 Task: Use extensions to customize your New Tab page with widgets and productivity tools.
Action: Mouse moved to (1068, 32)
Screenshot: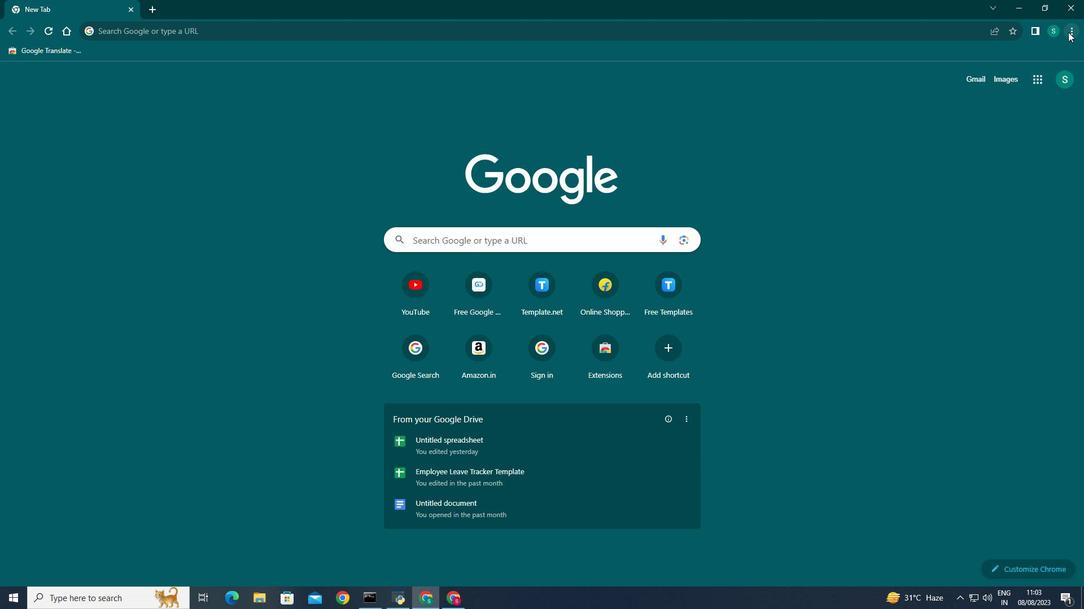 
Action: Mouse pressed left at (1068, 32)
Screenshot: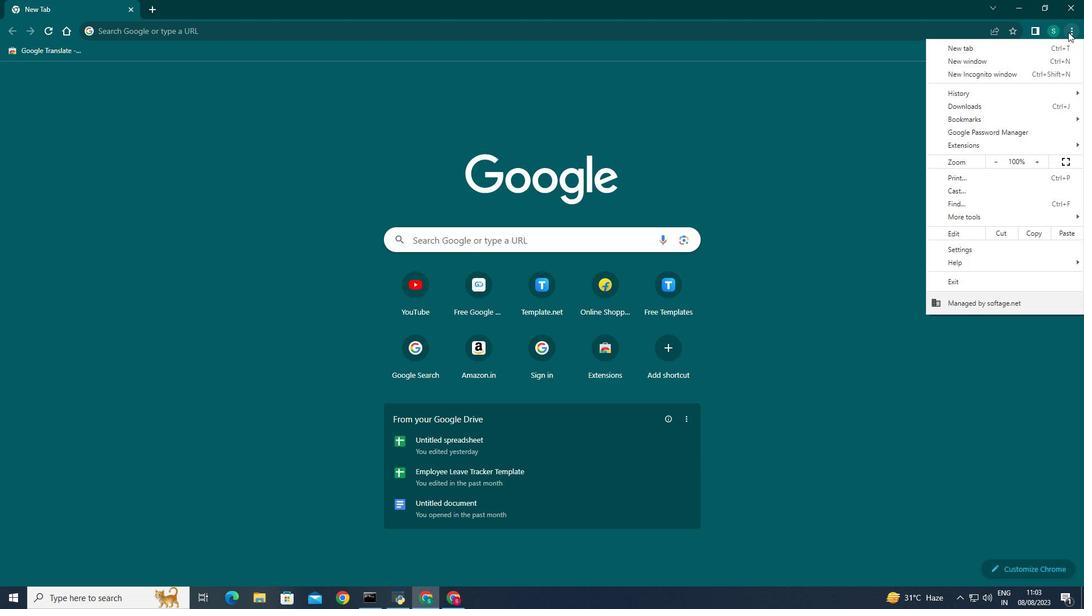 
Action: Mouse moved to (951, 252)
Screenshot: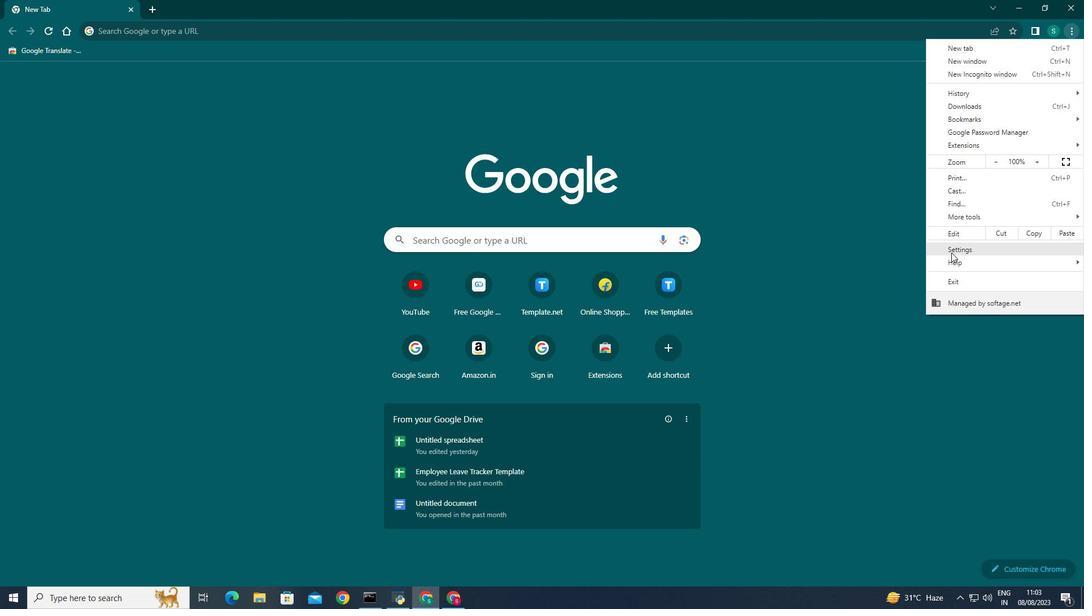 
Action: Mouse pressed left at (951, 252)
Screenshot: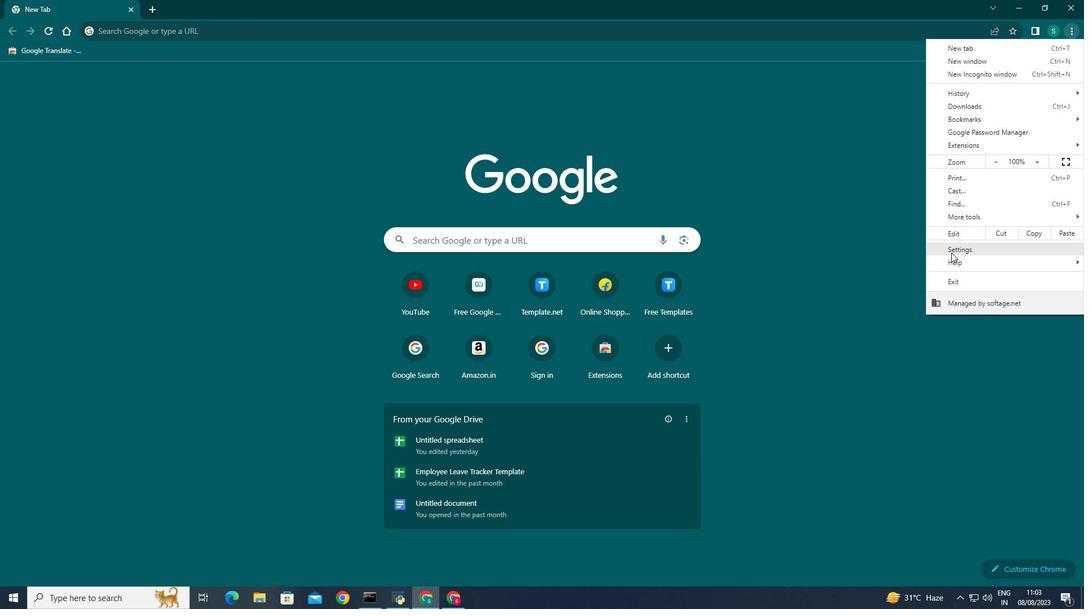
Action: Mouse moved to (49, 415)
Screenshot: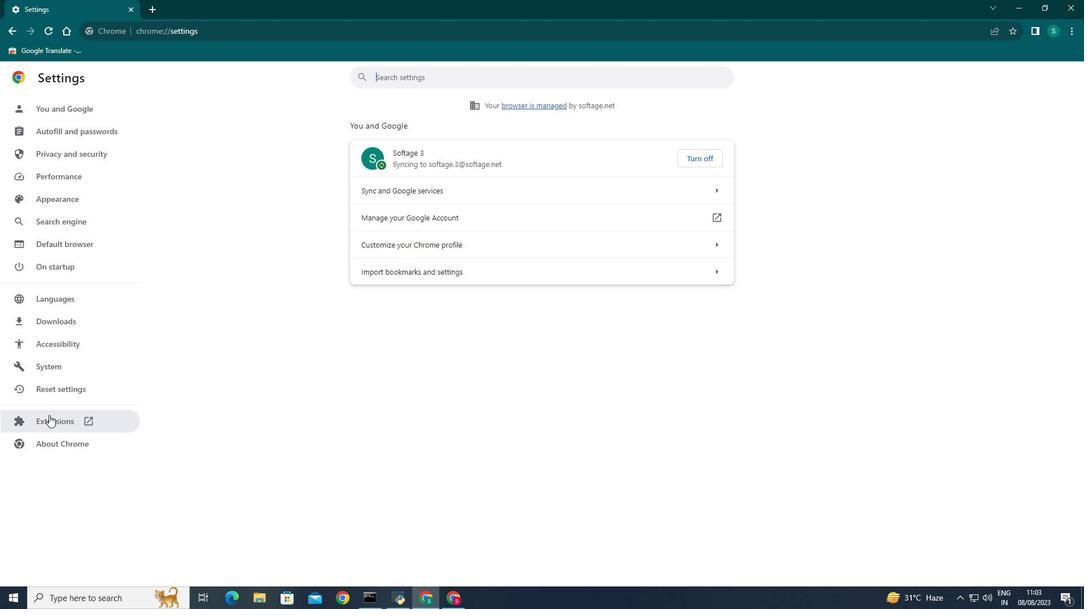 
Action: Mouse pressed left at (49, 415)
Screenshot: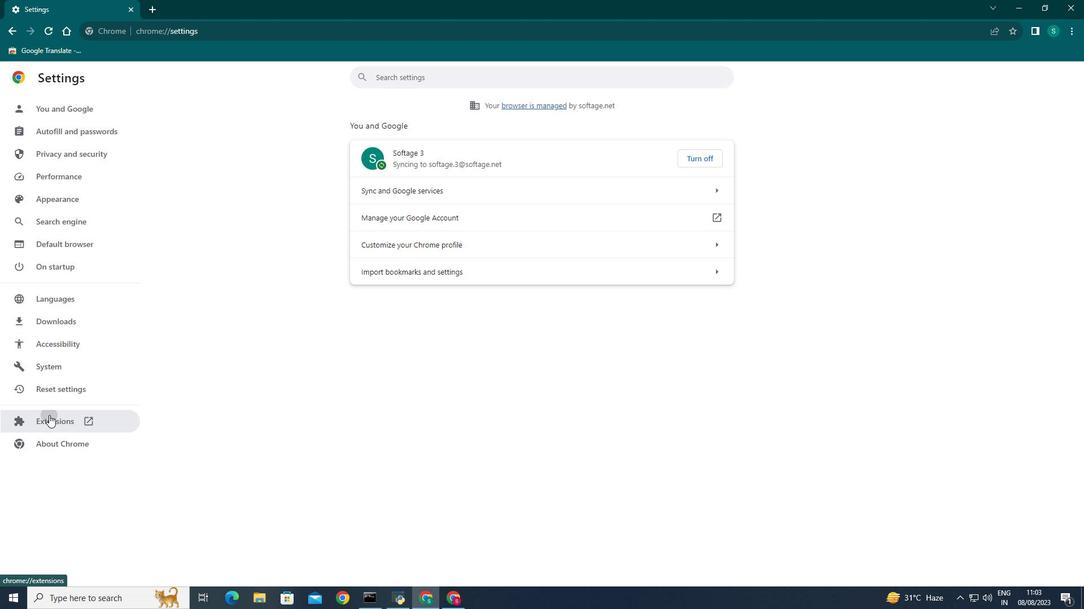 
Action: Mouse moved to (24, 81)
Screenshot: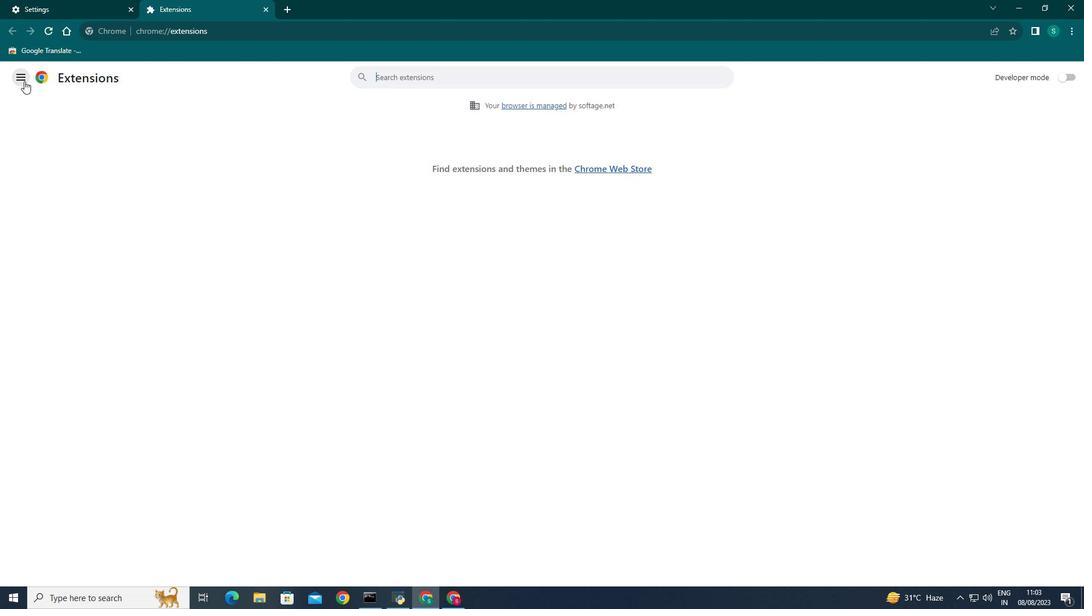 
Action: Mouse pressed left at (24, 81)
Screenshot: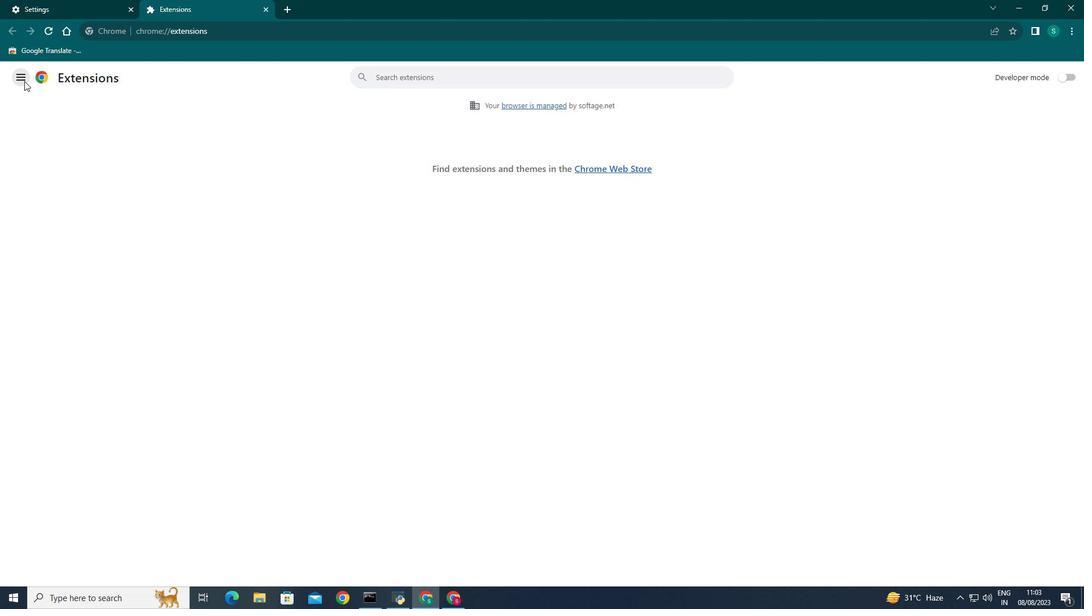 
Action: Mouse moved to (41, 571)
Screenshot: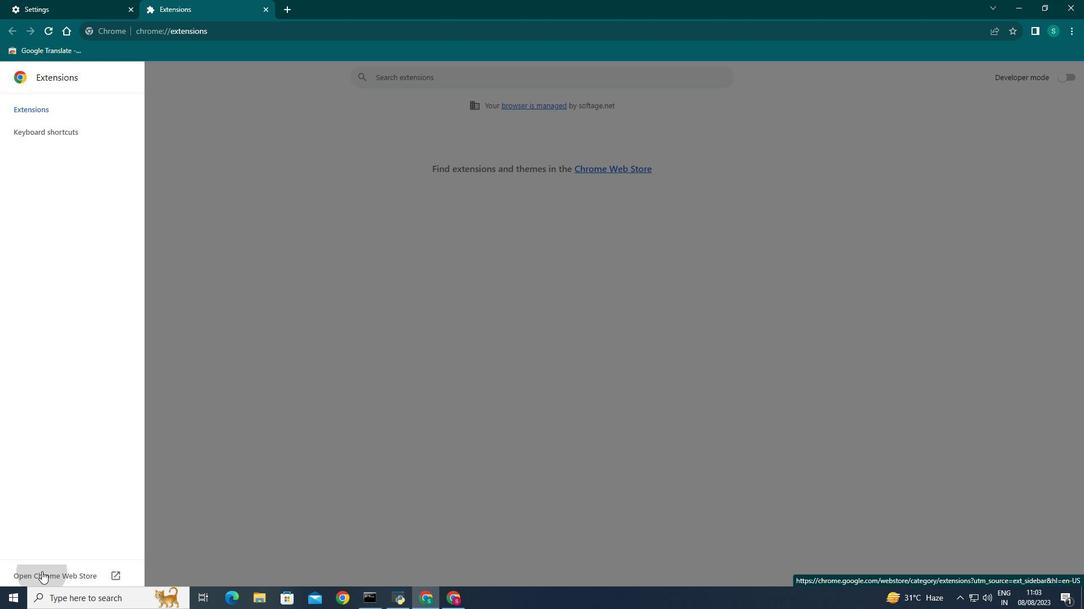 
Action: Mouse pressed left at (41, 571)
Screenshot: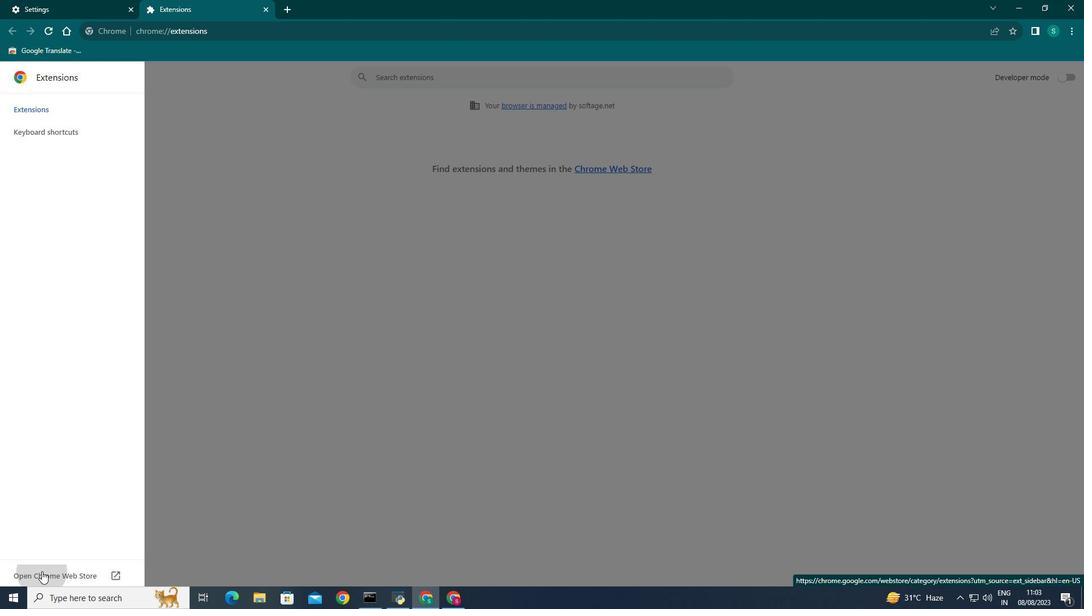 
Action: Mouse moved to (228, 119)
Screenshot: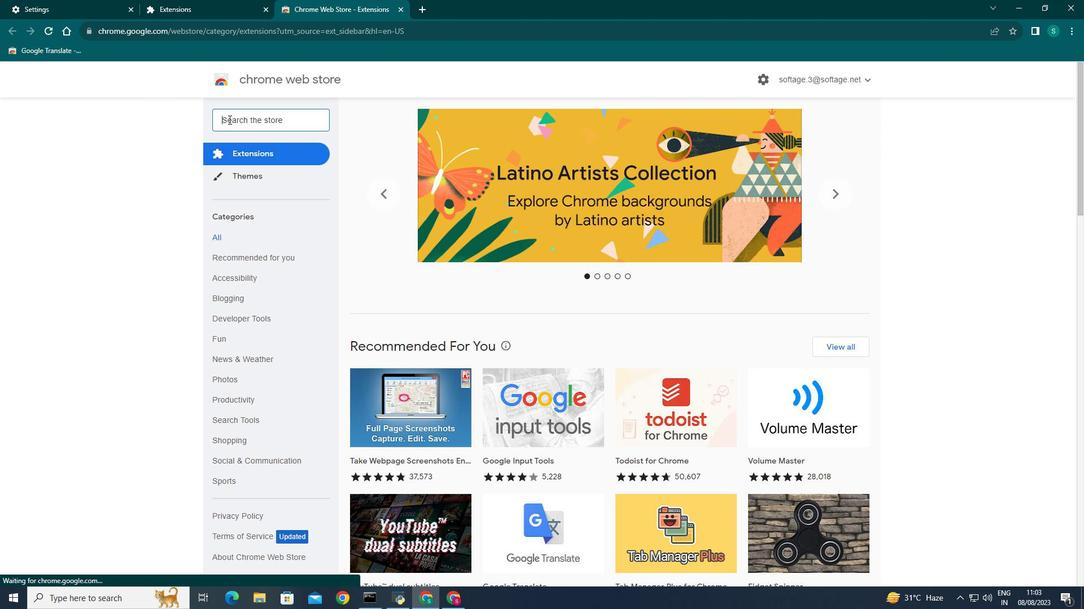 
Action: Mouse pressed left at (228, 119)
Screenshot: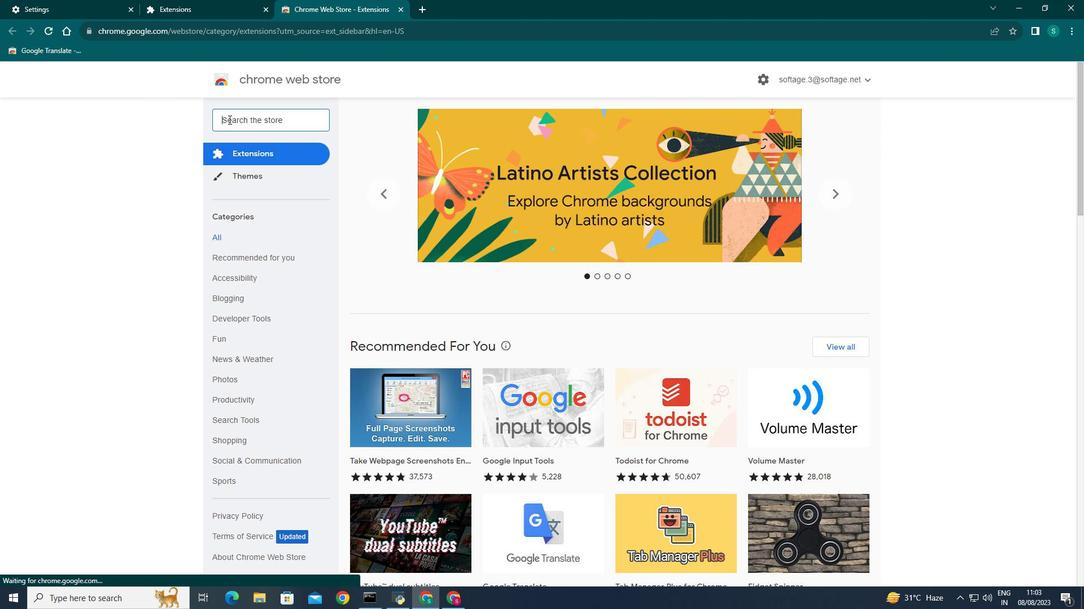 
Action: Key pressed <Key.shift>New<Key.space>tab<Key.space>page<Key.space>with<Key.space>widgets<Key.space>cus
Screenshot: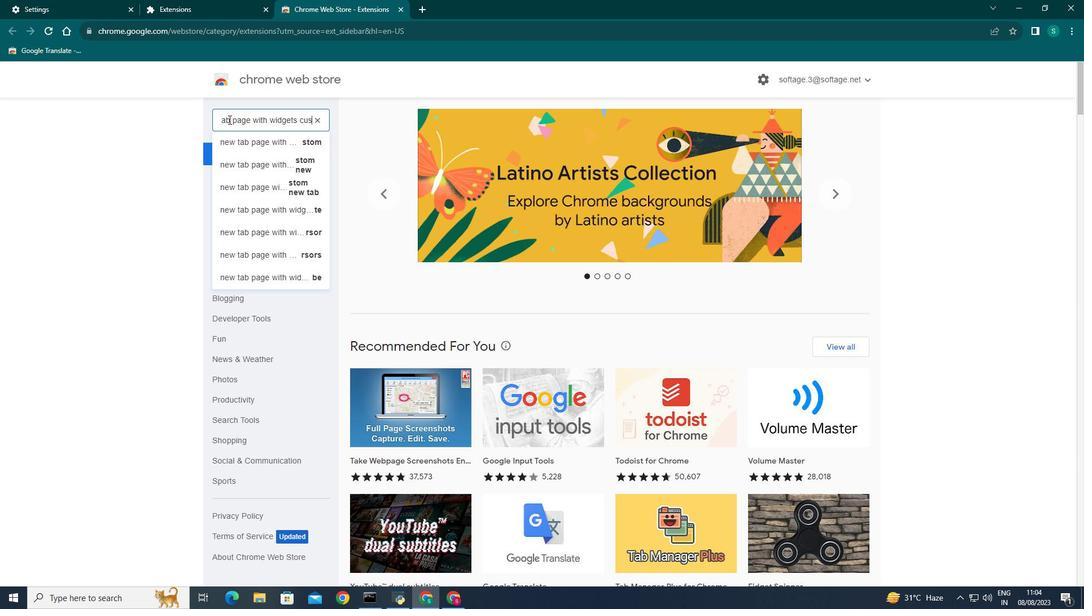 
Action: Mouse moved to (297, 142)
Screenshot: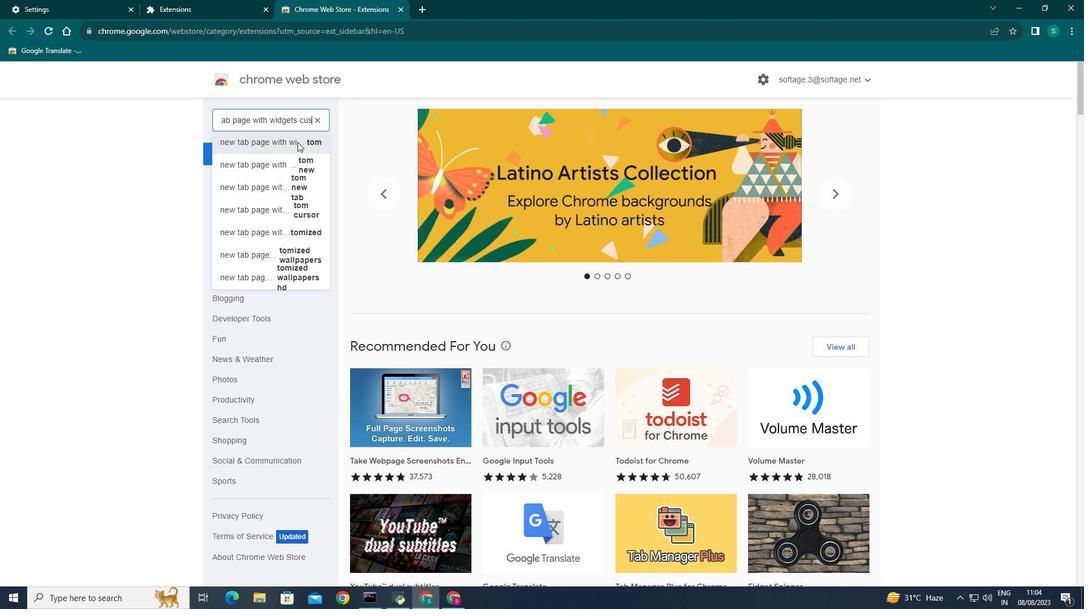 
Action: Mouse pressed left at (297, 142)
Screenshot: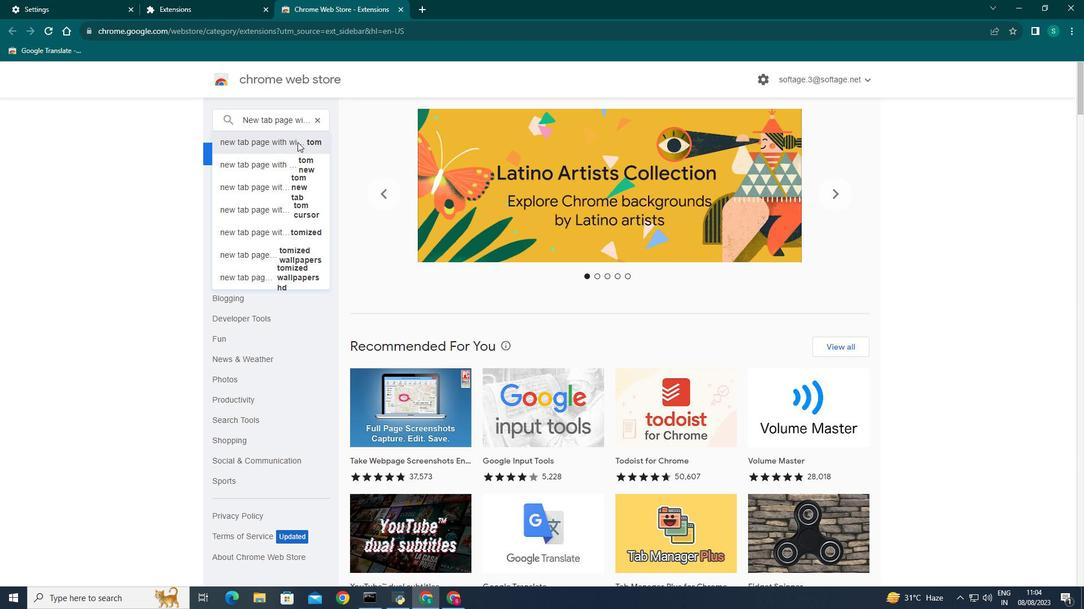 
Action: Mouse moved to (591, 384)
Screenshot: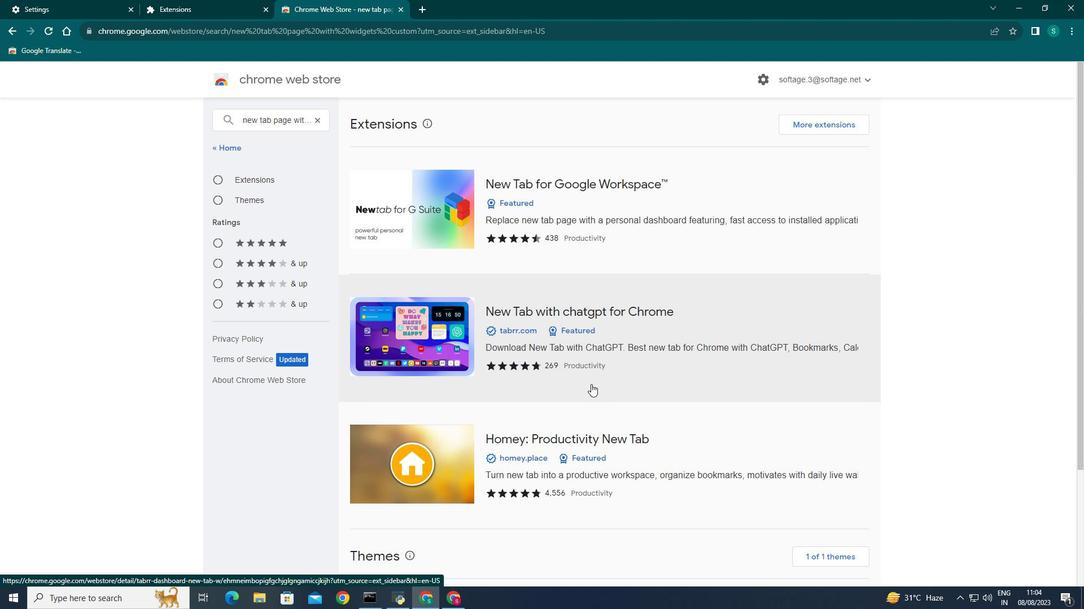 
Action: Mouse scrolled (591, 383) with delta (0, 0)
Screenshot: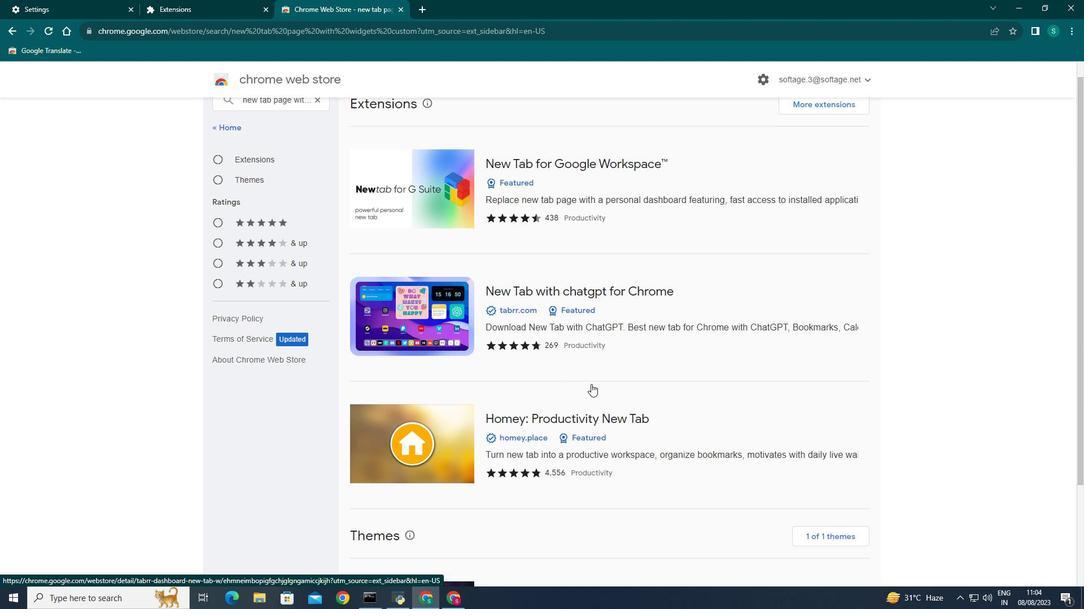 
Action: Mouse scrolled (591, 383) with delta (0, 0)
Screenshot: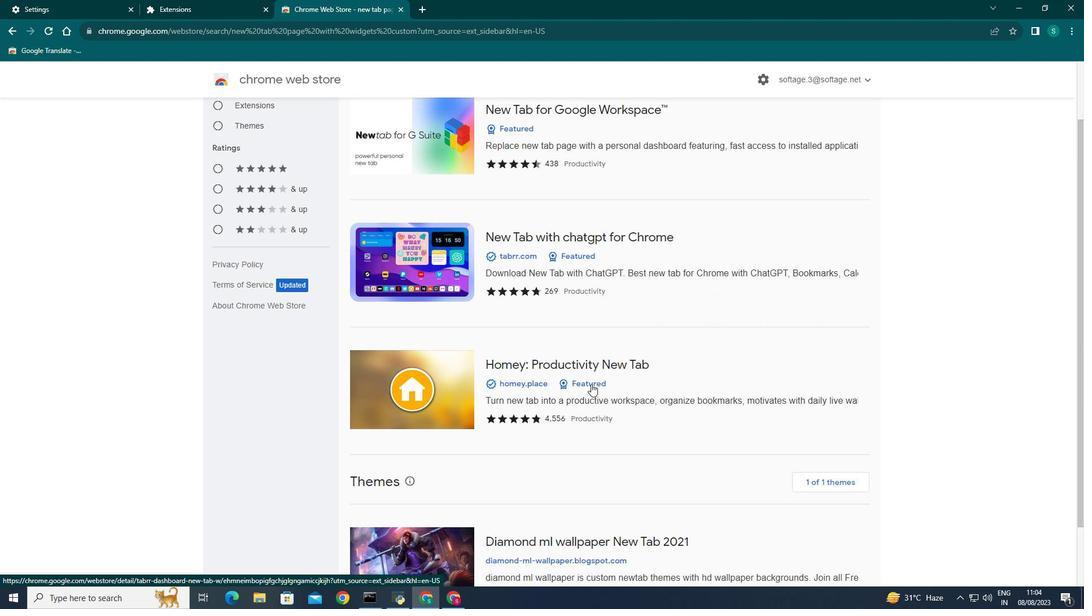 
Action: Mouse scrolled (591, 383) with delta (0, 0)
Screenshot: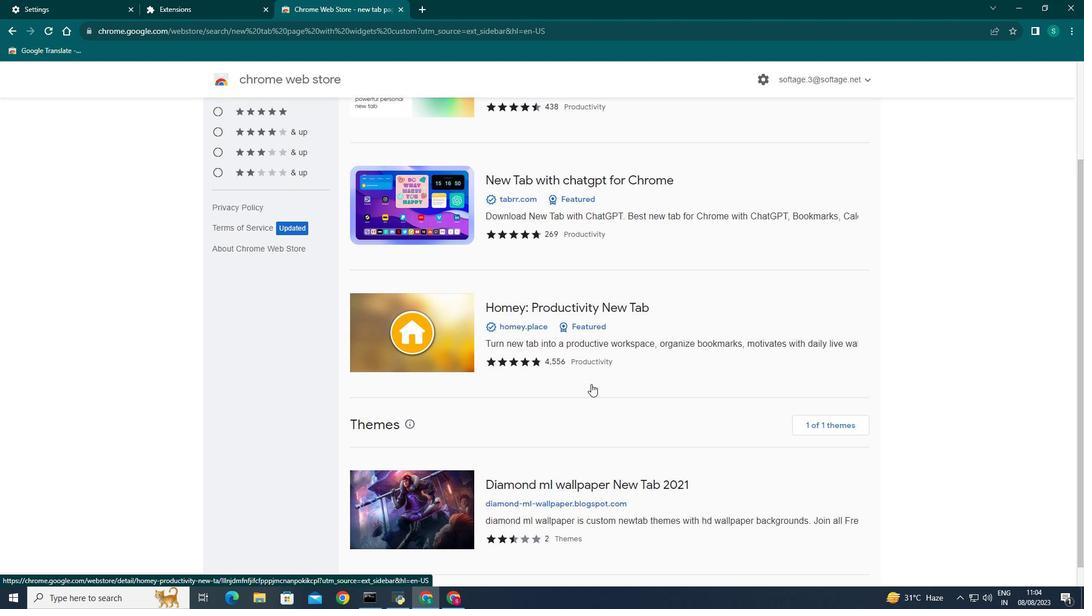 
Action: Mouse scrolled (591, 385) with delta (0, 0)
Screenshot: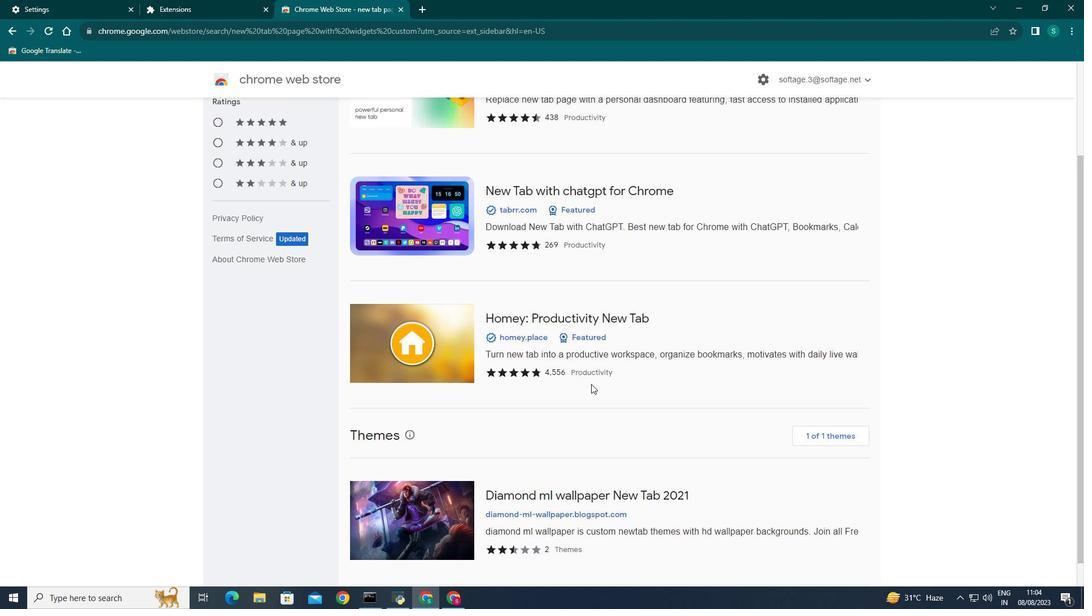 
Action: Mouse scrolled (591, 385) with delta (0, 0)
Screenshot: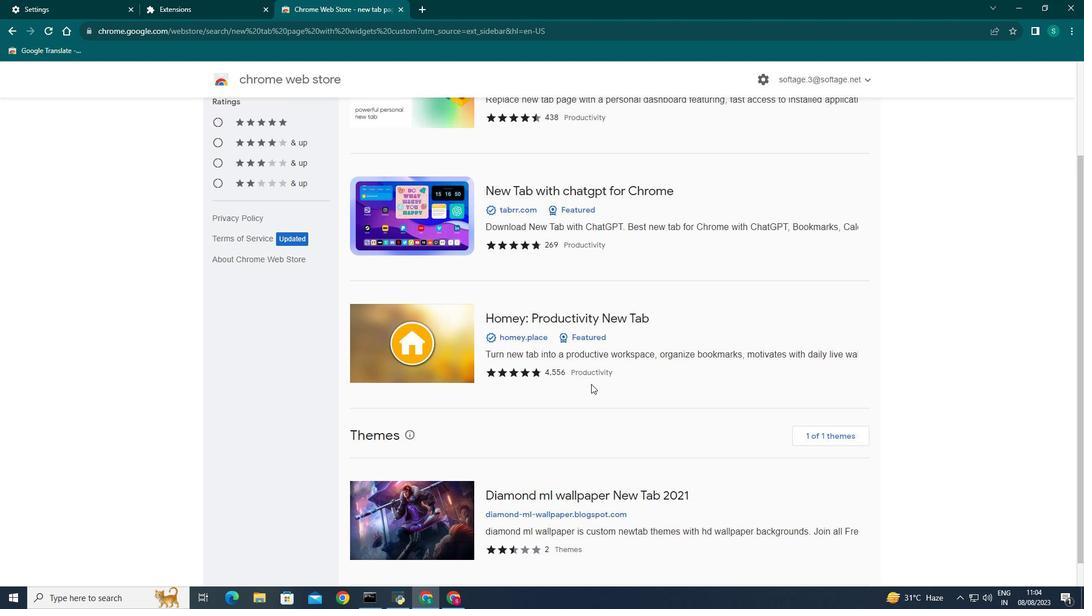 
Action: Mouse scrolled (591, 385) with delta (0, 0)
Screenshot: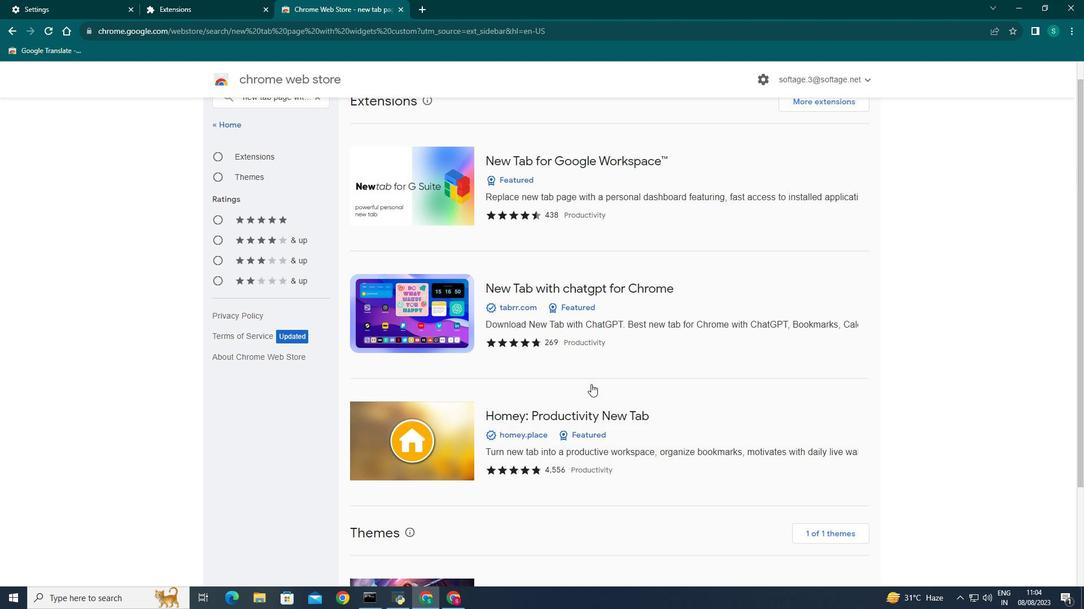 
Action: Mouse scrolled (591, 385) with delta (0, 0)
Screenshot: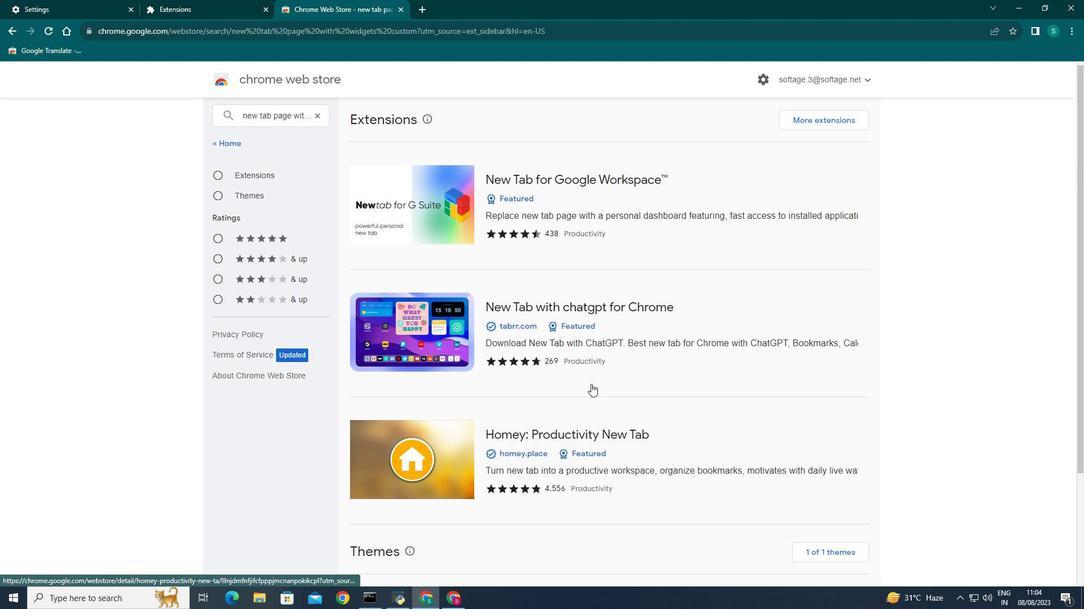 
Action: Mouse scrolled (591, 385) with delta (0, 0)
Screenshot: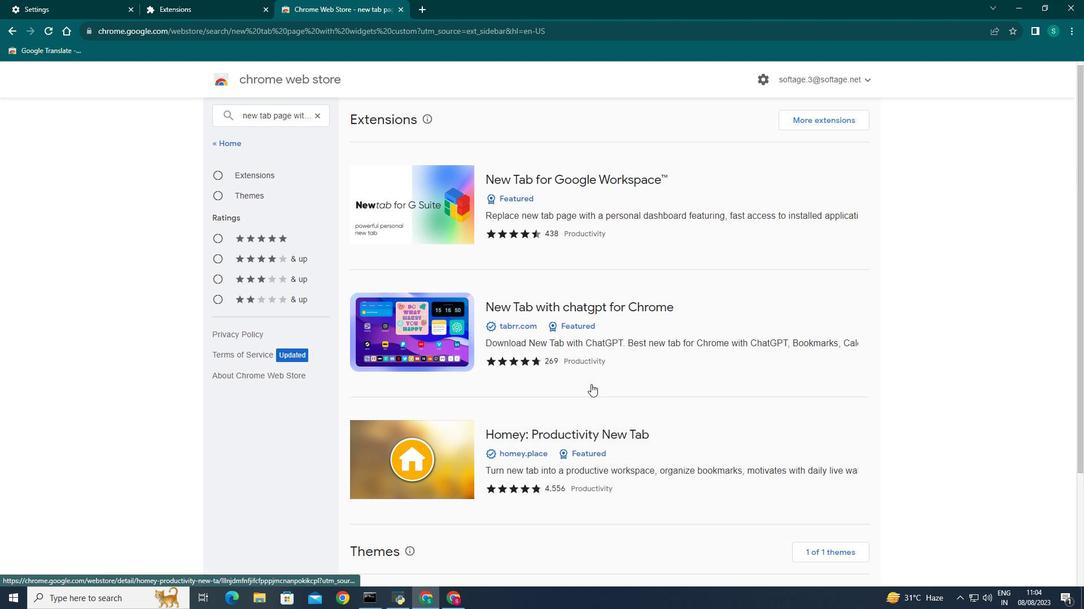 
Action: Mouse scrolled (591, 385) with delta (0, 0)
Screenshot: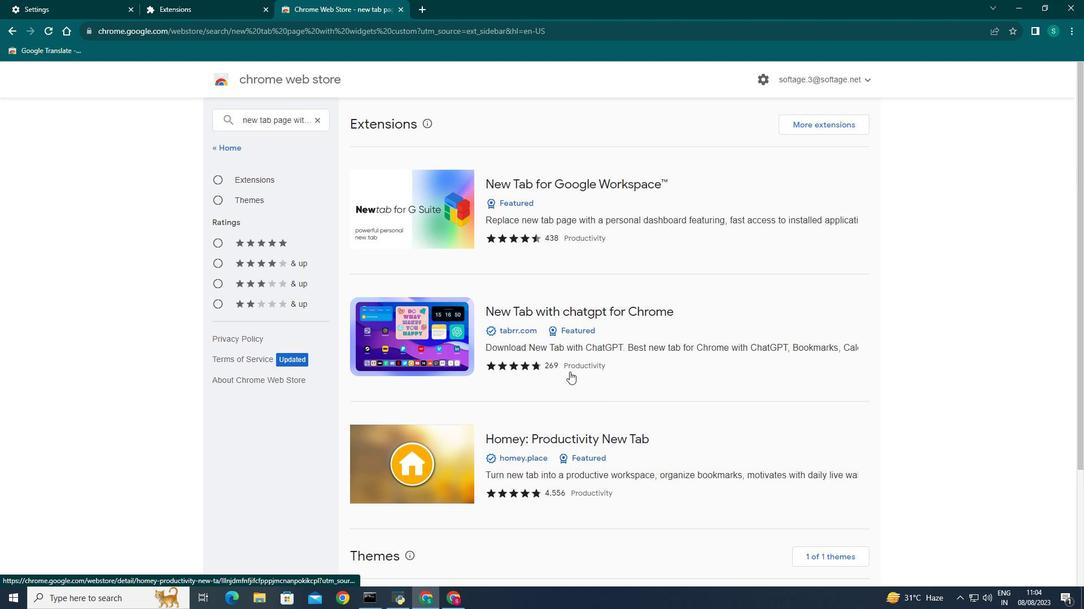 
Action: Mouse moved to (528, 433)
Screenshot: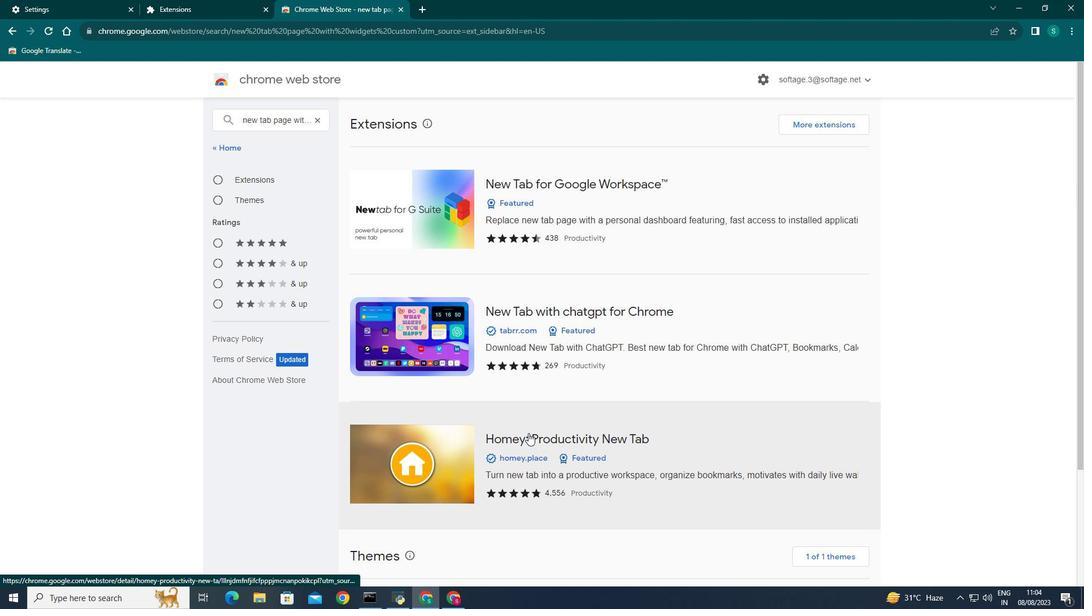 
Action: Mouse pressed left at (528, 433)
Screenshot: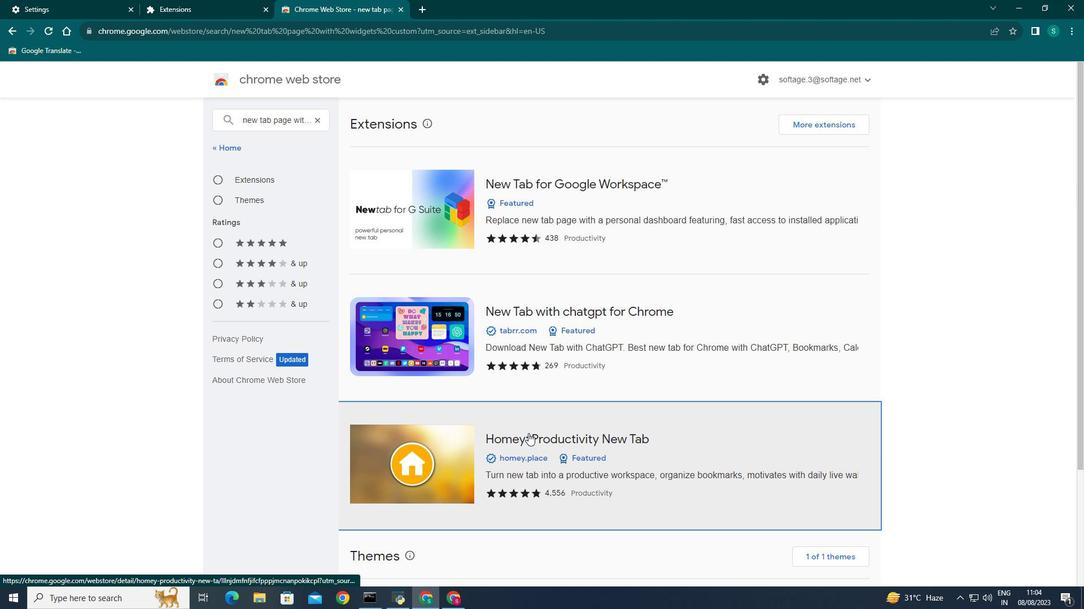 
Action: Mouse moved to (767, 158)
Screenshot: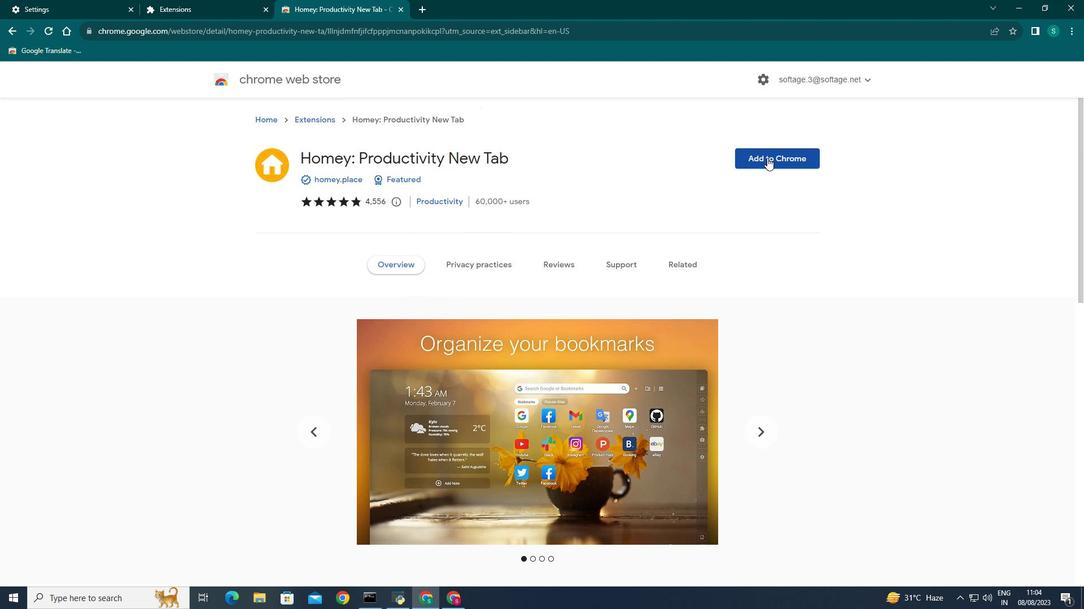 
Action: Mouse pressed left at (767, 158)
Screenshot: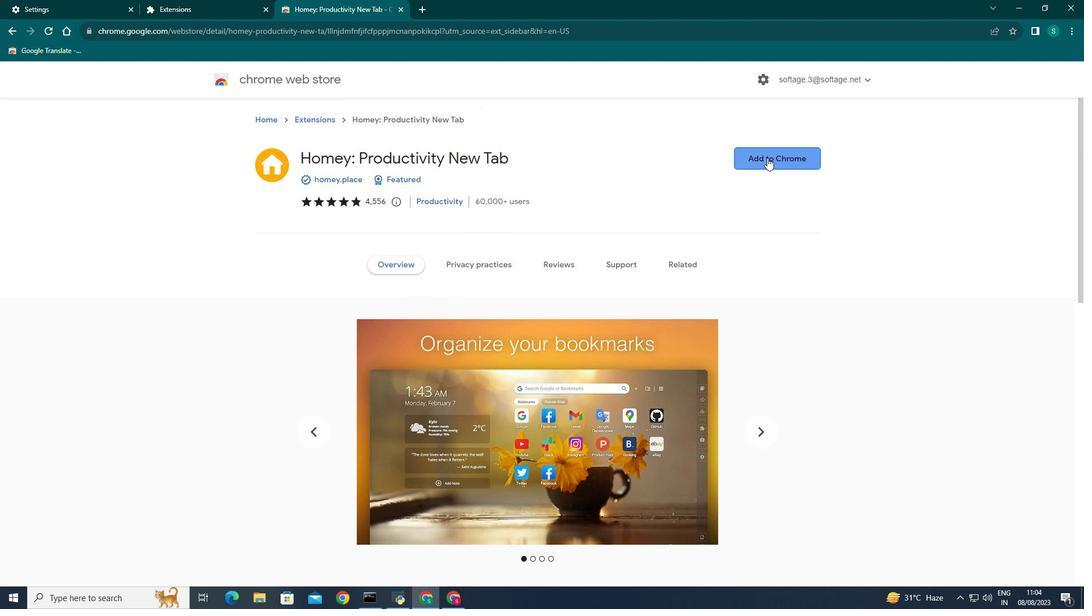 
Action: Mouse moved to (571, 184)
Screenshot: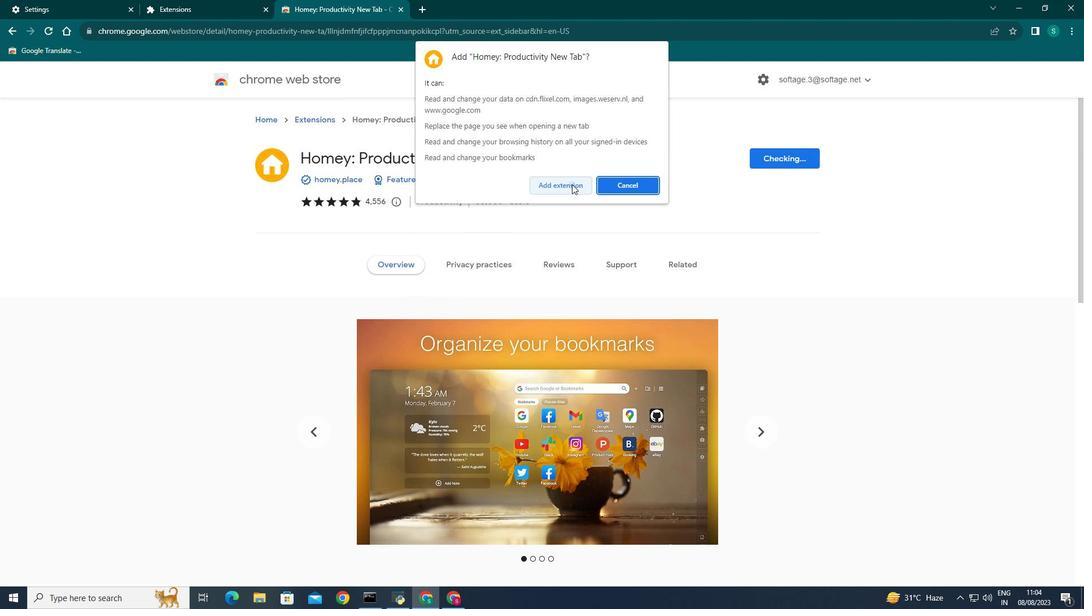 
Action: Mouse pressed left at (571, 184)
Screenshot: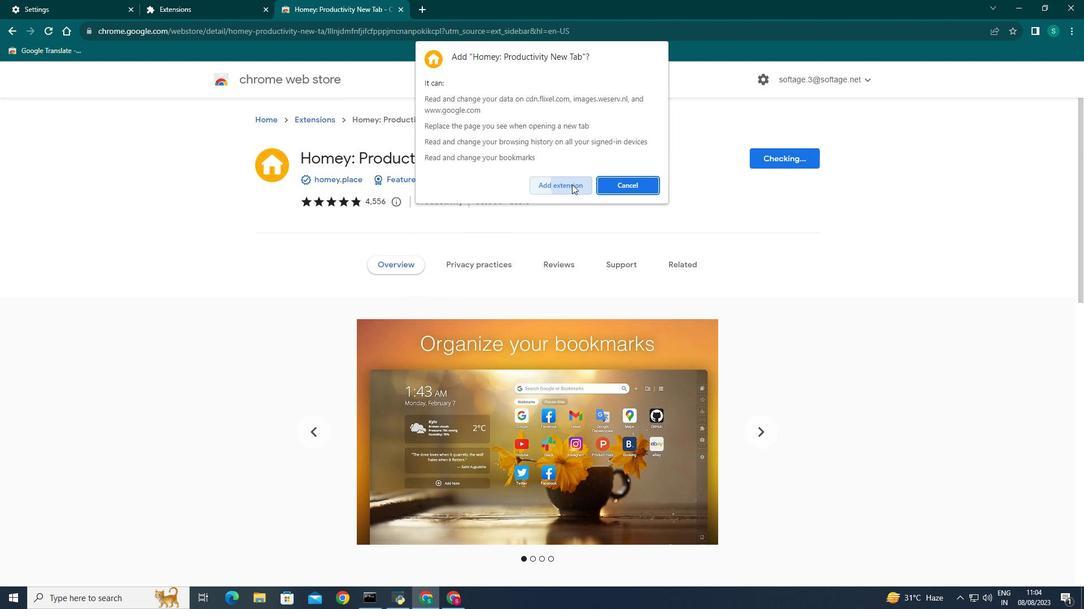 
Action: Mouse moved to (7, 28)
Screenshot: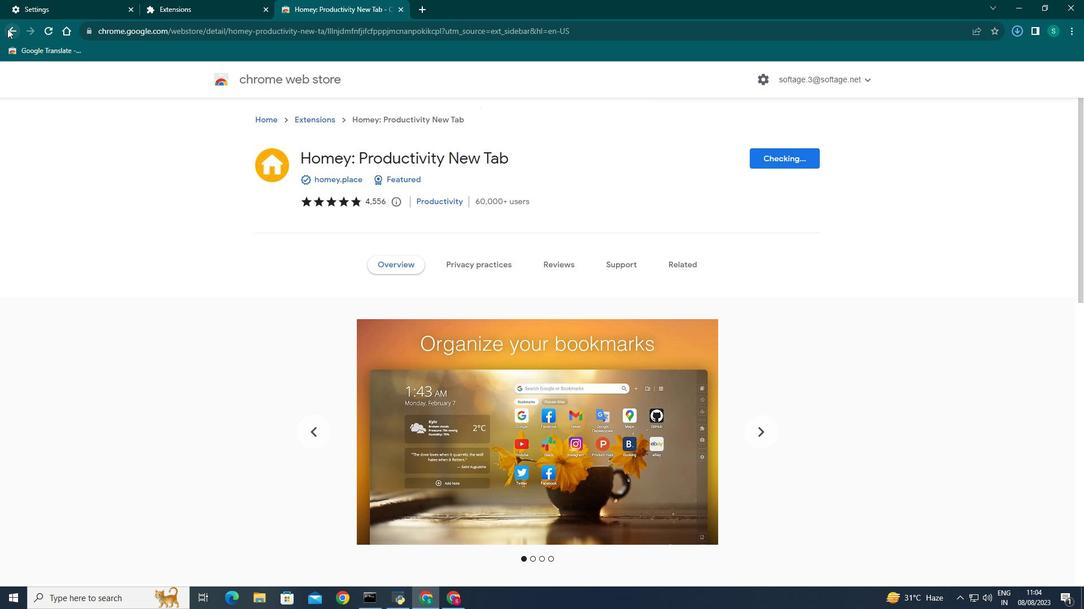 
Action: Mouse pressed left at (7, 28)
Screenshot: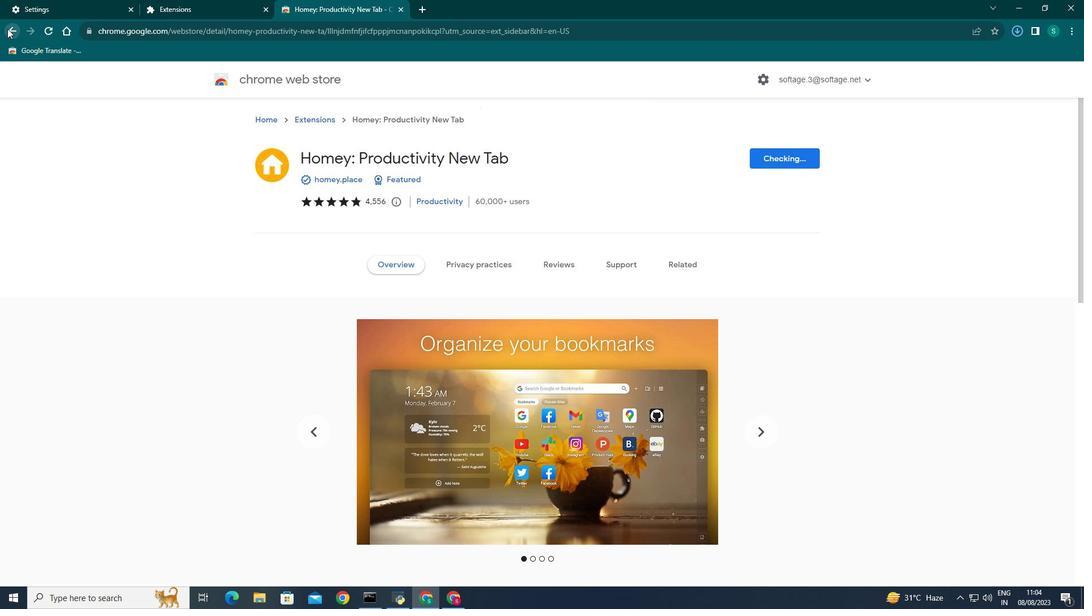 
Action: Mouse moved to (314, 120)
Screenshot: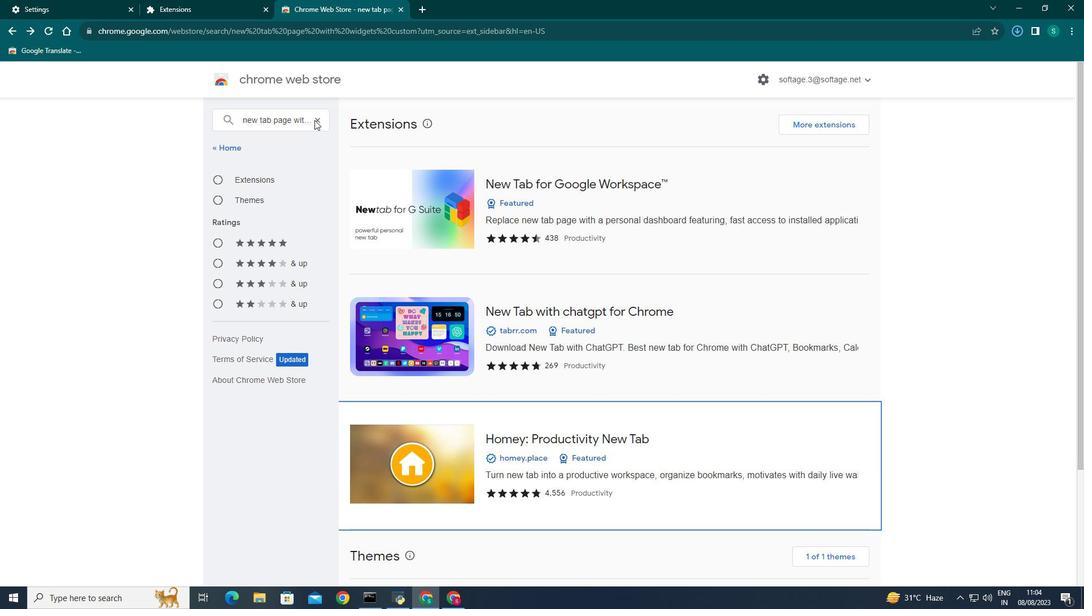 
Action: Mouse pressed left at (314, 120)
Screenshot: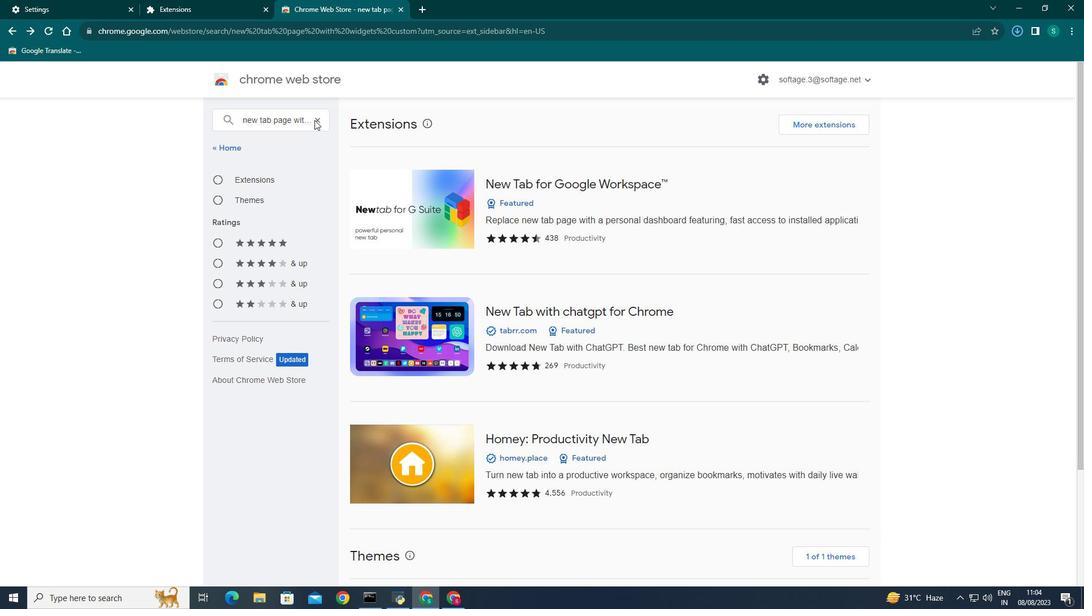 
Action: Mouse moved to (317, 120)
Screenshot: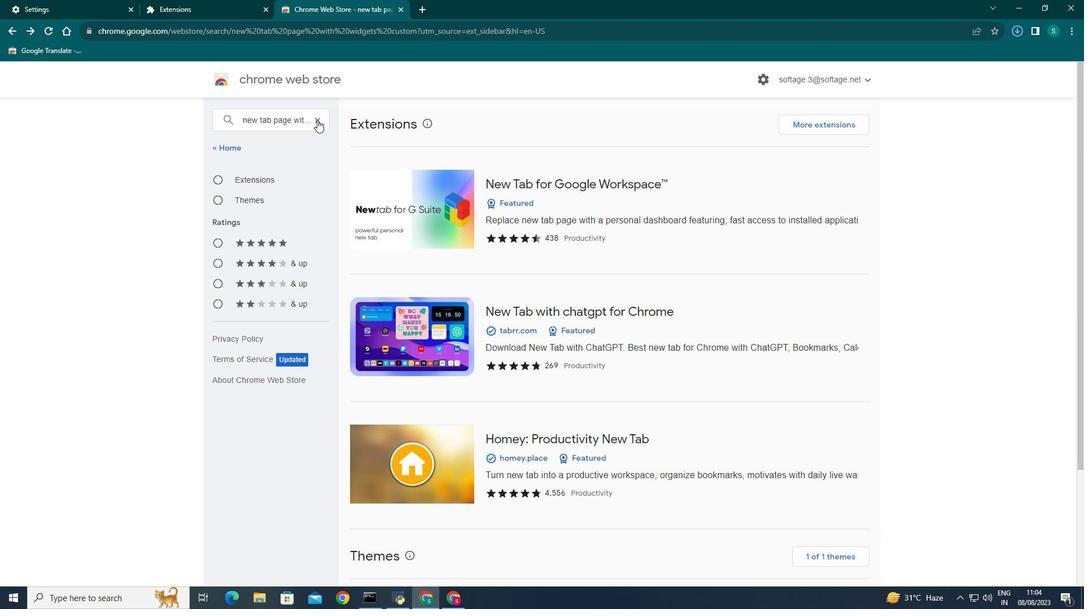 
Action: Mouse pressed left at (317, 120)
Screenshot: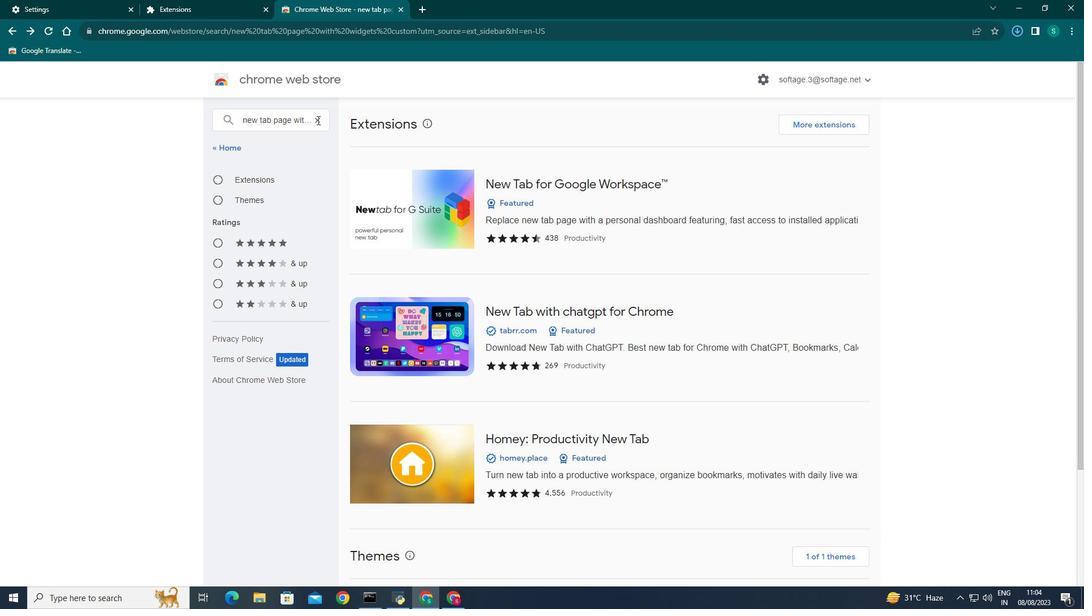 
Action: Mouse moved to (286, 121)
Screenshot: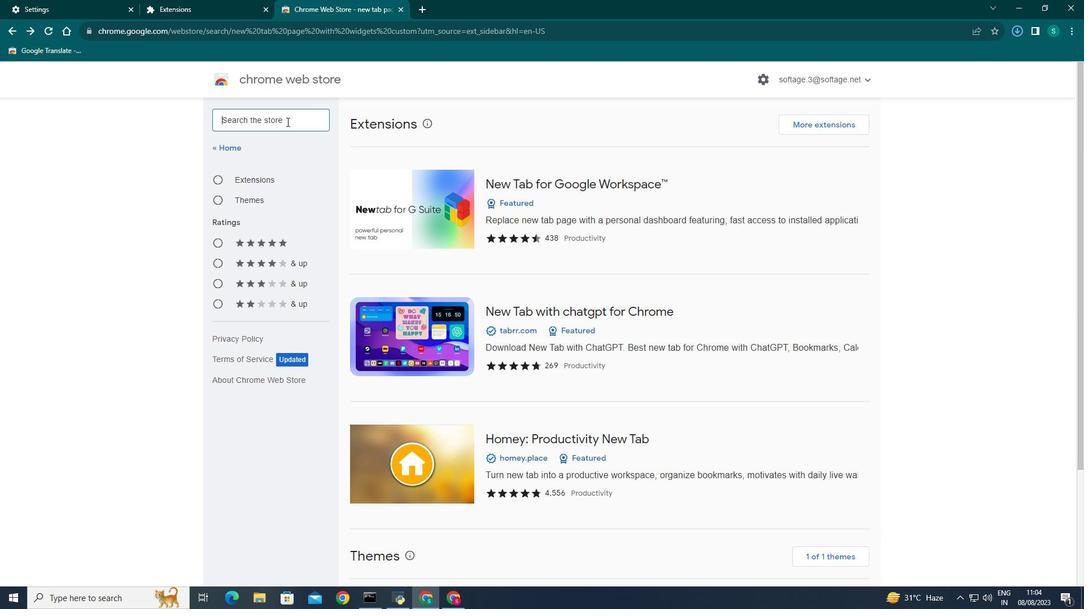 
Action: Mouse pressed left at (286, 121)
Screenshot: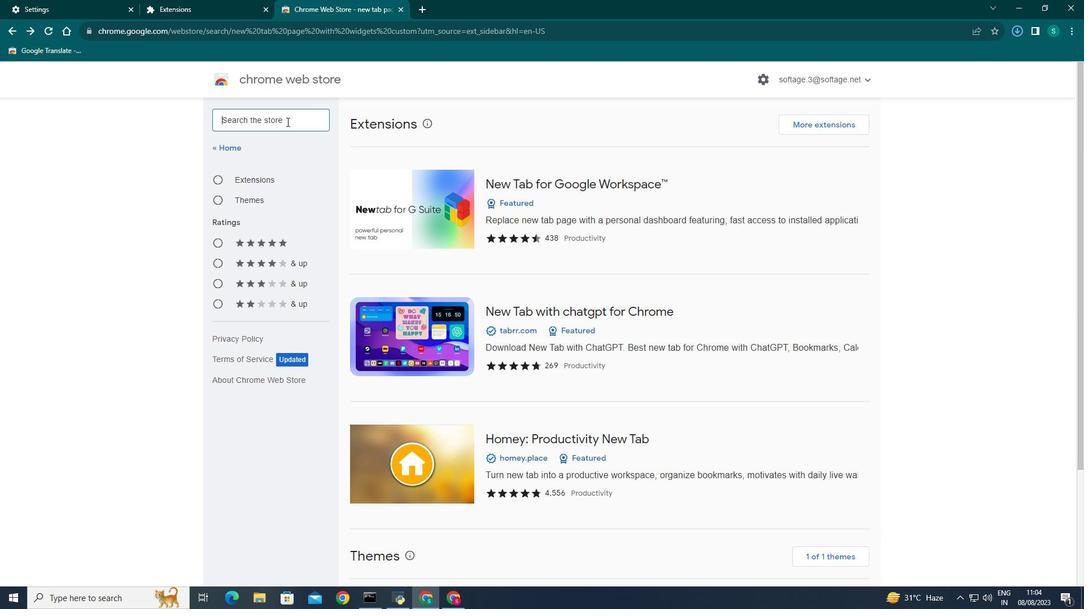 
Action: Key pressed tabliss
Screenshot: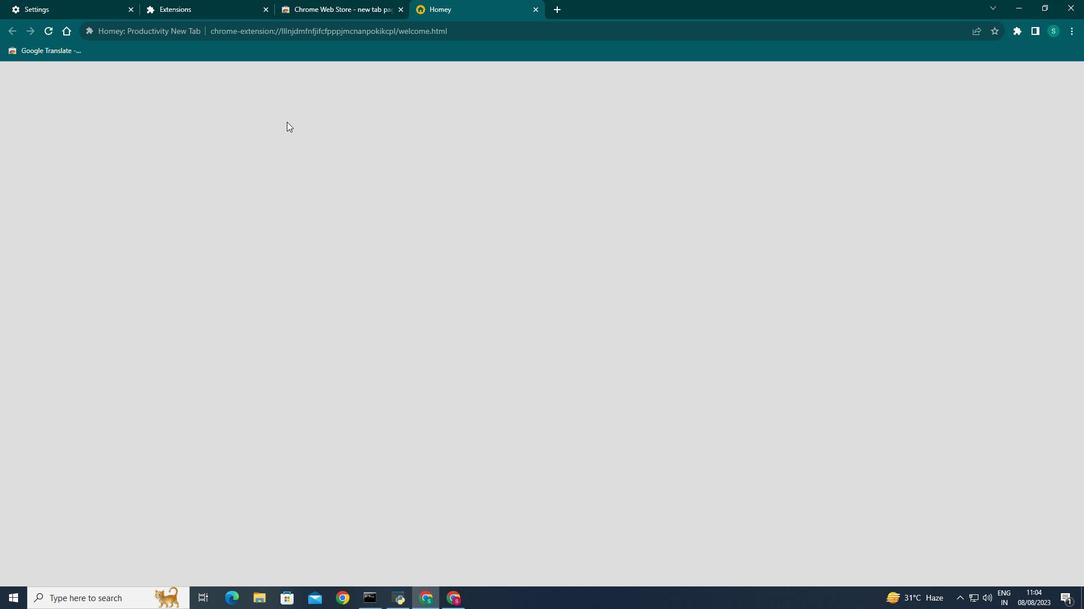 
Action: Mouse moved to (346, 7)
Screenshot: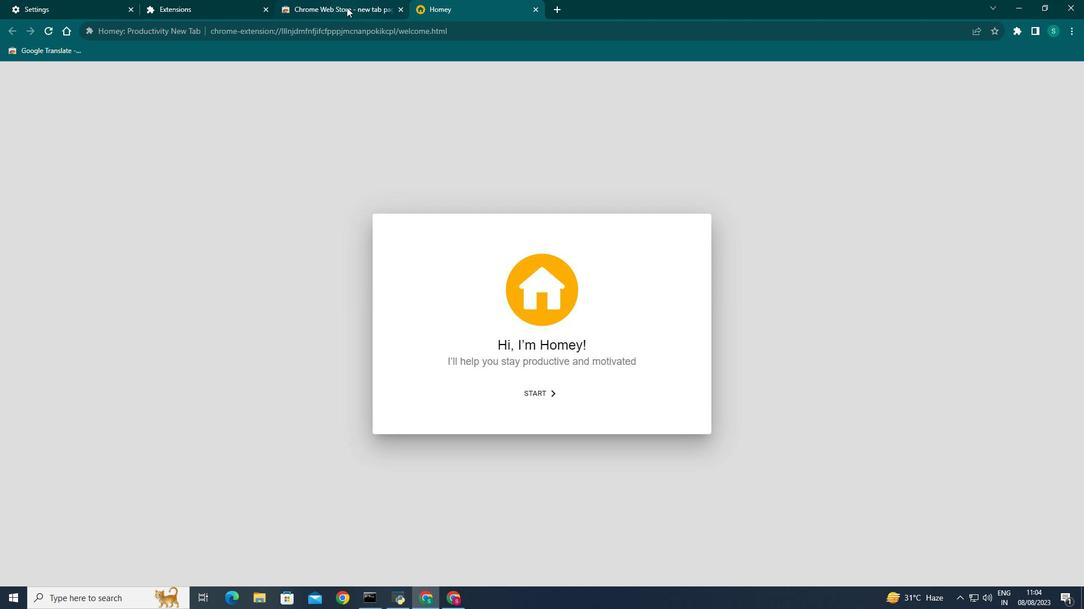 
Action: Mouse pressed left at (346, 7)
Screenshot: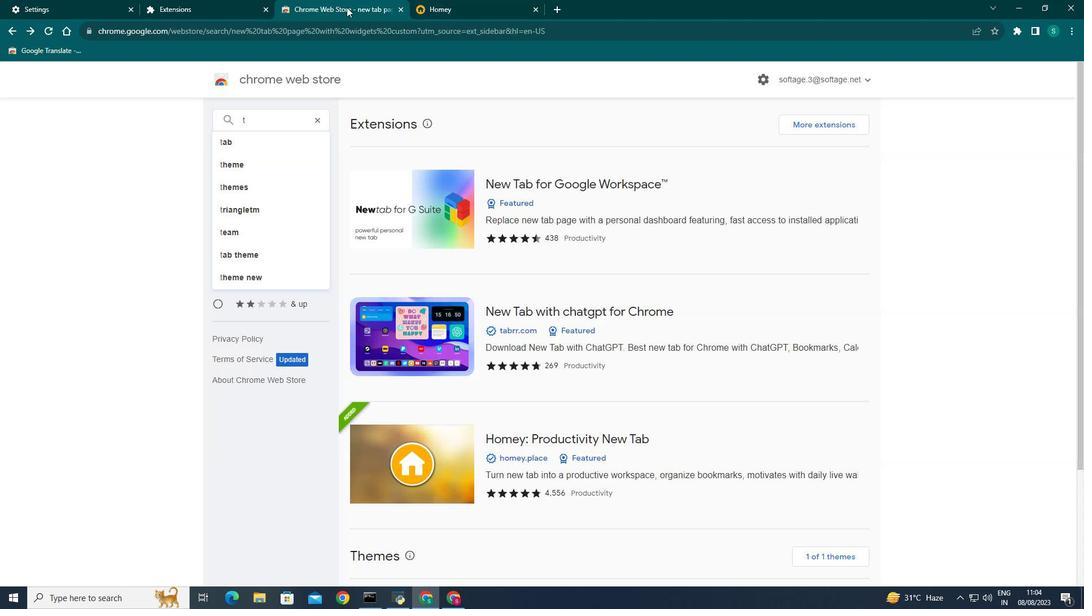 
Action: Mouse moved to (278, 116)
Screenshot: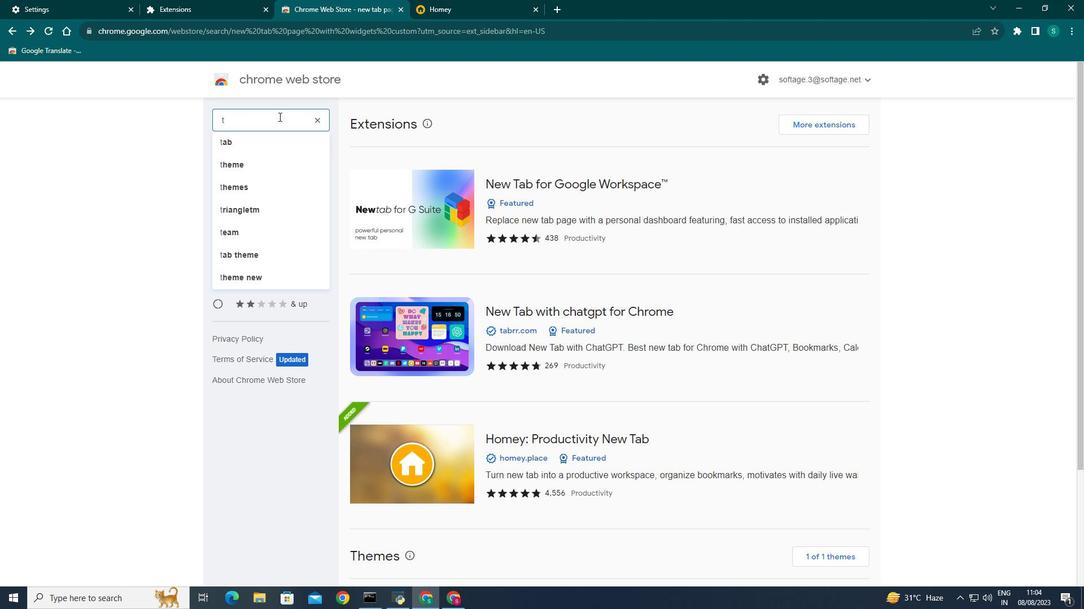 
Action: Mouse pressed left at (278, 116)
Screenshot: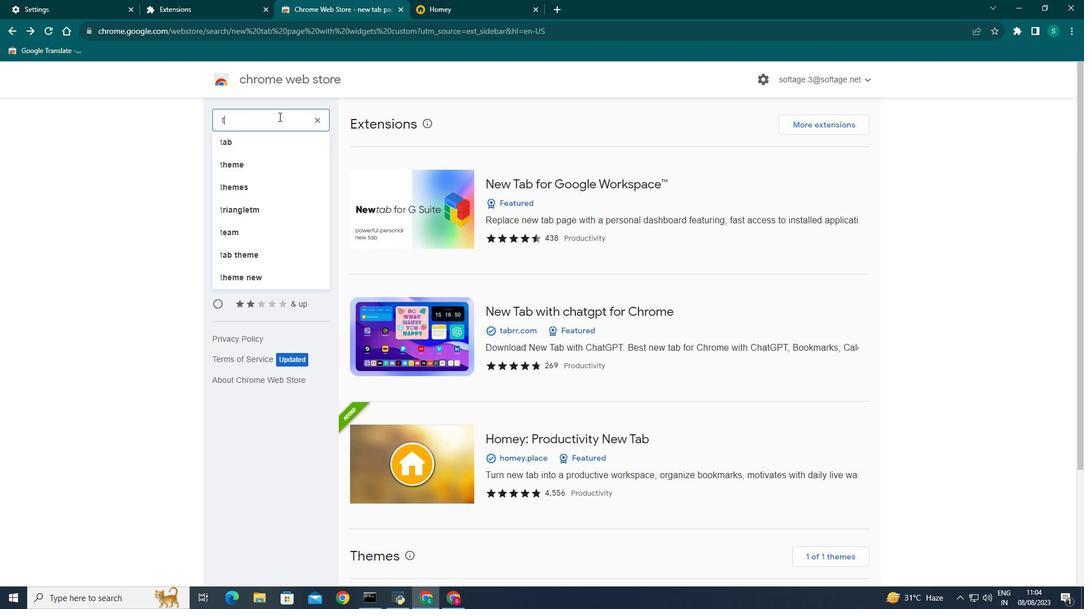 
Action: Key pressed abliss
Screenshot: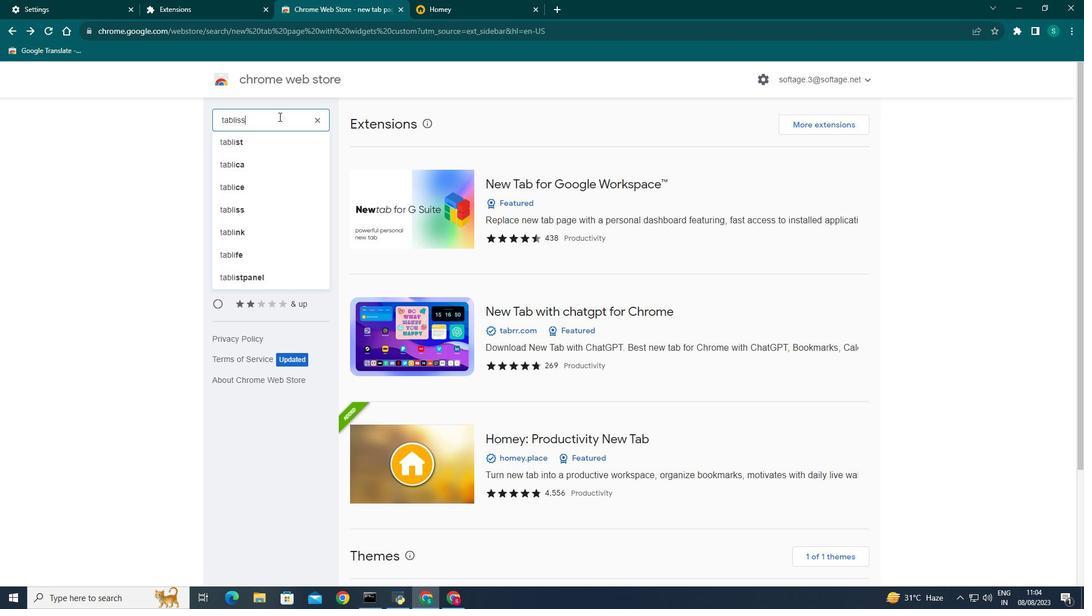 
Action: Mouse moved to (268, 140)
Screenshot: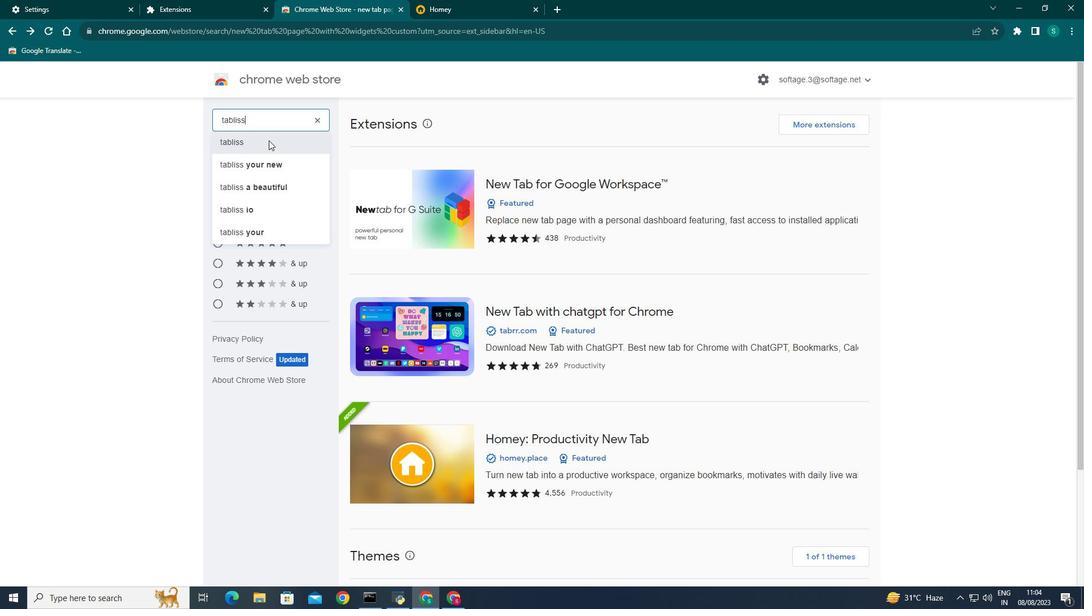 
Action: Key pressed <Key.backspace>
Screenshot: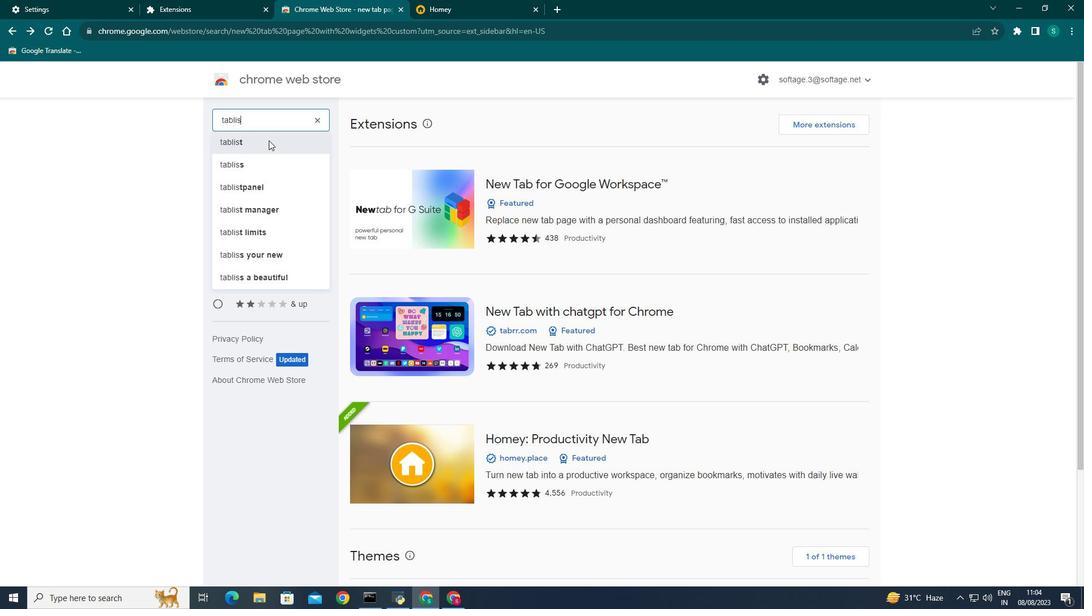 
Action: Mouse moved to (251, 158)
Screenshot: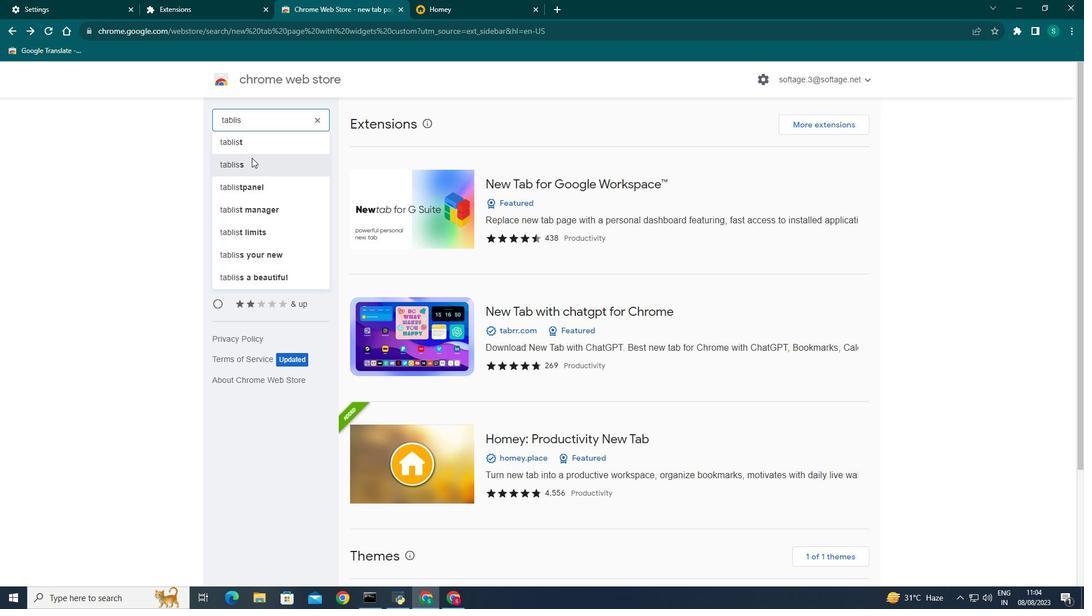 
Action: Mouse pressed left at (251, 158)
Screenshot: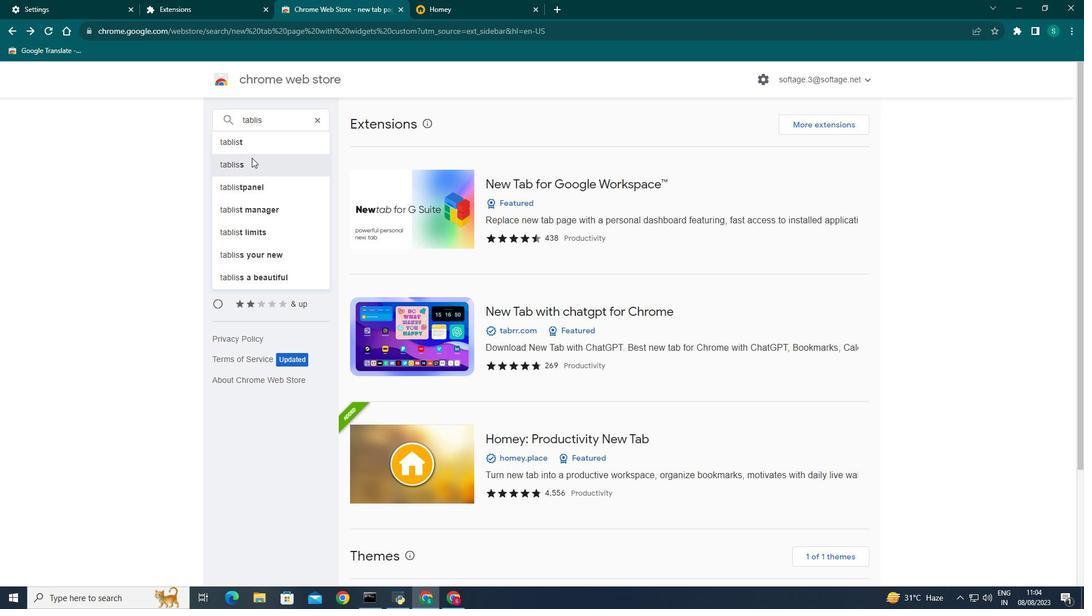 
Action: Mouse moved to (522, 184)
Screenshot: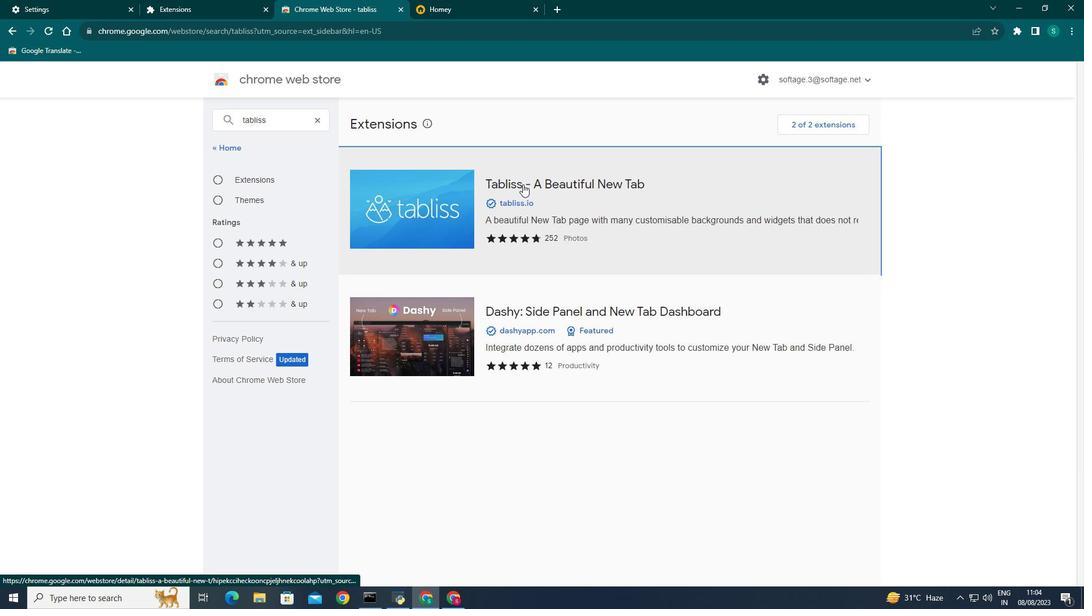 
Action: Mouse pressed left at (522, 184)
Screenshot: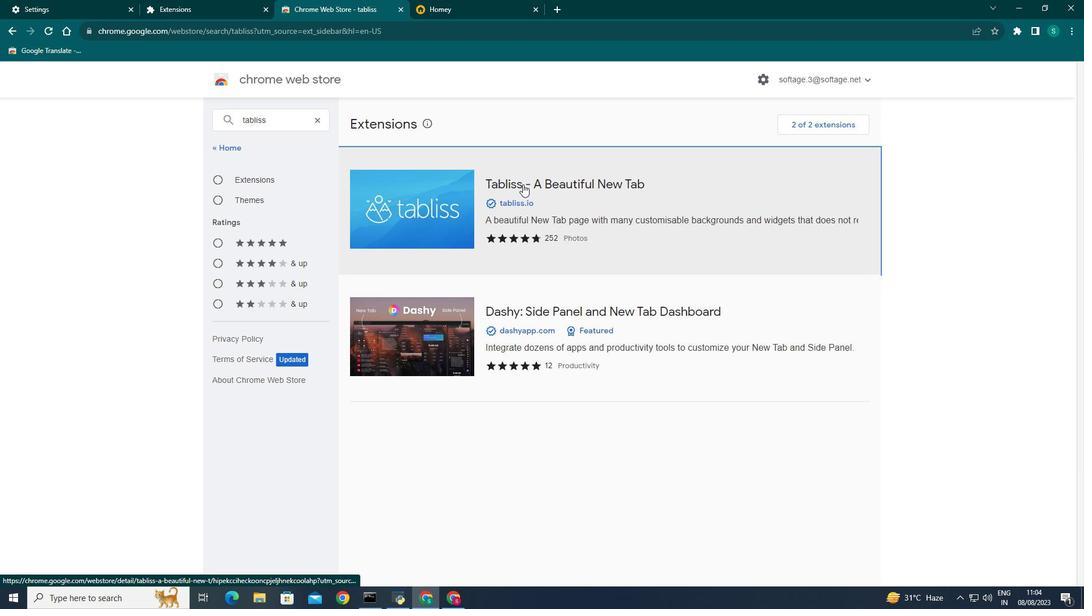
Action: Mouse moved to (752, 155)
Screenshot: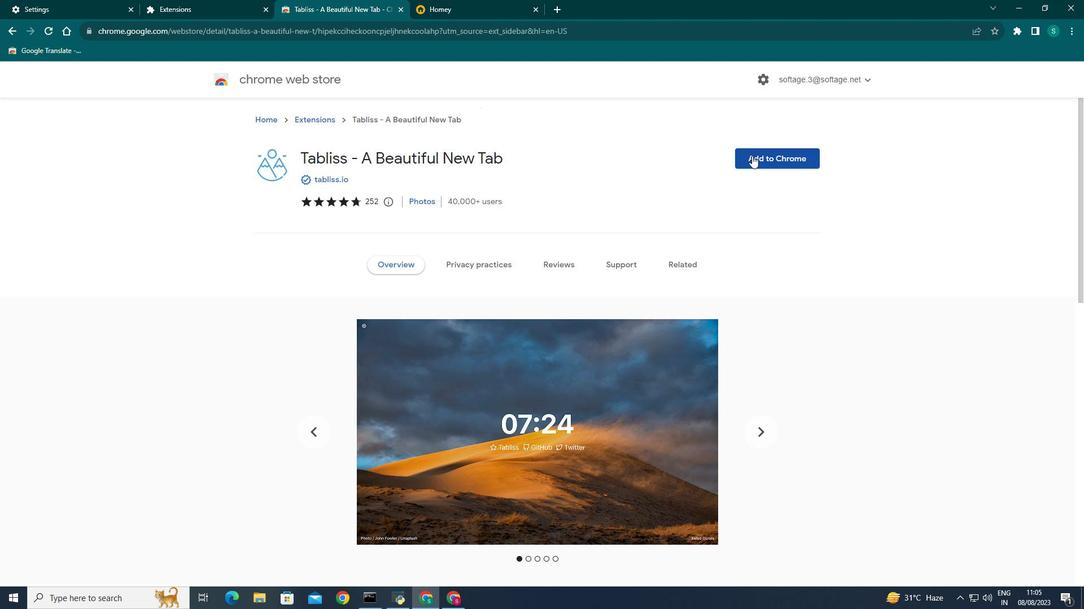 
Action: Mouse pressed left at (752, 155)
Screenshot: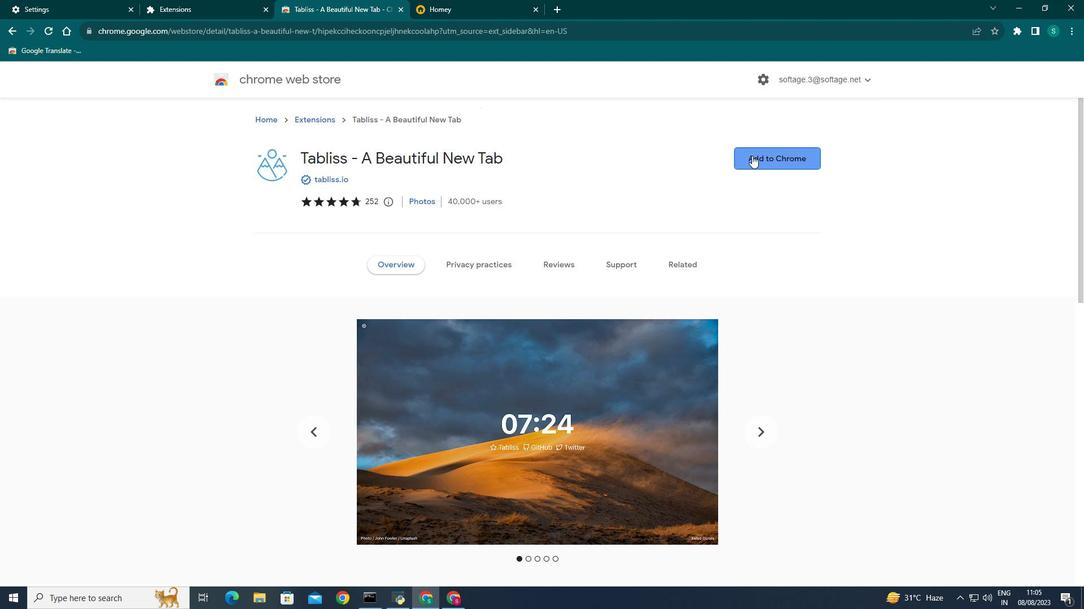 
Action: Mouse moved to (578, 128)
Screenshot: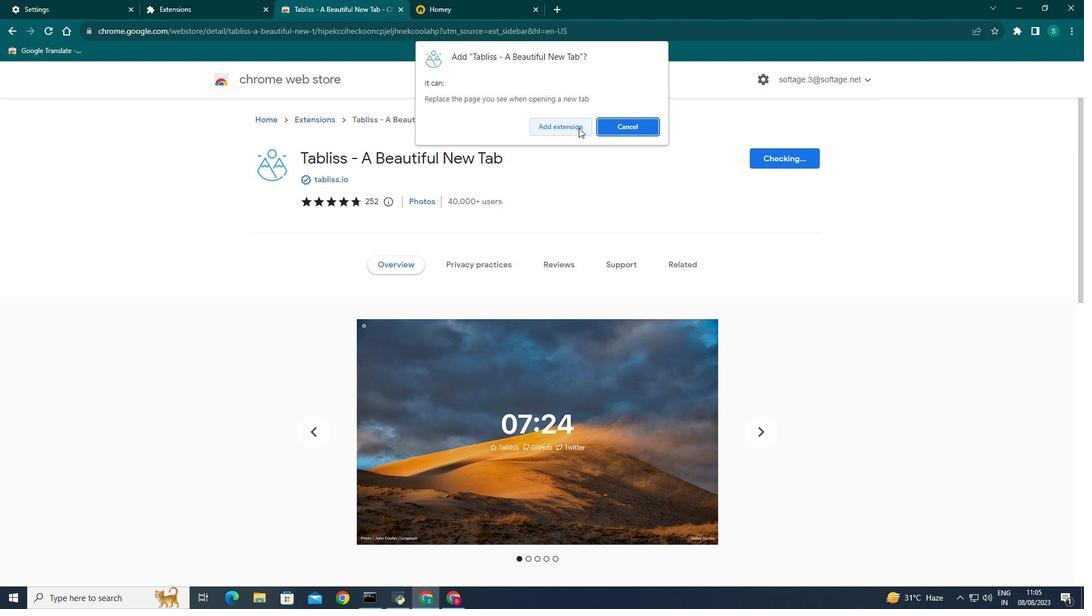 
Action: Mouse pressed left at (578, 128)
Screenshot: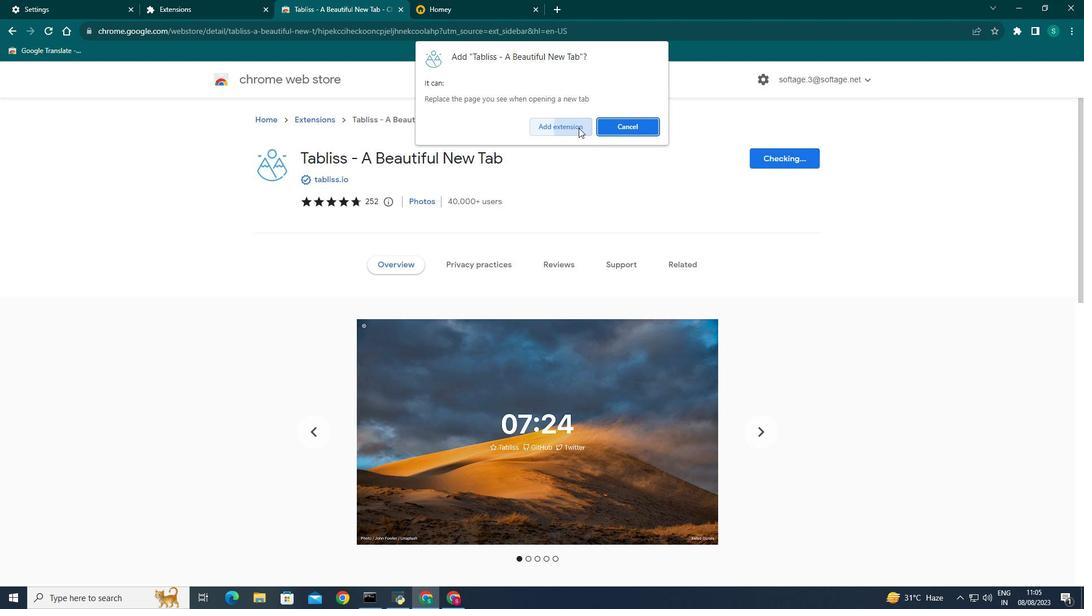 
Action: Mouse moved to (1001, 51)
Screenshot: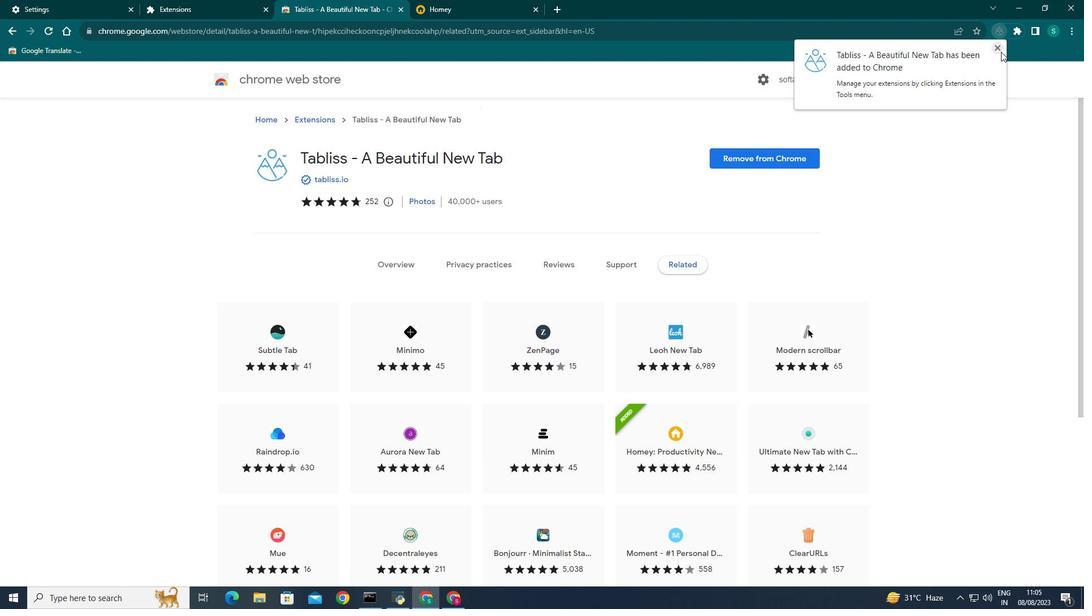 
Action: Mouse pressed left at (1001, 51)
Screenshot: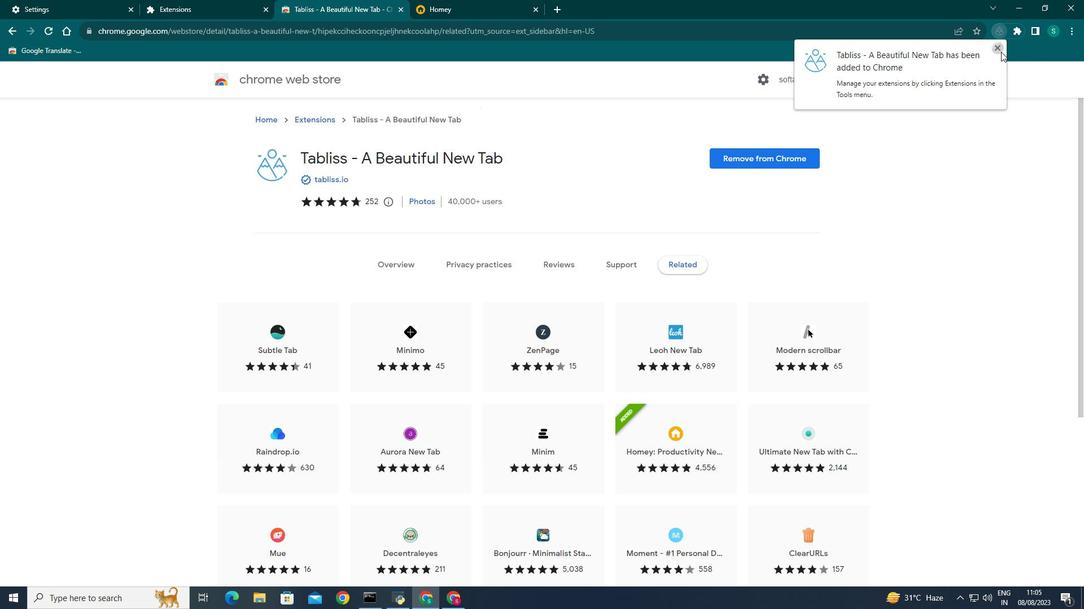 
Action: Mouse moved to (824, 195)
Screenshot: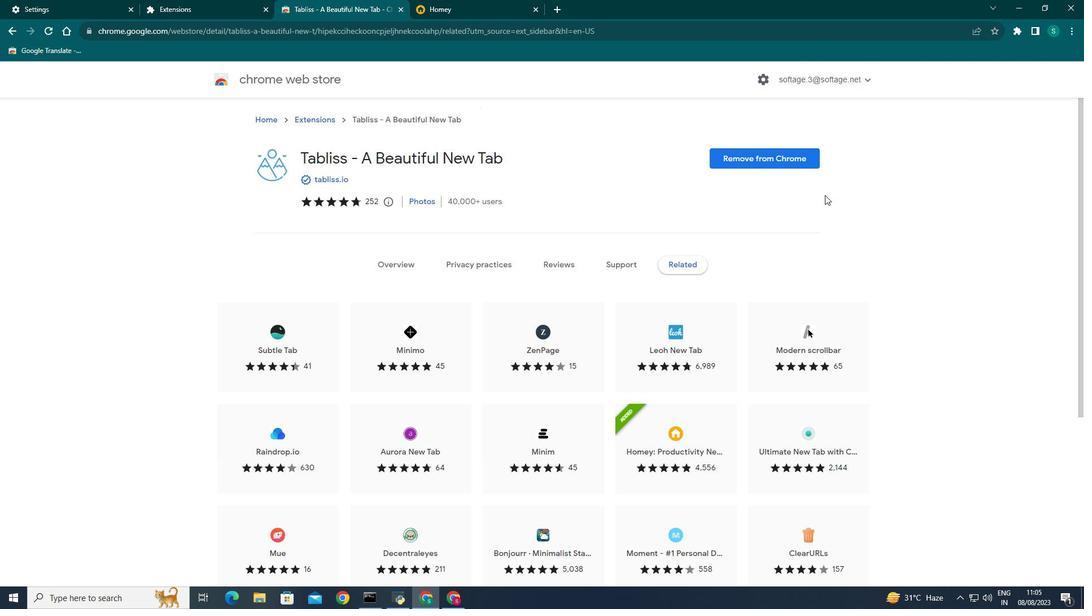 
Action: Mouse pressed left at (824, 195)
Screenshot: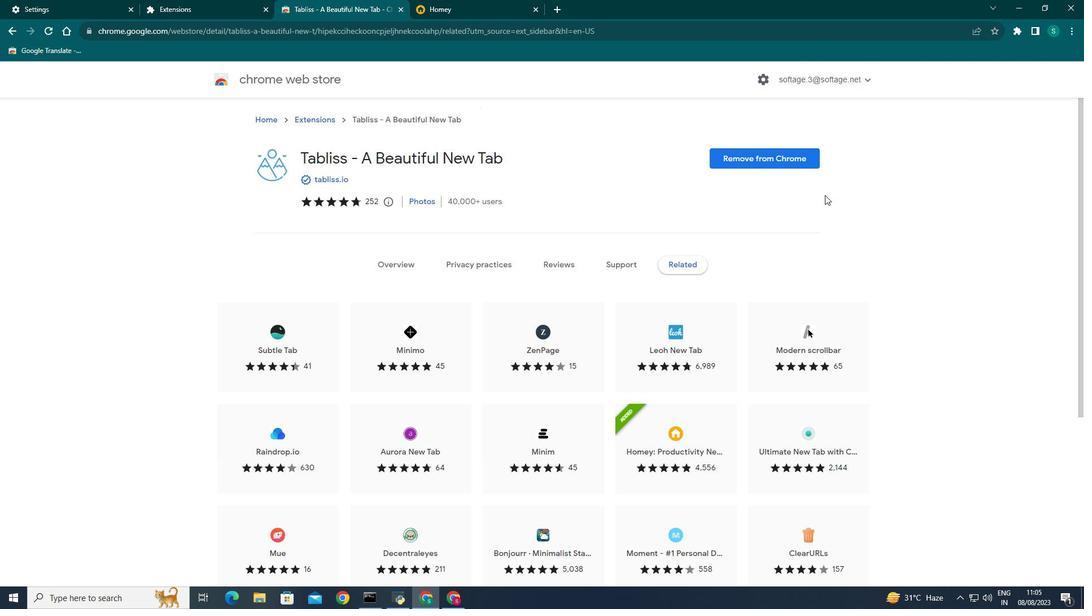 
Action: Mouse moved to (470, 2)
Screenshot: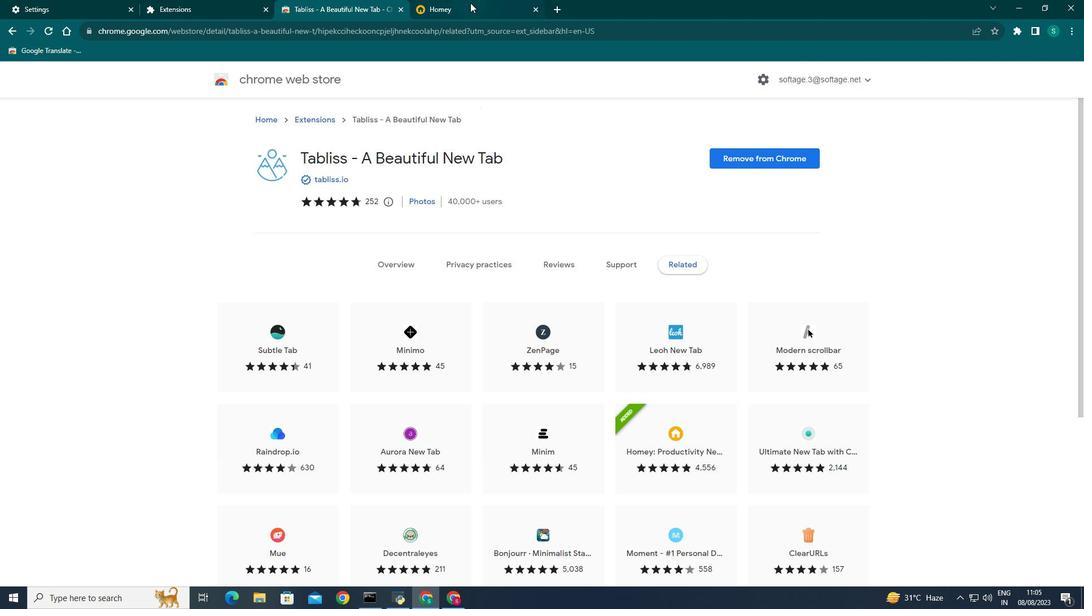 
Action: Mouse pressed left at (470, 2)
Screenshot: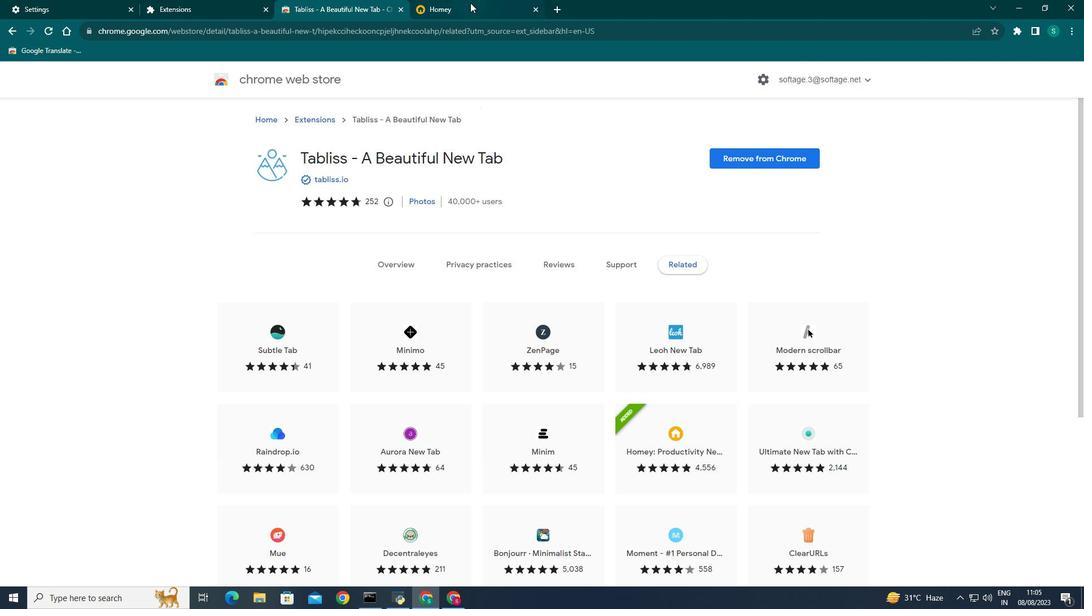 
Action: Mouse moved to (532, 395)
Screenshot: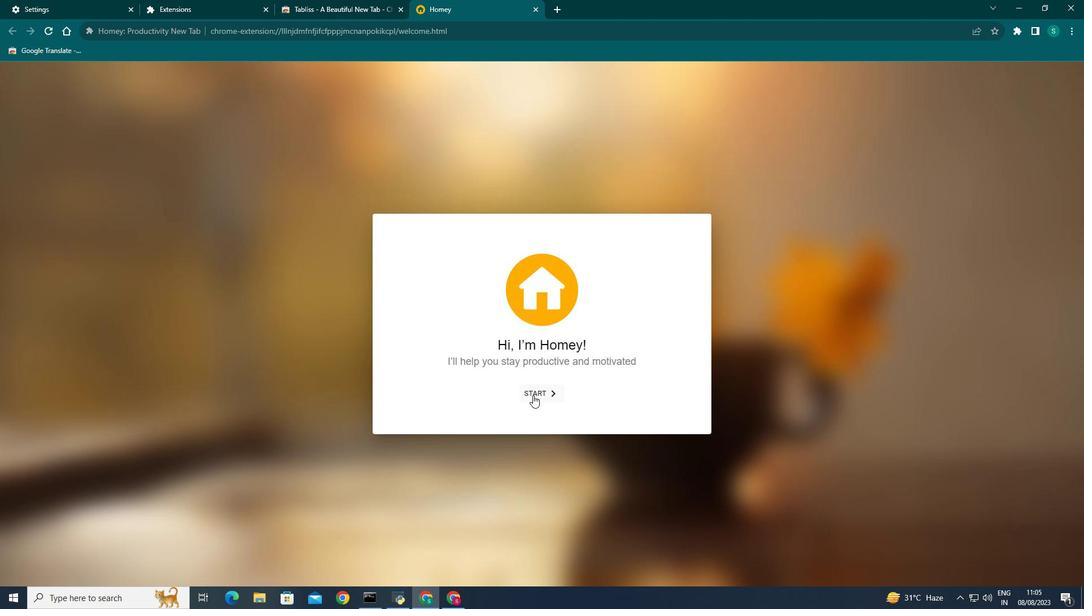 
Action: Mouse pressed left at (532, 395)
Screenshot: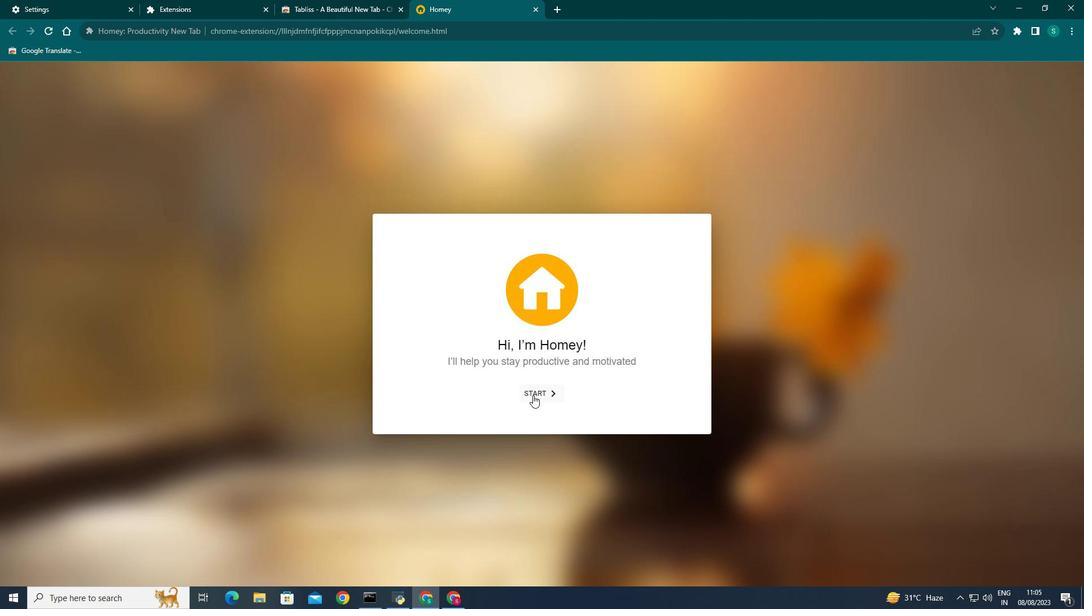 
Action: Mouse moved to (474, 294)
Screenshot: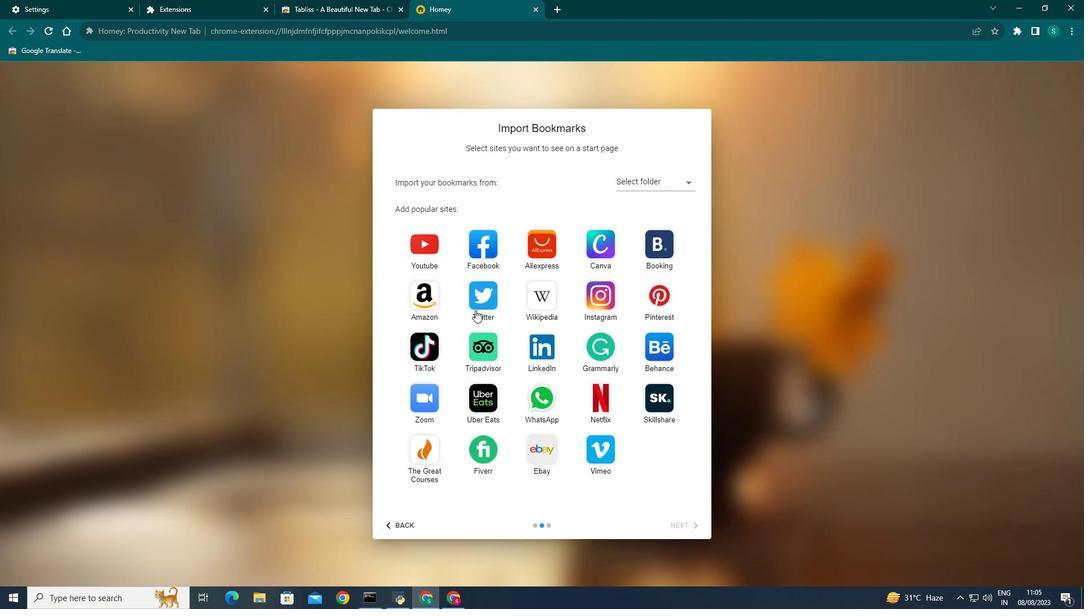 
Action: Mouse scrolled (474, 291) with delta (0, 0)
Screenshot: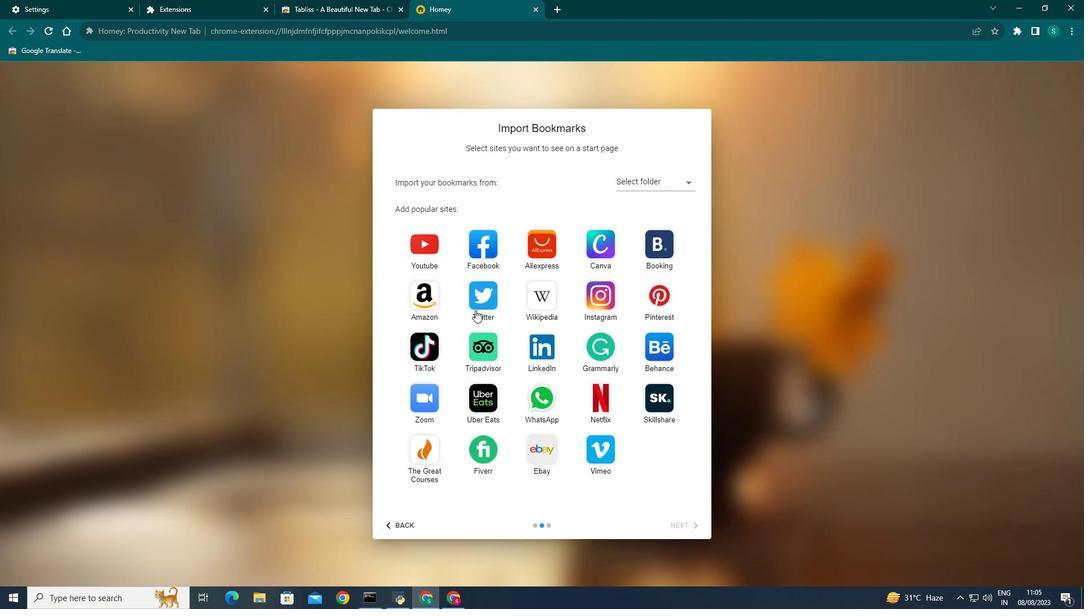 
Action: Mouse moved to (475, 306)
Screenshot: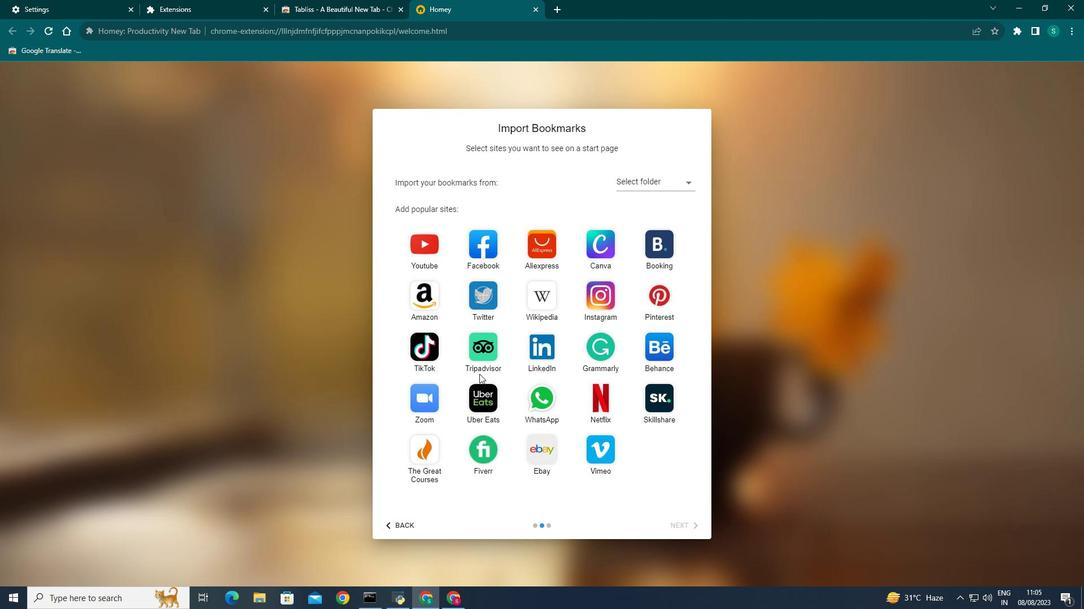 
Action: Mouse scrolled (475, 300) with delta (0, 0)
Screenshot: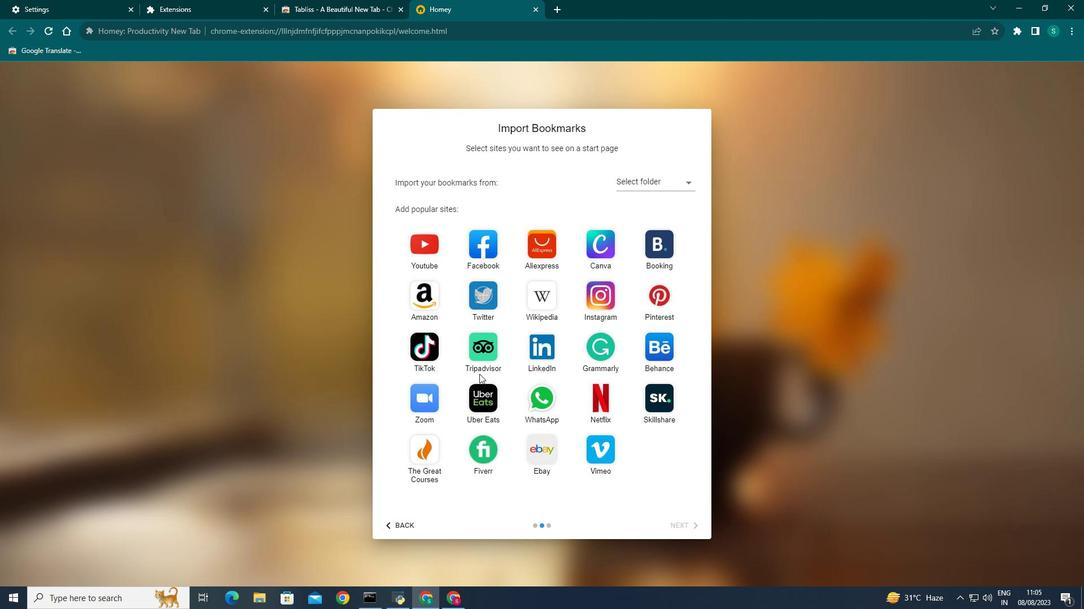 
Action: Mouse moved to (475, 323)
Screenshot: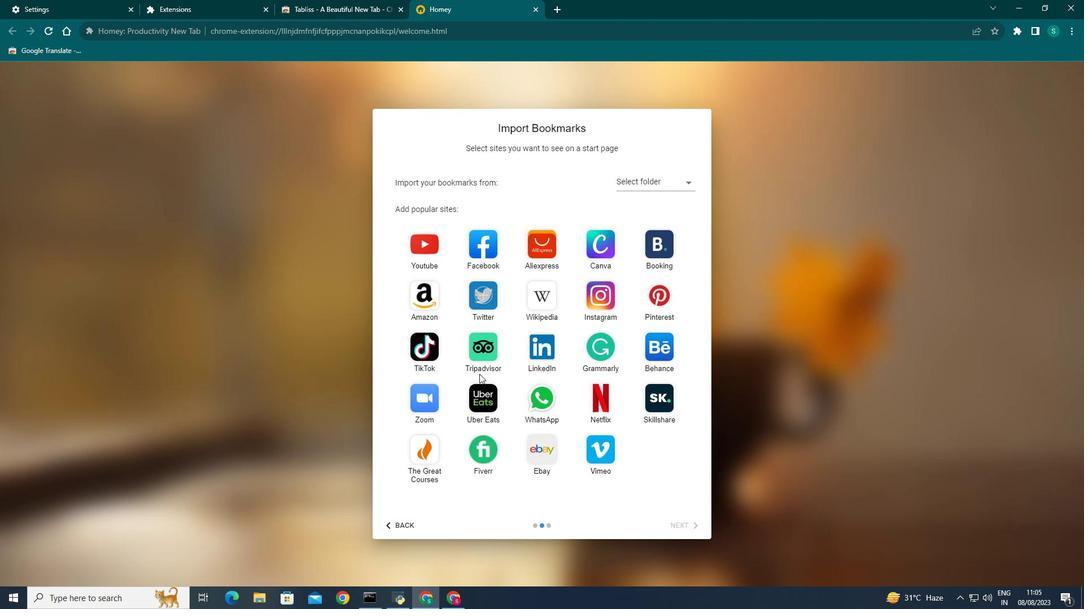 
Action: Mouse scrolled (475, 311) with delta (0, 0)
Screenshot: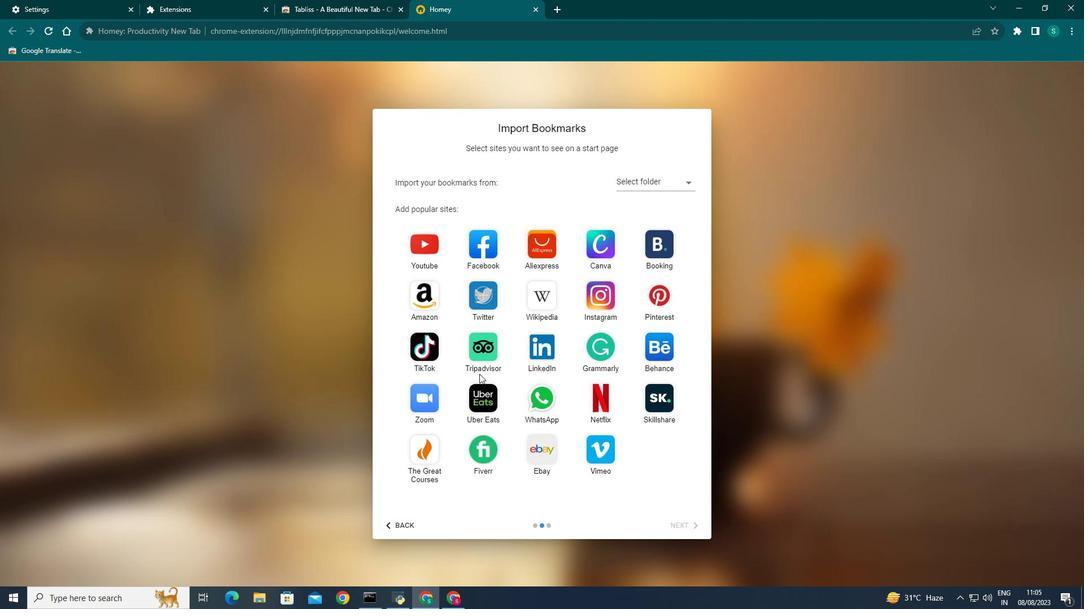 
Action: Mouse moved to (475, 345)
Screenshot: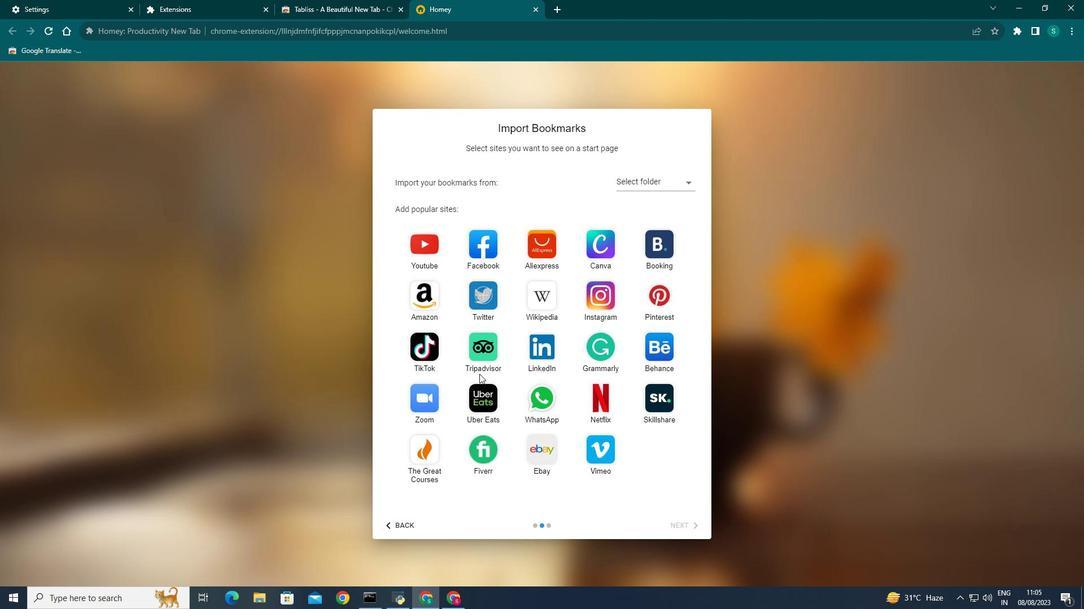 
Action: Mouse scrolled (475, 337) with delta (0, 0)
Screenshot: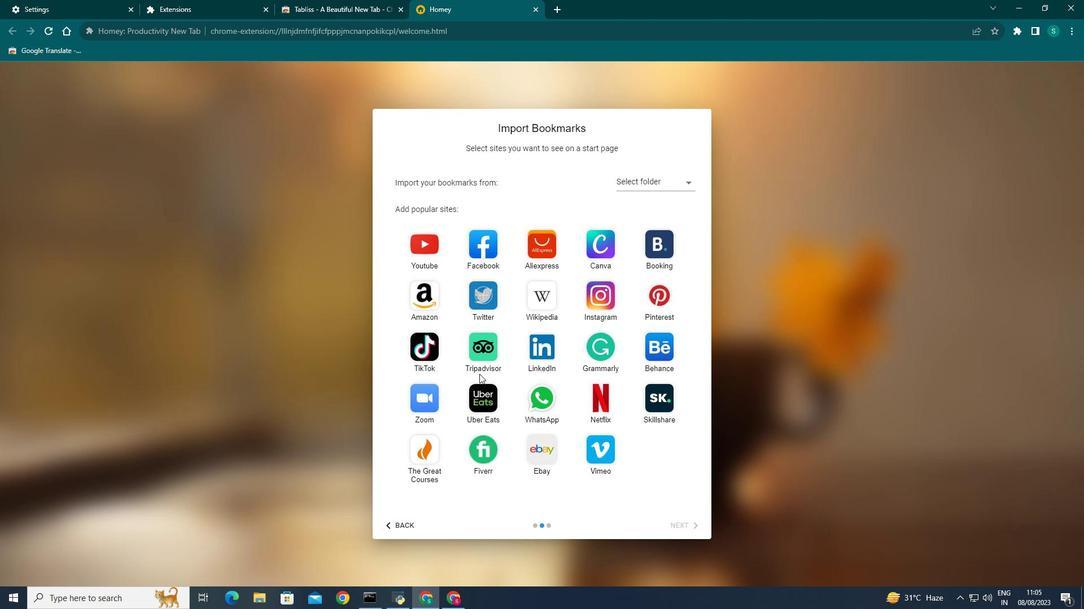 
Action: Mouse moved to (479, 380)
Screenshot: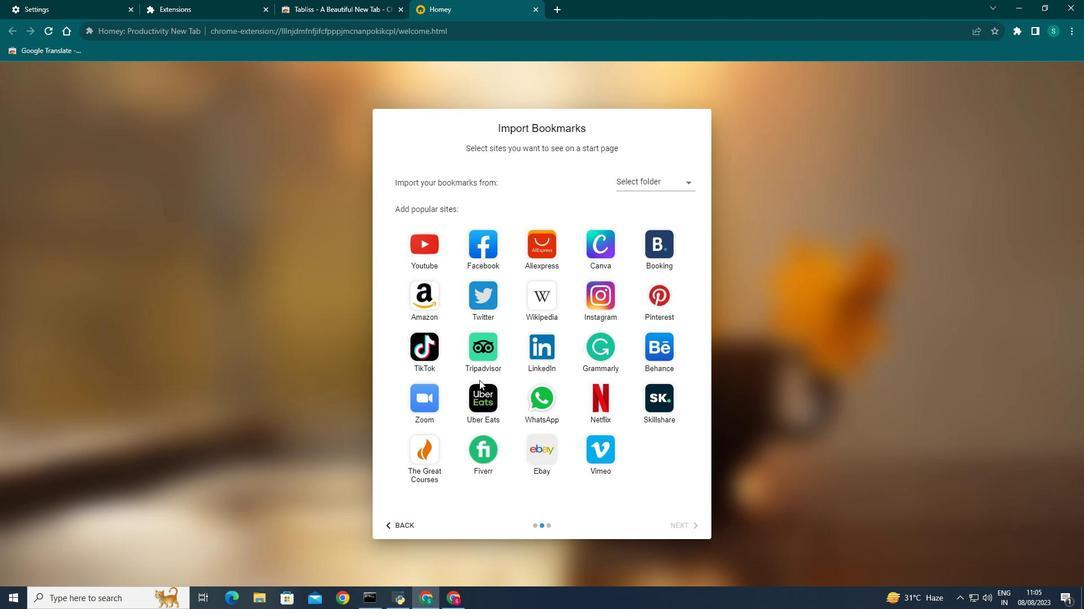 
Action: Mouse scrolled (479, 379) with delta (0, 0)
Screenshot: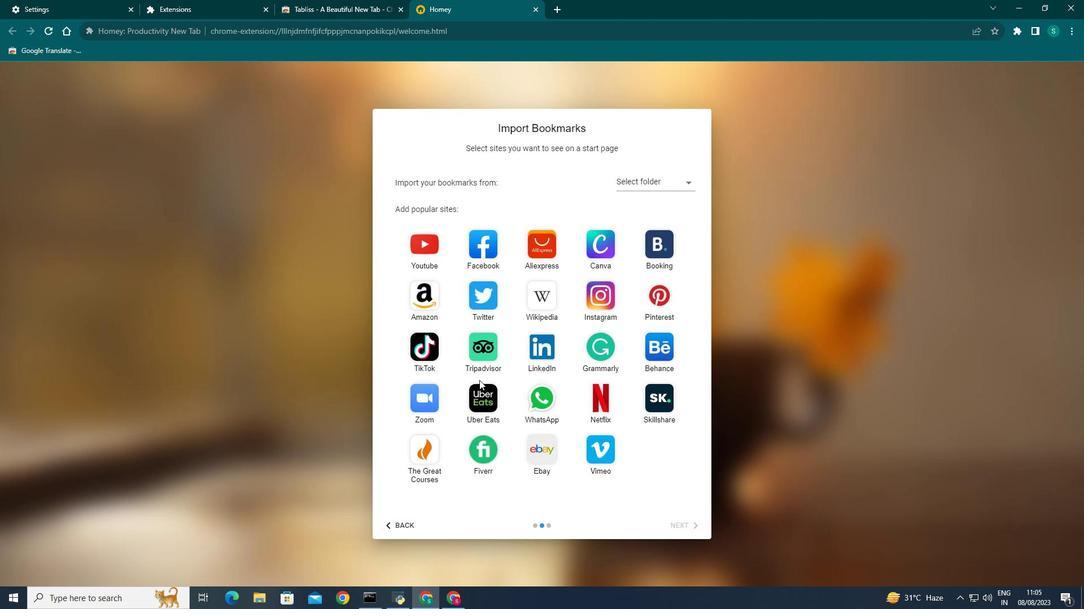 
Action: Mouse scrolled (479, 379) with delta (0, 0)
Screenshot: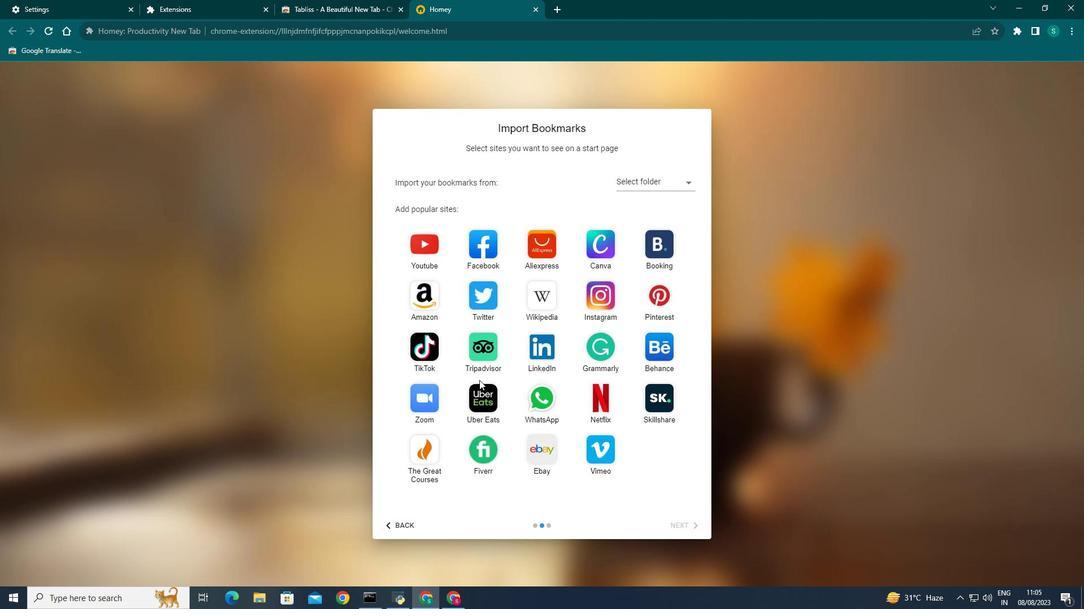 
Action: Mouse scrolled (479, 379) with delta (0, 0)
Screenshot: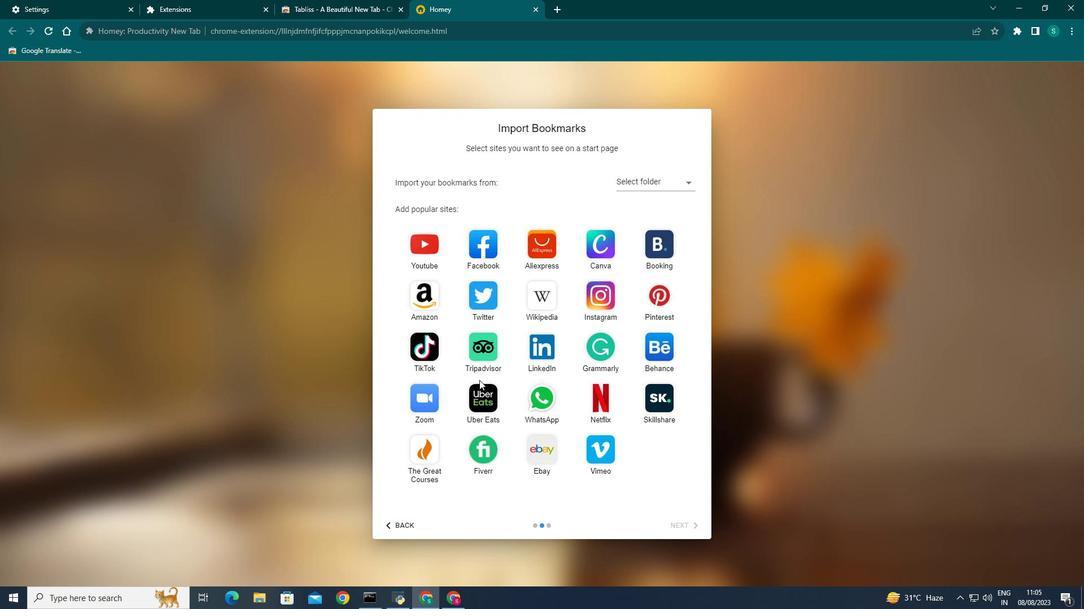 
Action: Mouse scrolled (479, 379) with delta (0, 0)
Screenshot: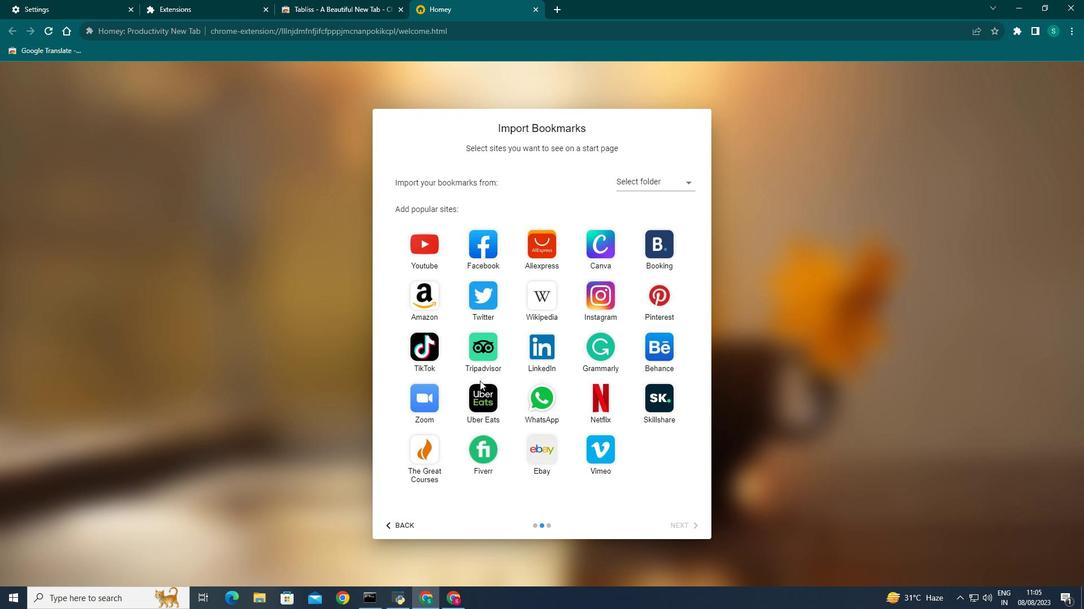 
Action: Mouse moved to (547, 527)
Screenshot: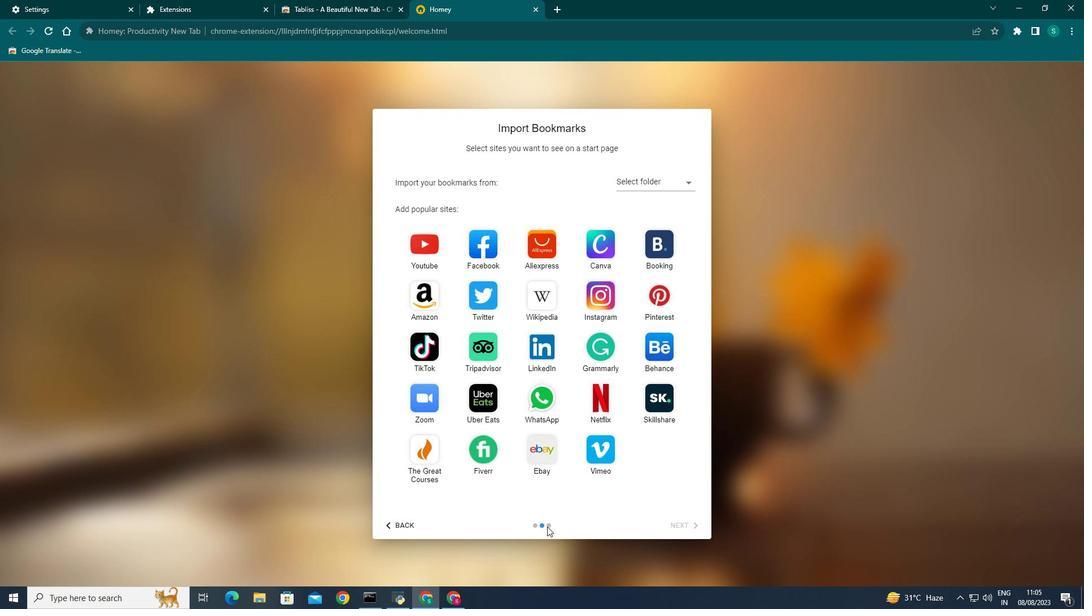 
Action: Mouse pressed left at (547, 527)
Screenshot: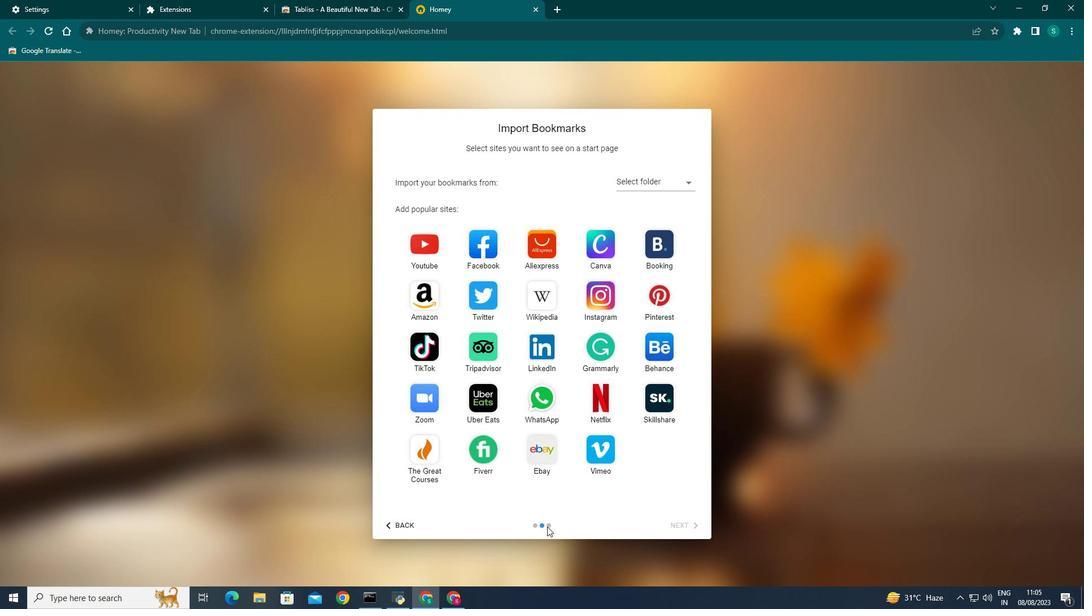 
Action: Mouse moved to (548, 525)
Screenshot: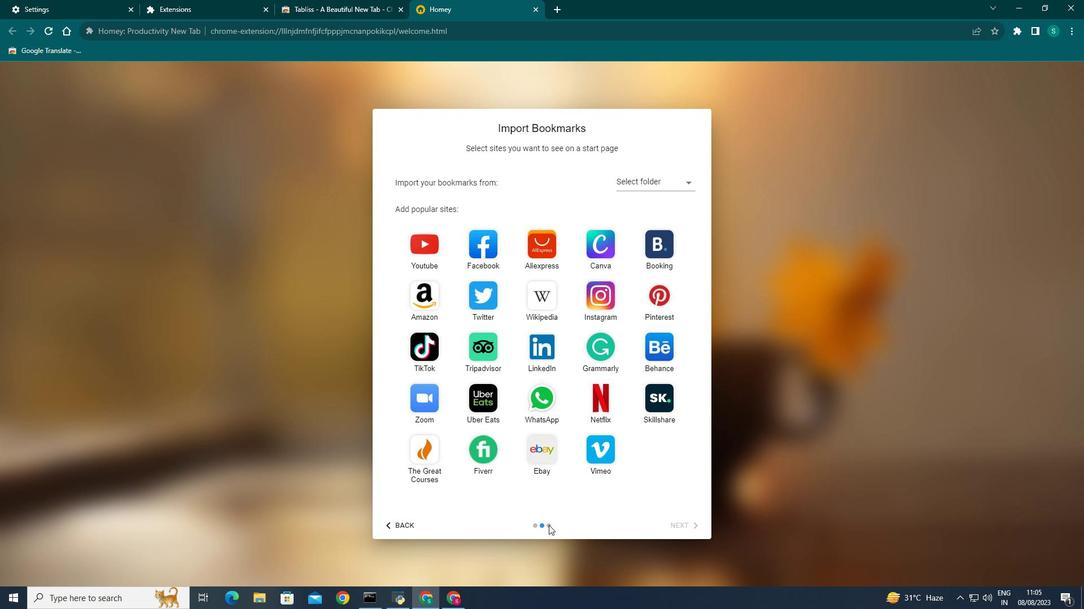
Action: Mouse pressed left at (548, 525)
Screenshot: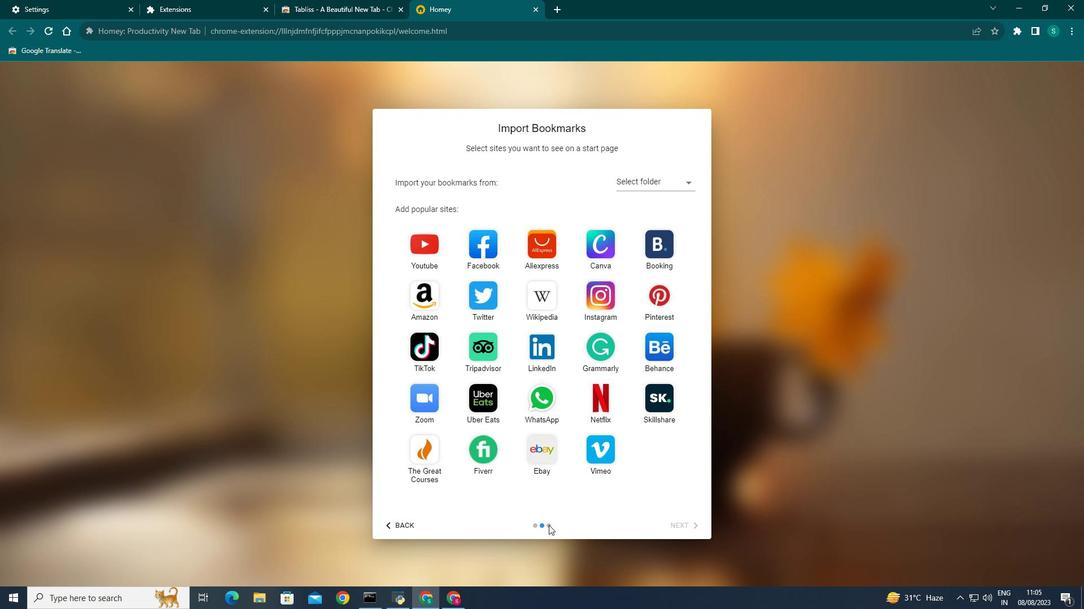 
Action: Mouse moved to (654, 183)
Screenshot: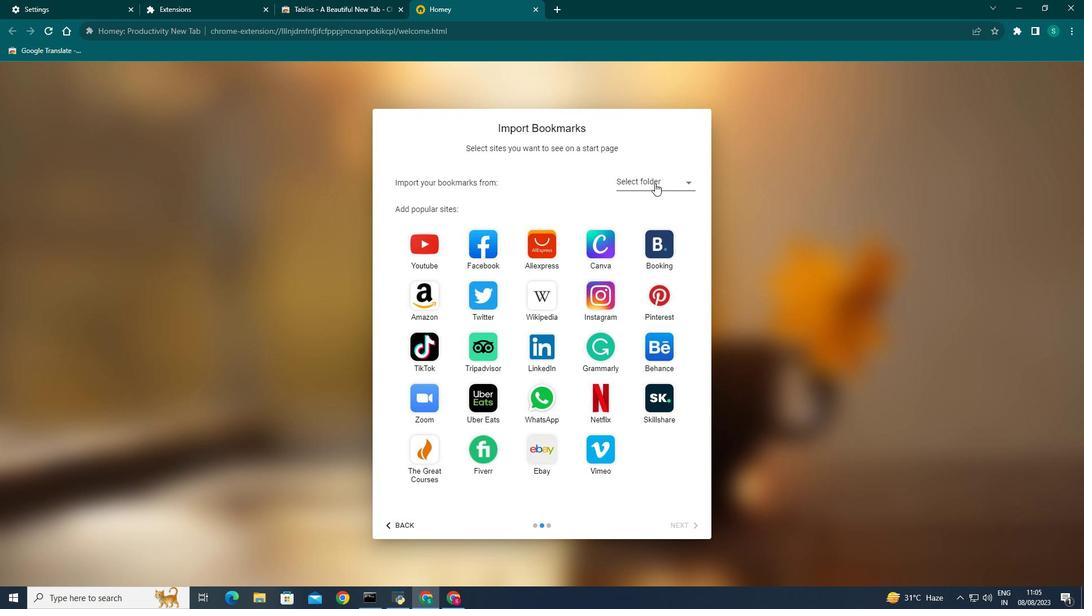 
Action: Mouse pressed left at (654, 183)
Screenshot: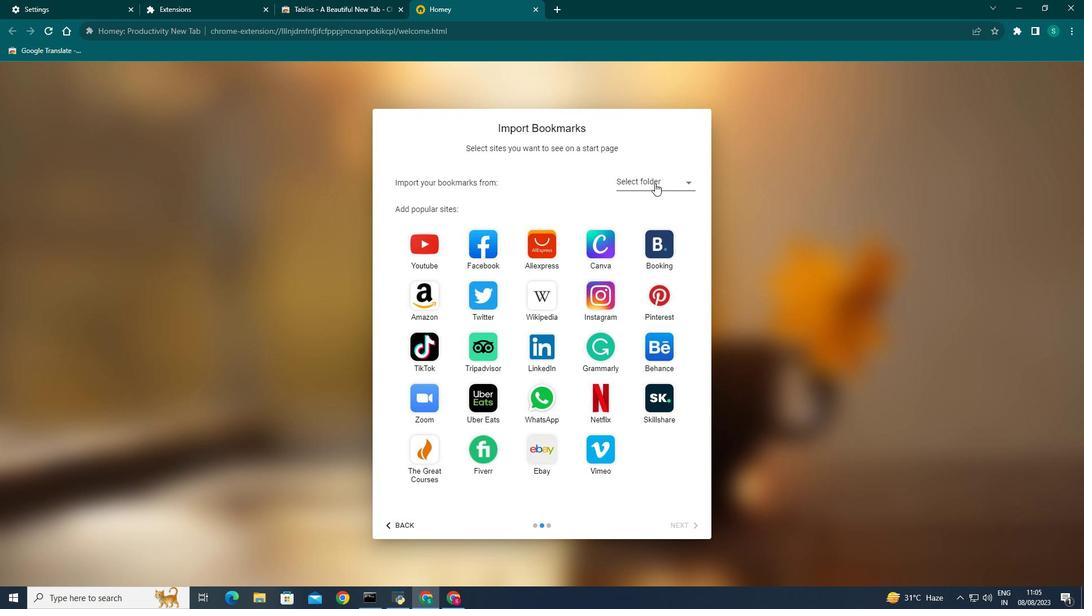 
Action: Mouse moved to (547, 201)
Screenshot: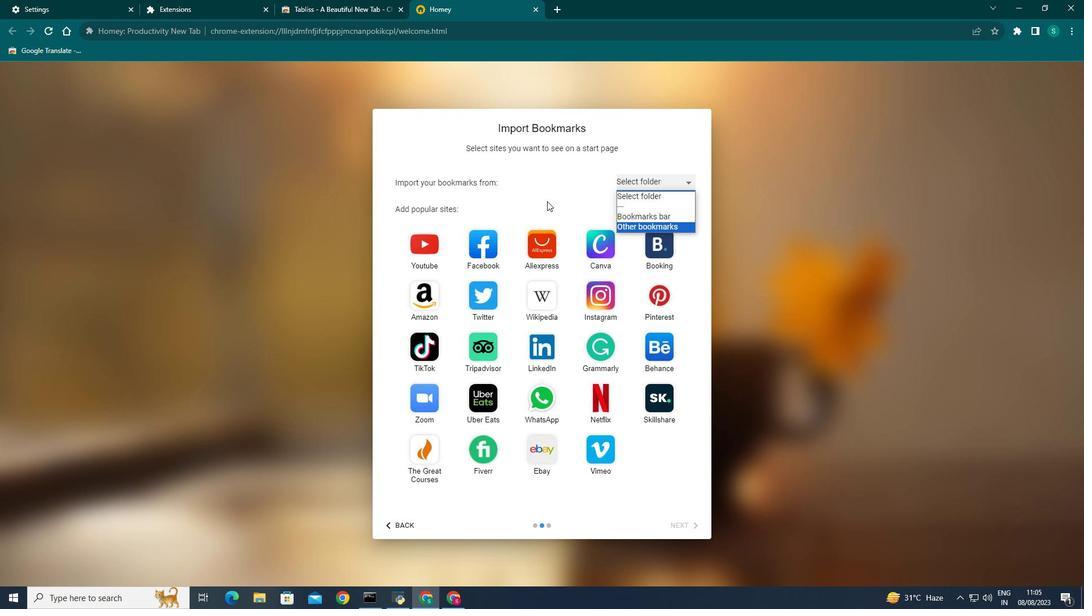 
Action: Mouse pressed left at (547, 201)
Screenshot: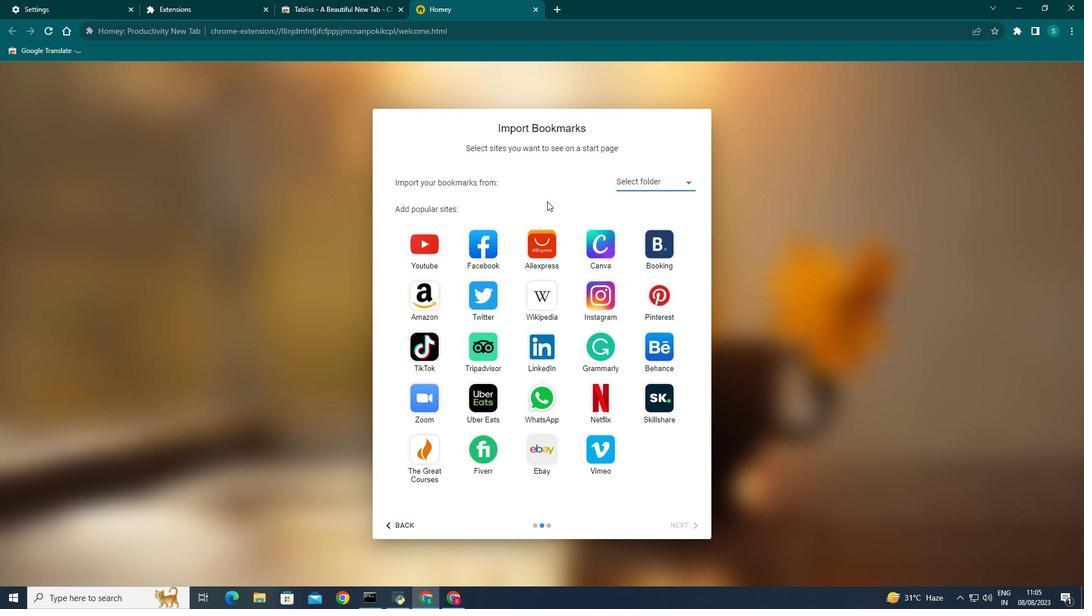 
Action: Mouse moved to (1014, 29)
Screenshot: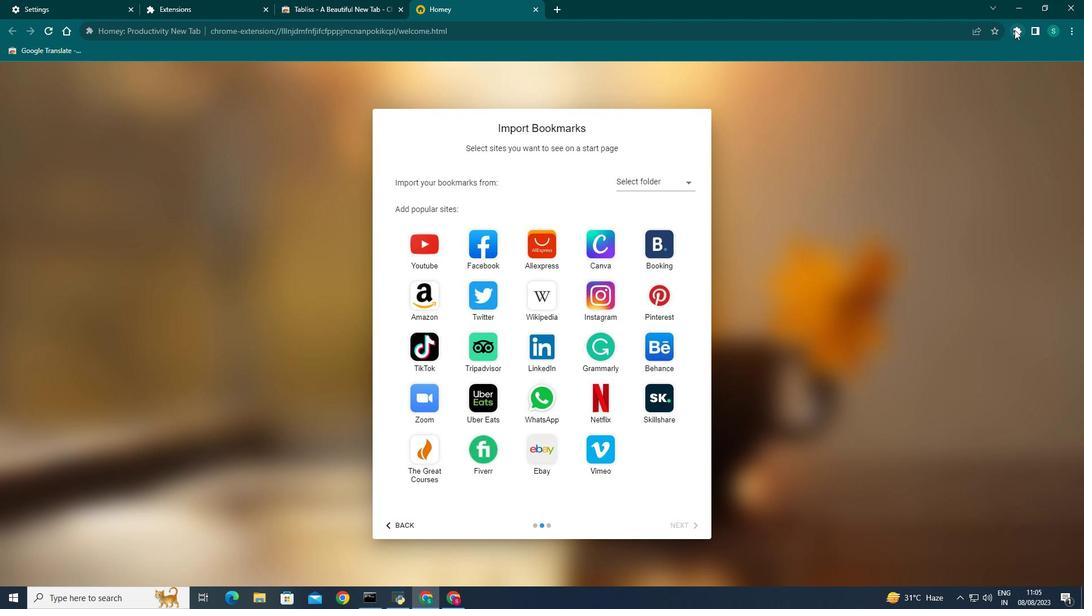 
Action: Mouse pressed left at (1014, 29)
Screenshot: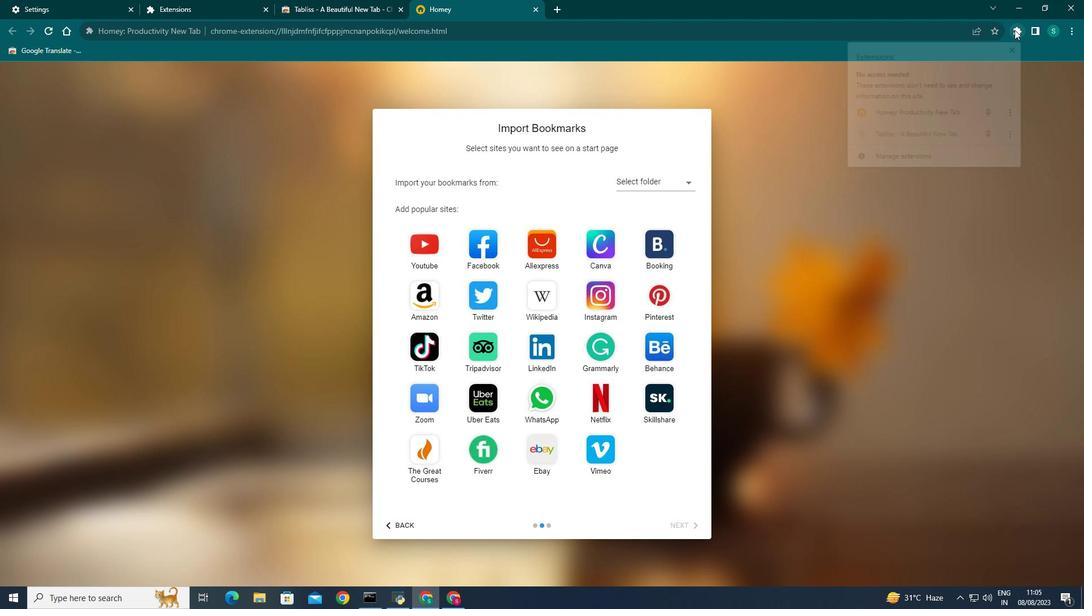 
Action: Mouse moved to (553, 10)
Screenshot: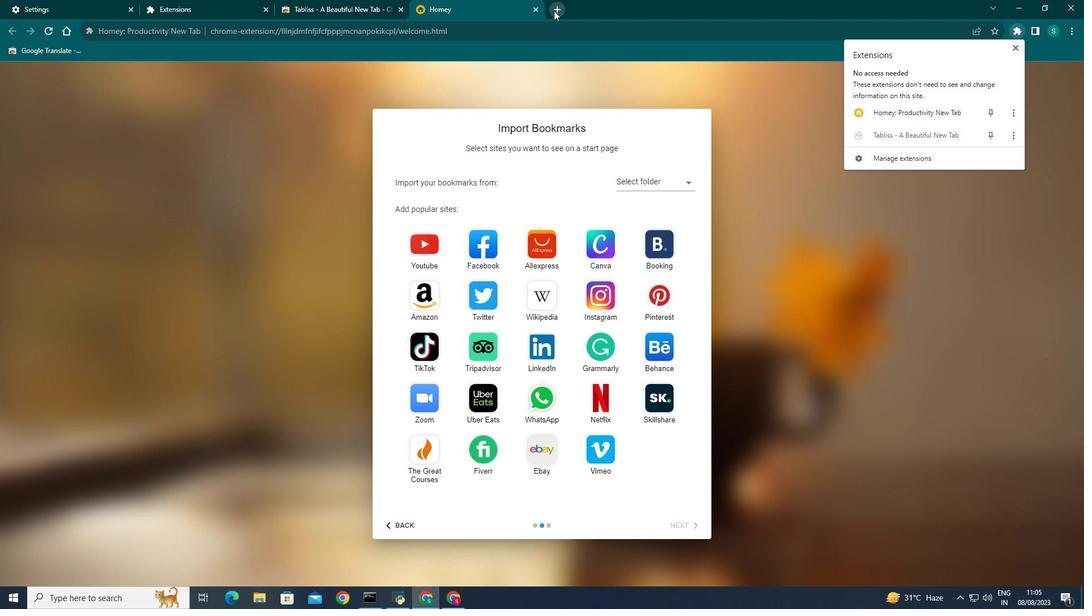 
Action: Mouse pressed left at (553, 10)
Screenshot: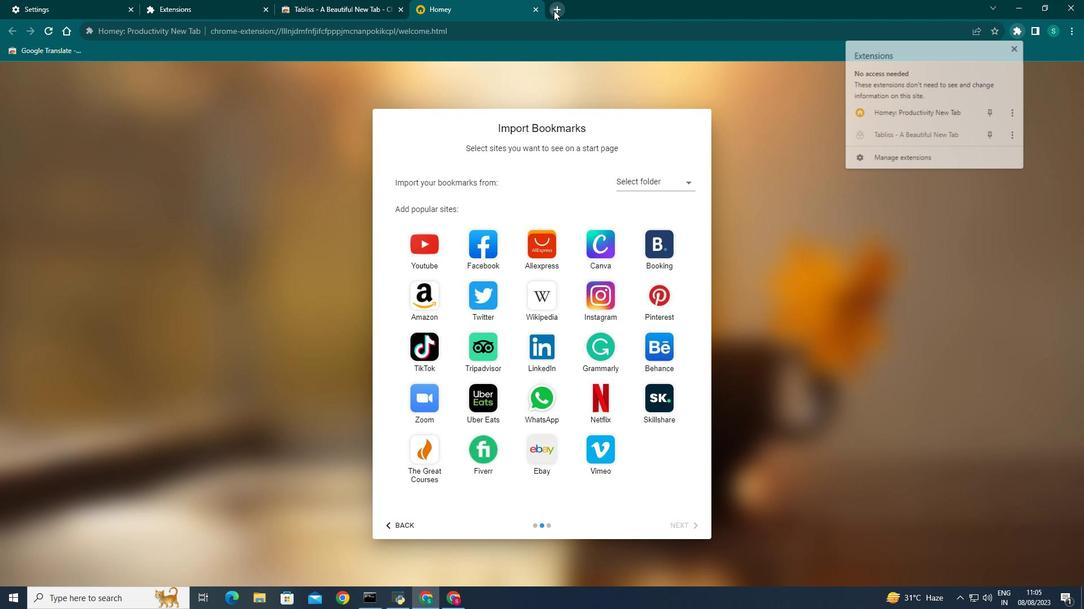 
Action: Mouse moved to (537, 5)
Screenshot: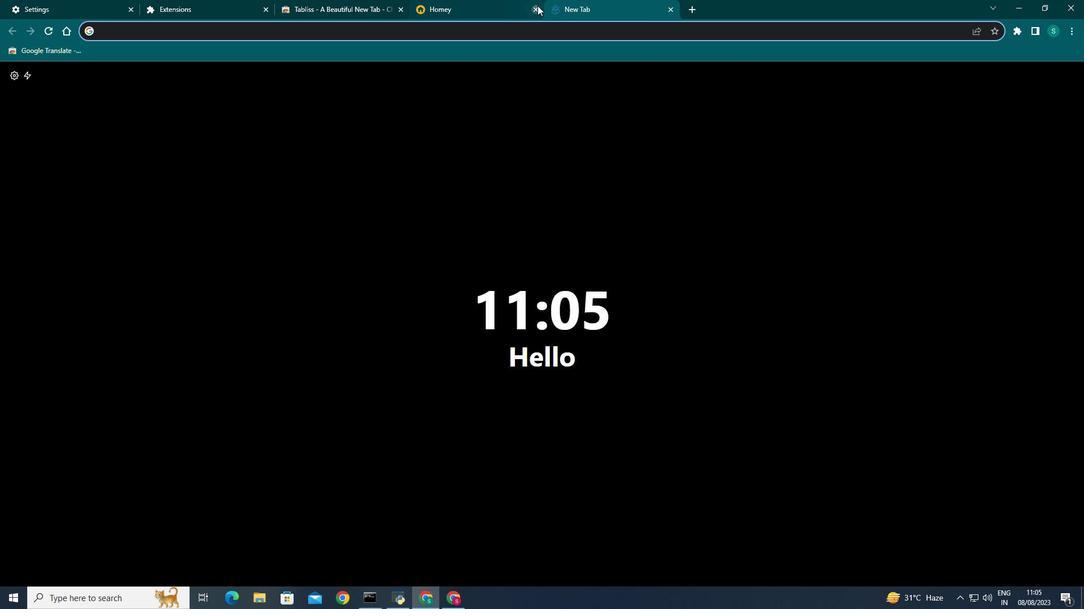 
Action: Mouse pressed left at (537, 5)
Screenshot: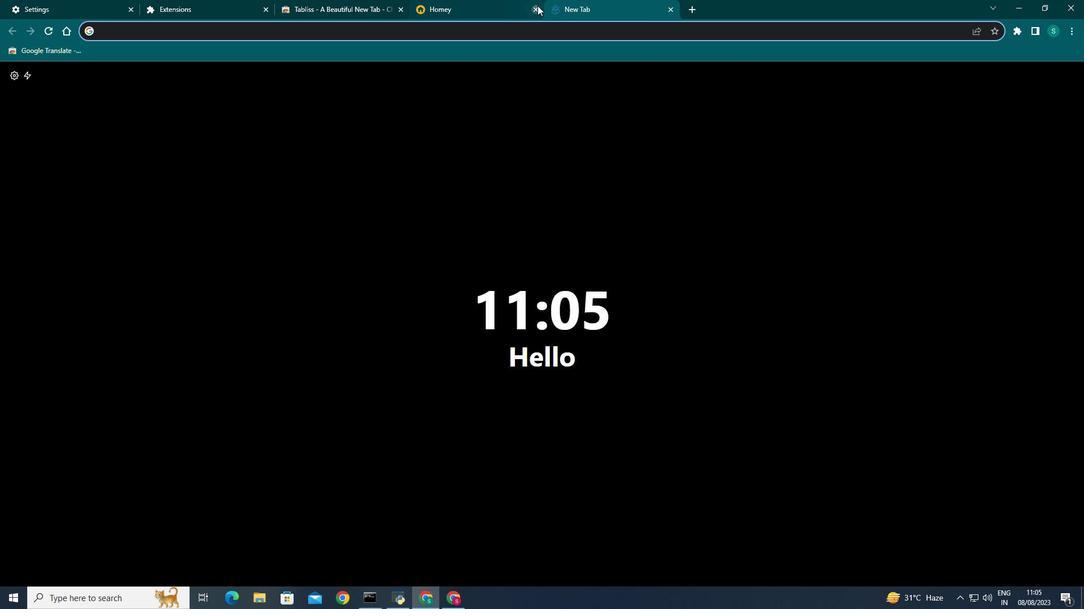 
Action: Mouse moved to (1067, 29)
Screenshot: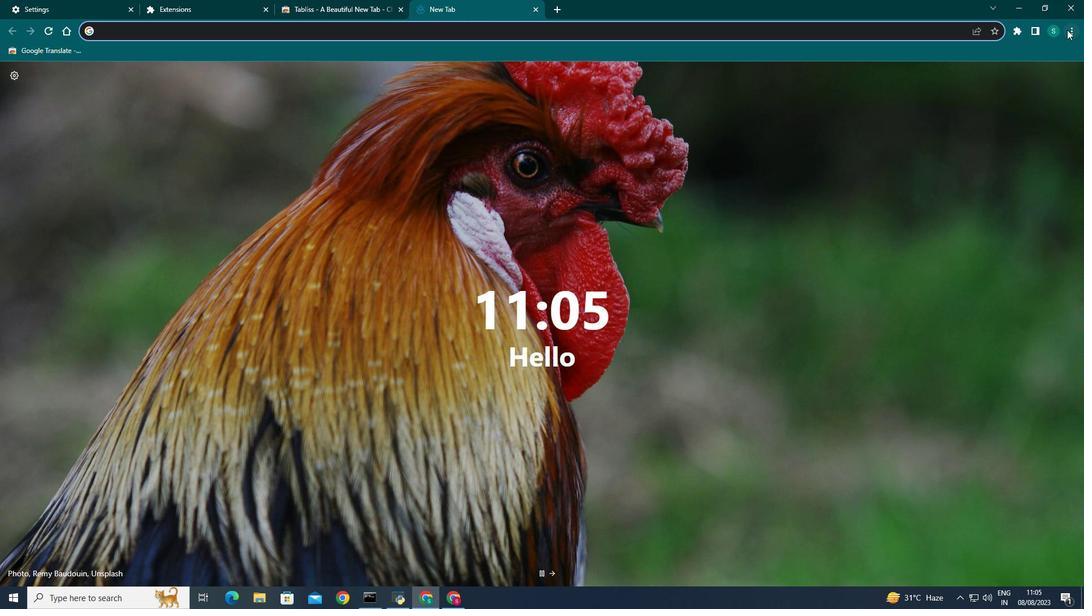 
Action: Mouse pressed left at (1067, 29)
Screenshot: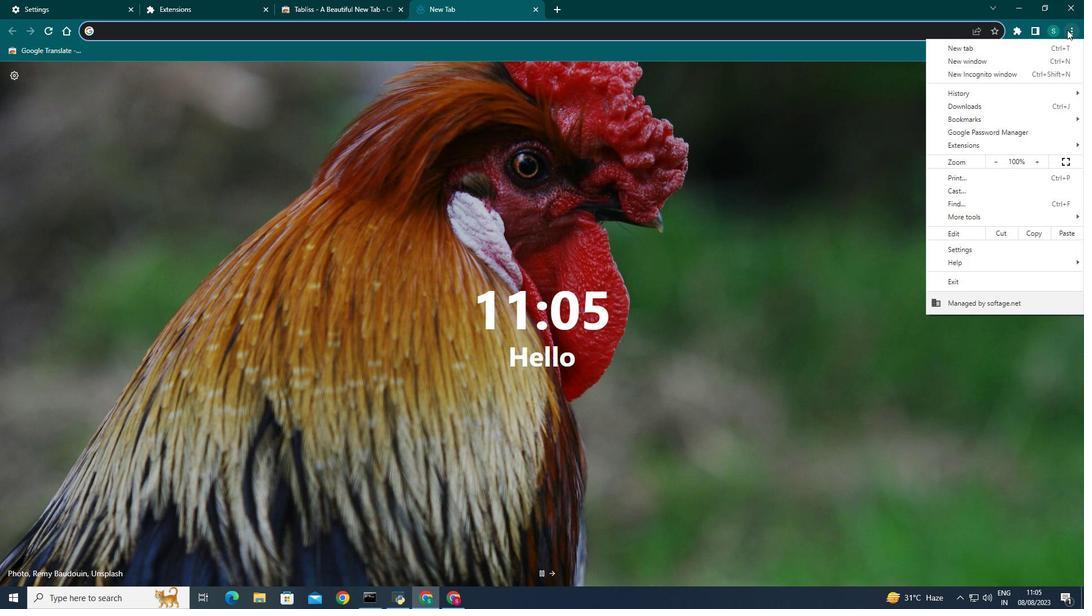 
Action: Mouse moved to (873, 181)
Screenshot: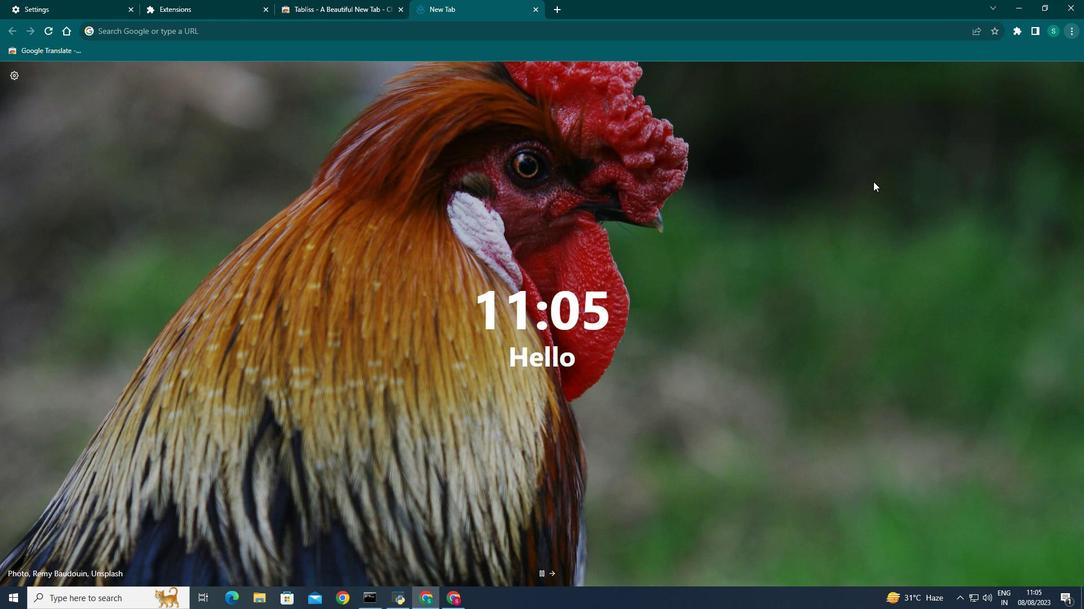 
Action: Mouse pressed left at (873, 181)
Screenshot: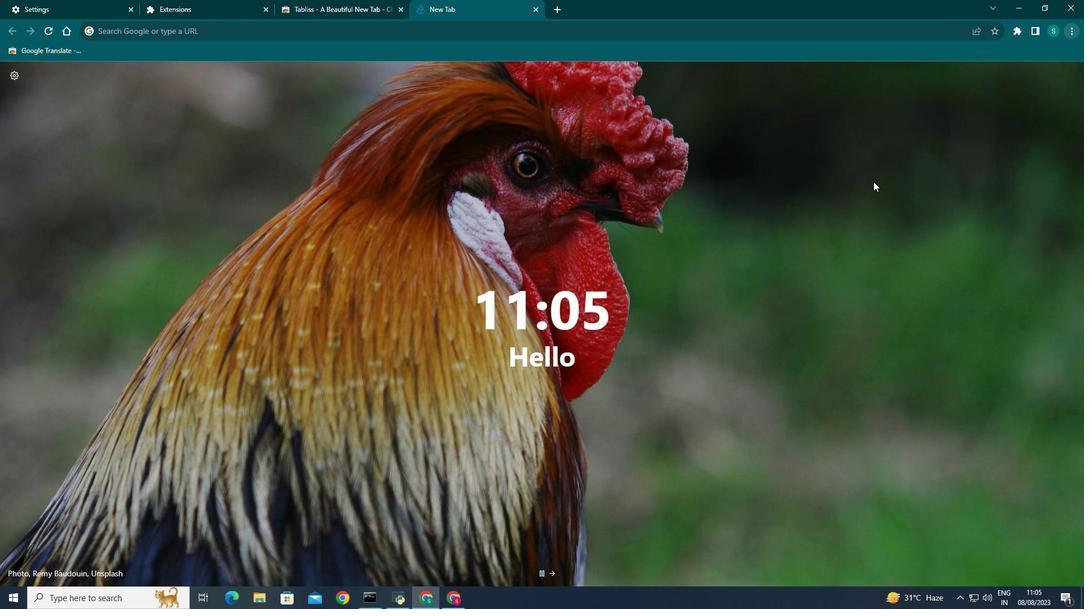 
Action: Mouse moved to (1015, 30)
Screenshot: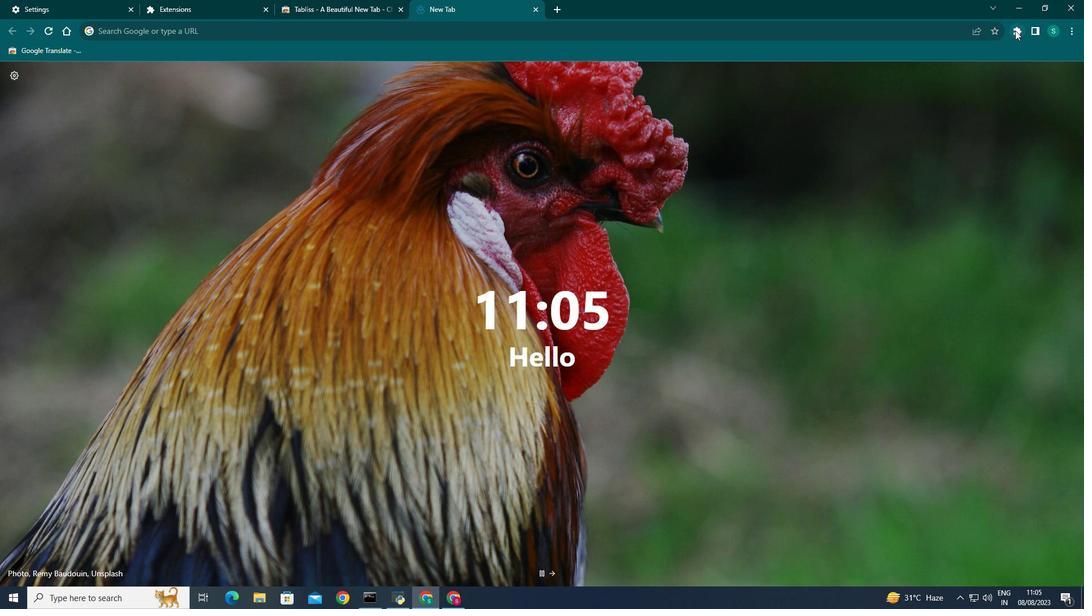 
Action: Mouse pressed left at (1015, 30)
Screenshot: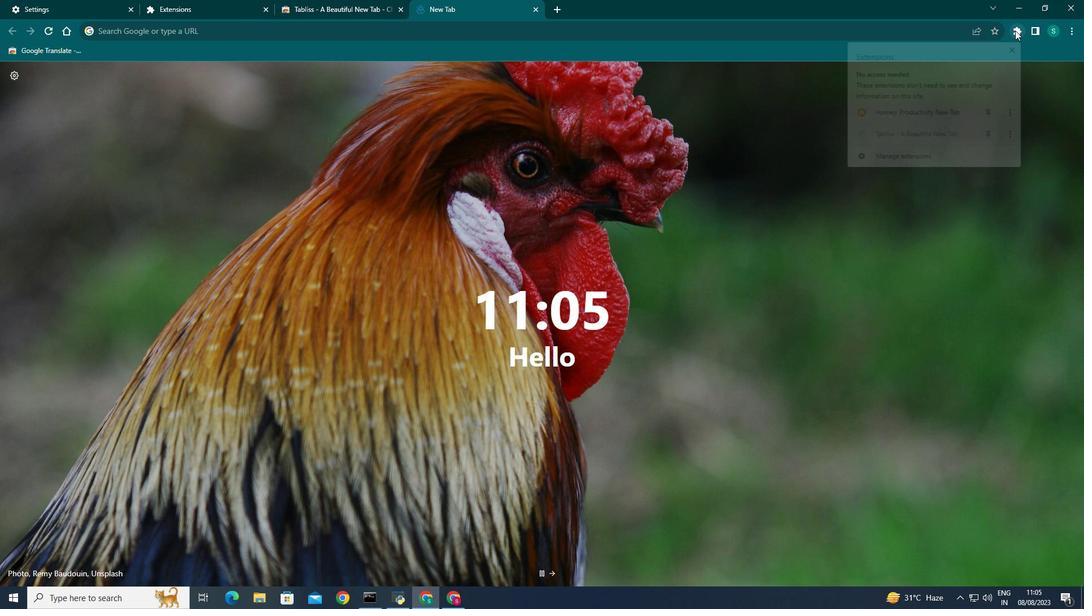 
Action: Mouse moved to (876, 138)
Screenshot: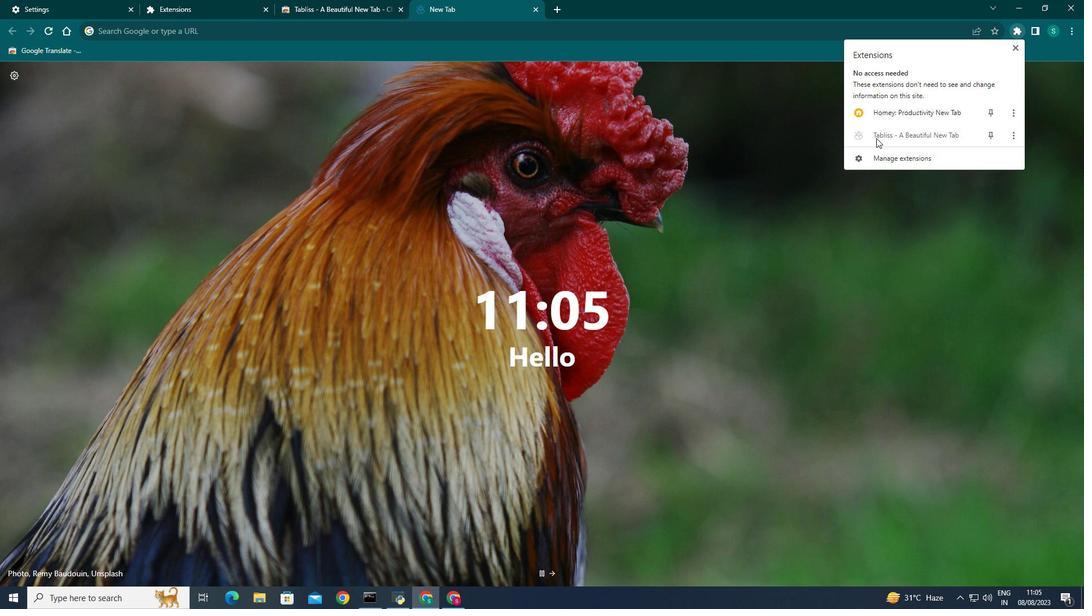 
Action: Mouse pressed left at (876, 138)
Screenshot: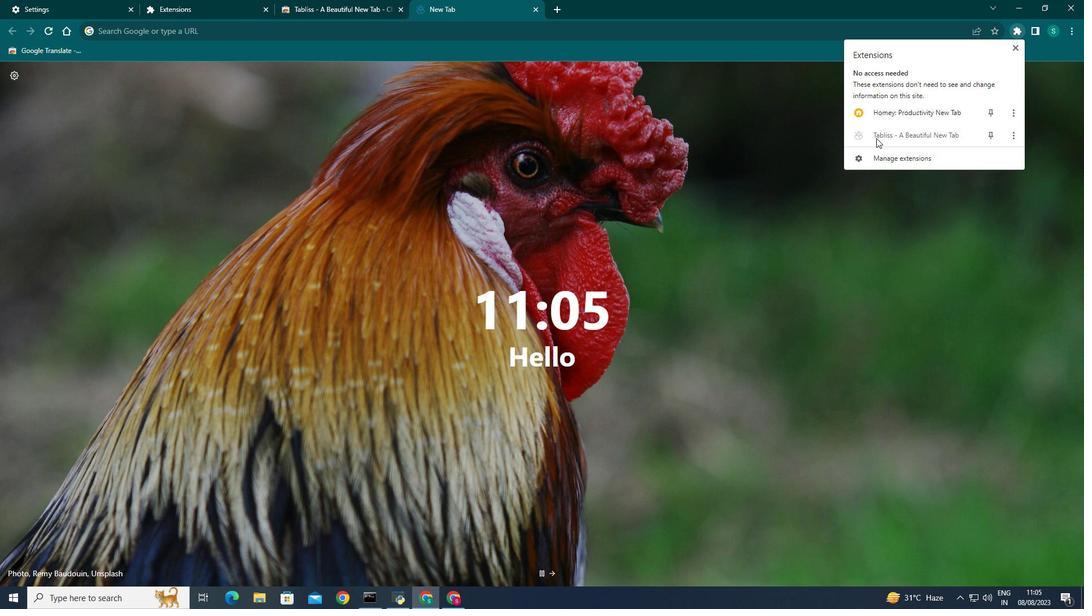 
Action: Mouse moved to (888, 133)
Screenshot: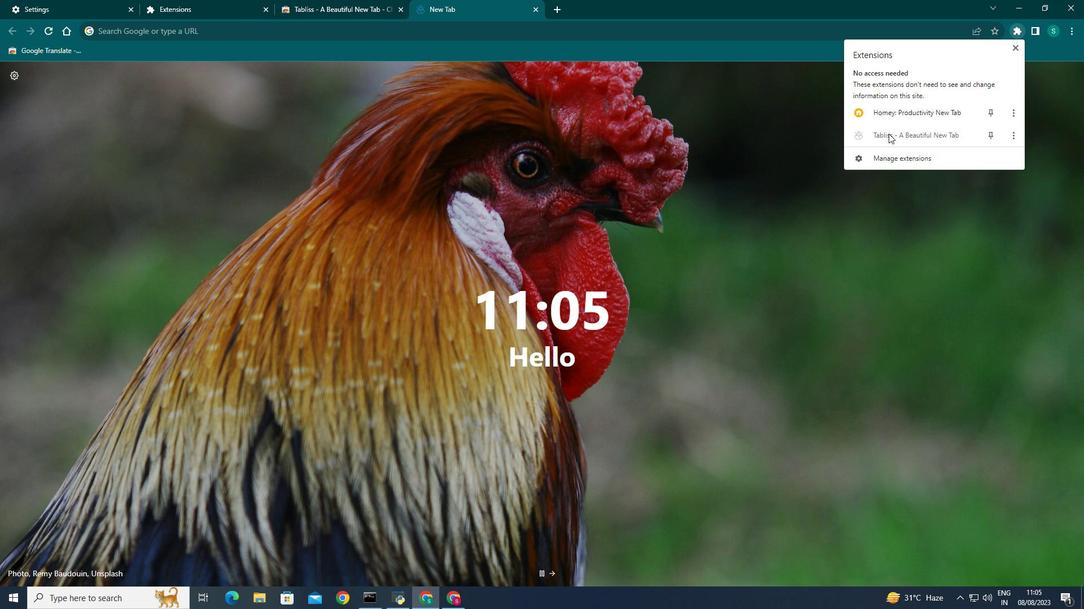 
Action: Mouse pressed left at (888, 133)
Screenshot: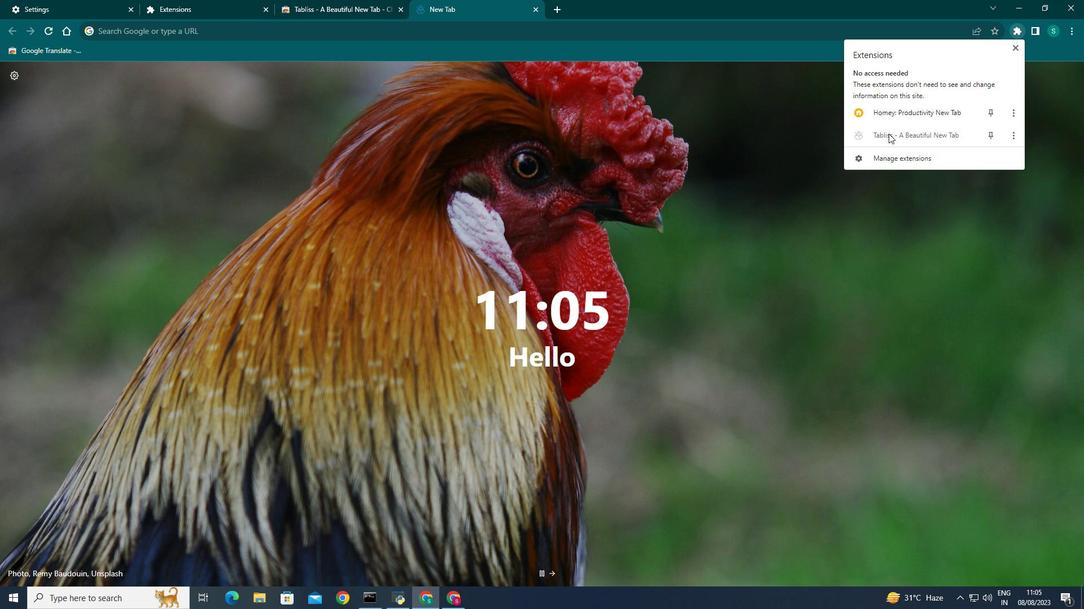 
Action: Mouse pressed left at (888, 133)
Screenshot: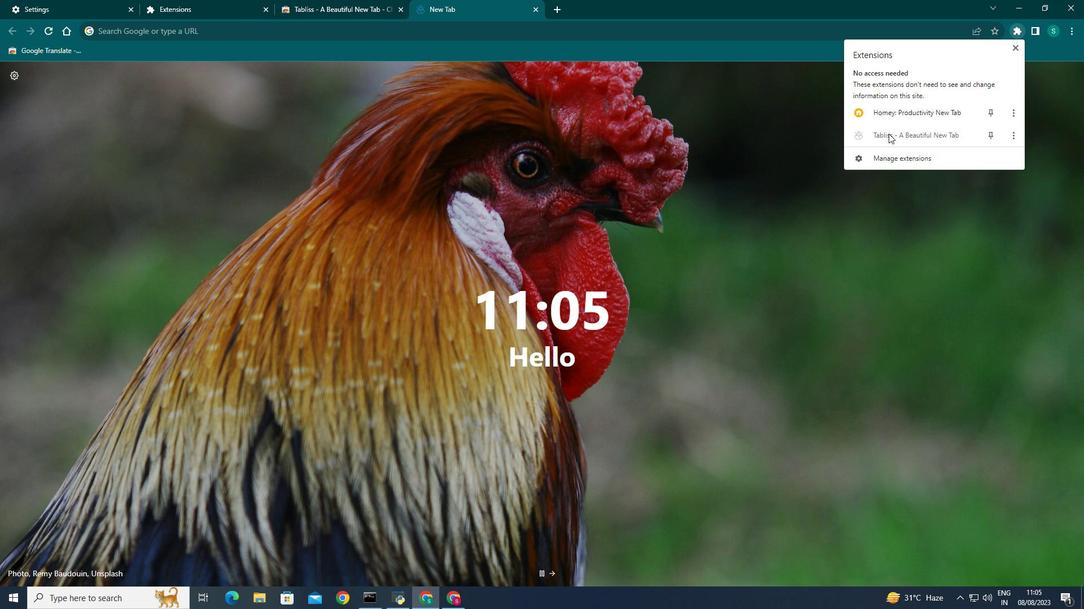 
Action: Mouse moved to (878, 237)
Screenshot: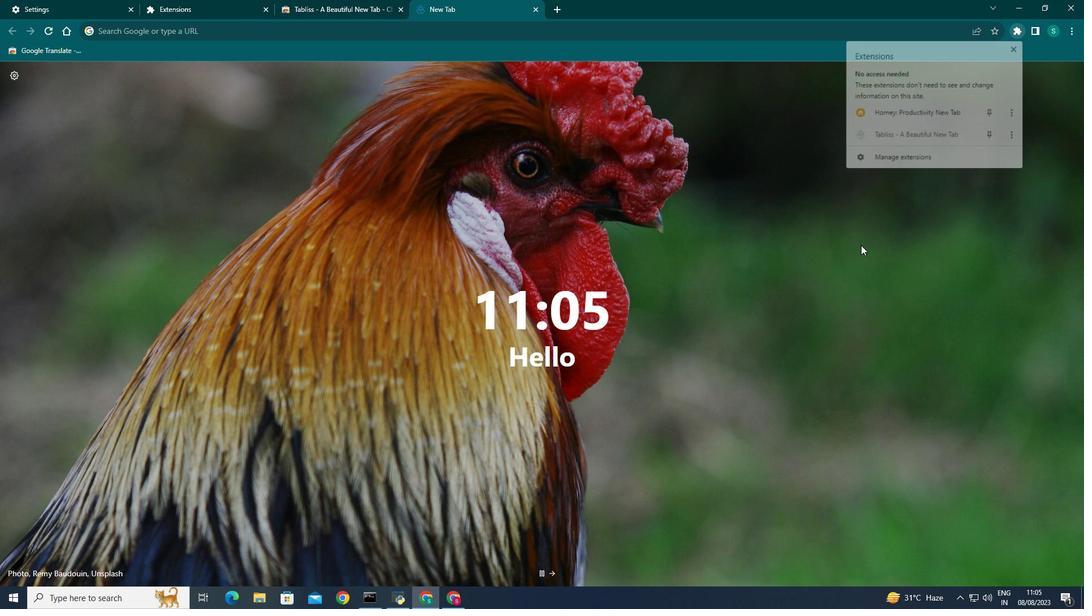 
Action: Mouse pressed left at (878, 237)
Screenshot: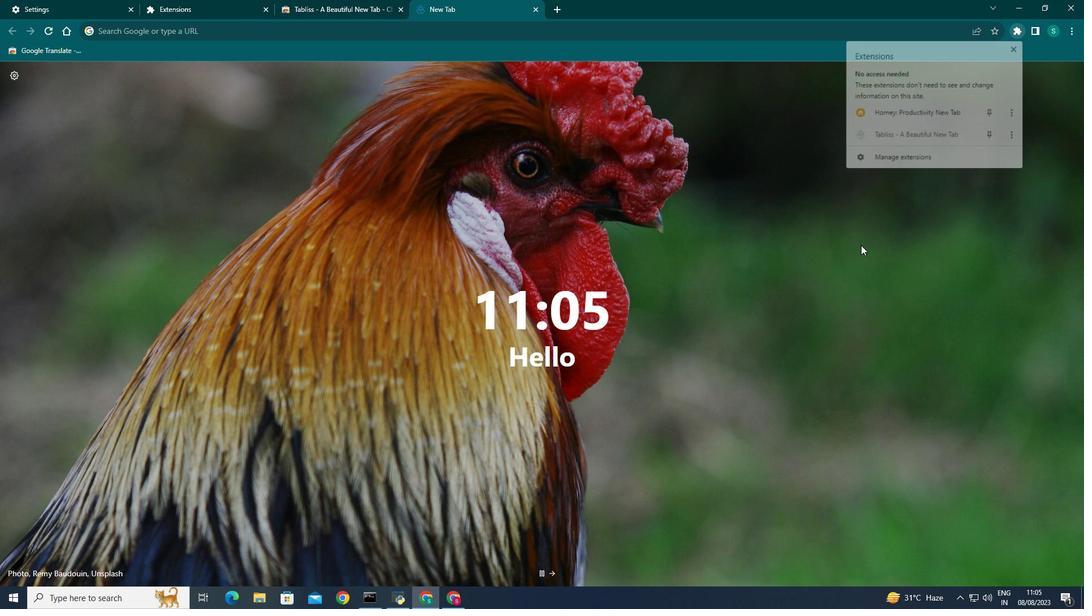 
Action: Mouse moved to (15, 76)
Screenshot: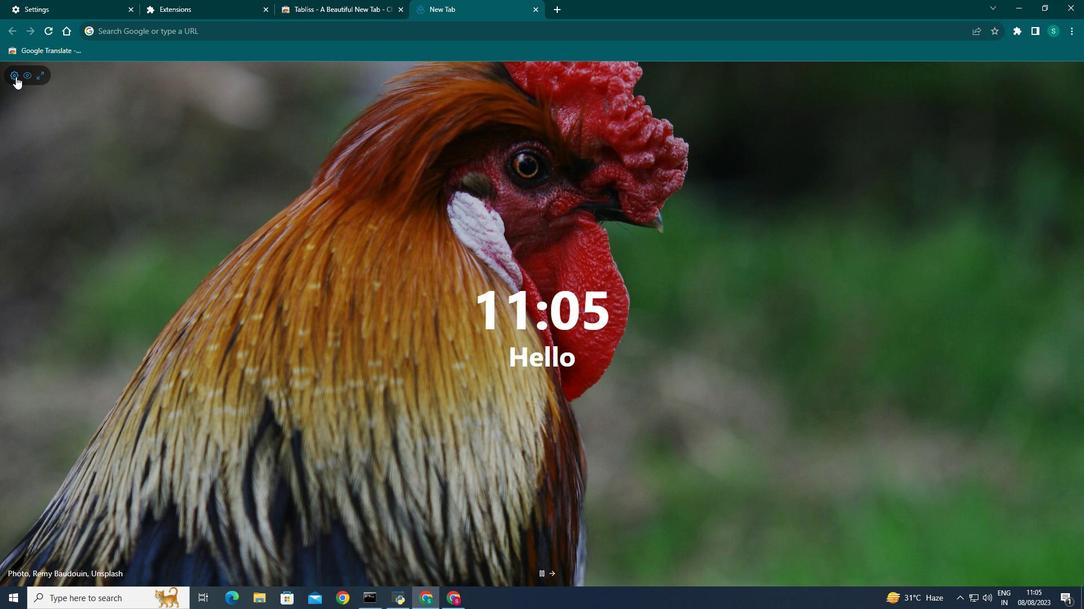 
Action: Mouse pressed left at (15, 76)
Screenshot: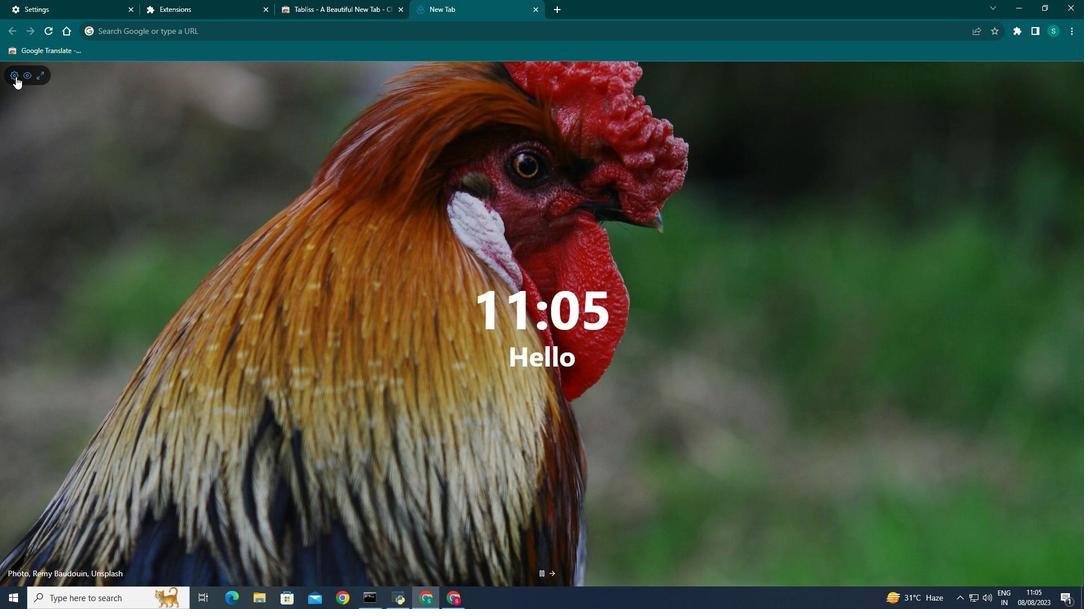 
Action: Mouse moved to (71, 228)
Screenshot: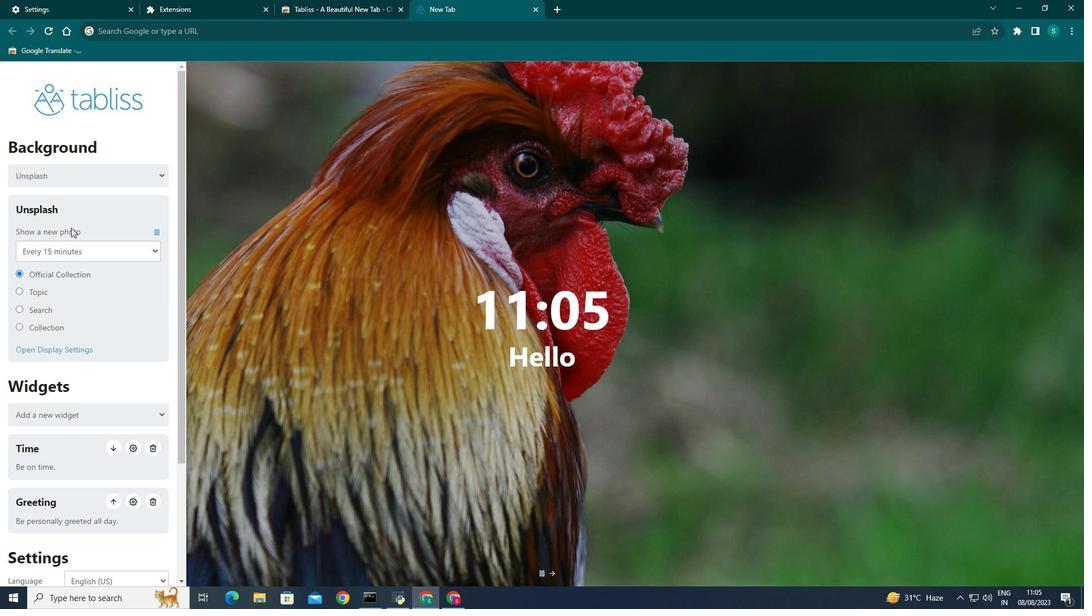 
Action: Mouse scrolled (71, 227) with delta (0, 0)
Screenshot: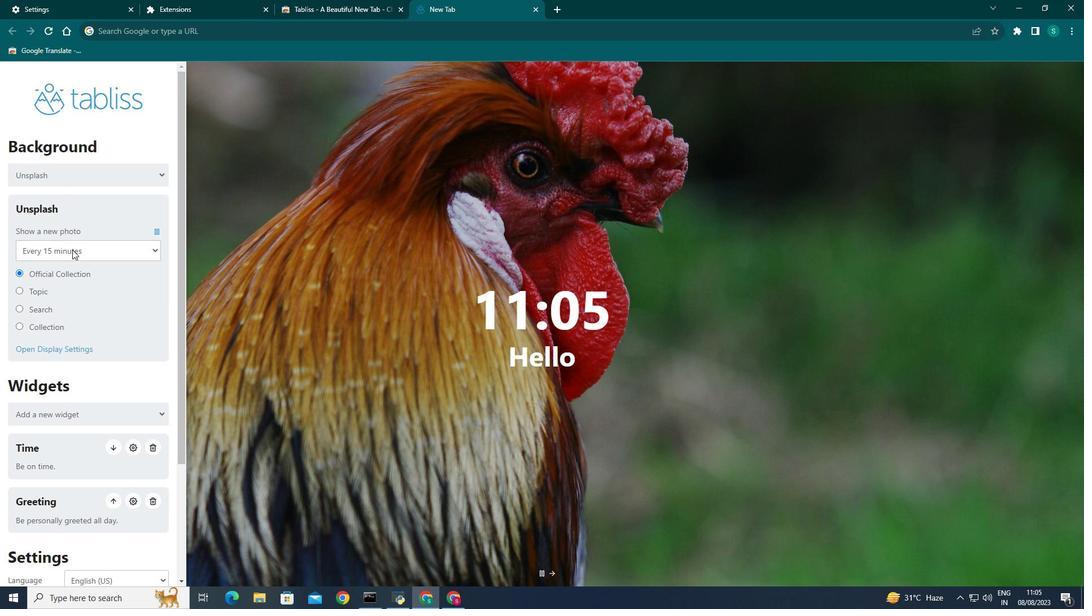 
Action: Mouse moved to (71, 246)
Screenshot: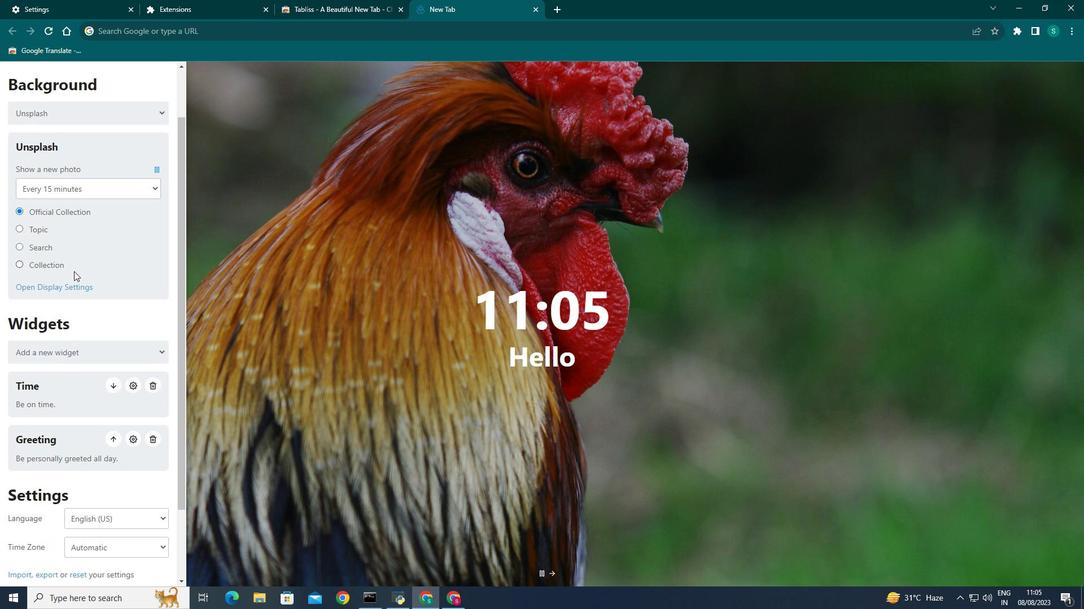 
Action: Mouse scrolled (71, 237) with delta (0, 0)
Screenshot: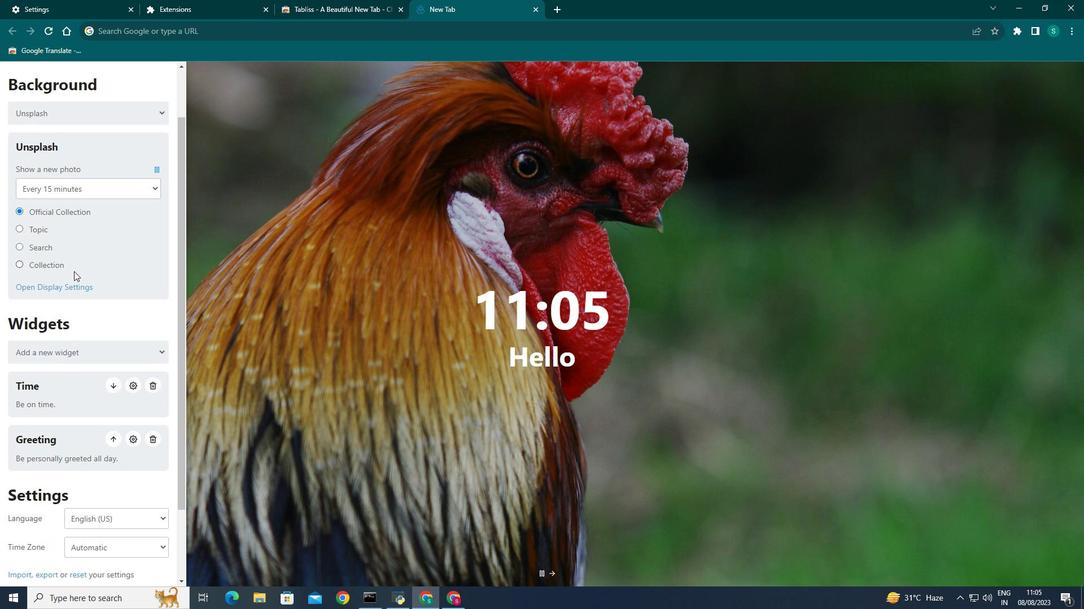 
Action: Mouse moved to (72, 260)
Screenshot: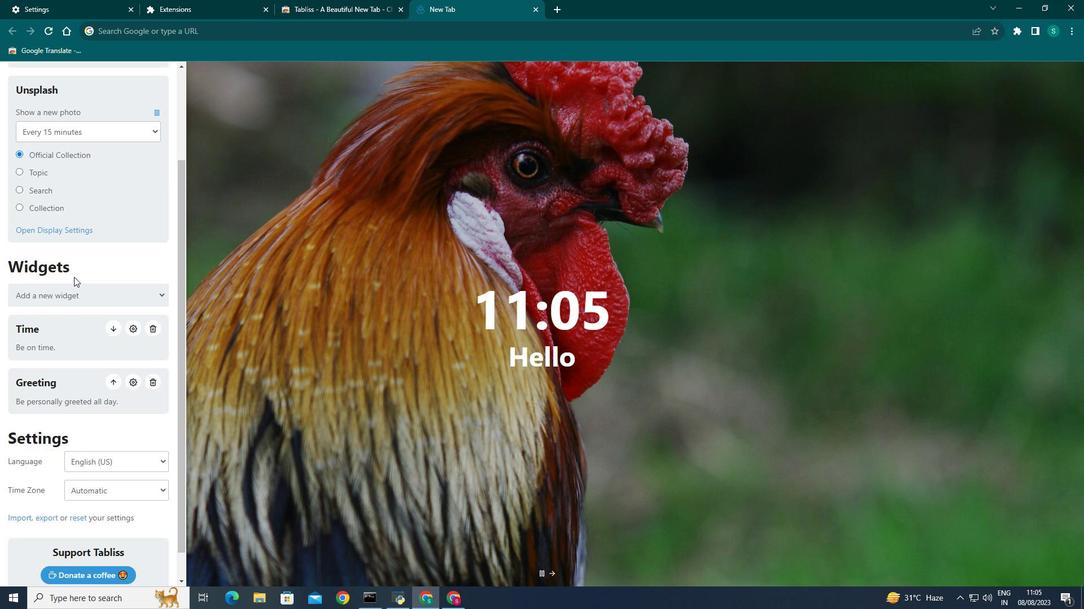 
Action: Mouse scrolled (72, 259) with delta (0, 0)
Screenshot: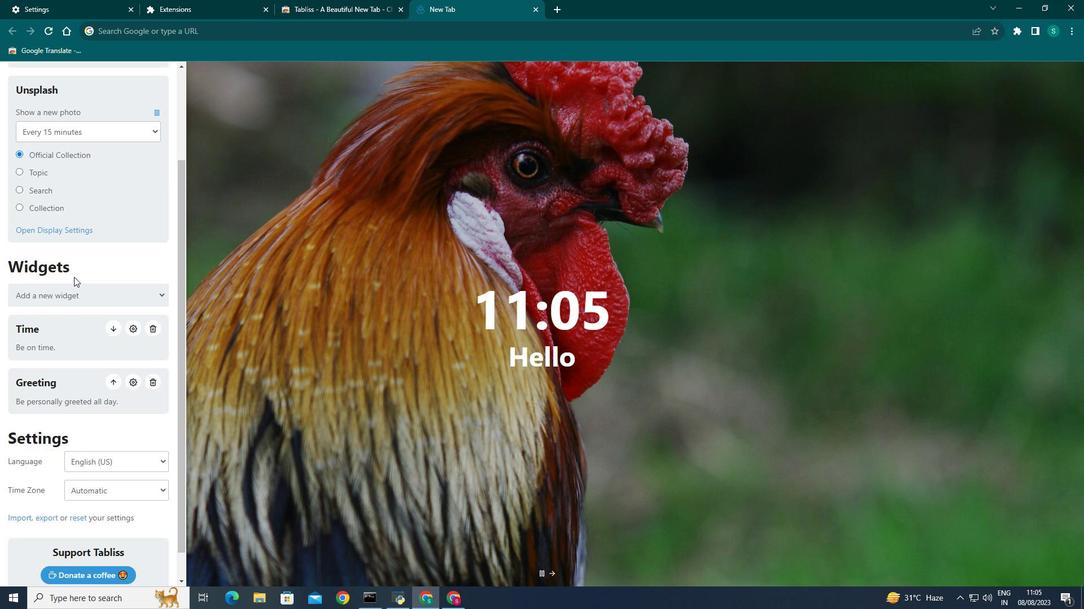 
Action: Mouse moved to (37, 306)
Screenshot: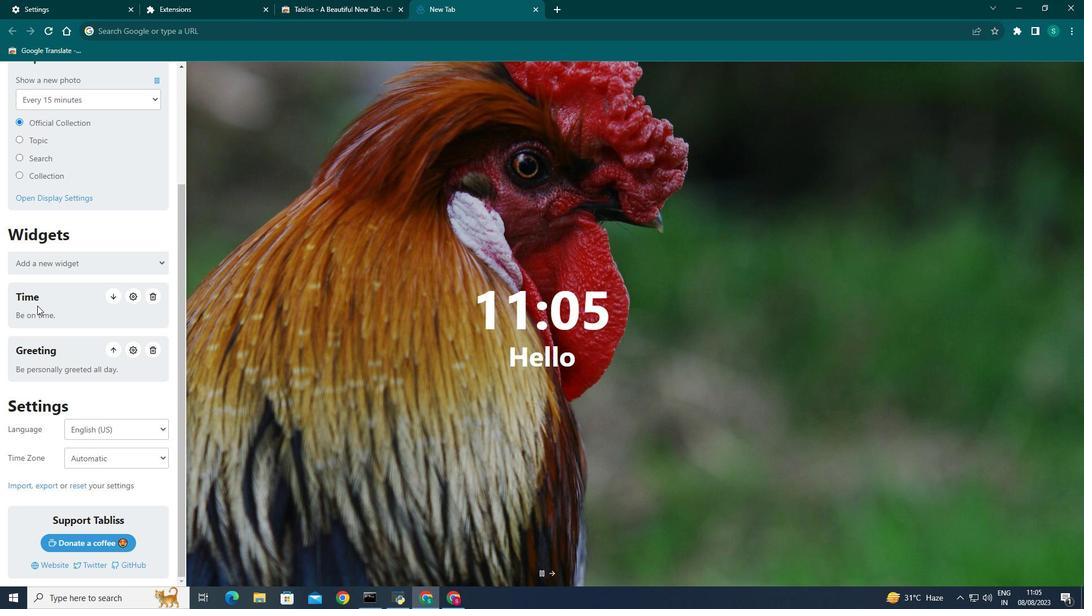 
Action: Mouse pressed left at (37, 306)
Screenshot: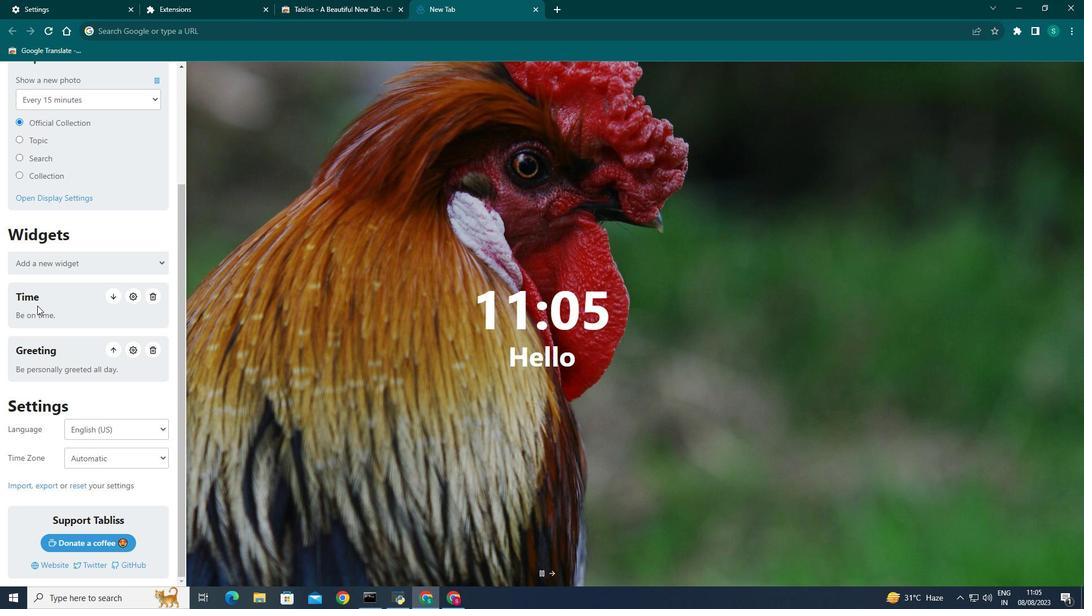 
Action: Mouse moved to (111, 295)
Screenshot: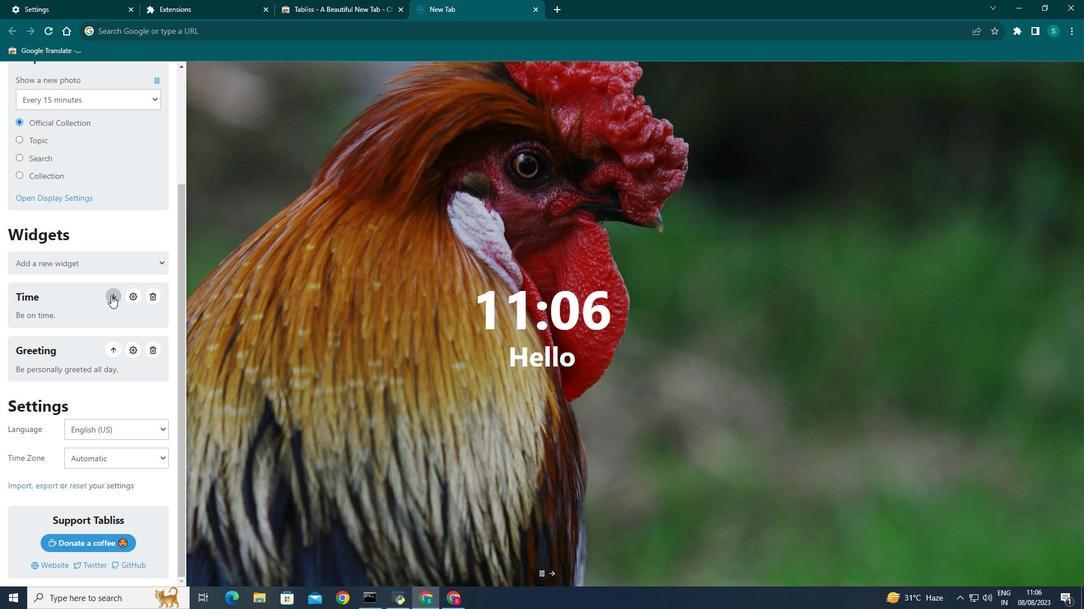 
Action: Mouse pressed left at (111, 295)
Screenshot: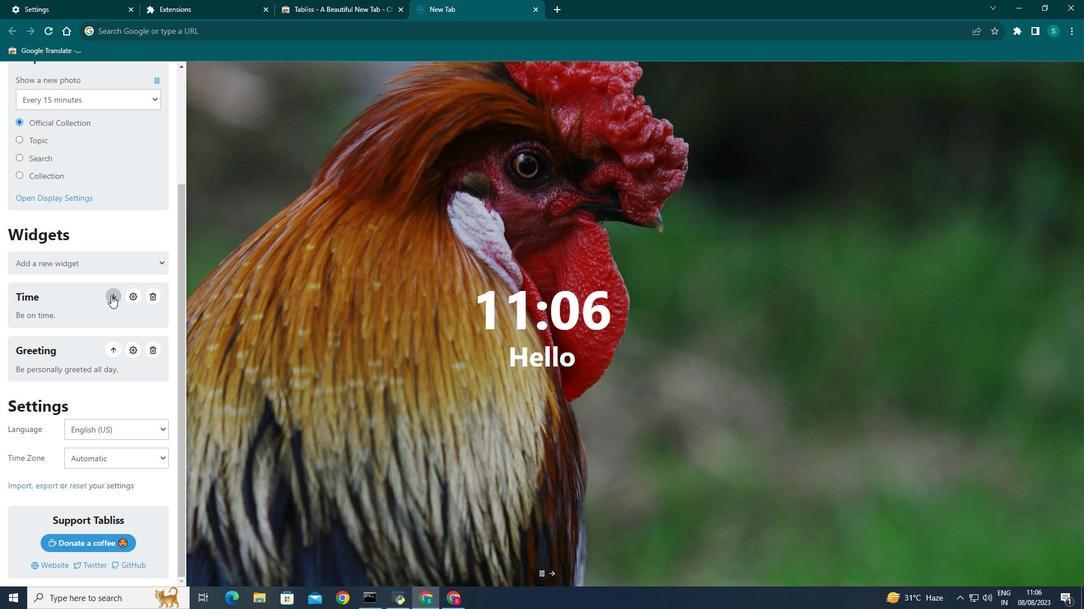 
Action: Mouse moved to (130, 297)
Screenshot: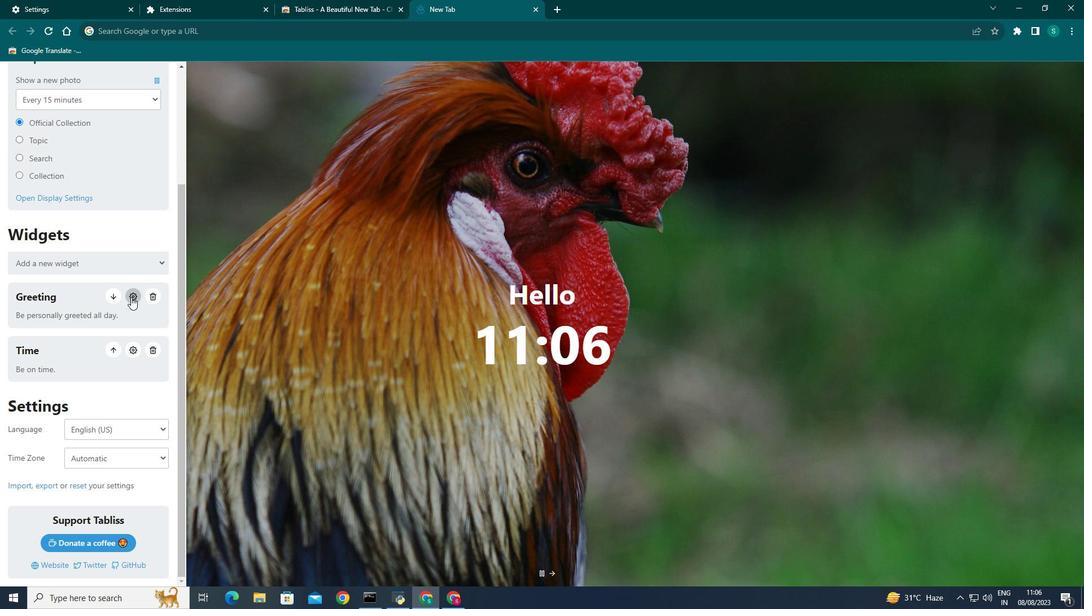 
Action: Mouse pressed left at (130, 297)
Screenshot: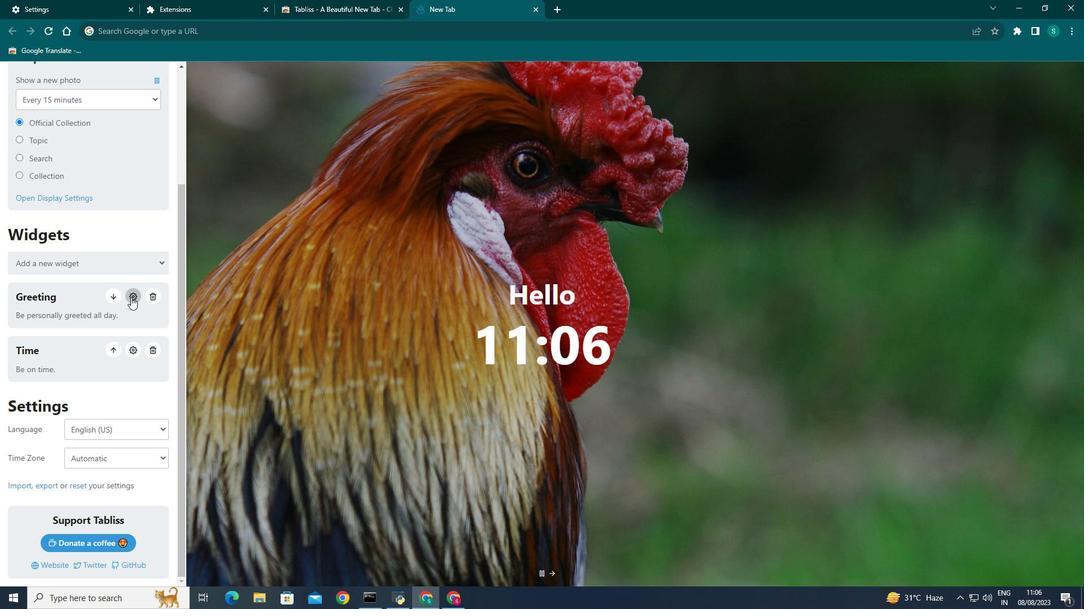 
Action: Mouse moved to (97, 338)
Screenshot: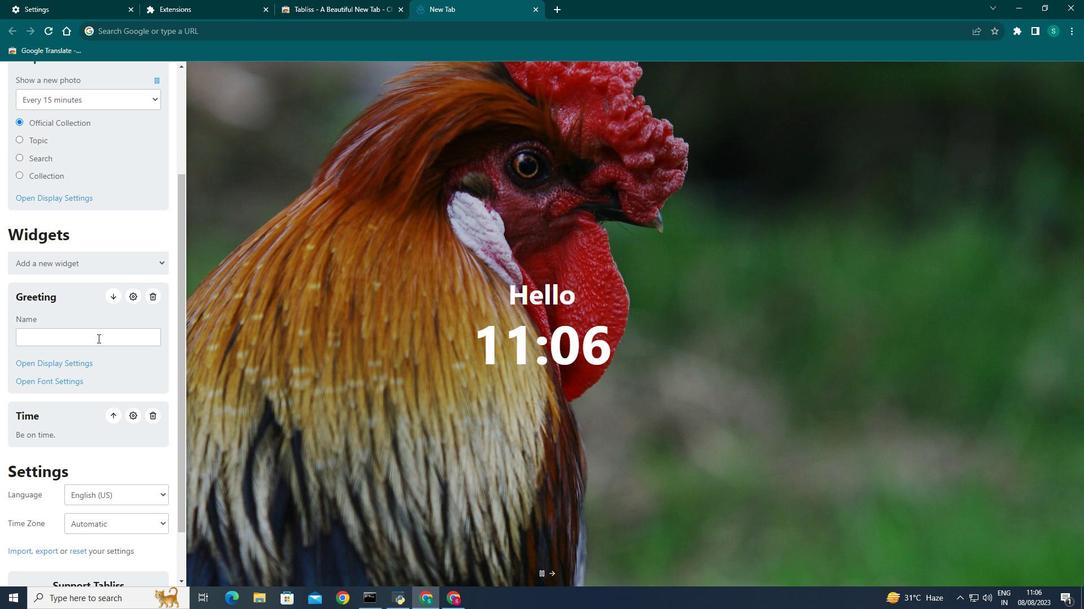 
Action: Mouse pressed left at (97, 338)
Screenshot: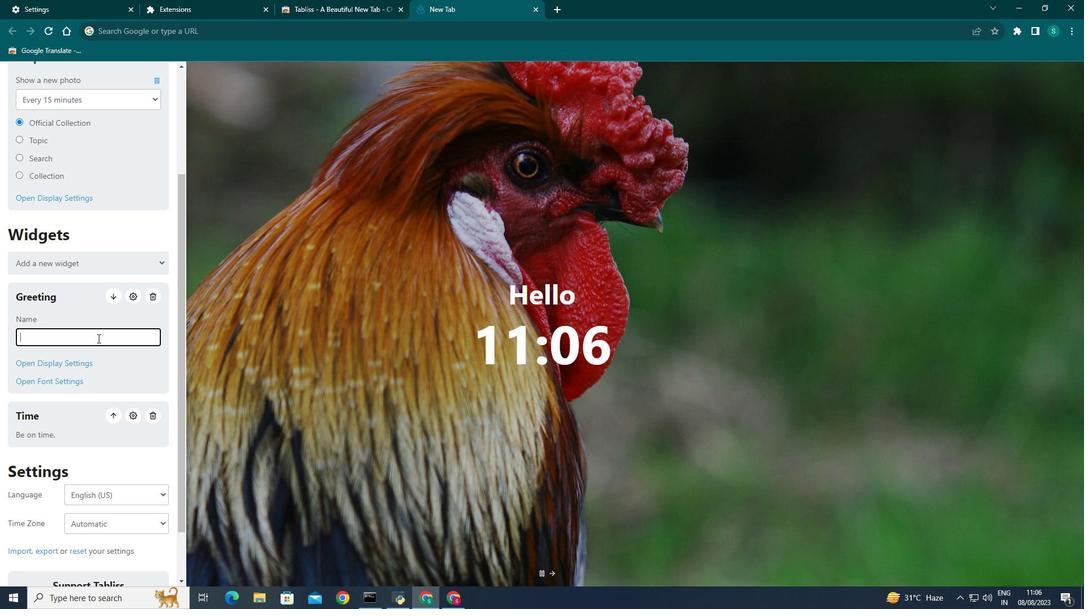 
Action: Mouse moved to (94, 337)
Screenshot: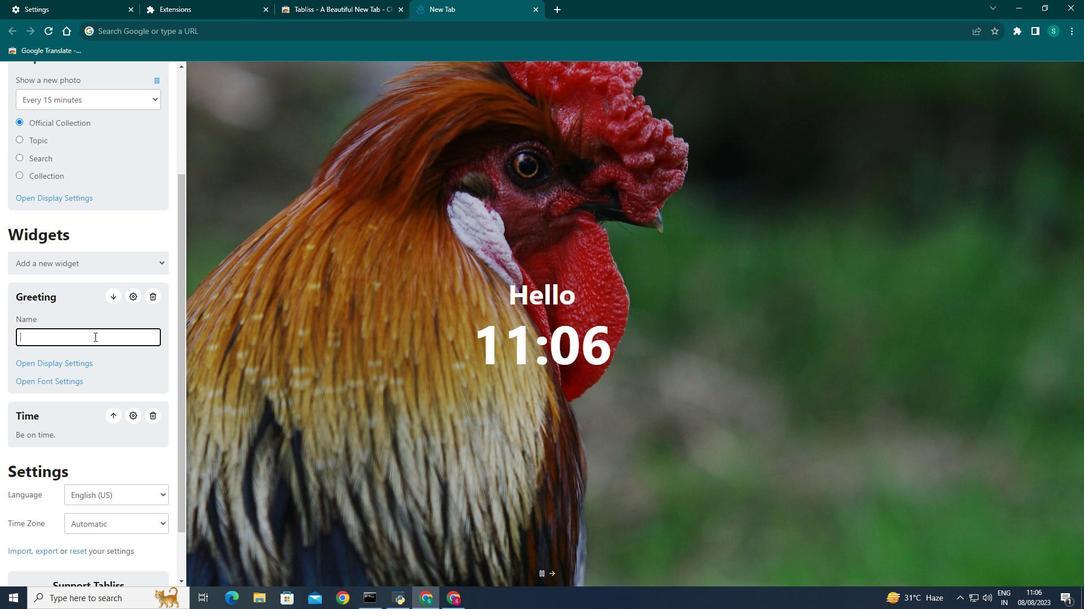 
Action: Key pressed d<Key.backspace><Key.caps_lock>DHA<Key.backspace><Key.backspace><Key.caps_lock>harmender
Screenshot: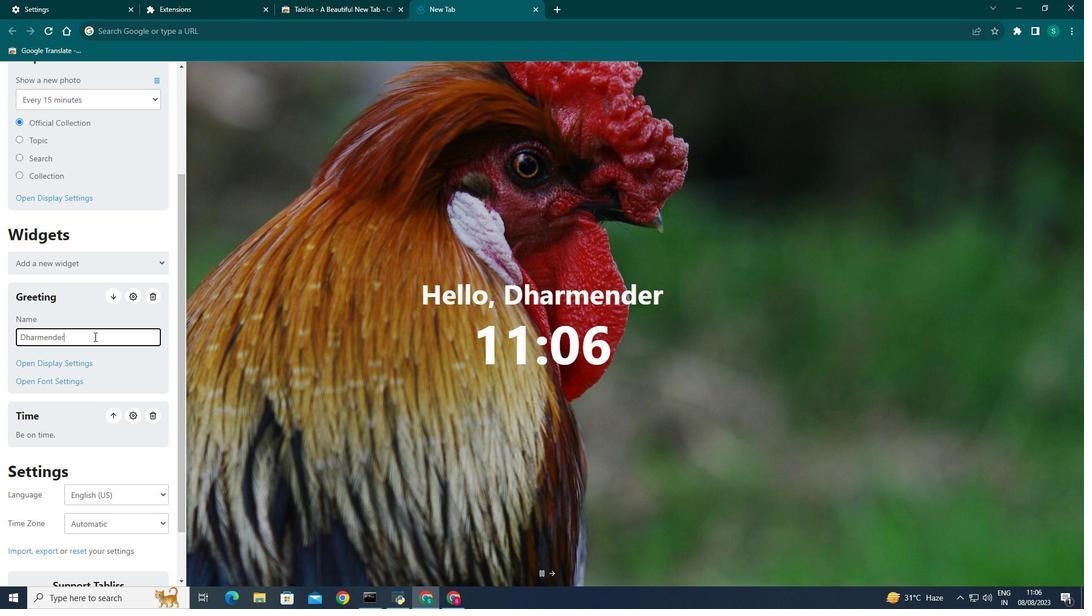 
Action: Mouse moved to (130, 358)
Screenshot: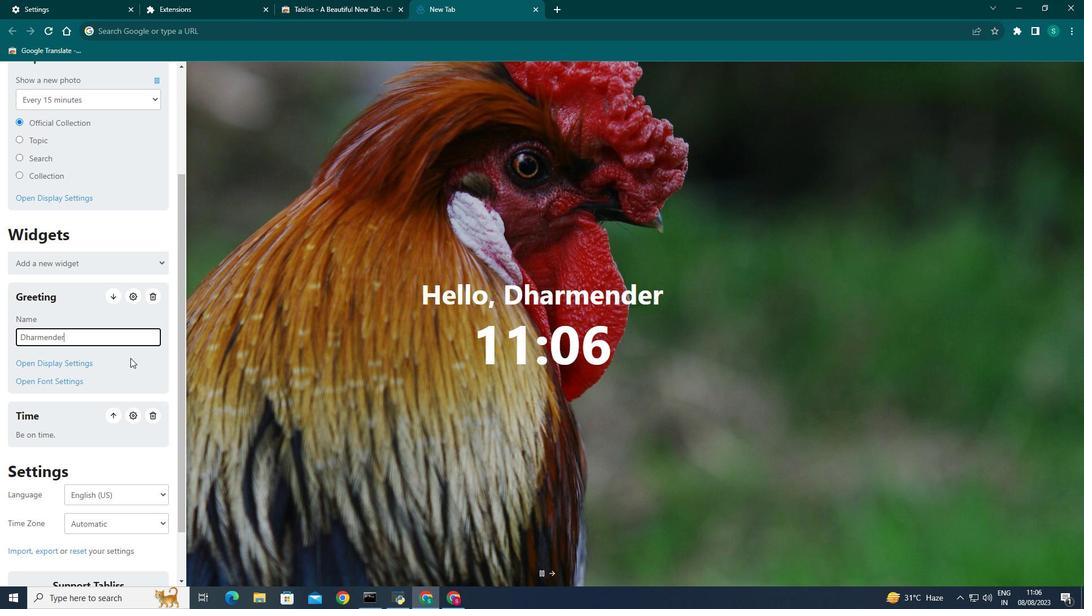 
Action: Mouse pressed left at (130, 358)
Screenshot: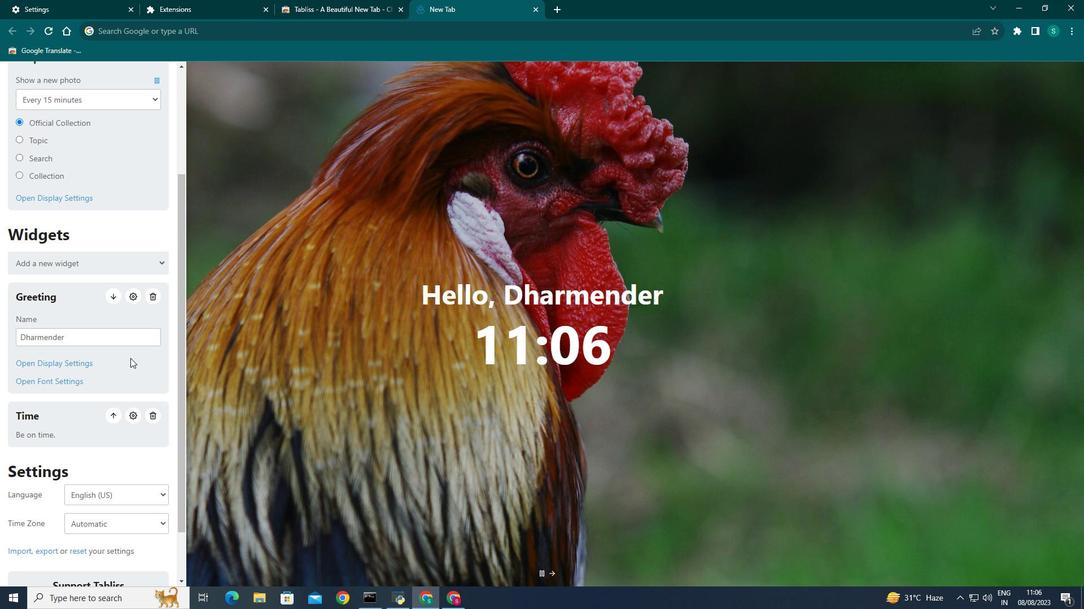 
Action: Mouse moved to (127, 272)
Screenshot: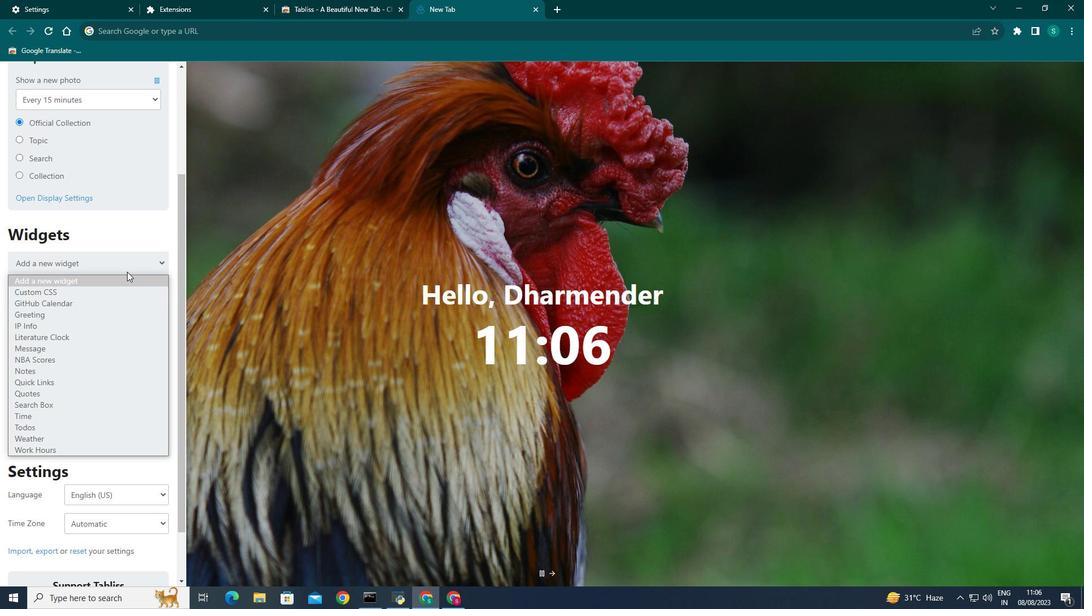 
Action: Mouse pressed left at (127, 272)
Screenshot: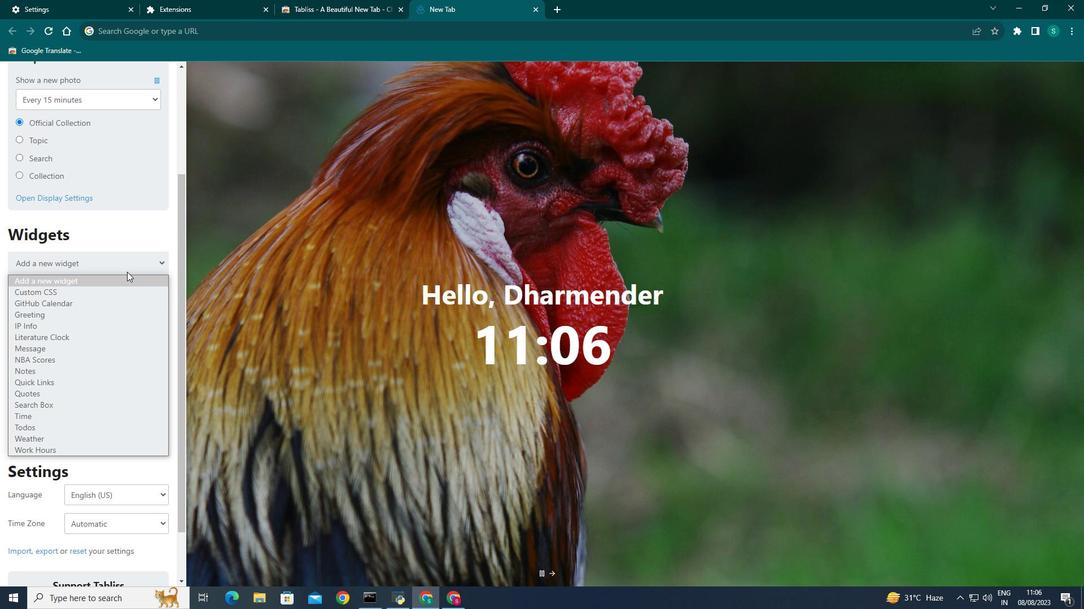 
Action: Mouse moved to (127, 259)
Screenshot: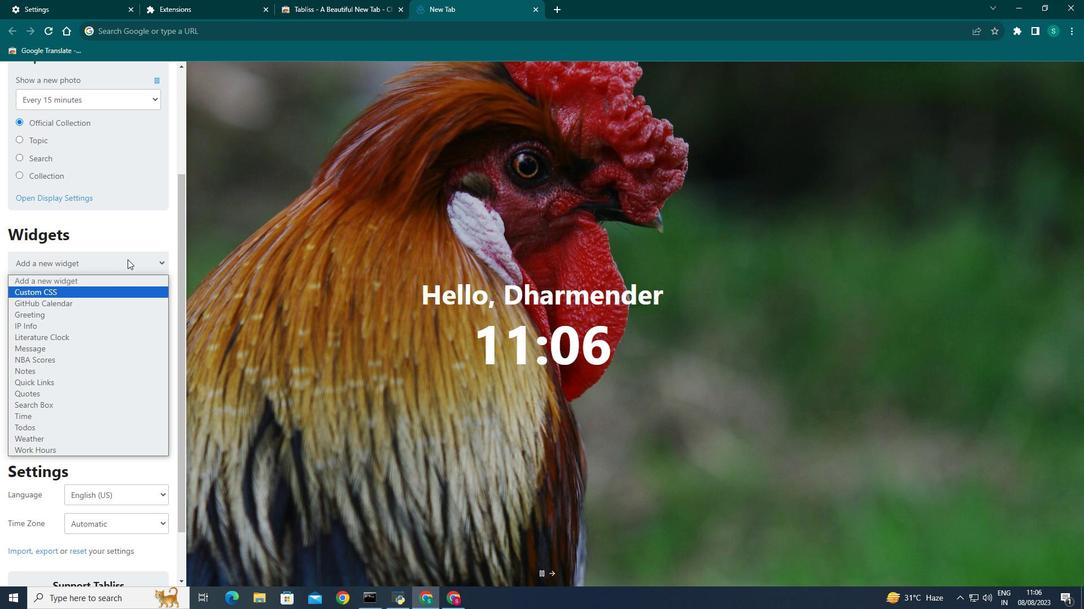 
Action: Mouse pressed left at (127, 259)
Screenshot: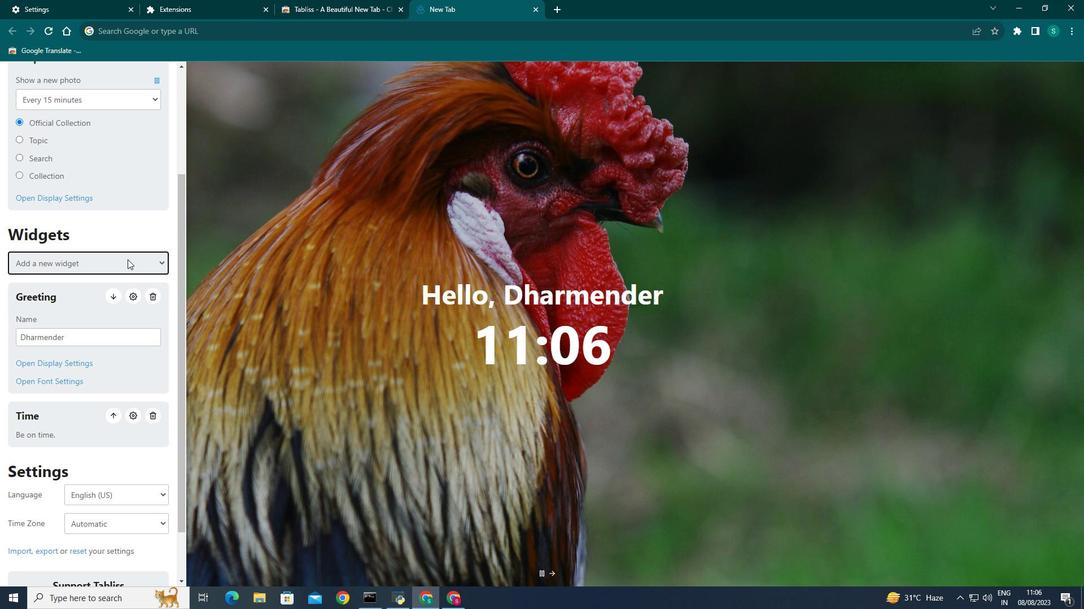 
Action: Mouse moved to (132, 296)
Screenshot: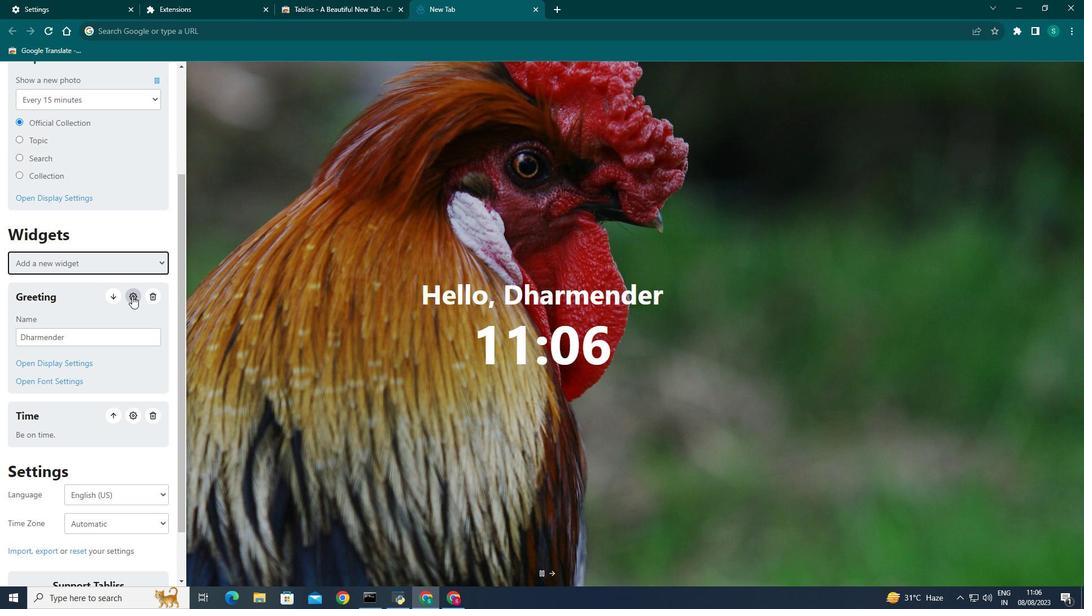 
Action: Mouse pressed left at (132, 296)
Screenshot: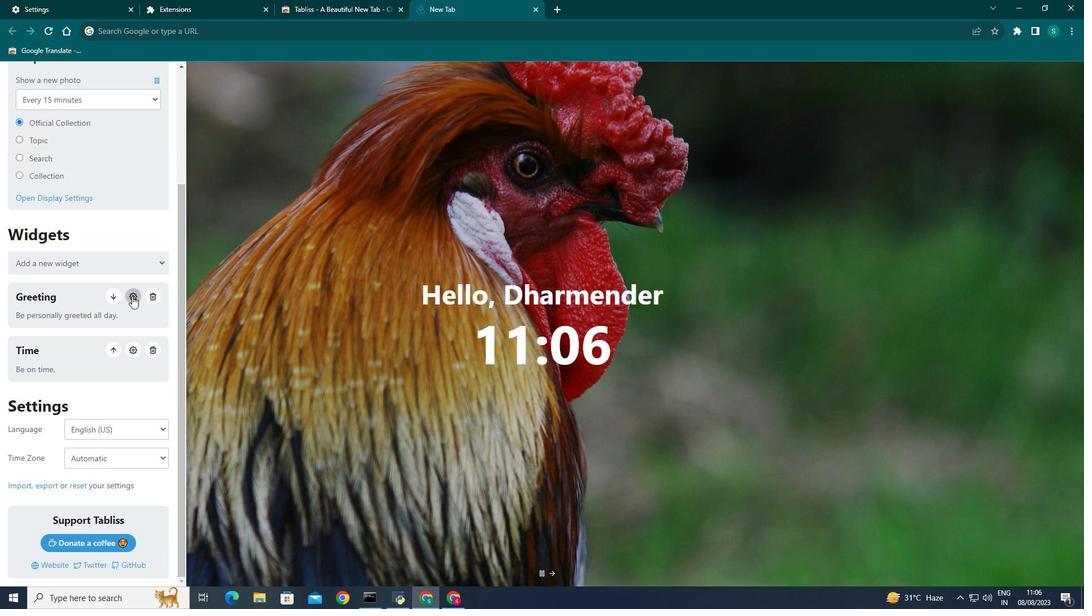 
Action: Mouse moved to (130, 359)
Screenshot: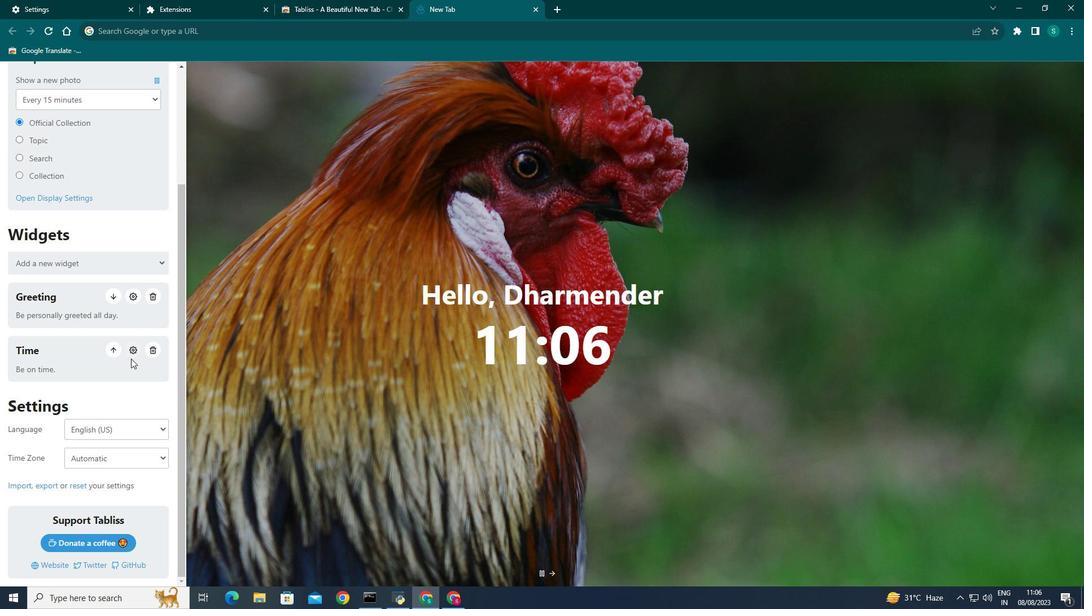 
Action: Mouse scrolled (130, 358) with delta (0, 0)
Screenshot: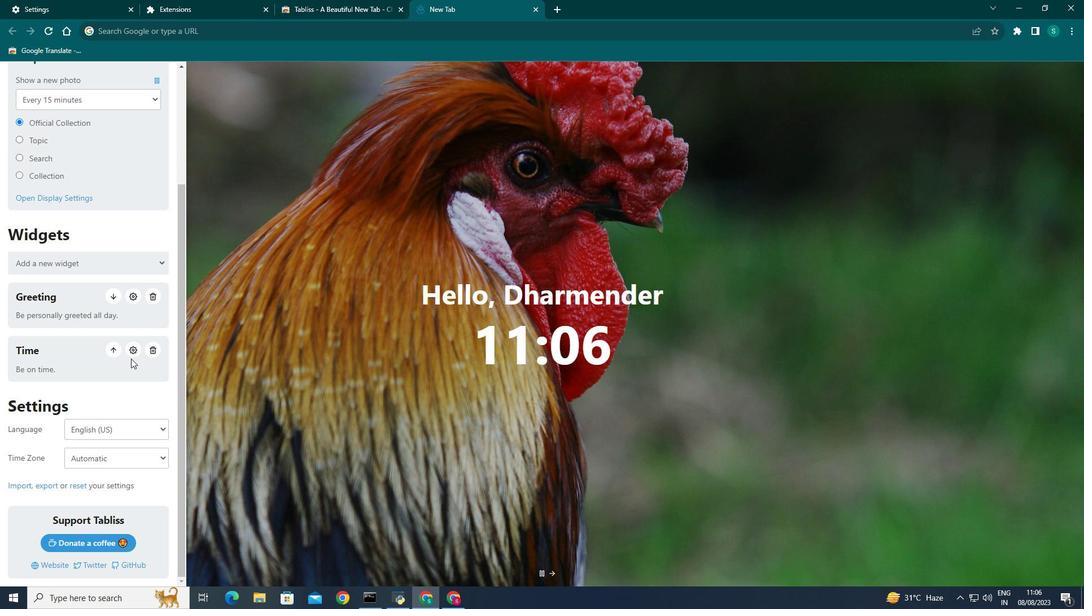 
Action: Mouse moved to (97, 267)
Screenshot: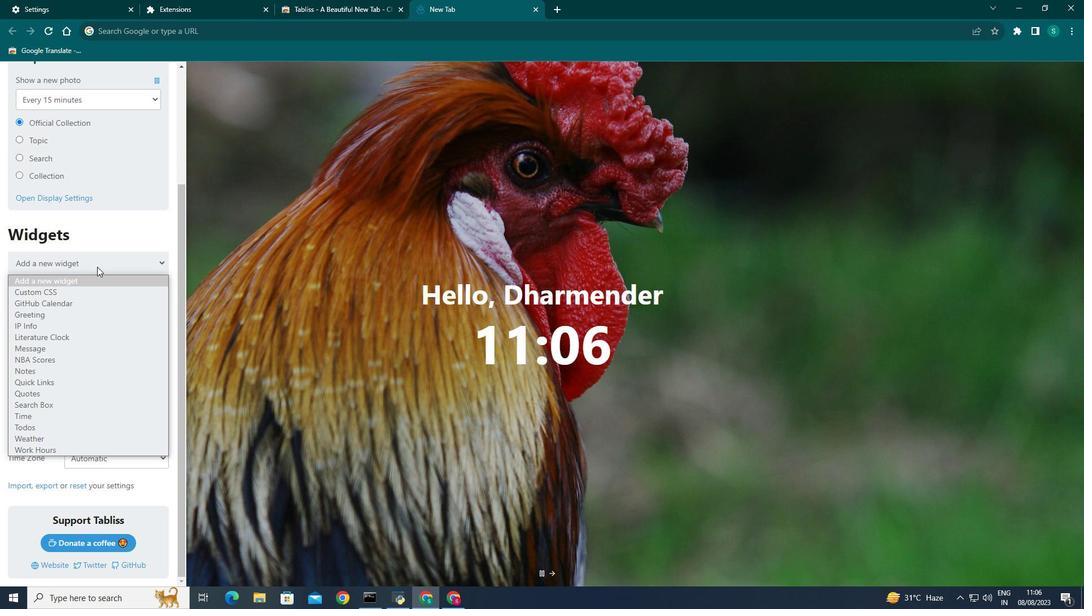 
Action: Mouse pressed left at (97, 267)
Screenshot: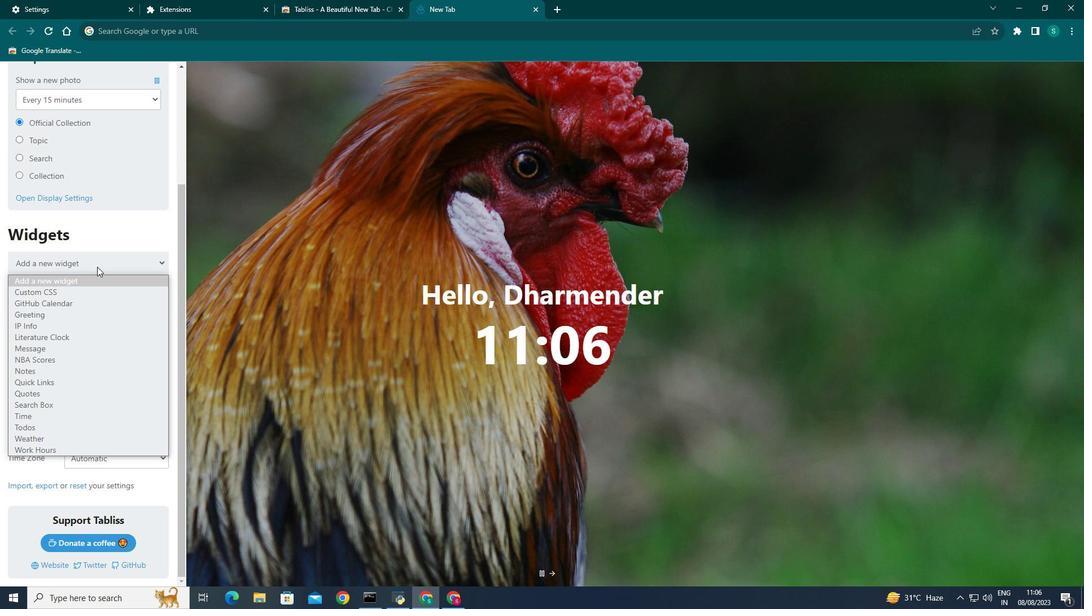 
Action: Mouse moved to (34, 437)
Screenshot: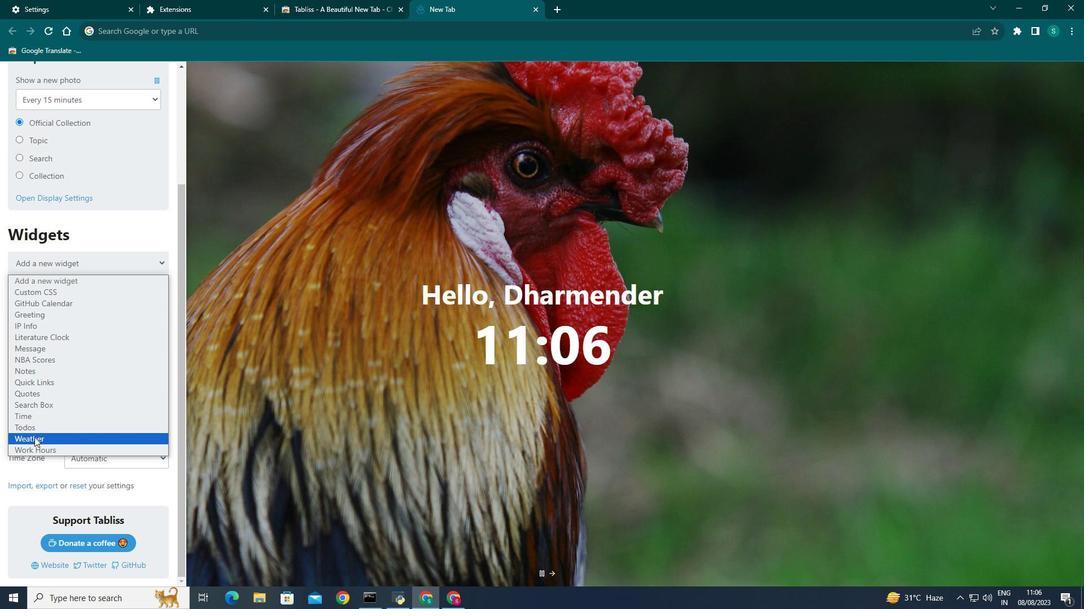 
Action: Mouse pressed left at (34, 437)
Screenshot: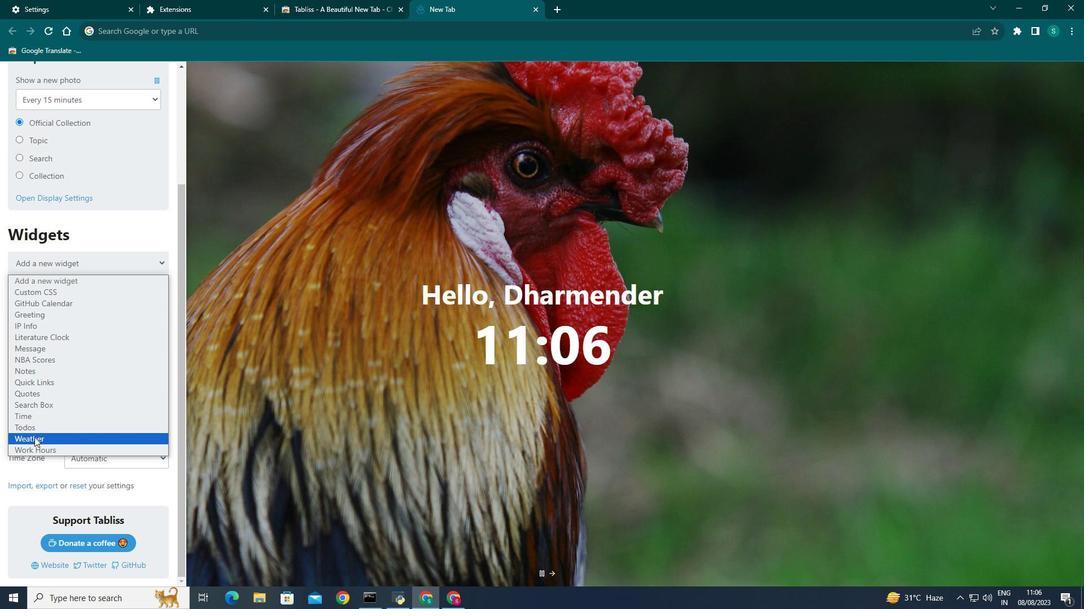 
Action: Mouse moved to (544, 372)
Screenshot: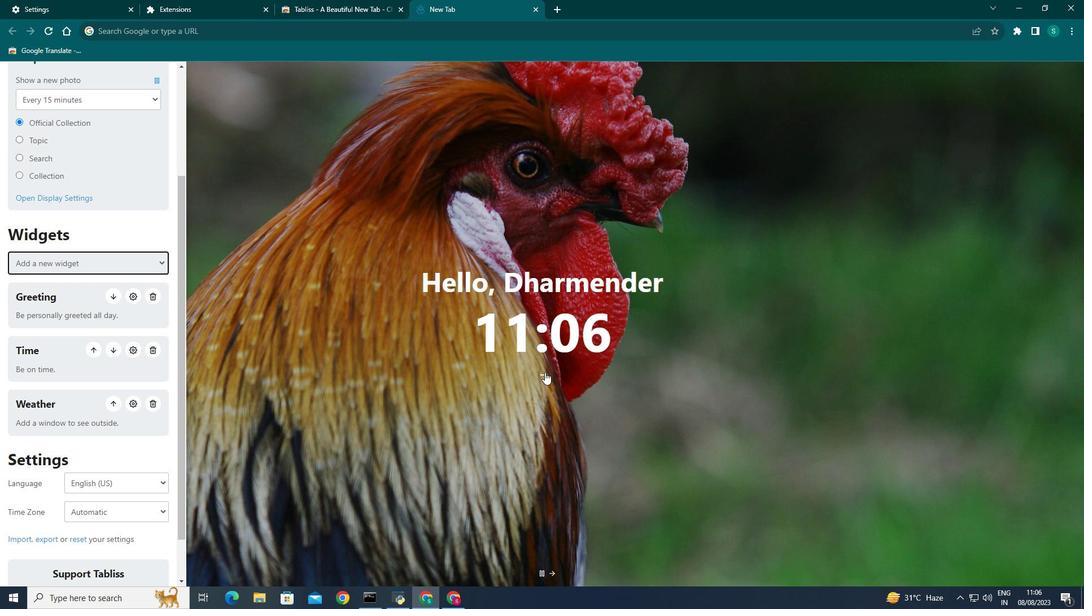 
Action: Mouse pressed left at (544, 372)
Screenshot: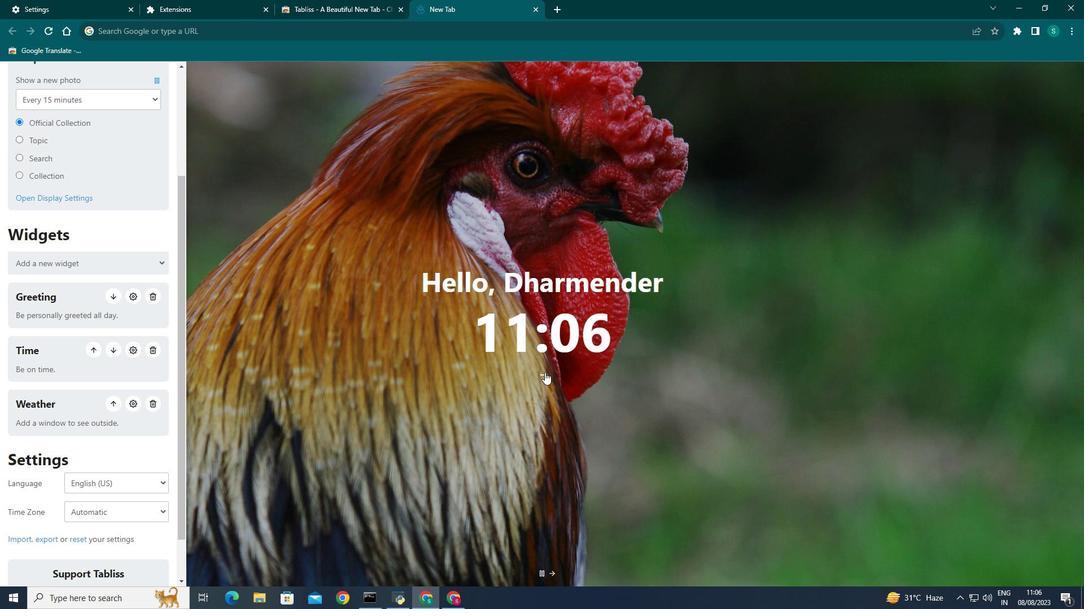
Action: Mouse moved to (540, 377)
Screenshot: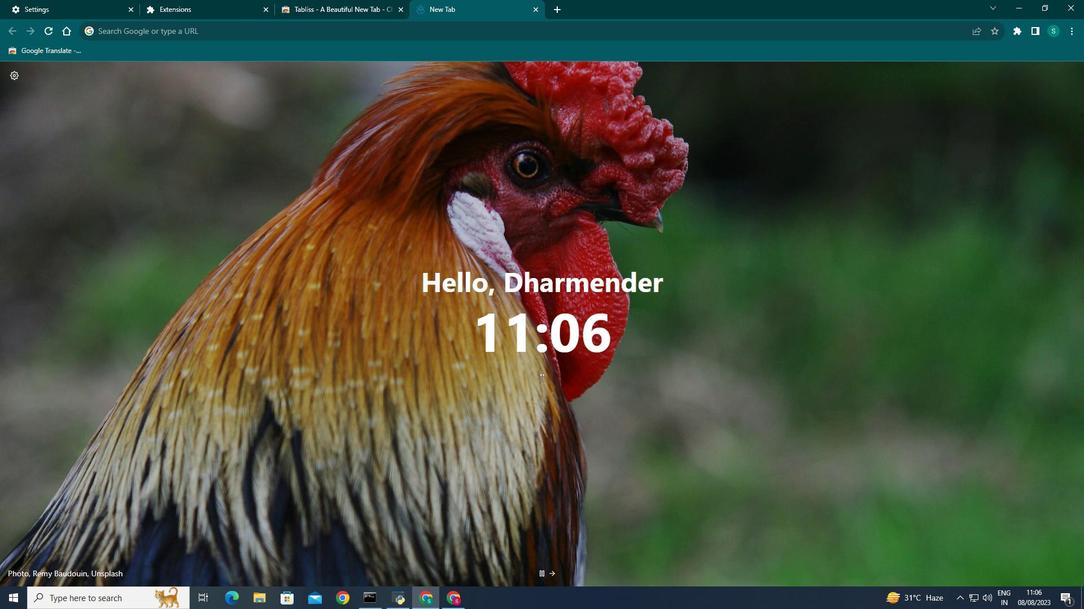 
Action: Mouse pressed left at (540, 377)
Screenshot: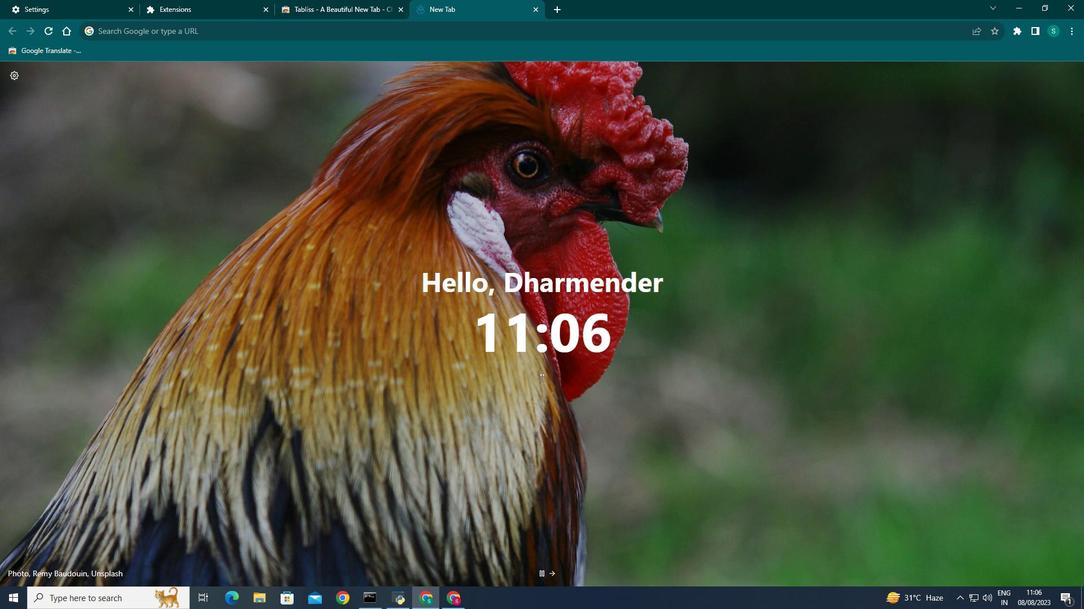 
Action: Mouse pressed left at (540, 377)
Screenshot: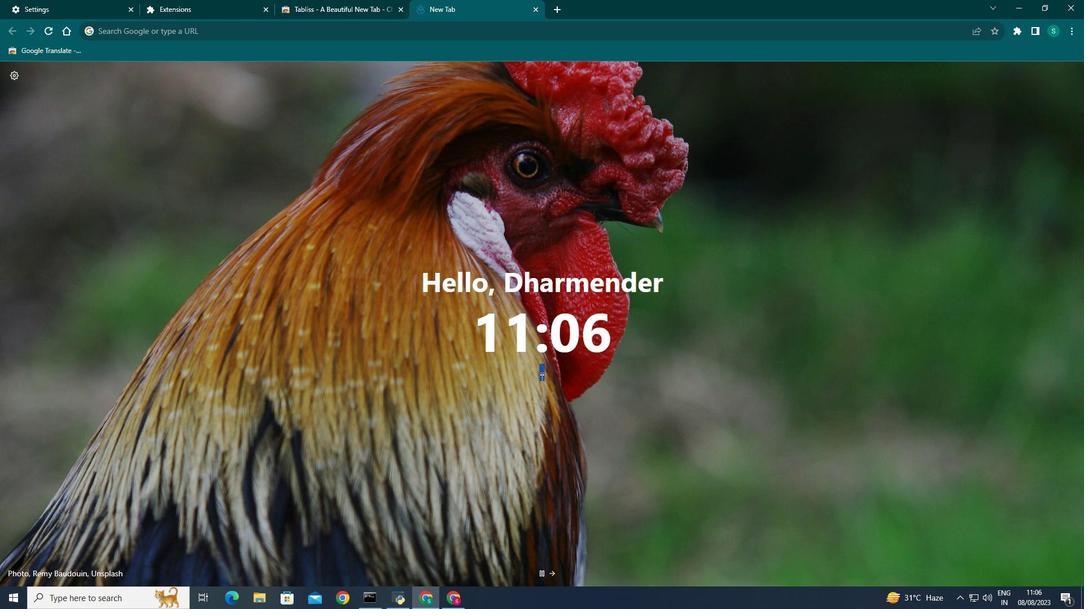 
Action: Mouse moved to (547, 389)
Screenshot: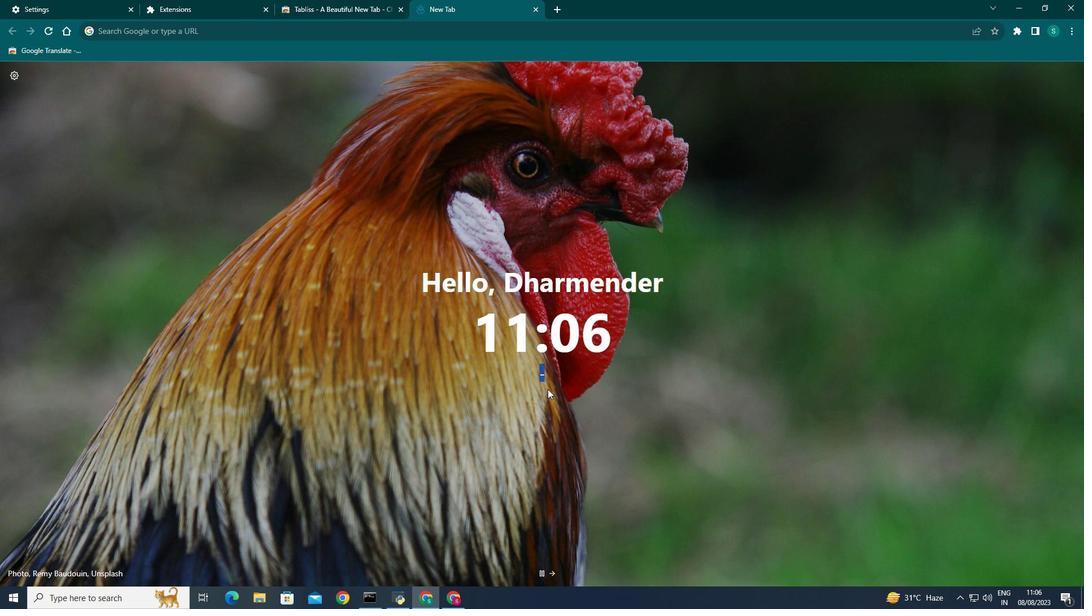 
Action: Mouse pressed left at (547, 389)
Screenshot: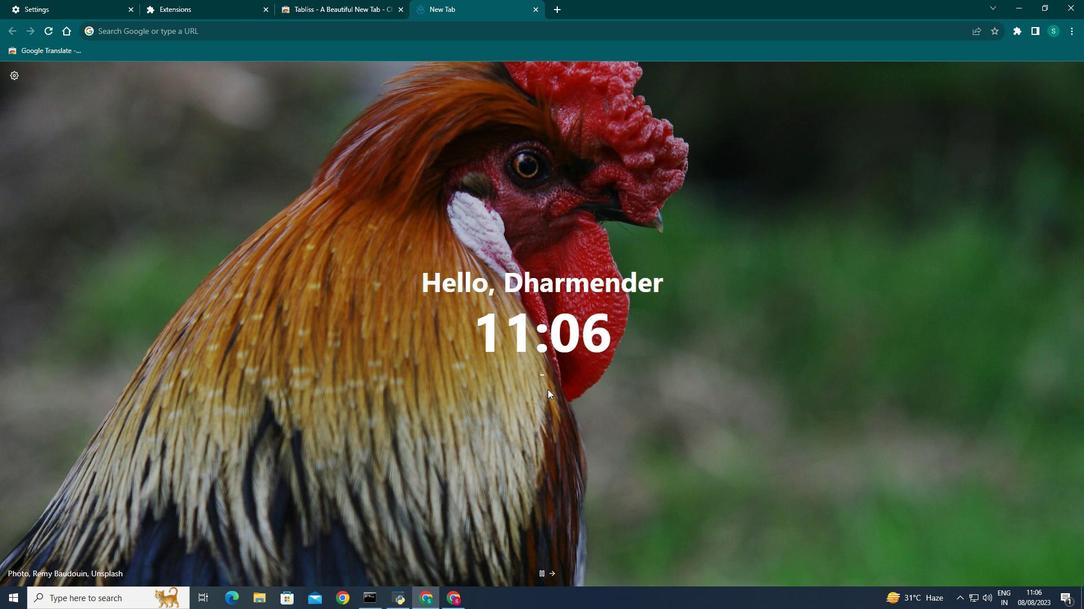 
Action: Mouse moved to (15, 78)
Screenshot: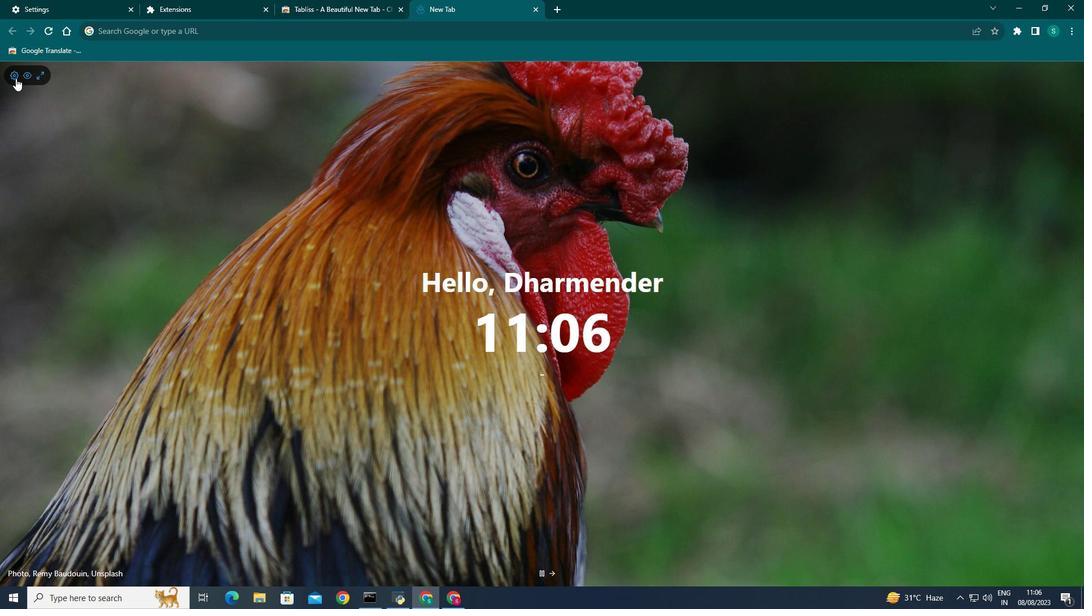
Action: Mouse pressed left at (15, 78)
Screenshot: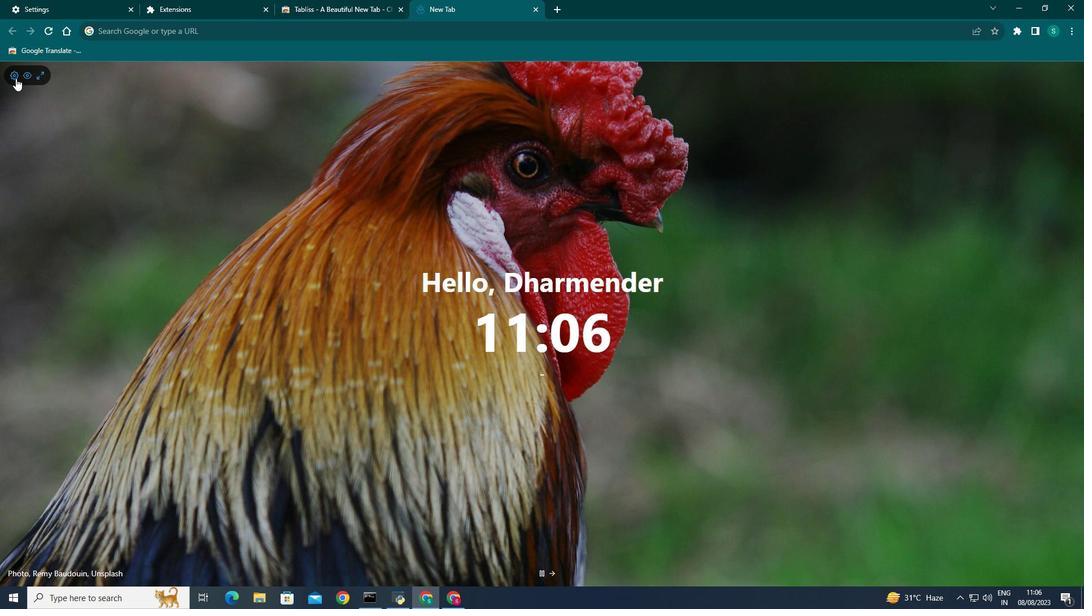 
Action: Mouse moved to (74, 350)
Screenshot: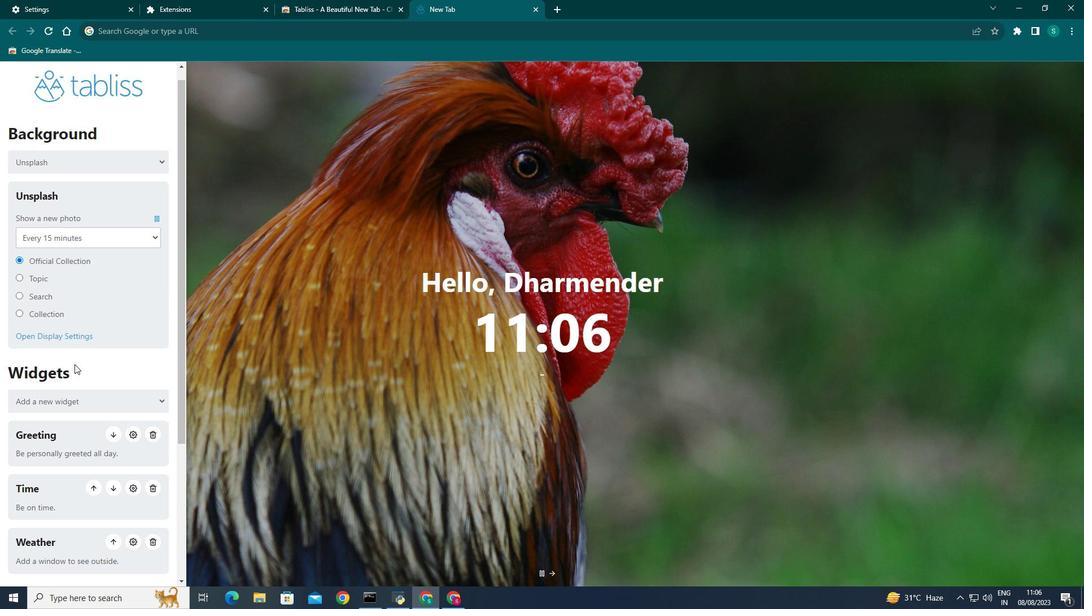 
Action: Mouse scrolled (74, 349) with delta (0, 0)
Screenshot: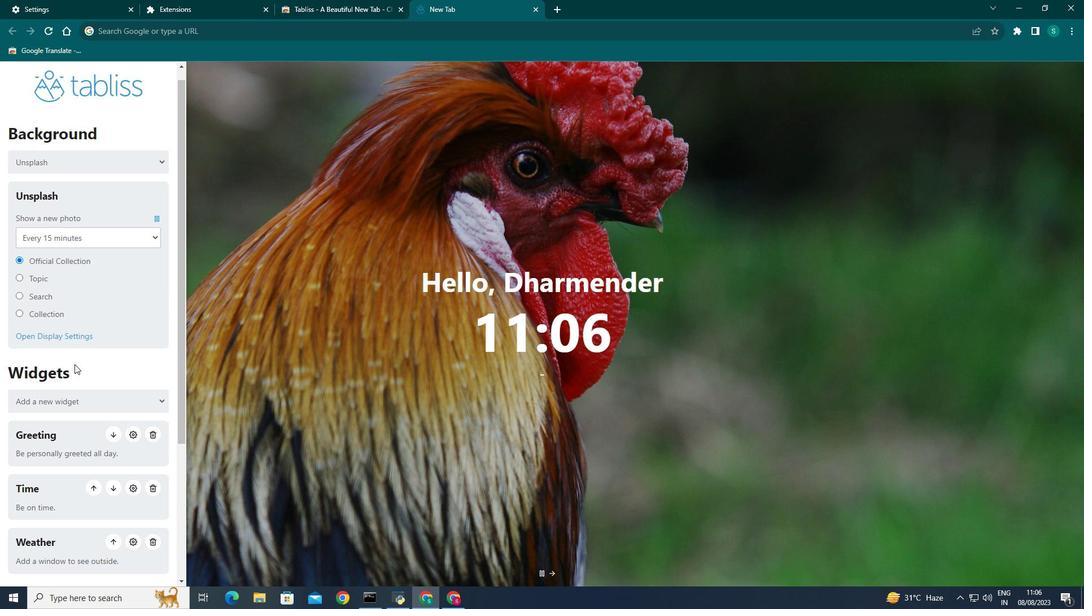
Action: Mouse moved to (74, 360)
Screenshot: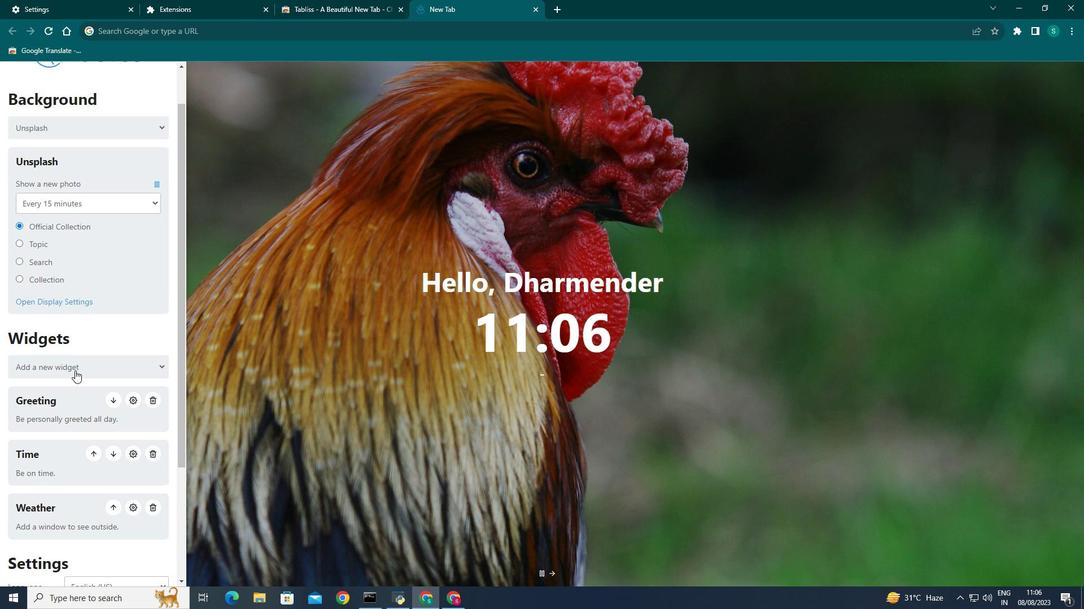 
Action: Mouse scrolled (74, 360) with delta (0, 0)
Screenshot: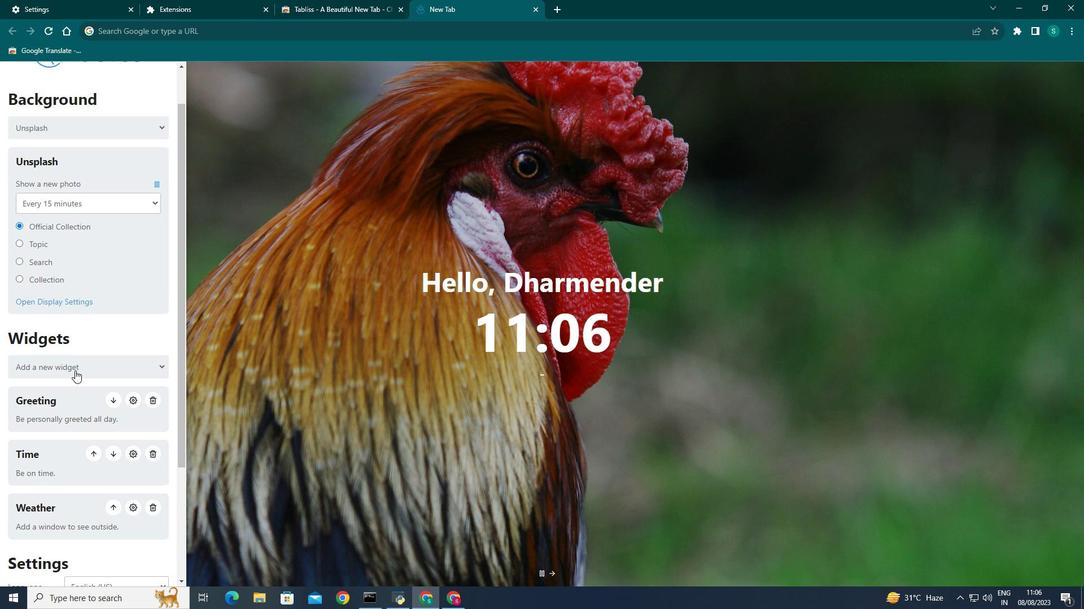 
Action: Mouse moved to (79, 385)
Screenshot: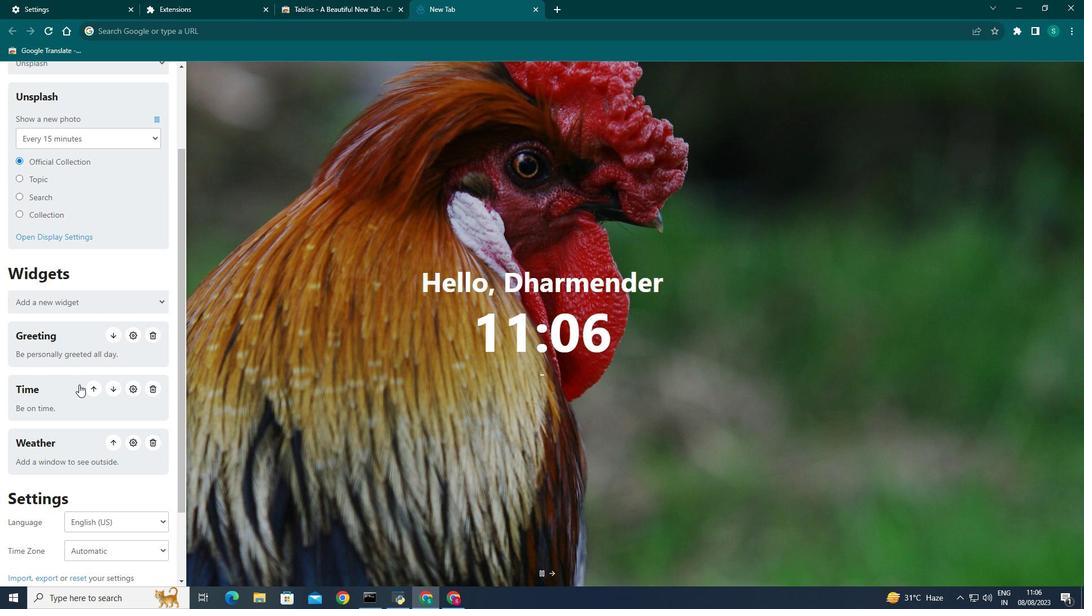 
Action: Mouse scrolled (79, 384) with delta (0, 0)
Screenshot: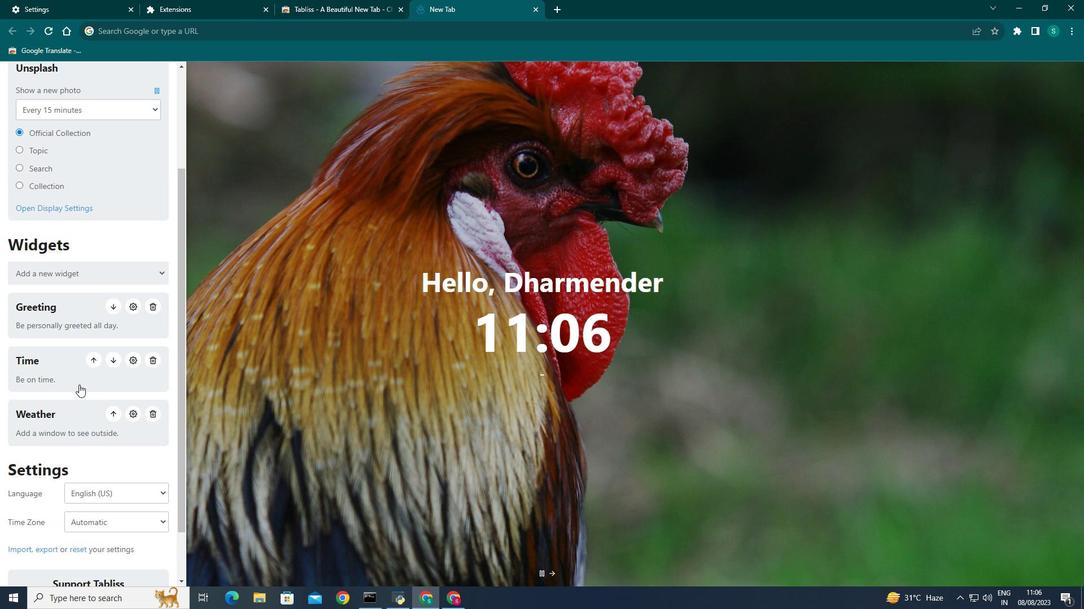 
Action: Mouse scrolled (79, 384) with delta (0, 0)
Screenshot: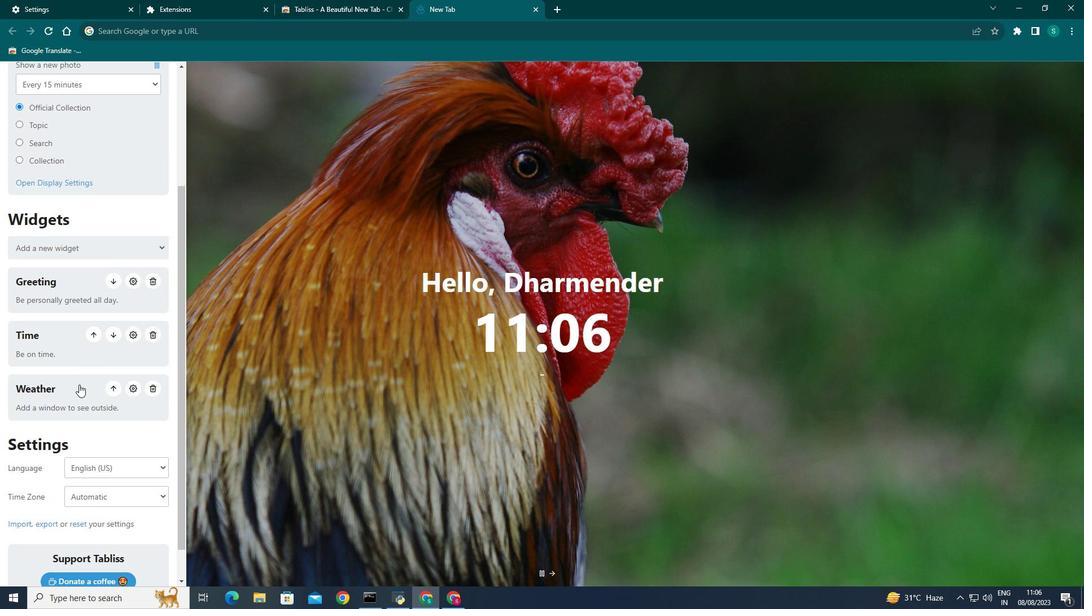 
Action: Mouse moved to (151, 202)
Screenshot: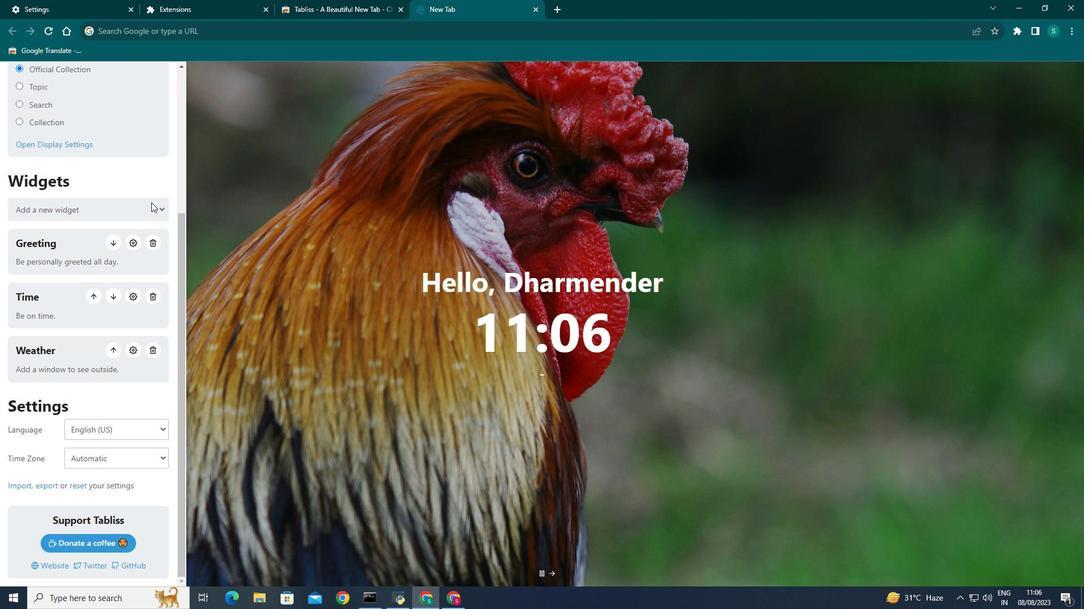 
Action: Mouse pressed left at (151, 202)
Screenshot: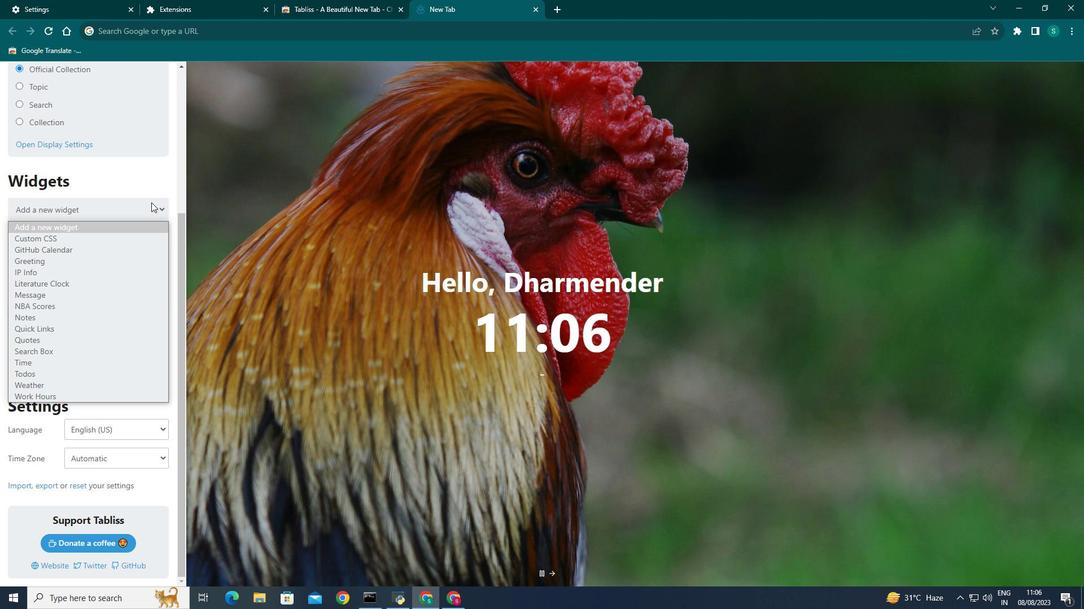 
Action: Mouse moved to (37, 341)
Screenshot: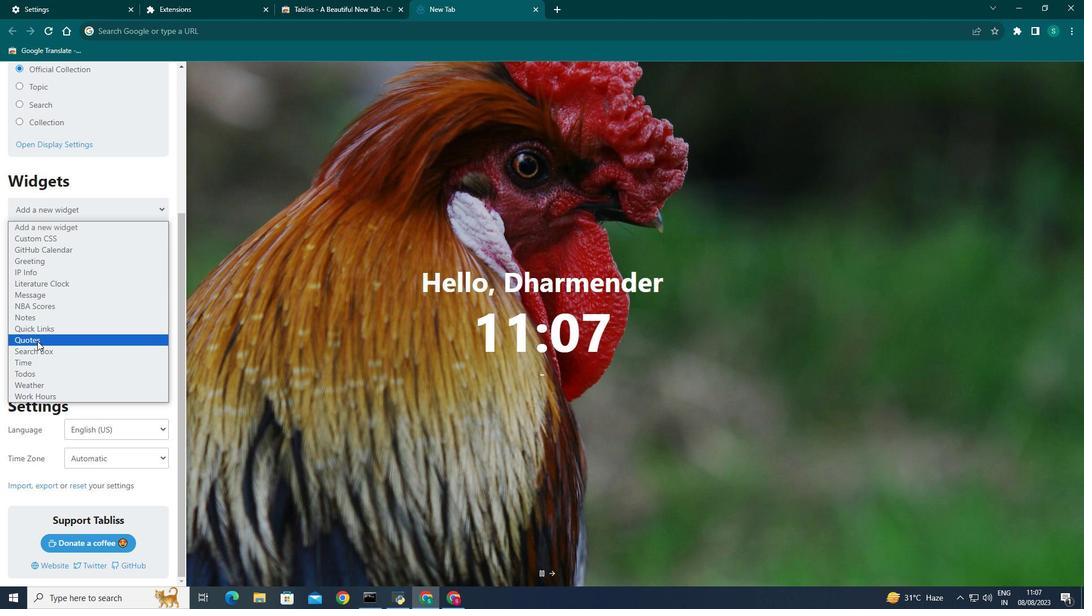 
Action: Mouse pressed left at (37, 341)
Screenshot: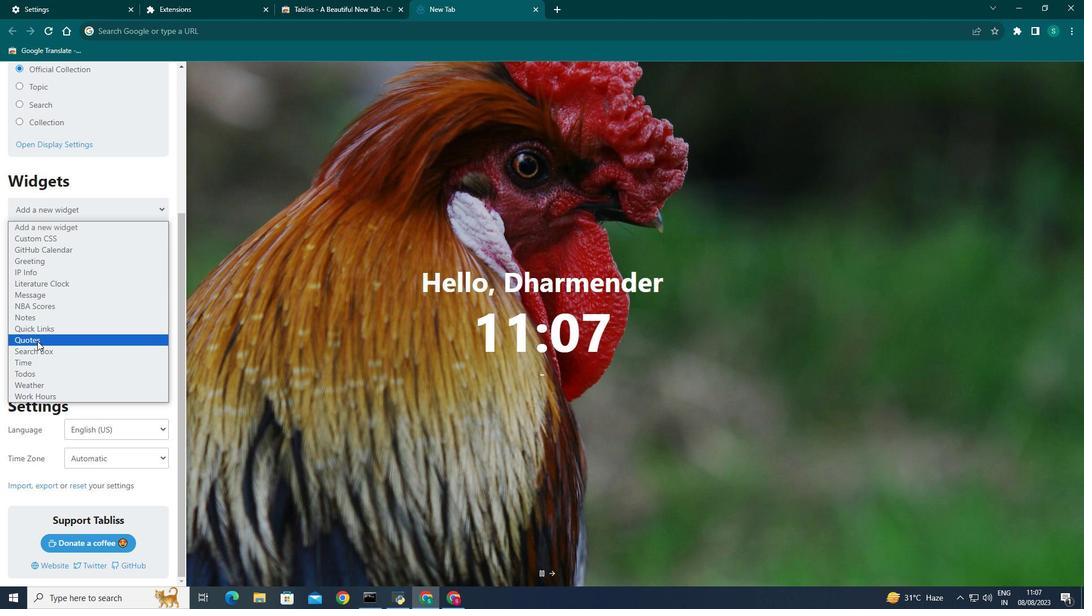 
Action: Mouse moved to (149, 350)
Screenshot: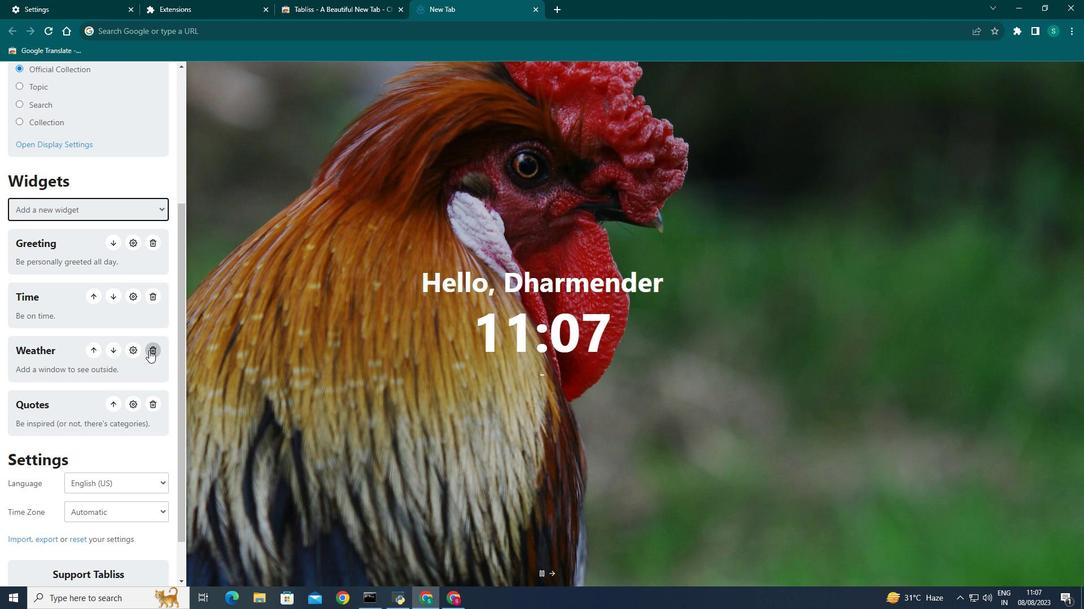 
Action: Mouse pressed left at (149, 350)
Screenshot: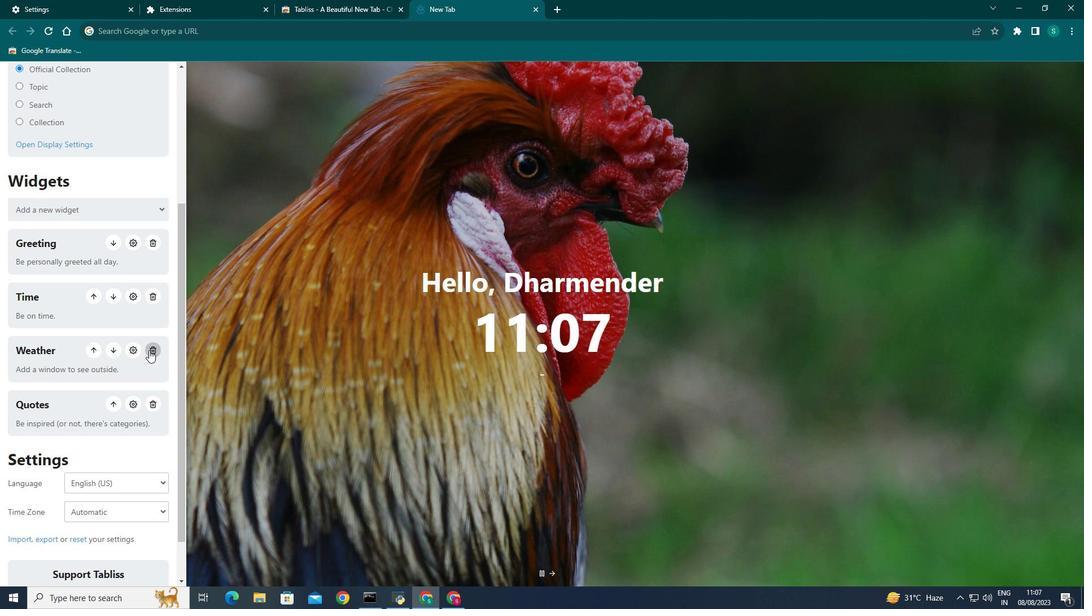 
Action: Mouse moved to (150, 210)
Screenshot: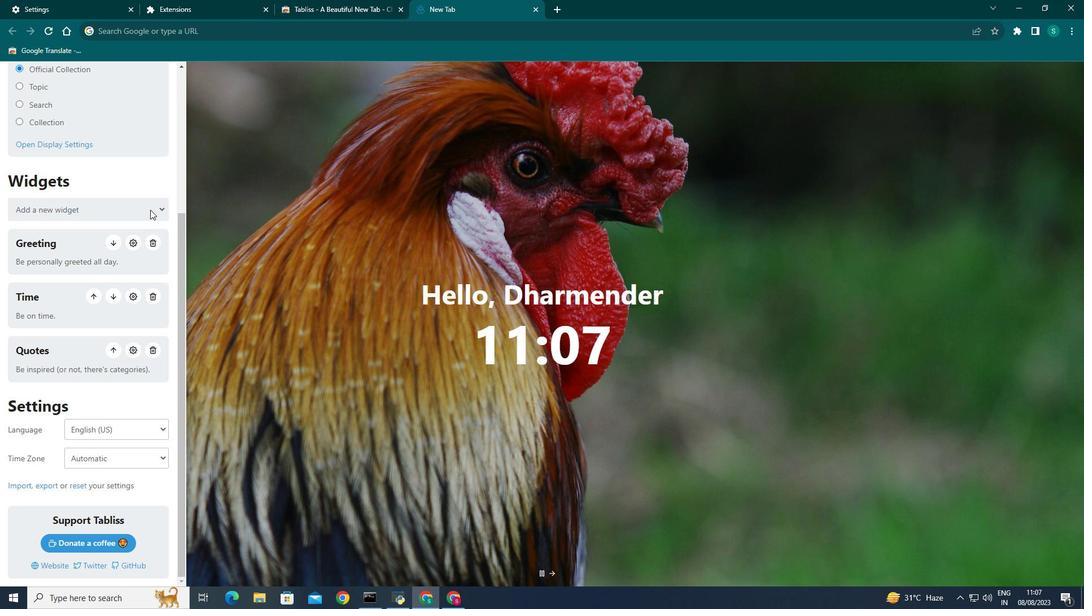 
Action: Mouse pressed left at (150, 210)
Screenshot: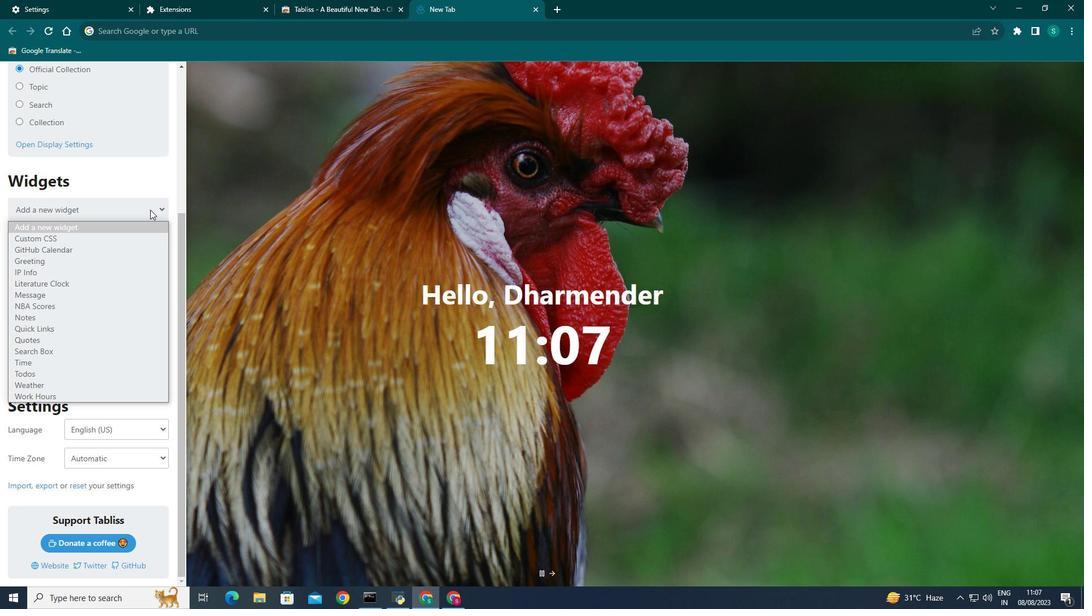 
Action: Mouse moved to (33, 388)
Screenshot: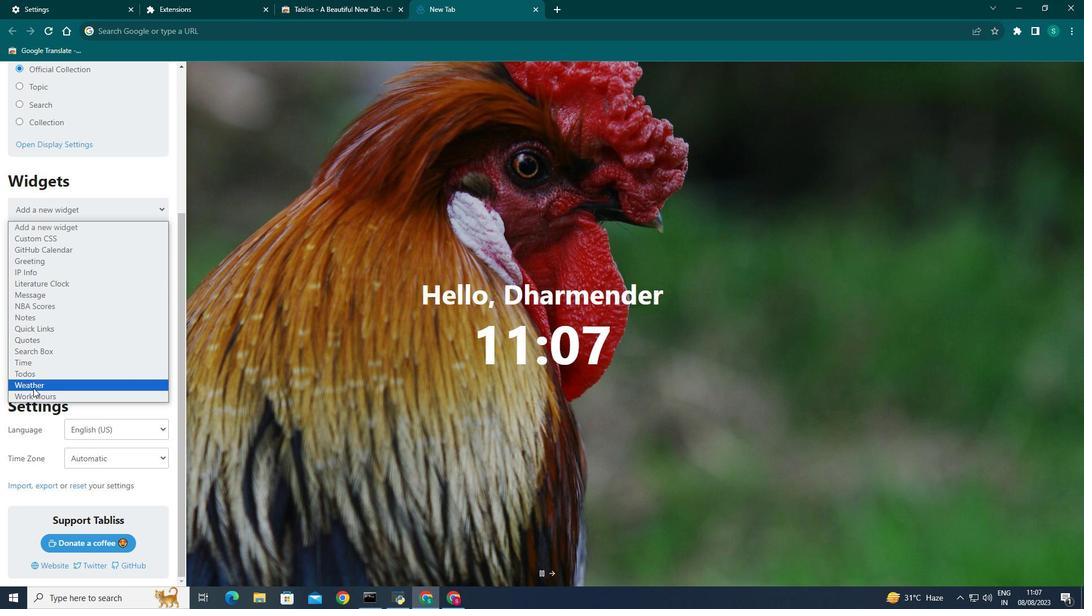 
Action: Mouse pressed left at (33, 388)
Screenshot: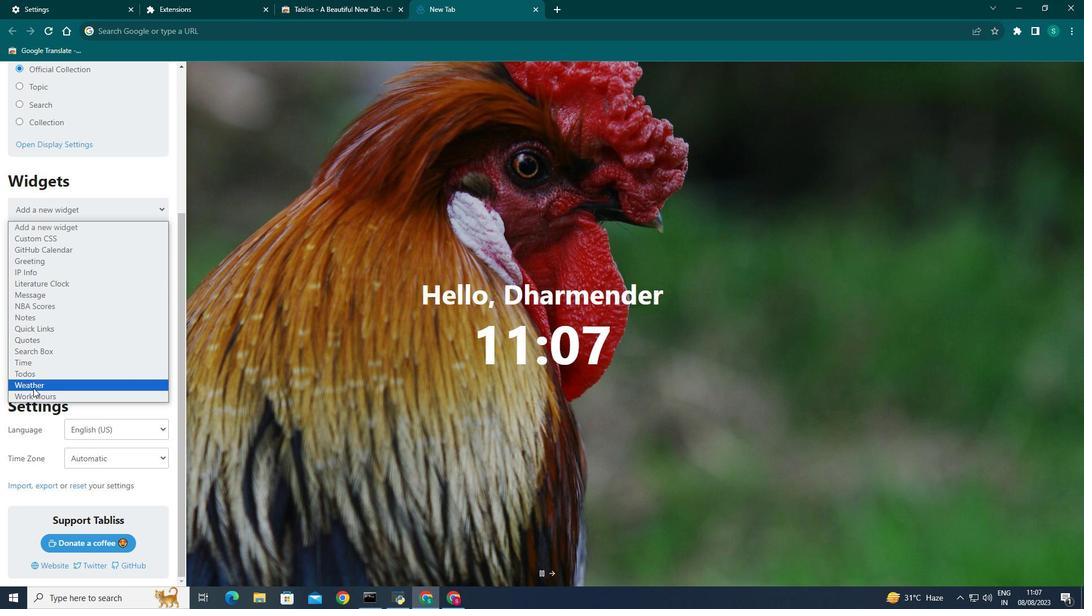 
Action: Mouse moved to (149, 348)
Screenshot: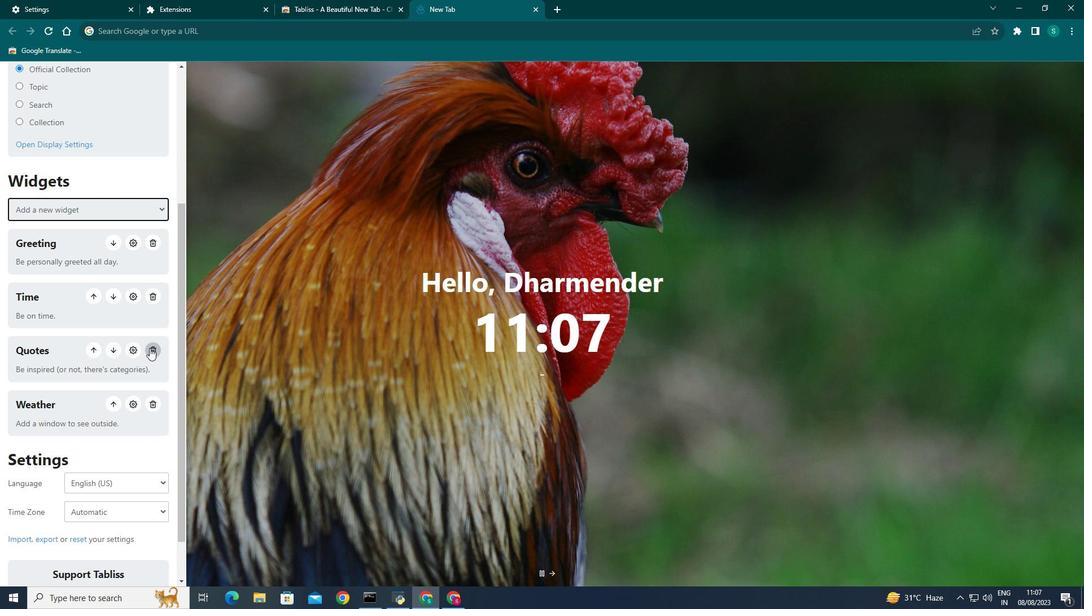 
Action: Mouse pressed left at (149, 348)
Screenshot: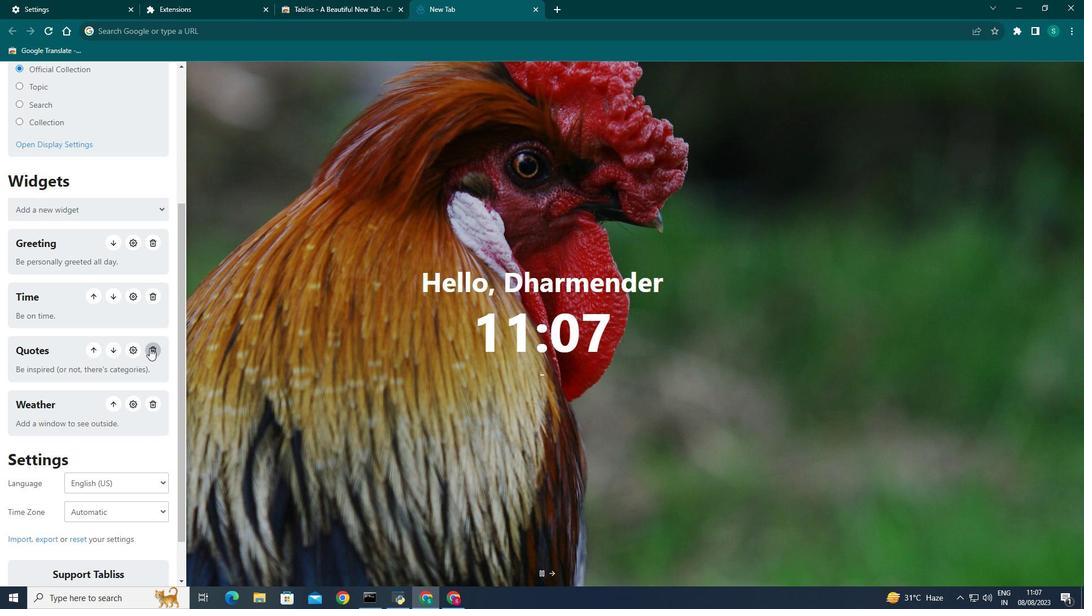 
Action: Mouse moved to (136, 211)
Screenshot: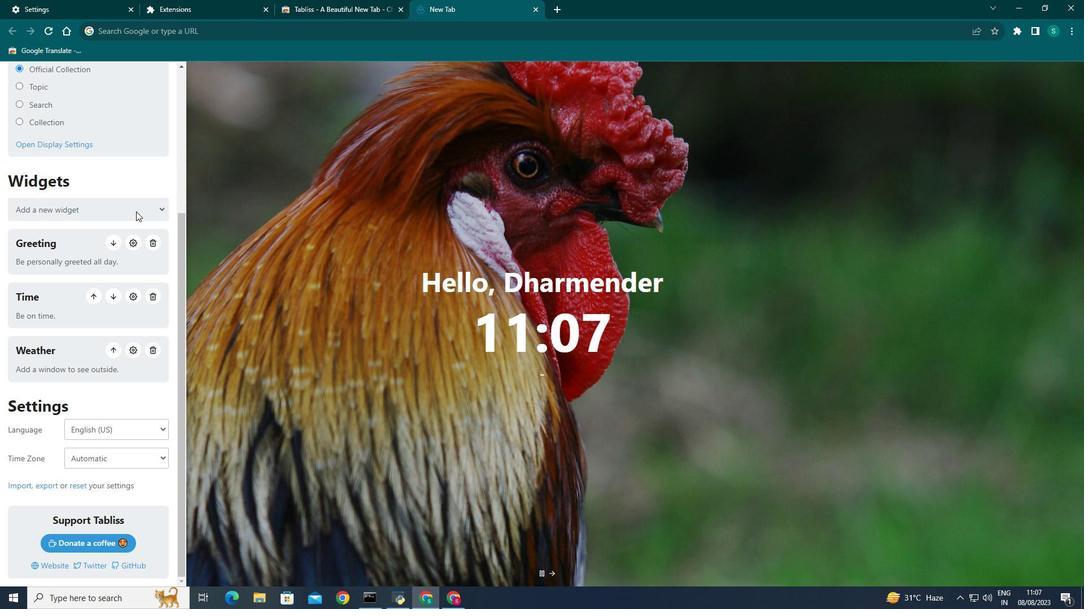 
Action: Mouse pressed left at (136, 211)
Screenshot: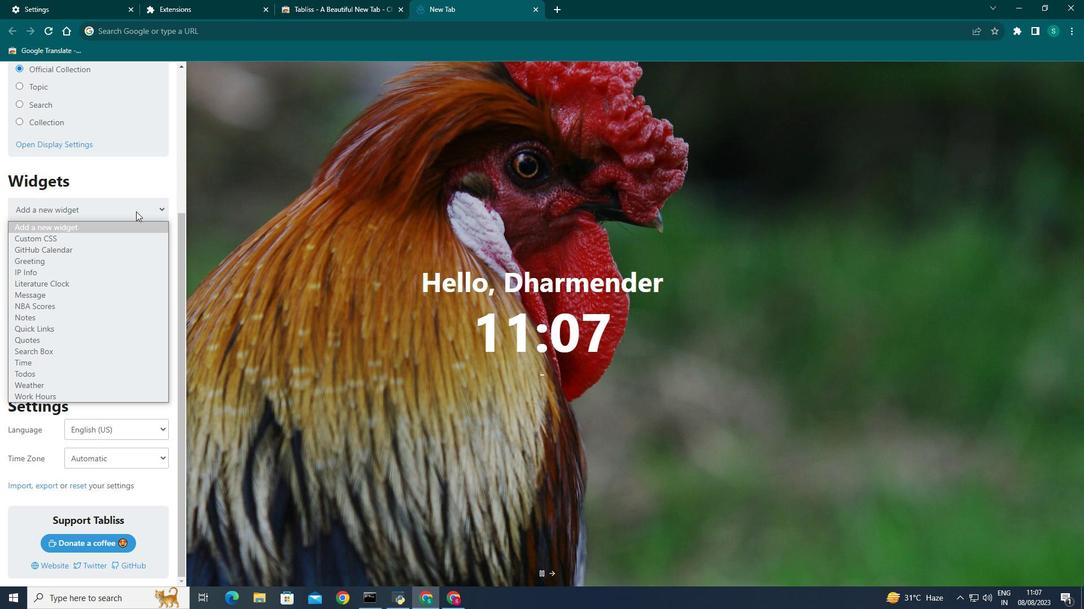 
Action: Mouse moved to (46, 373)
Screenshot: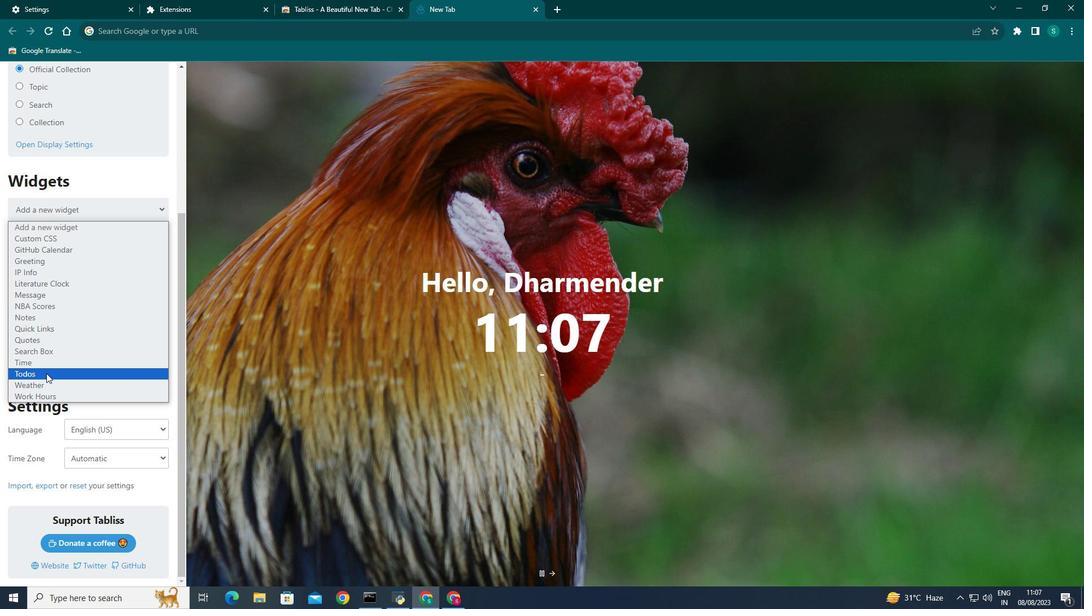 
Action: Mouse scrolled (46, 374) with delta (0, 0)
Screenshot: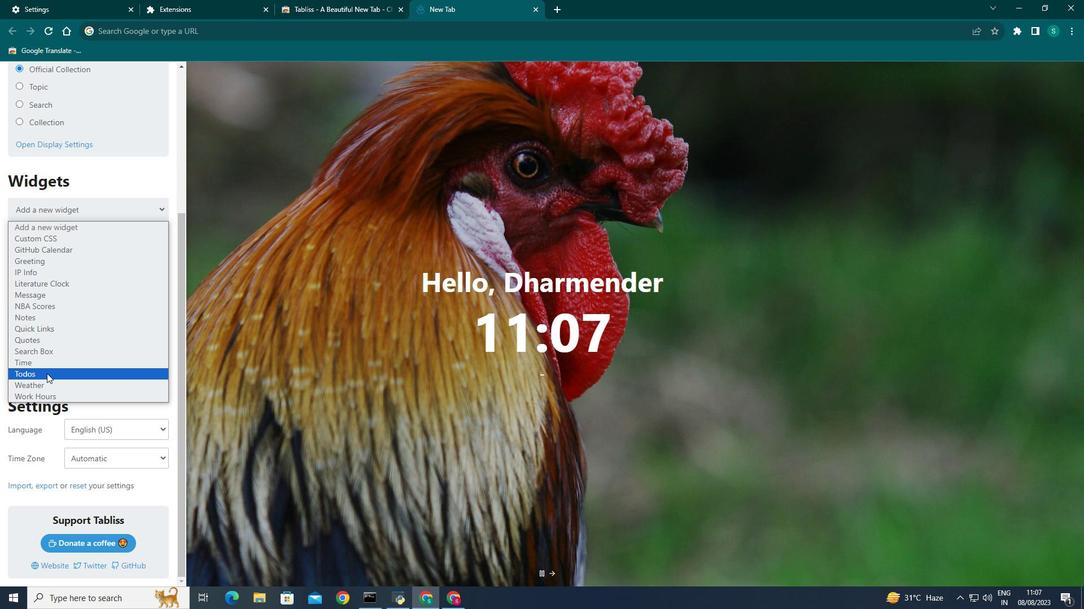
Action: Mouse scrolled (46, 374) with delta (0, 0)
Screenshot: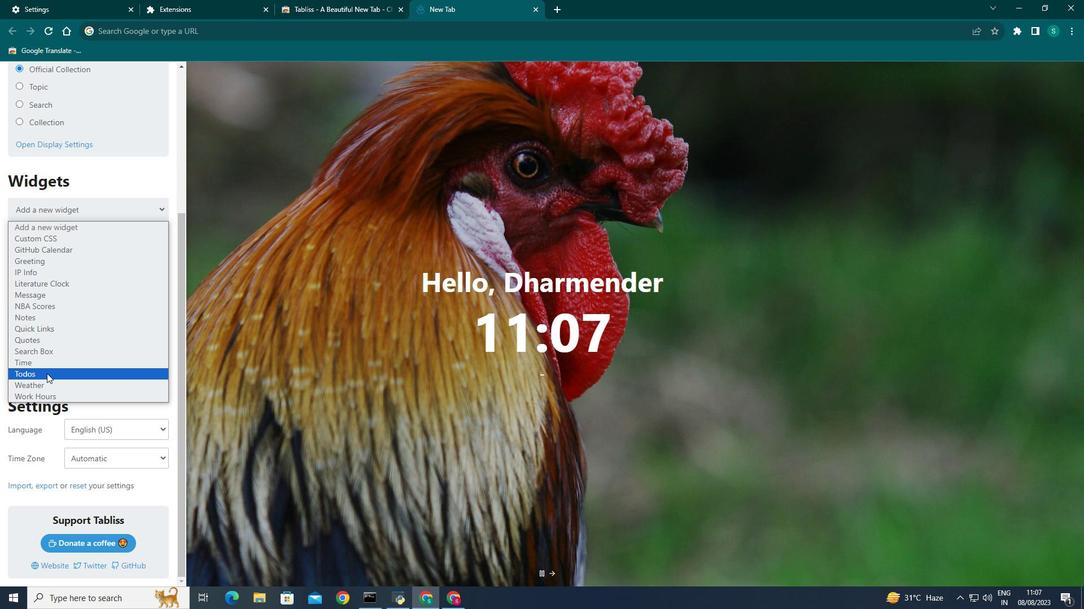 
Action: Mouse moved to (19, 86)
Screenshot: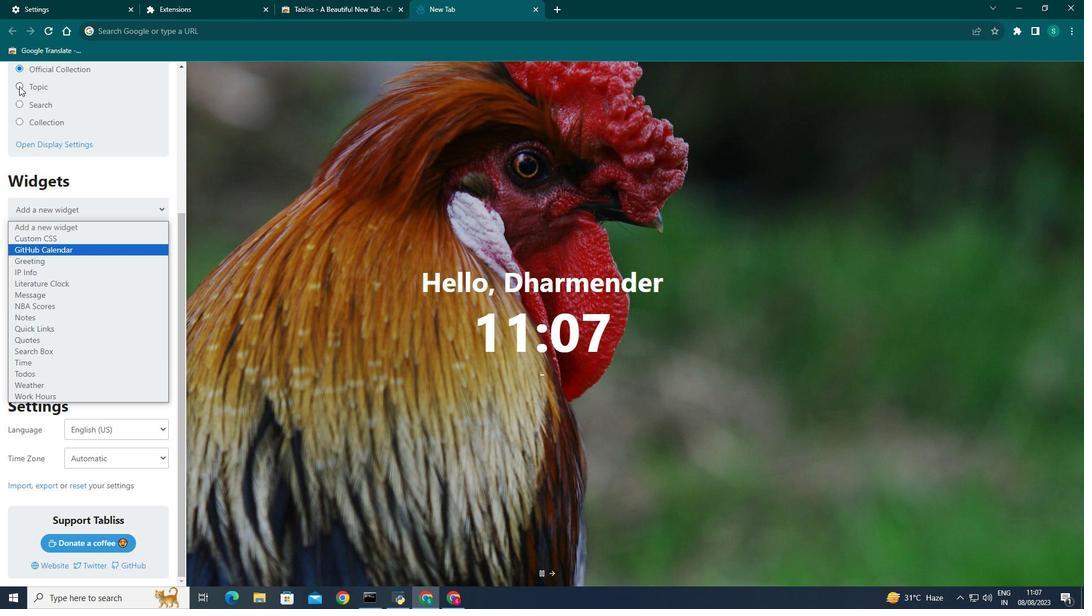
Action: Mouse pressed left at (19, 86)
Screenshot: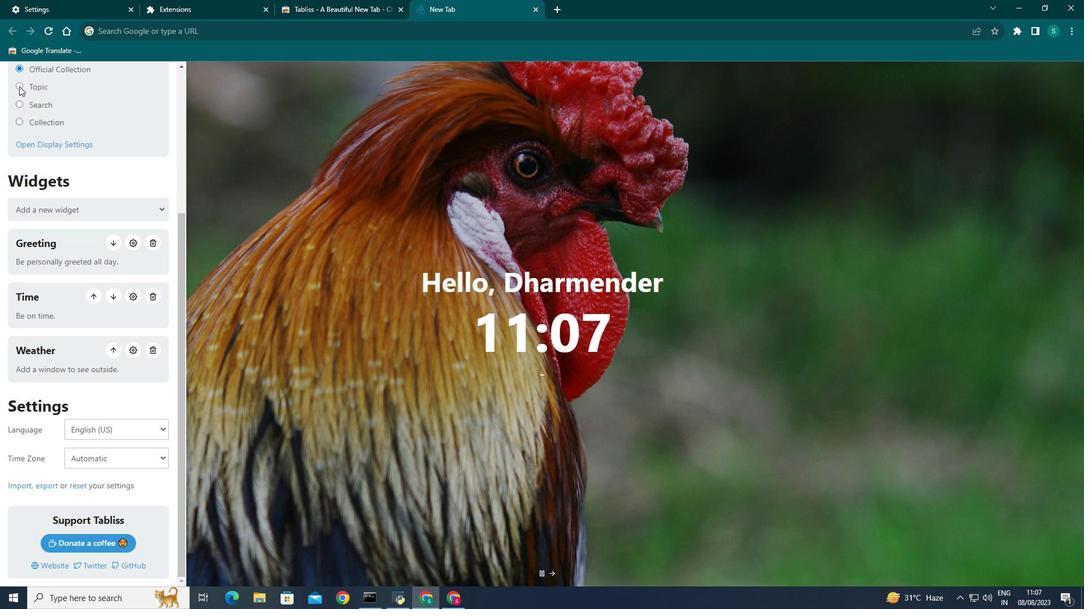 
Action: Mouse moved to (14, 106)
Screenshot: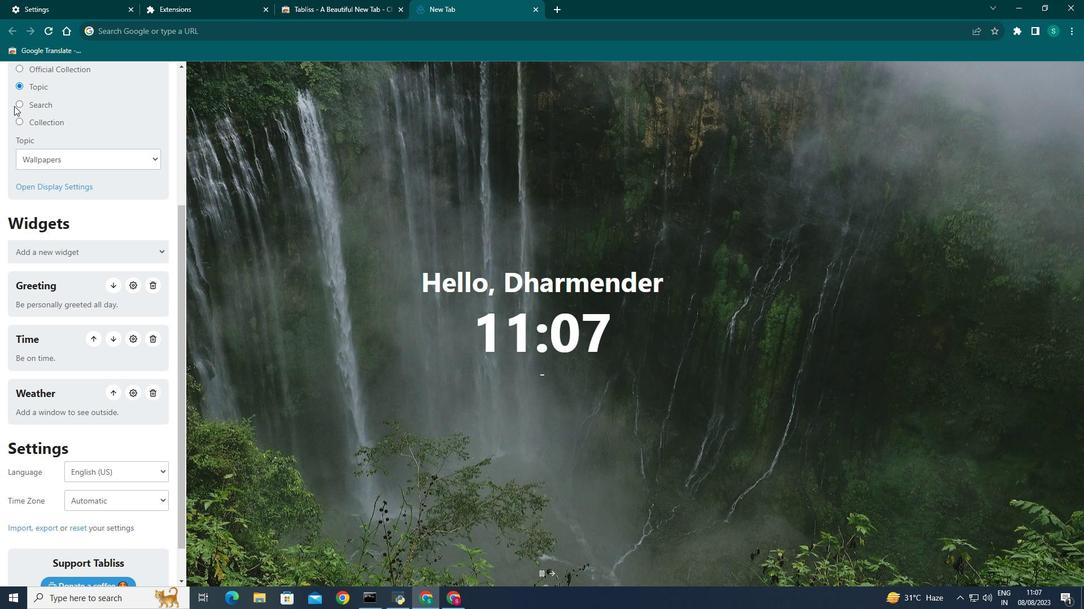 
Action: Mouse pressed left at (14, 106)
Screenshot: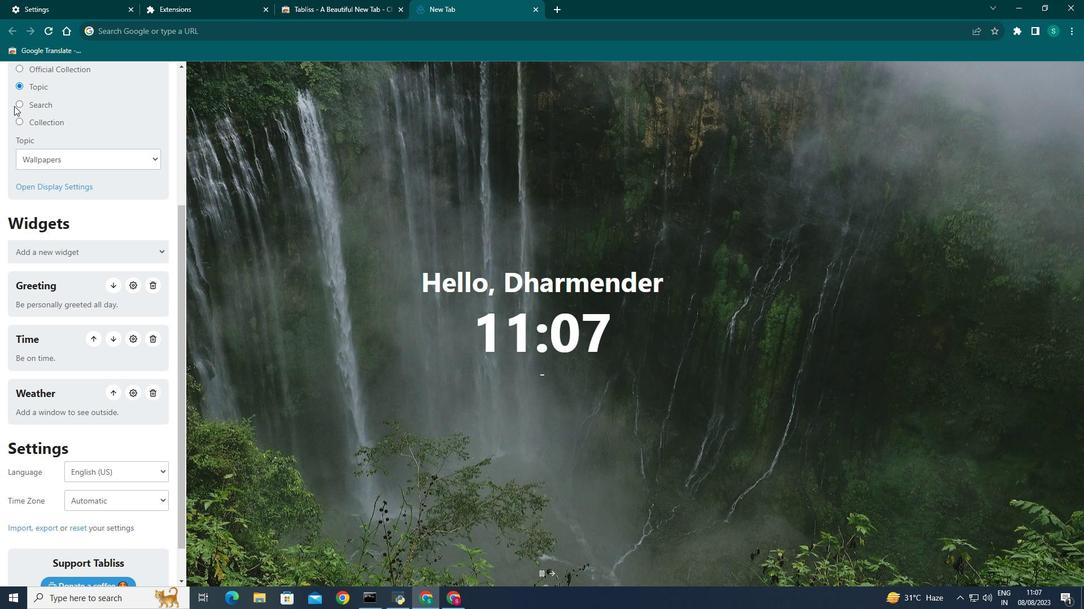 
Action: Mouse moved to (17, 102)
Screenshot: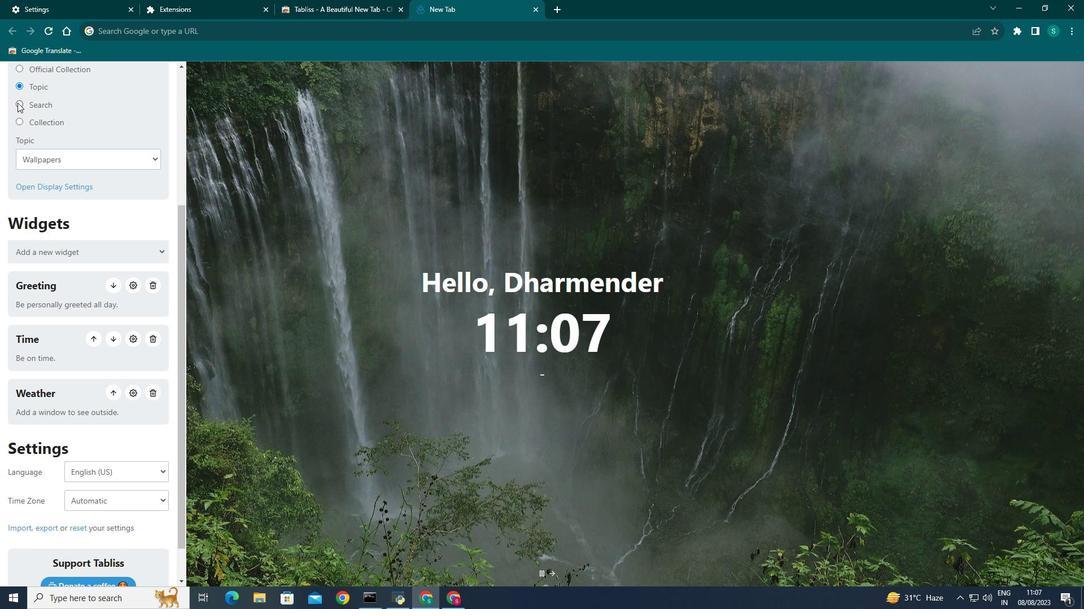 
Action: Mouse pressed left at (17, 102)
Screenshot: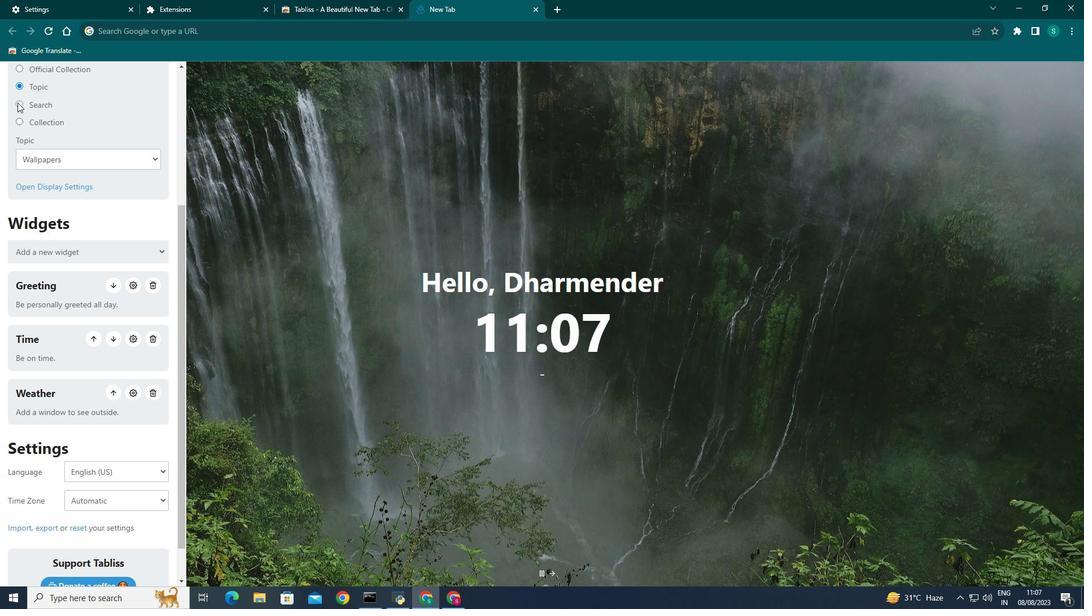 
Action: Mouse moved to (17, 121)
Screenshot: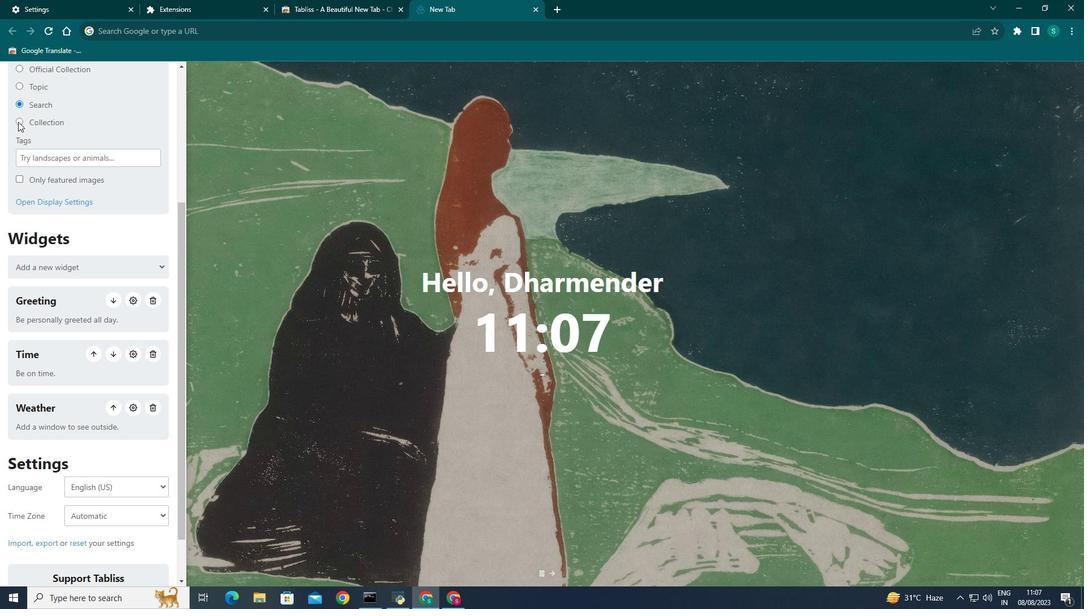 
Action: Mouse pressed left at (17, 121)
Screenshot: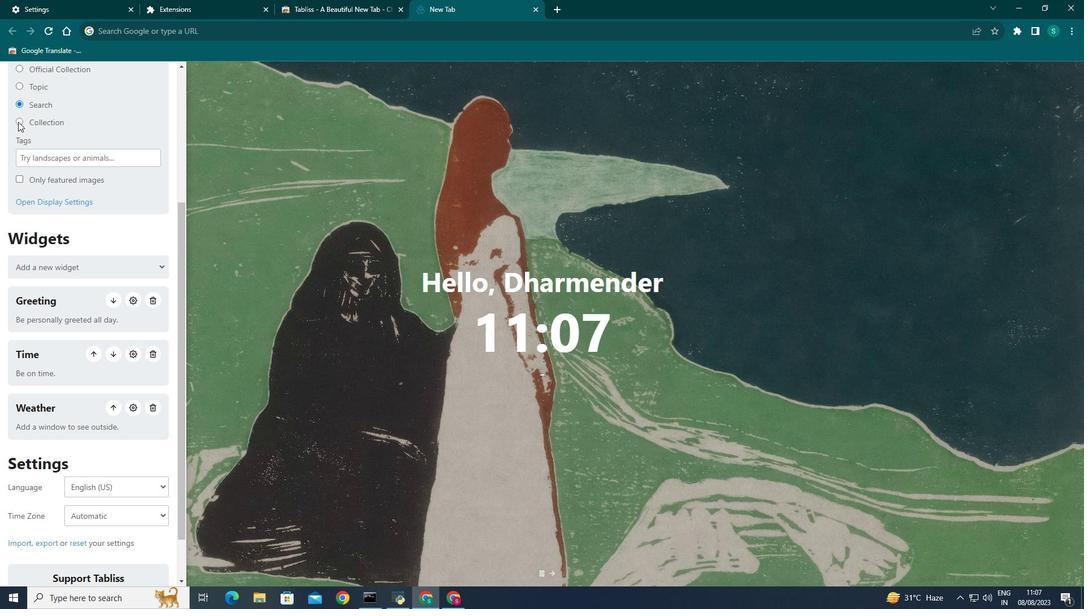 
Action: Mouse moved to (57, 216)
Screenshot: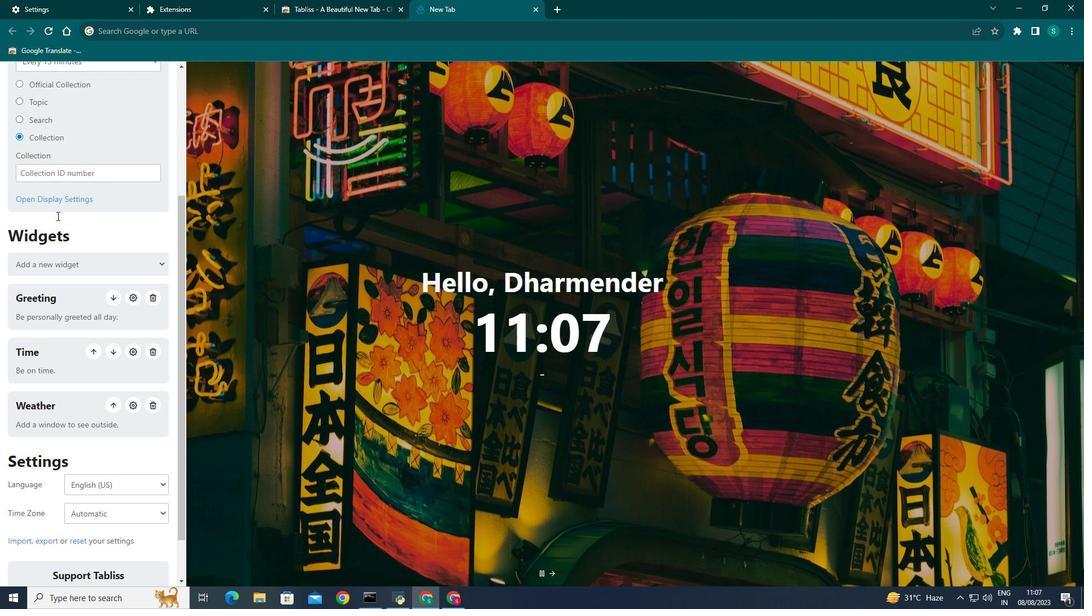 
Action: Mouse scrolled (57, 216) with delta (0, 0)
Screenshot: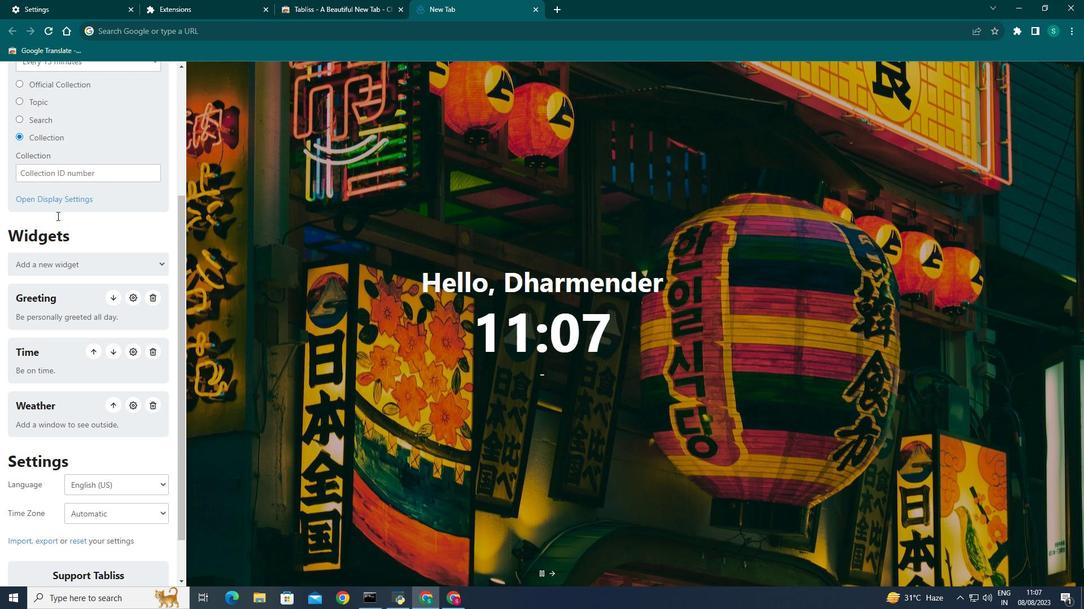 
Action: Mouse scrolled (57, 216) with delta (0, 0)
Screenshot: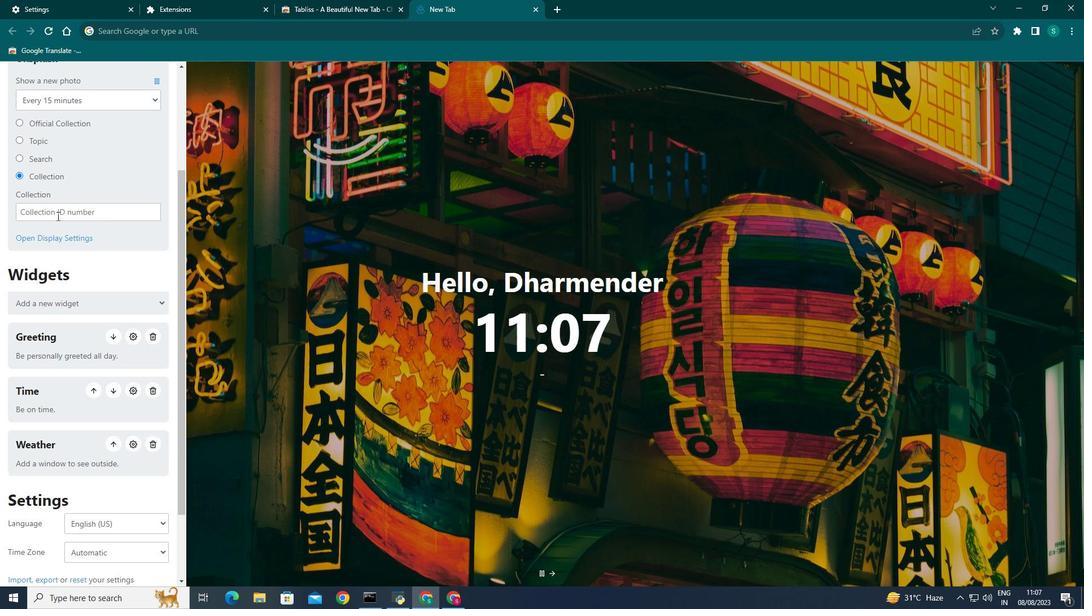 
Action: Mouse scrolled (57, 216) with delta (0, 0)
Screenshot: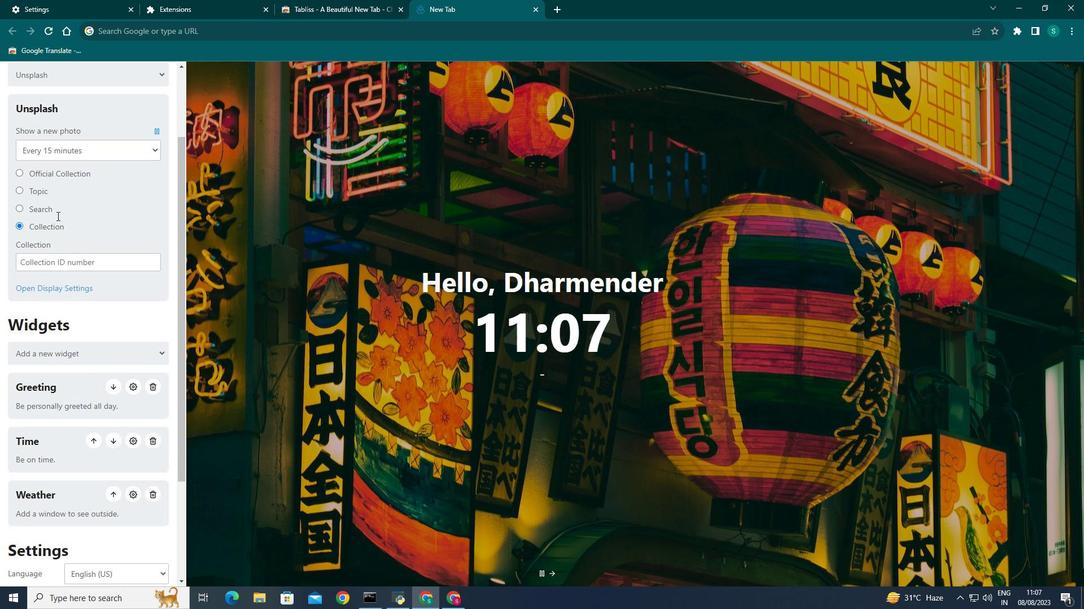 
Action: Mouse moved to (133, 208)
Screenshot: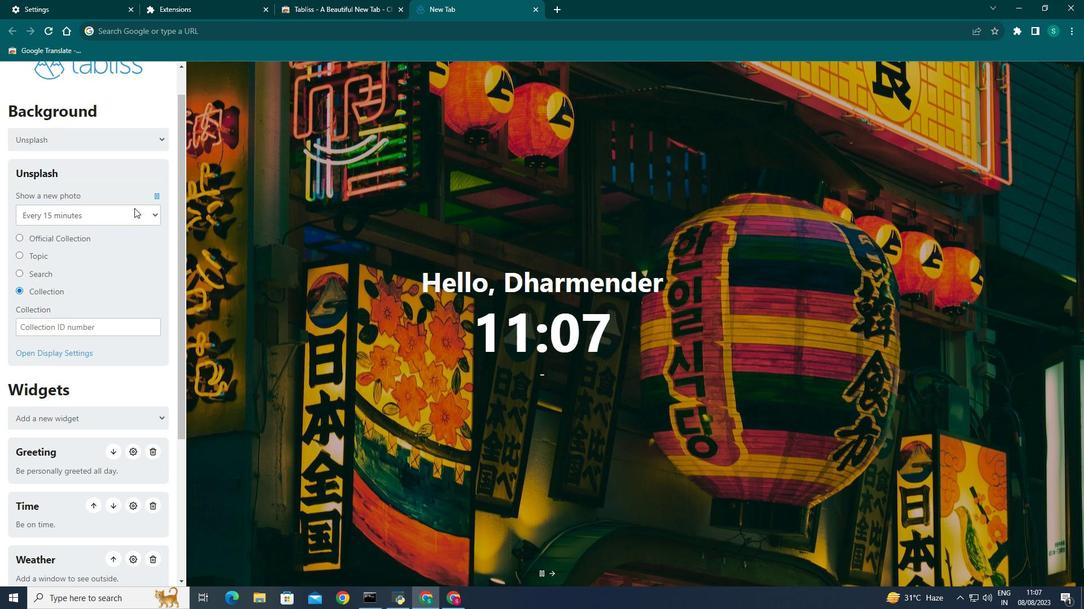 
Action: Mouse pressed left at (133, 208)
Screenshot: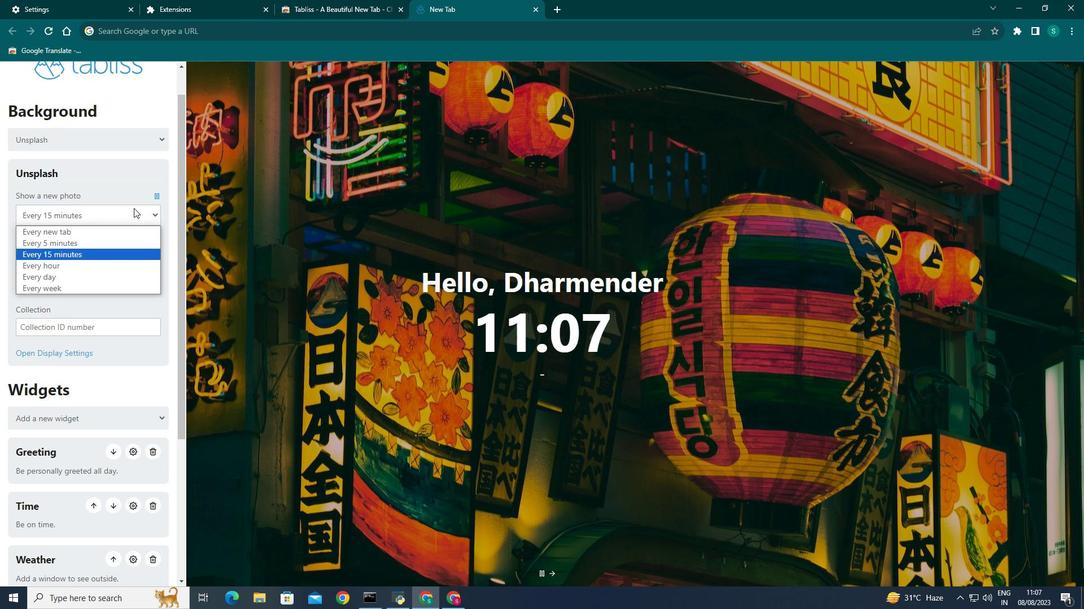 
Action: Mouse moved to (74, 301)
Screenshot: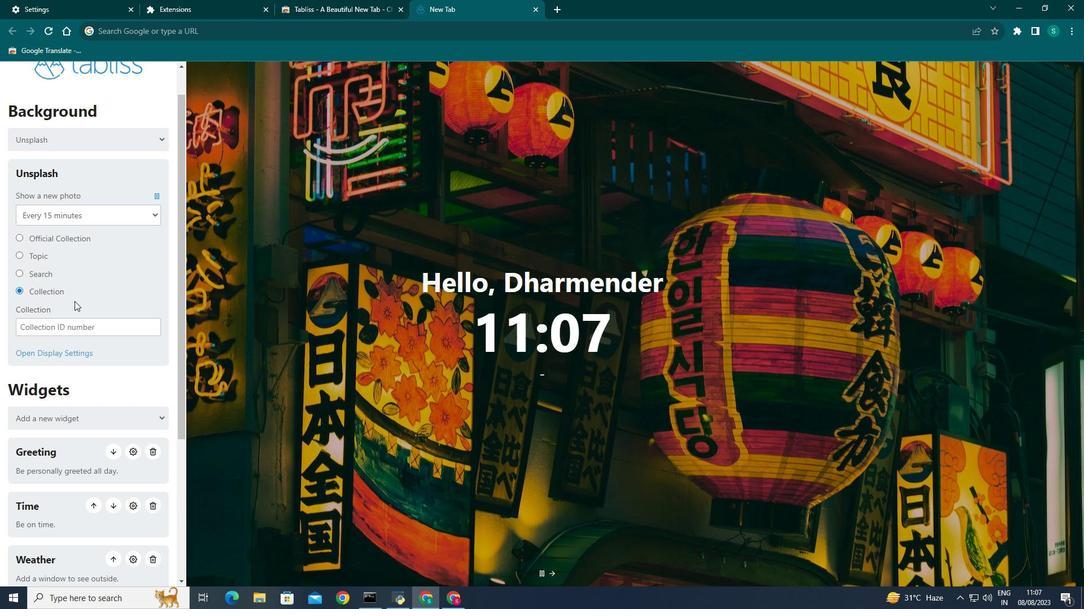 
Action: Mouse pressed left at (74, 301)
Screenshot: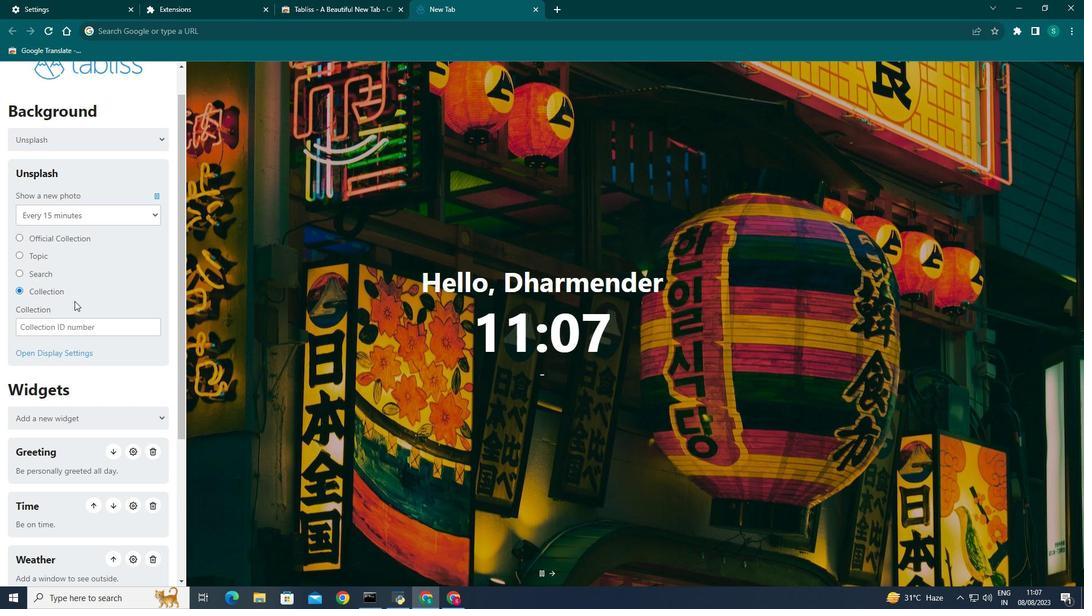 
Action: Mouse moved to (98, 215)
Screenshot: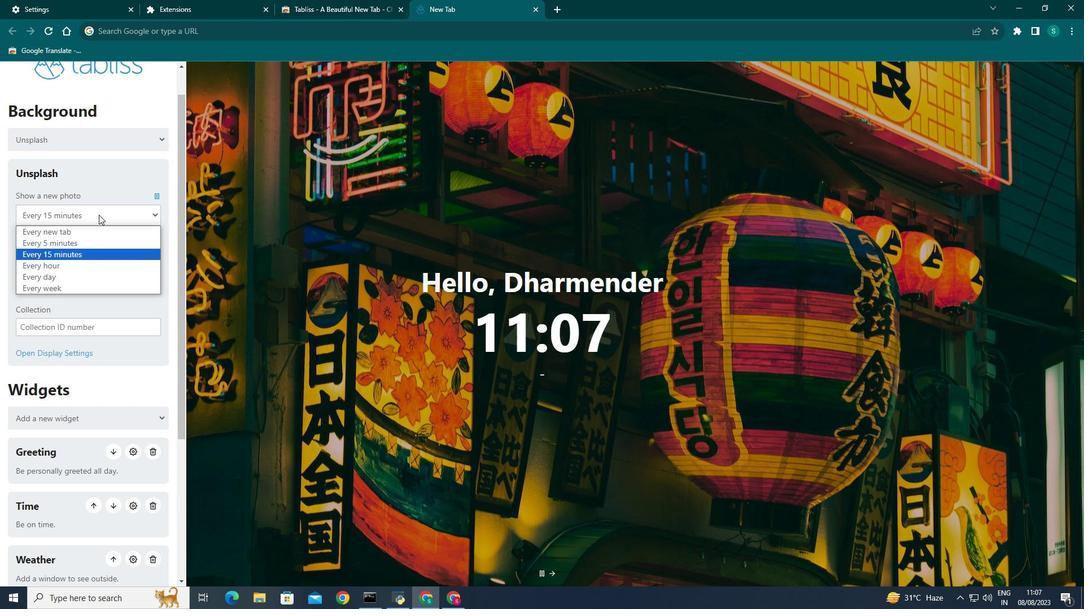 
Action: Mouse pressed left at (98, 215)
Screenshot: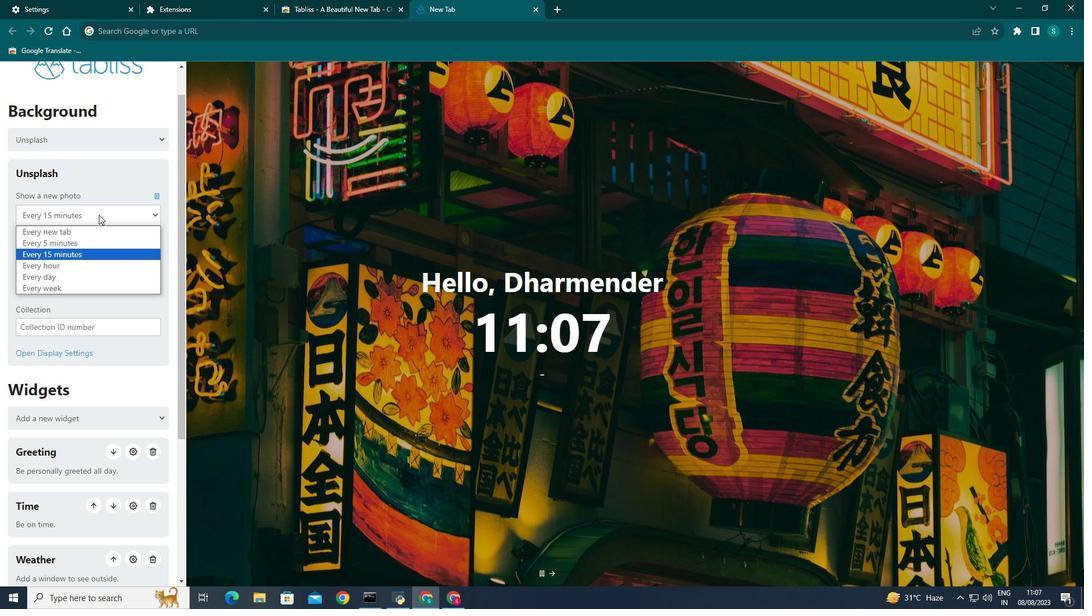 
Action: Mouse moved to (66, 232)
Screenshot: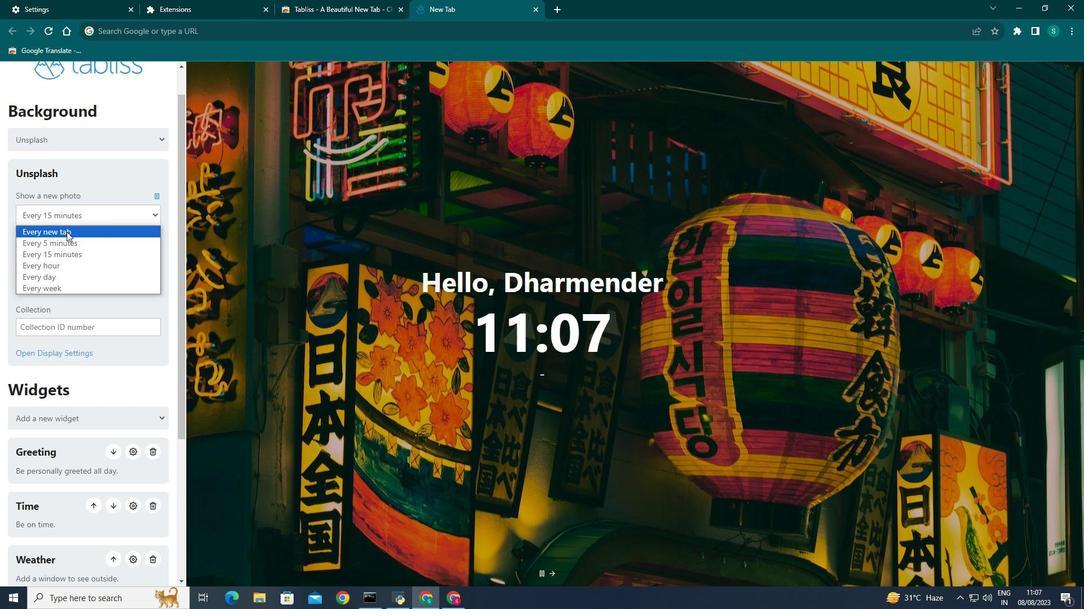 
Action: Mouse pressed left at (66, 232)
Screenshot: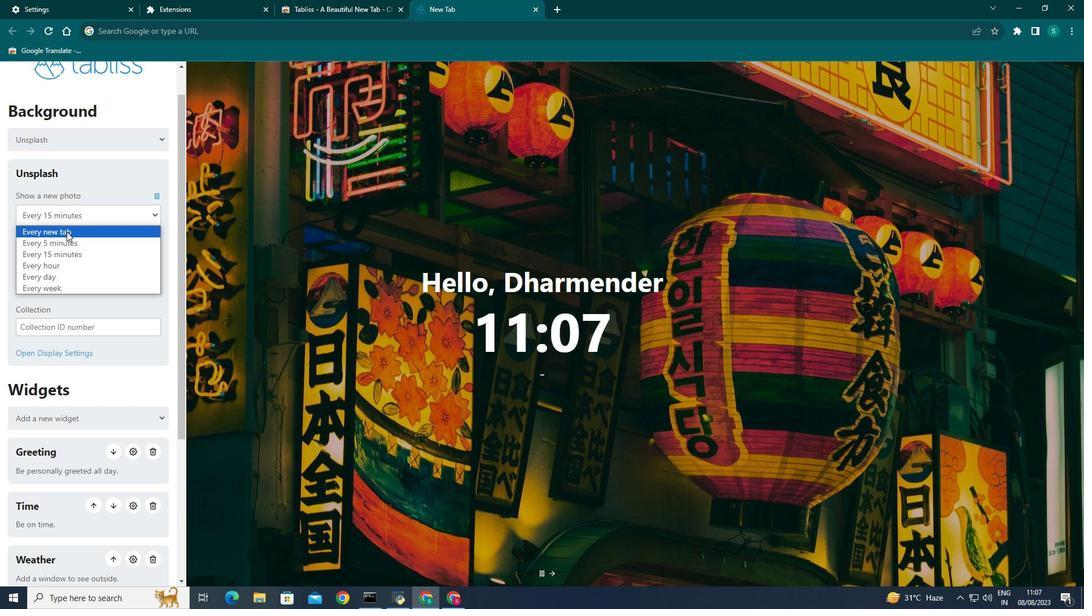 
Action: Mouse moved to (92, 259)
Screenshot: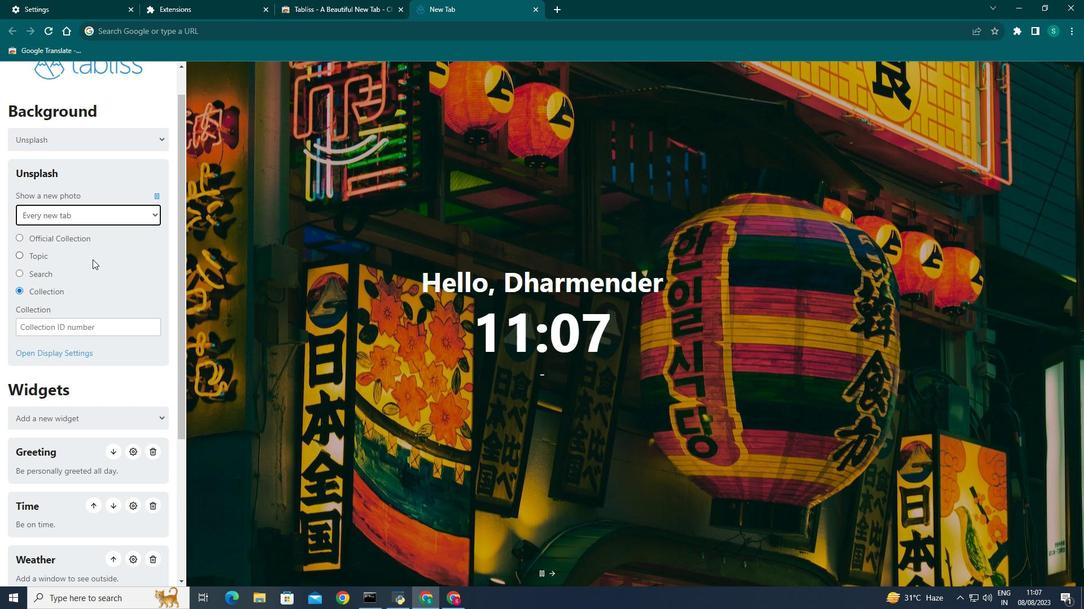 
Action: Mouse pressed left at (92, 259)
Screenshot: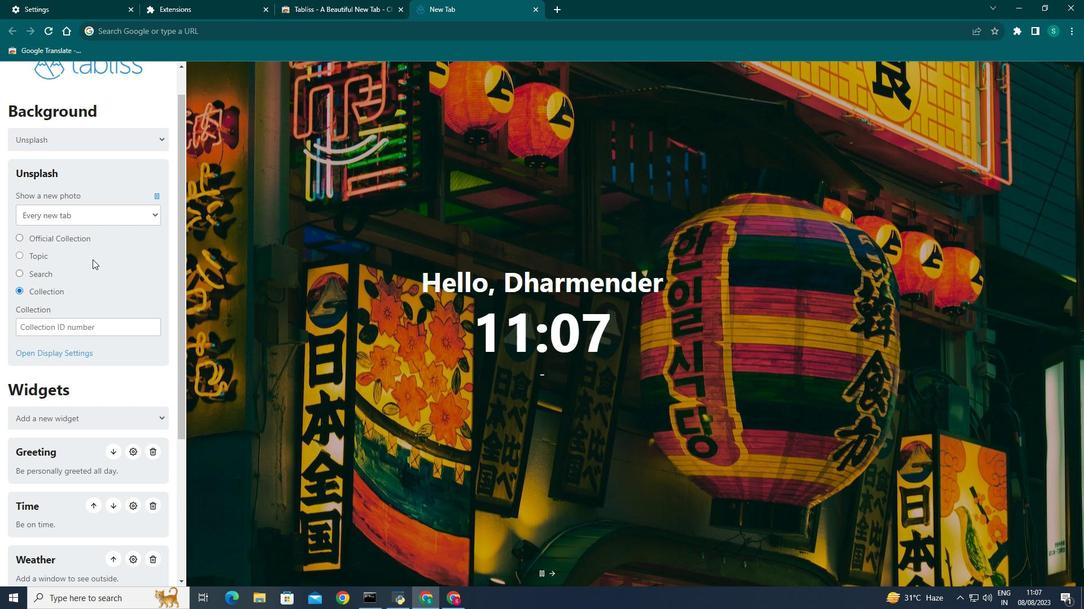 
Action: Mouse moved to (20, 235)
Screenshot: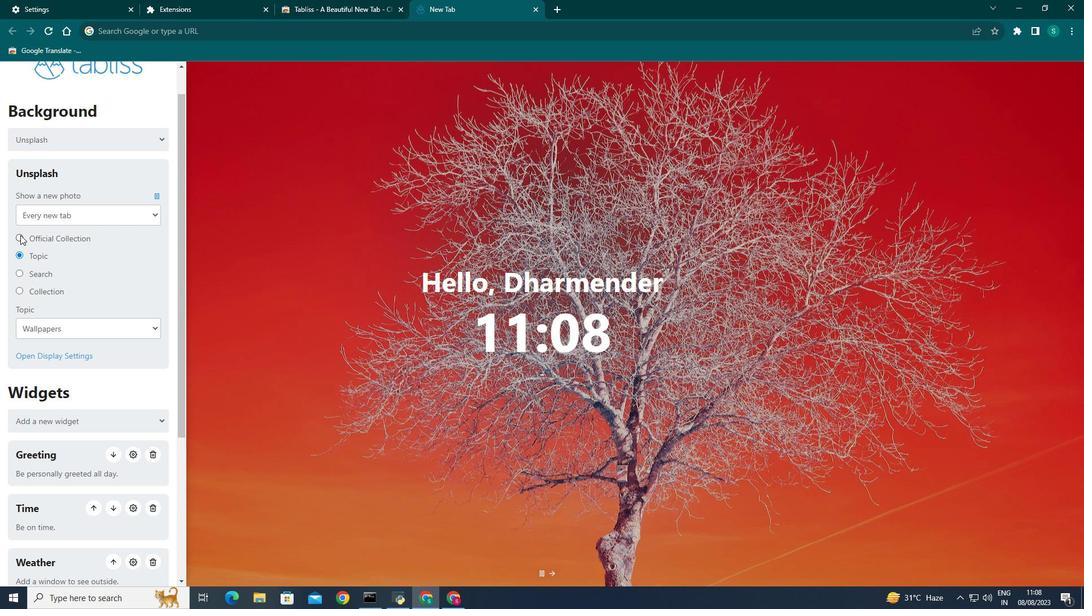 
Action: Mouse pressed left at (20, 235)
Screenshot: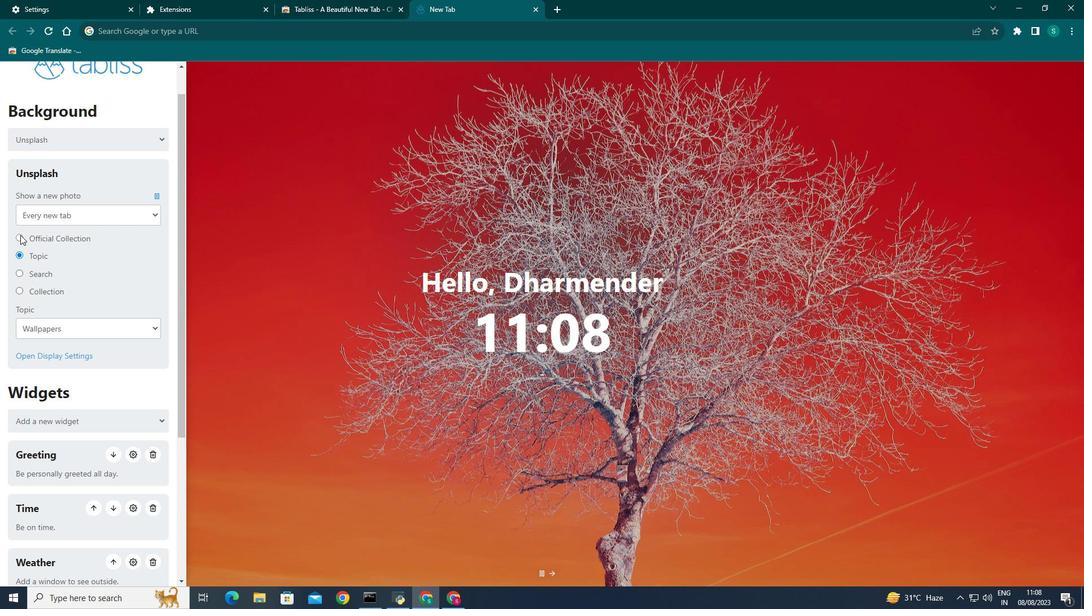 
Action: Mouse moved to (19, 255)
Screenshot: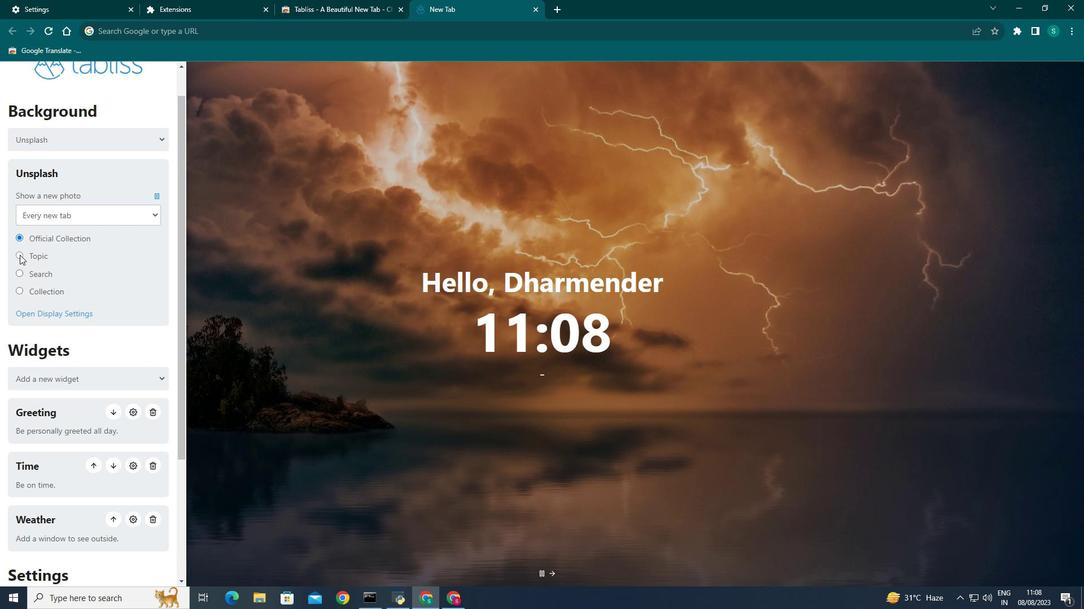 
Action: Mouse pressed left at (19, 255)
Screenshot: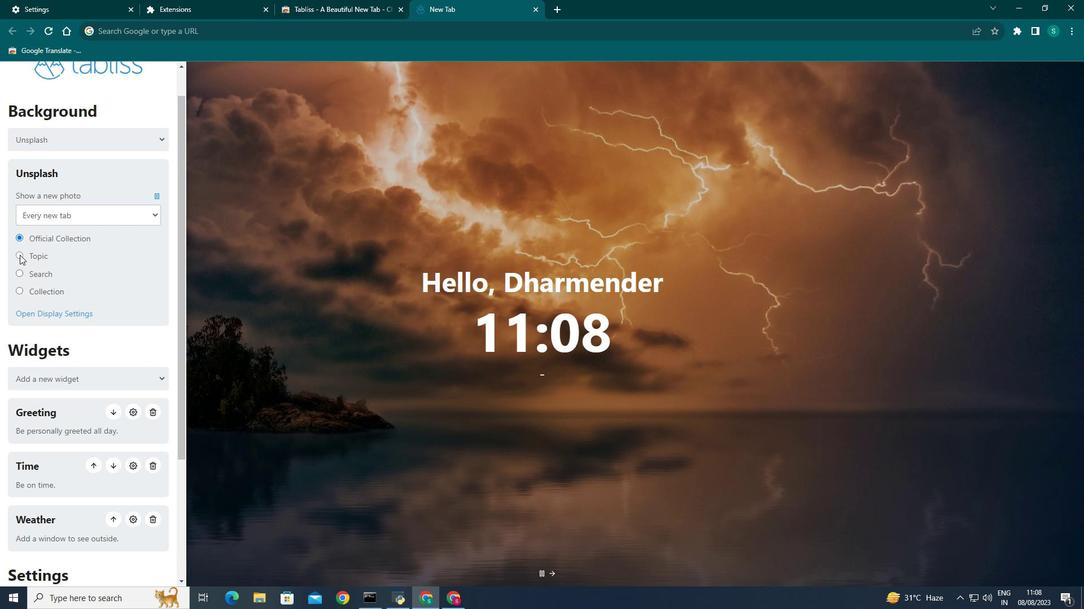 
Action: Mouse moved to (141, 329)
Screenshot: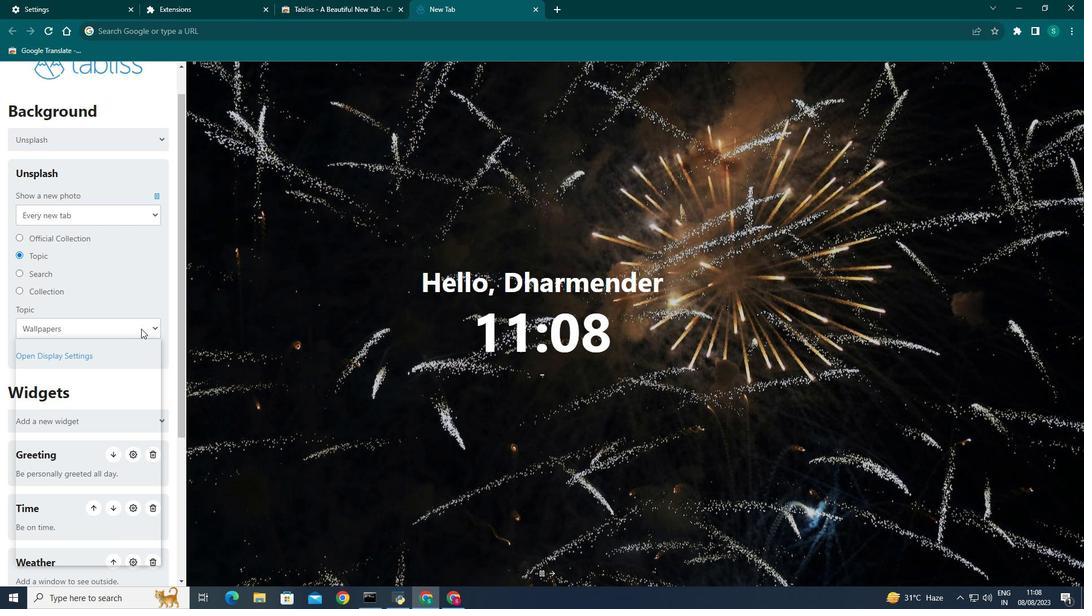 
Action: Mouse pressed left at (141, 329)
Screenshot: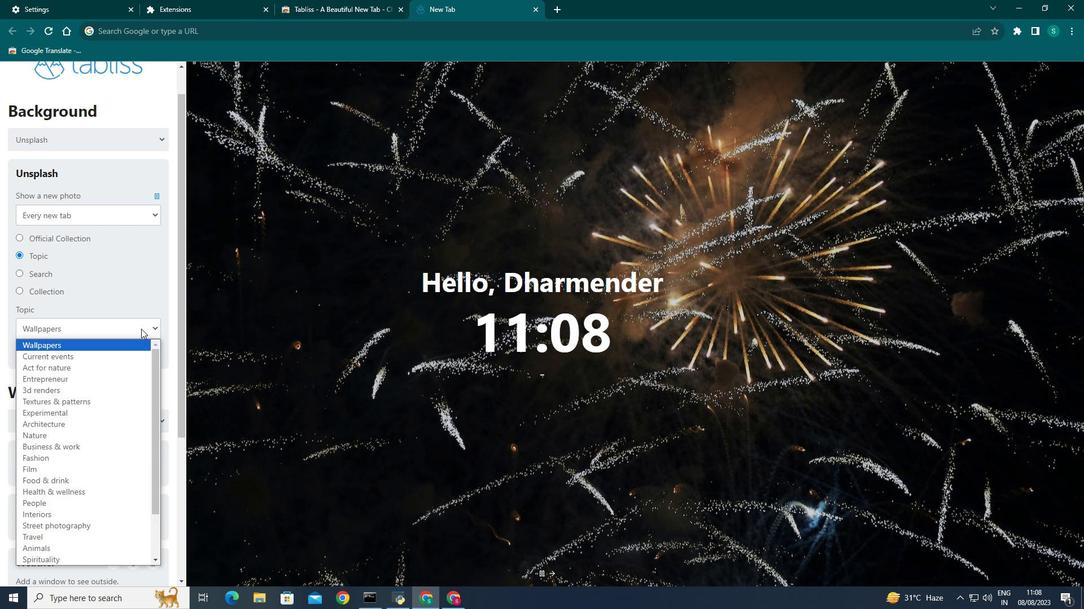 
Action: Mouse moved to (49, 497)
Screenshot: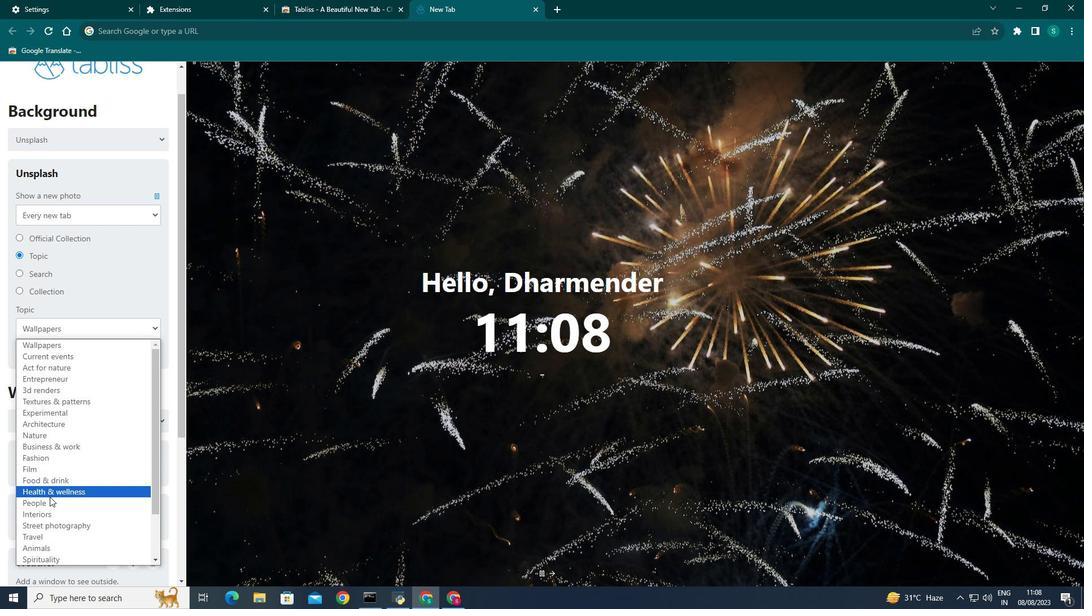 
Action: Mouse scrolled (49, 496) with delta (0, 0)
Screenshot: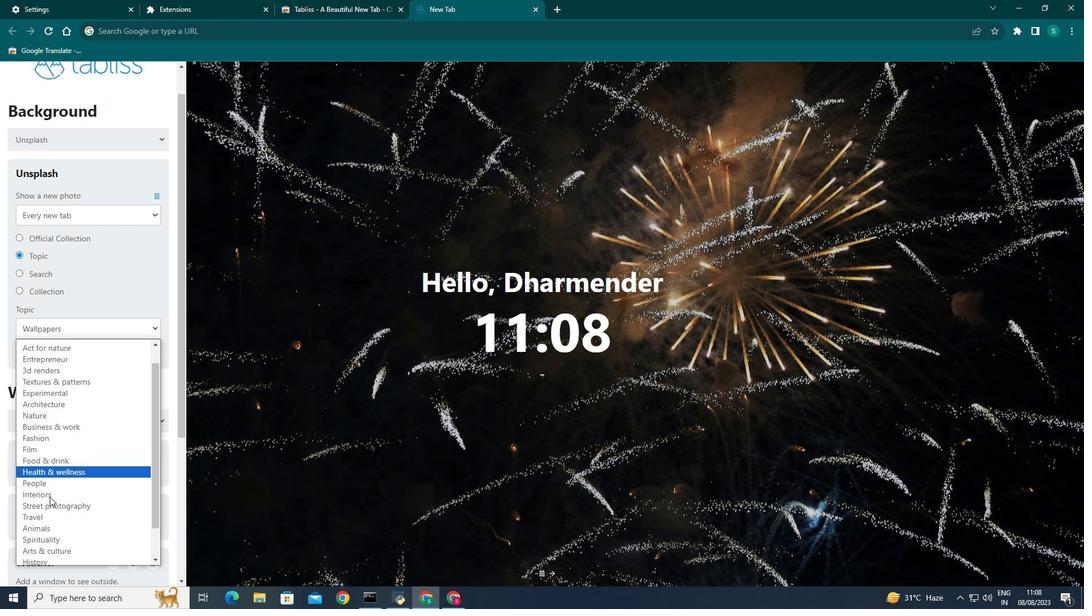 
Action: Mouse scrolled (49, 496) with delta (0, 0)
Screenshot: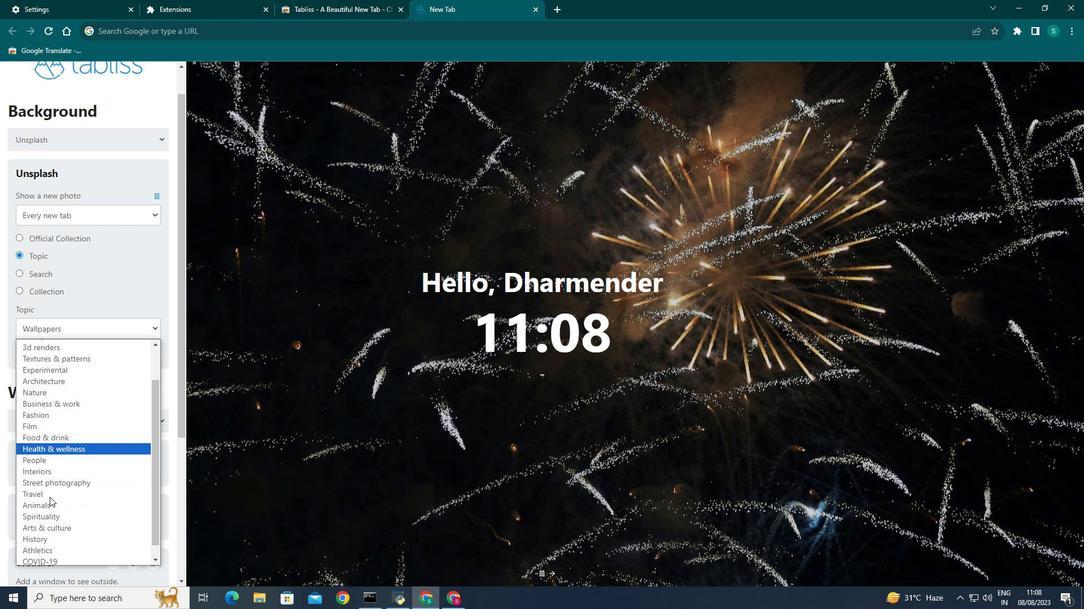 
Action: Mouse scrolled (49, 496) with delta (0, 0)
Screenshot: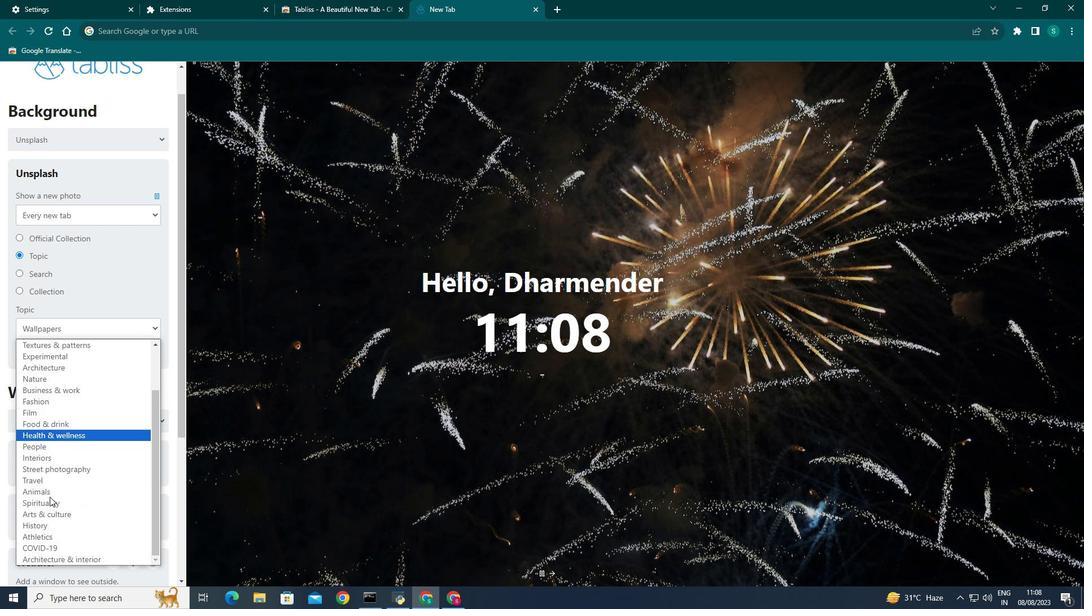 
Action: Mouse moved to (55, 361)
Screenshot: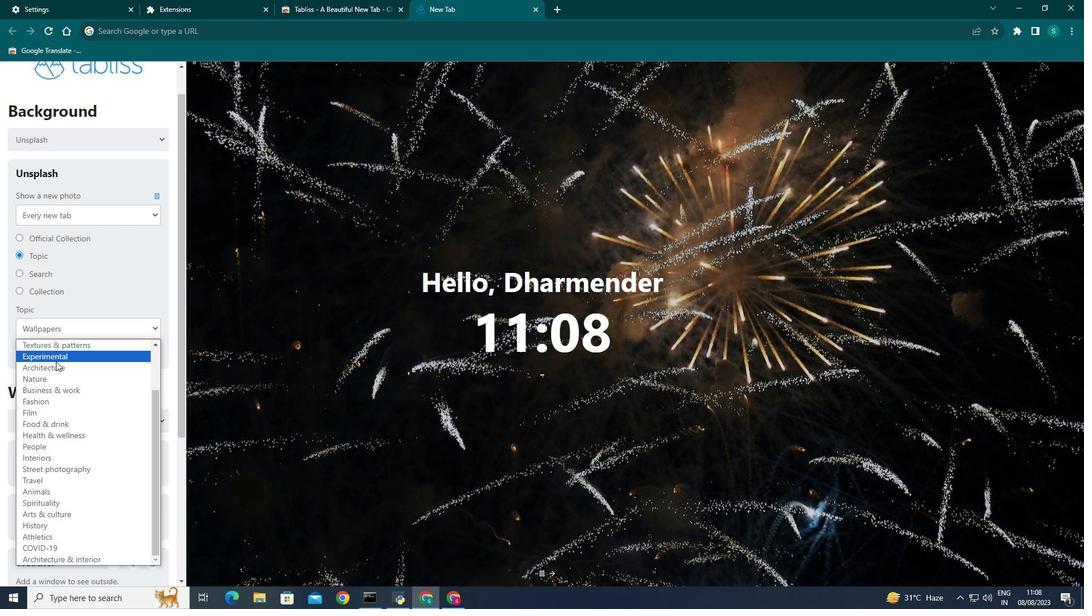 
Action: Mouse scrolled (55, 362) with delta (0, 0)
Screenshot: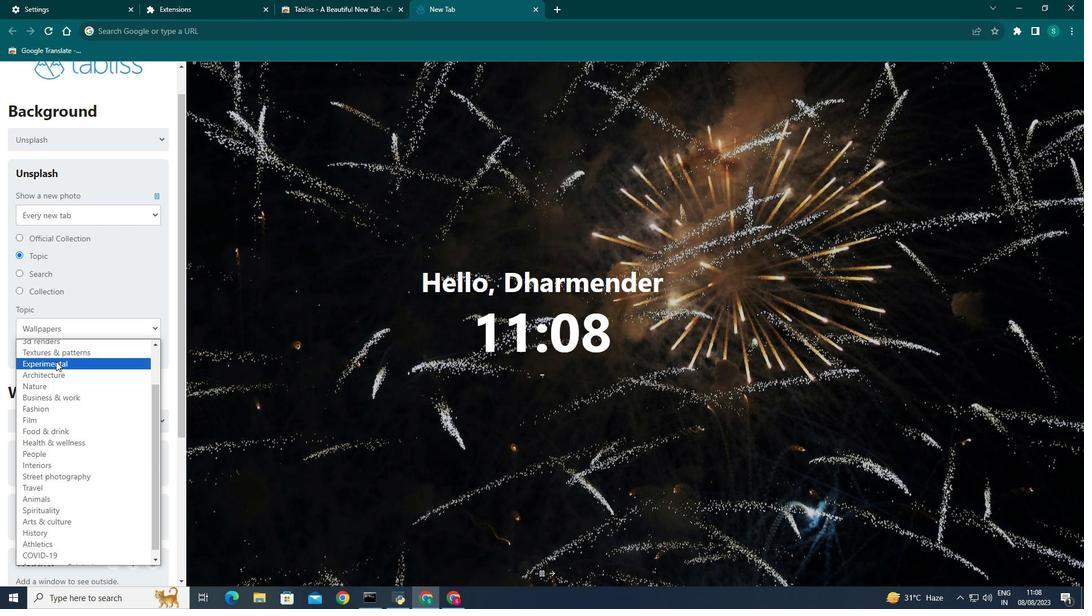 
Action: Mouse moved to (49, 383)
Screenshot: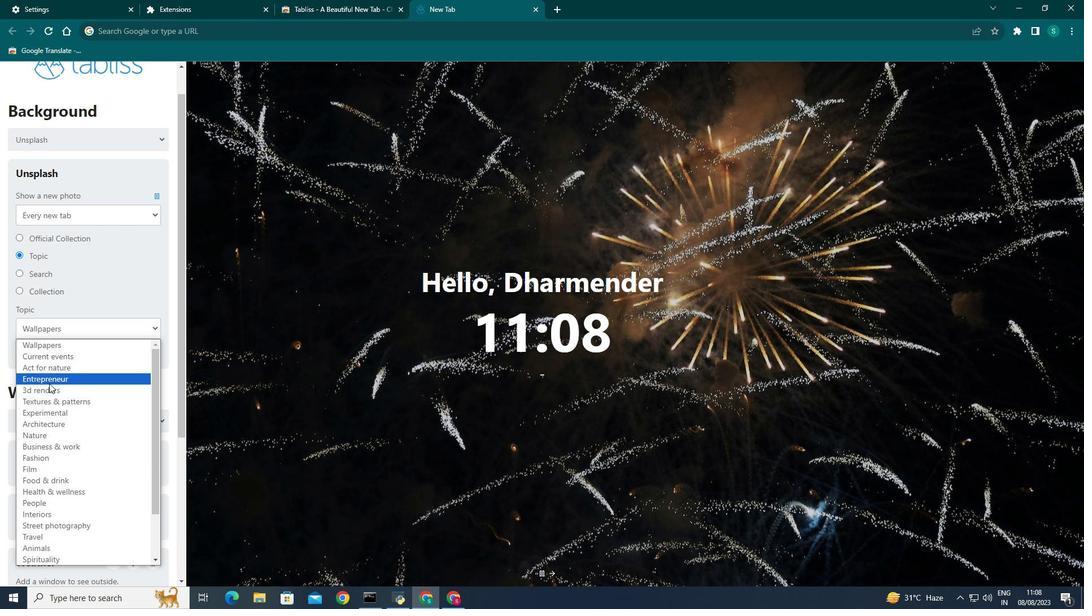 
Action: Mouse scrolled (49, 384) with delta (0, 0)
Screenshot: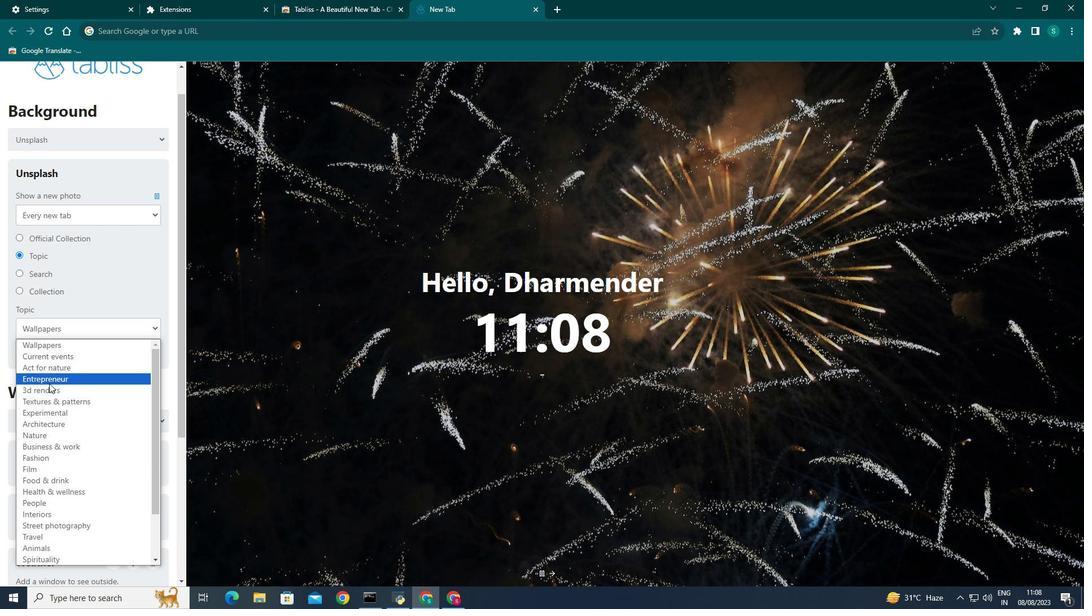
Action: Mouse scrolled (49, 384) with delta (0, 0)
Screenshot: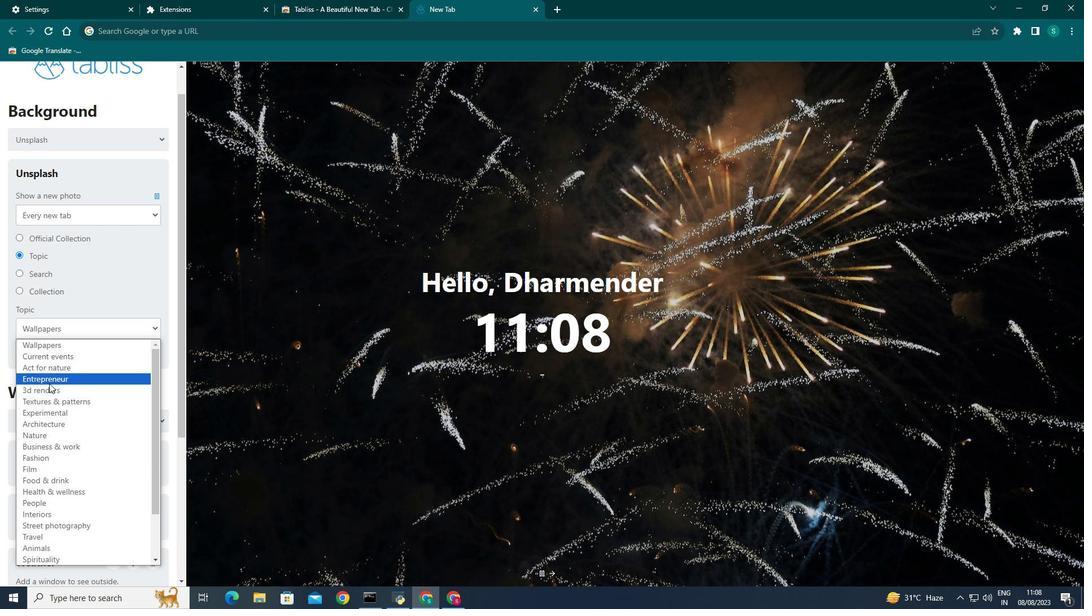 
Action: Mouse scrolled (49, 384) with delta (0, 0)
Screenshot: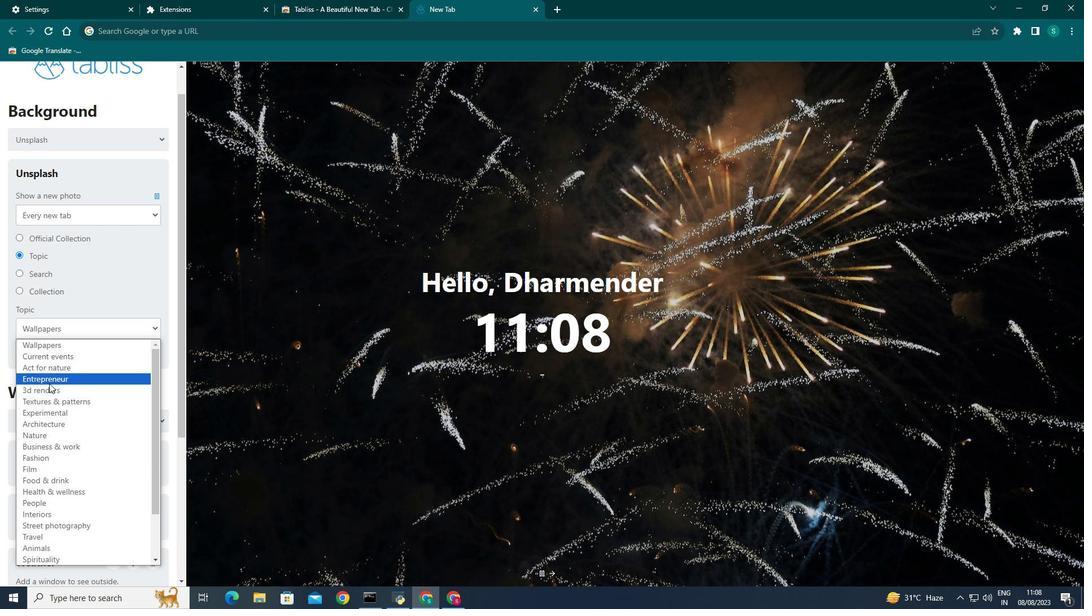 
Action: Mouse scrolled (49, 383) with delta (0, 0)
Screenshot: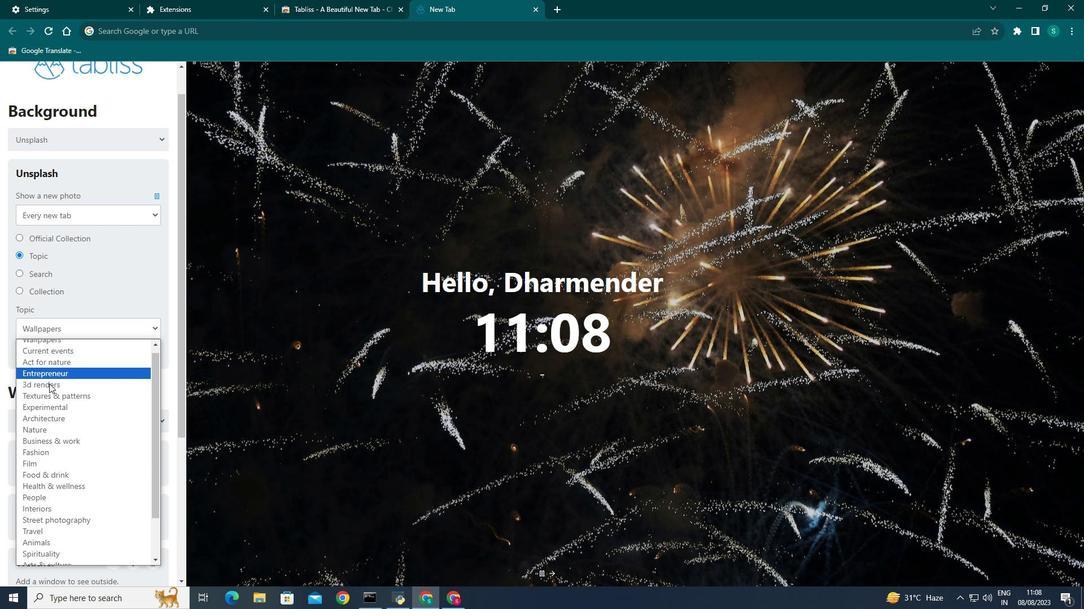 
Action: Mouse scrolled (49, 383) with delta (0, 0)
Screenshot: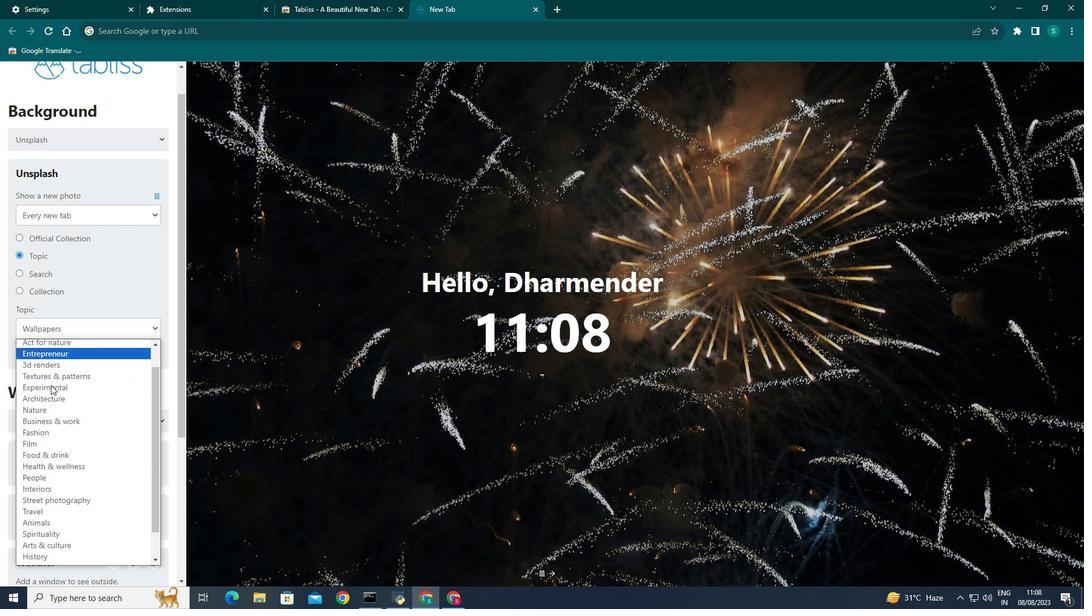 
Action: Mouse scrolled (49, 383) with delta (0, 0)
Screenshot: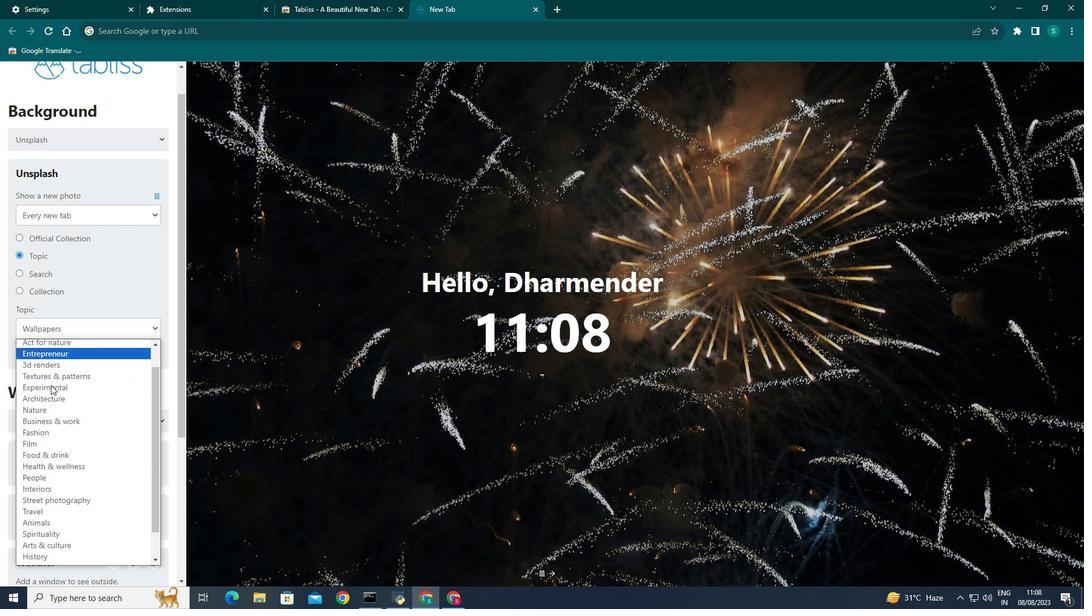 
Action: Mouse scrolled (49, 383) with delta (0, 0)
Screenshot: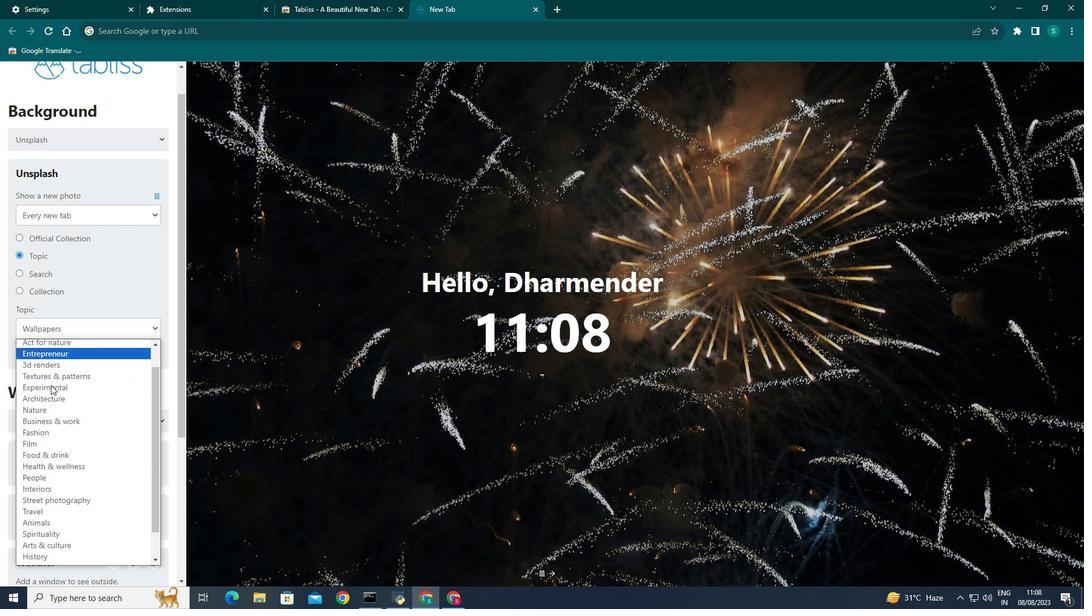 
Action: Mouse scrolled (49, 383) with delta (0, 0)
Screenshot: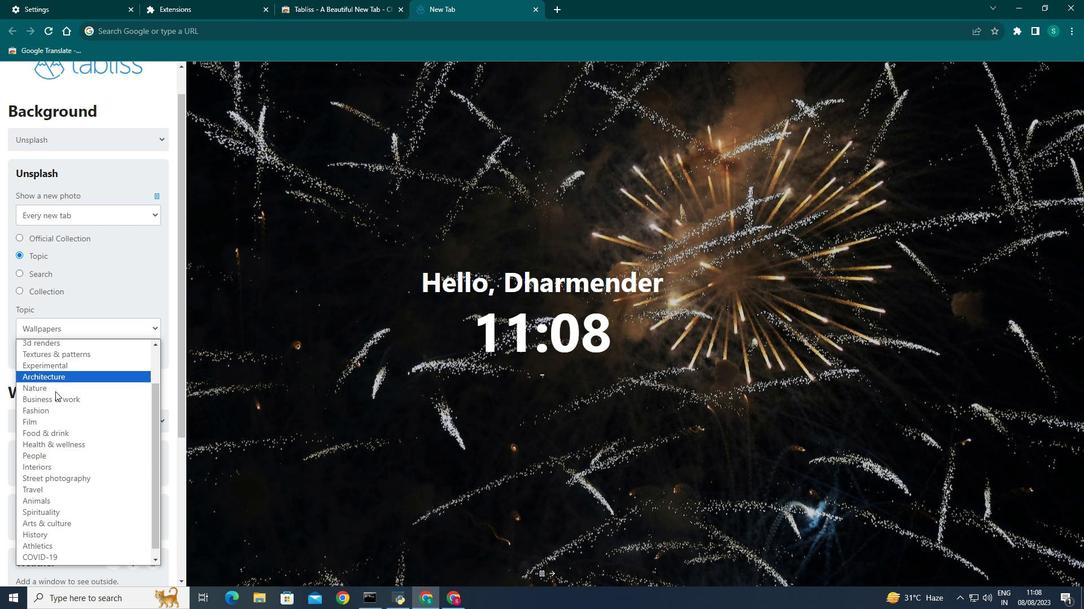 
Action: Mouse moved to (68, 423)
Screenshot: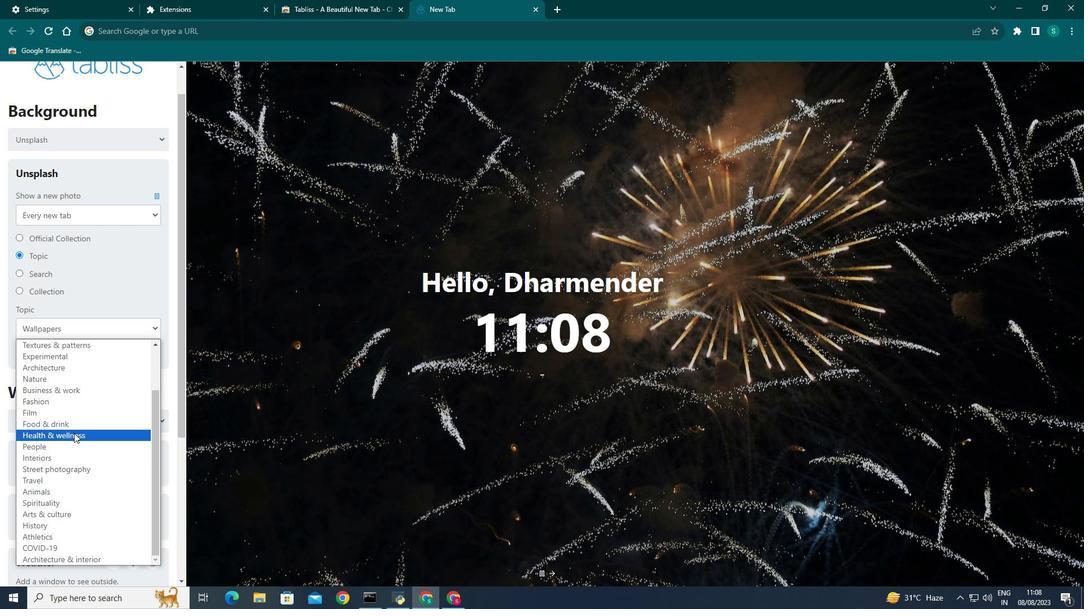 
Action: Mouse scrolled (68, 422) with delta (0, 0)
Screenshot: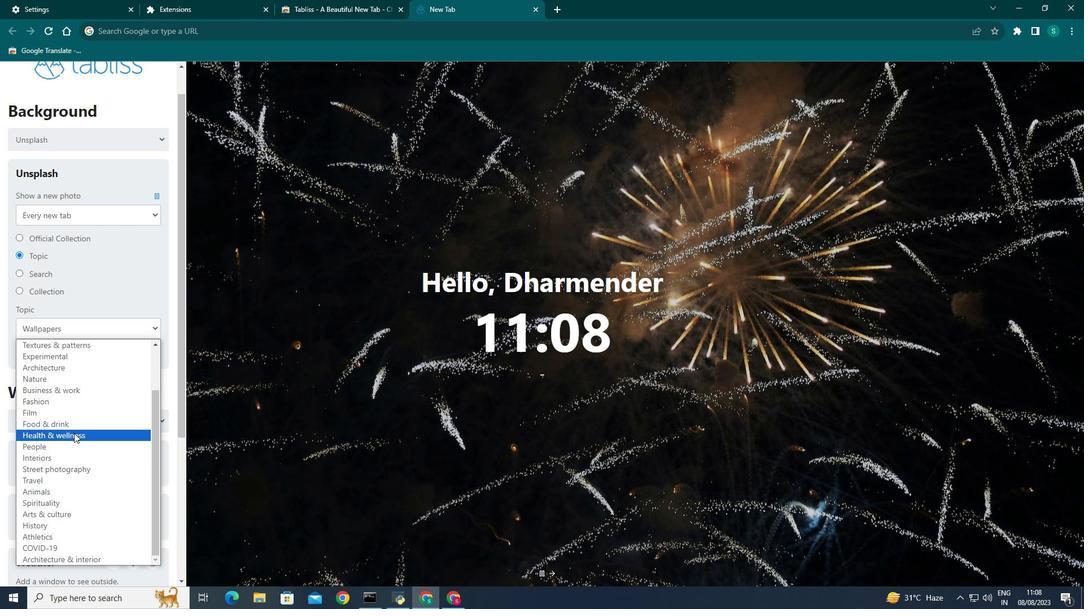 
Action: Mouse moved to (71, 426)
Screenshot: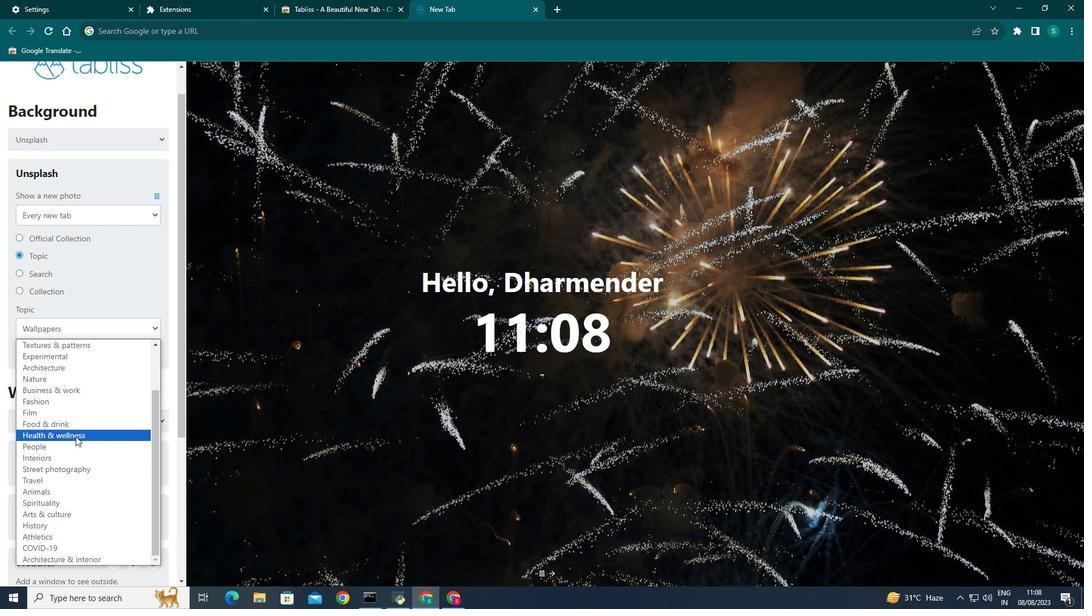 
Action: Mouse scrolled (71, 426) with delta (0, 0)
Screenshot: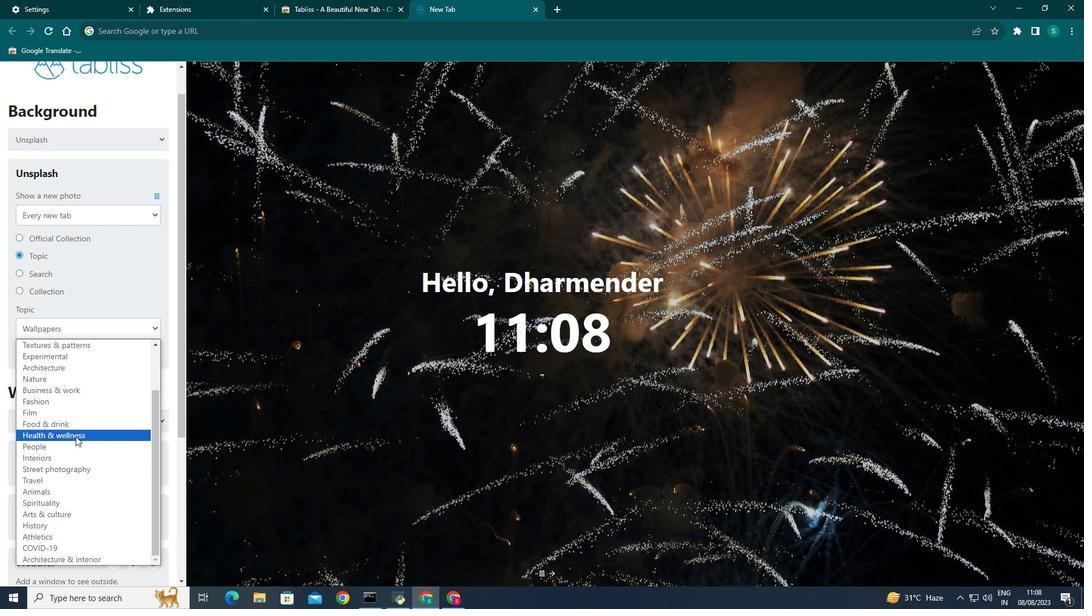 
Action: Mouse moved to (72, 428)
Screenshot: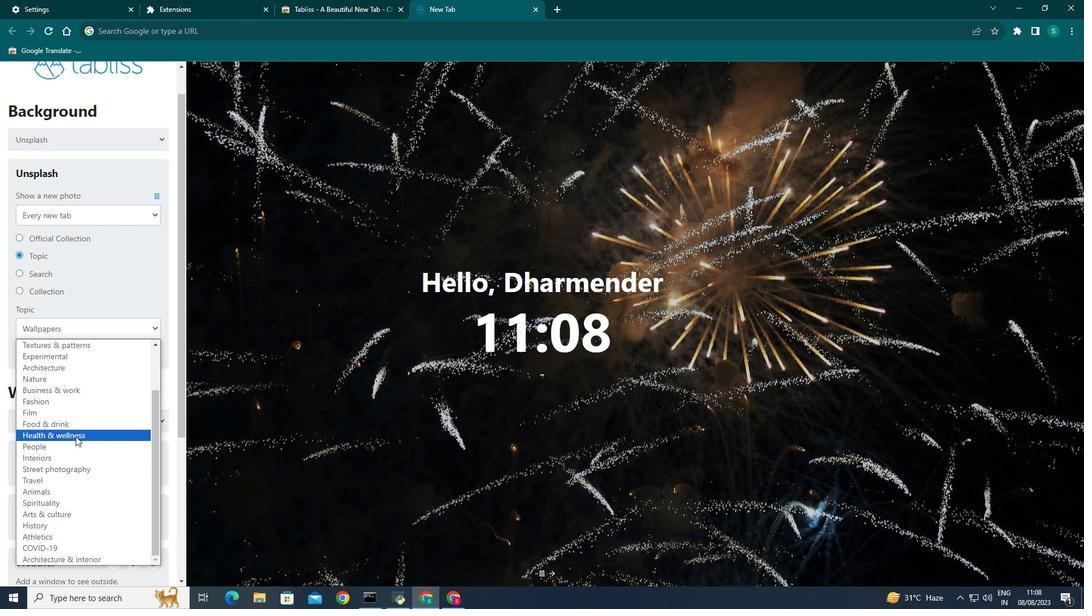 
Action: Mouse scrolled (72, 427) with delta (0, 0)
Screenshot: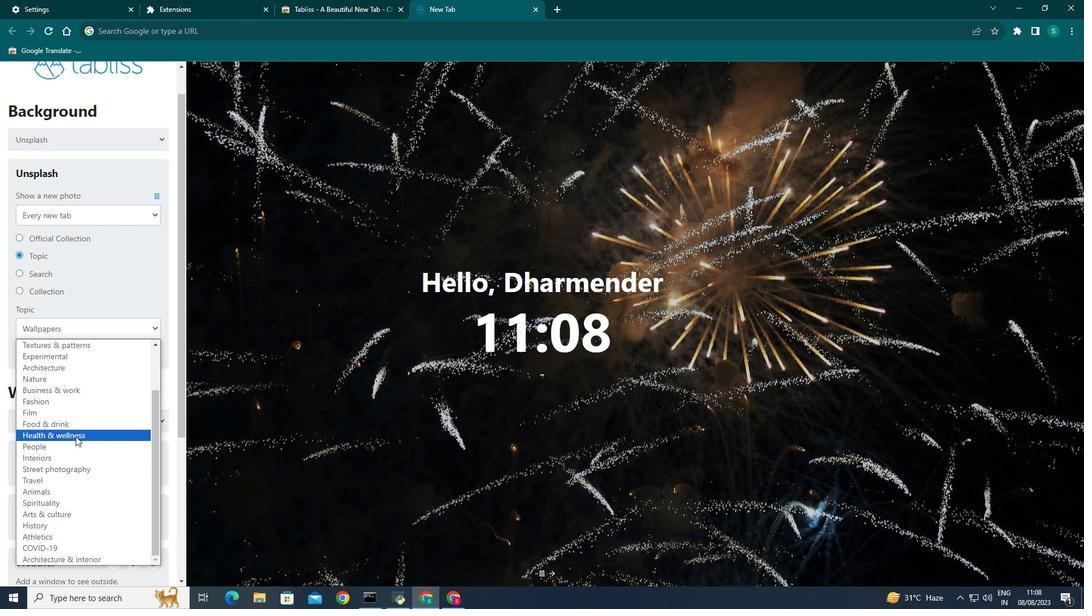 
Action: Mouse moved to (73, 433)
Screenshot: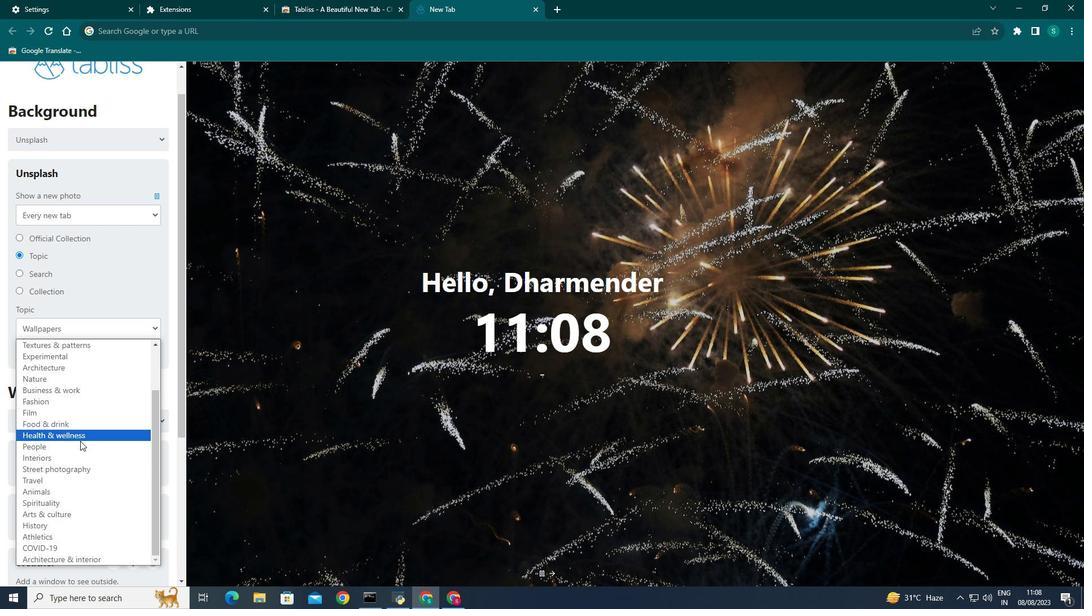 
Action: Mouse scrolled (72, 431) with delta (0, 0)
Screenshot: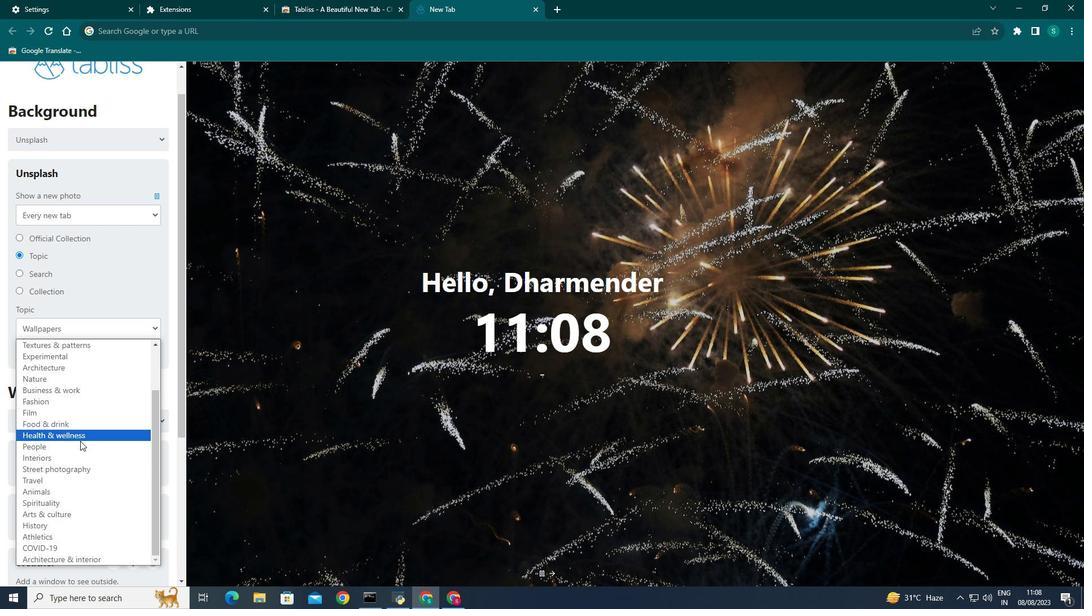 
Action: Mouse moved to (74, 434)
Screenshot: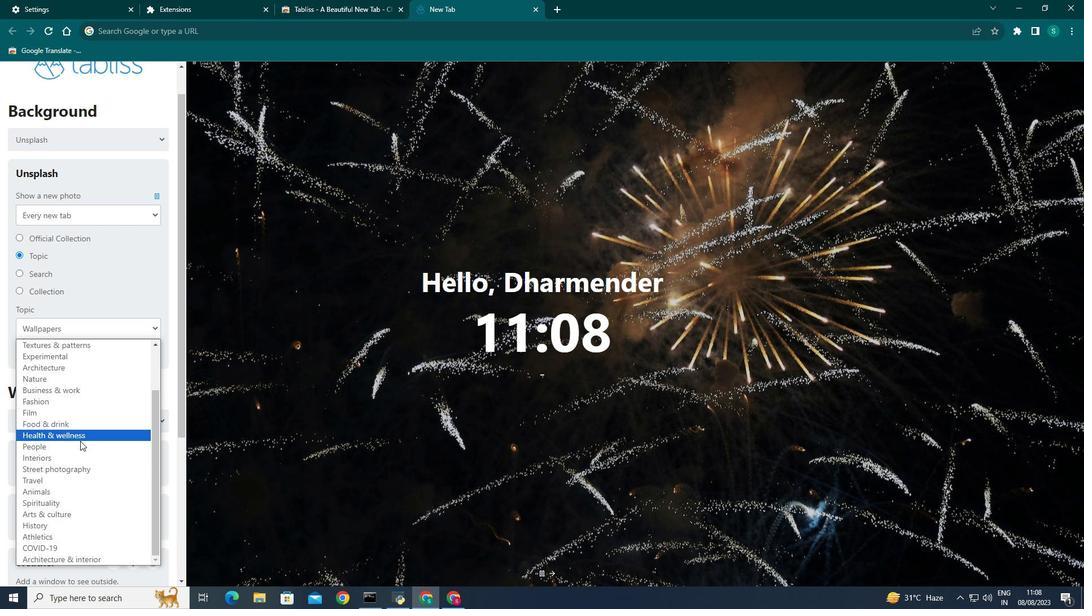 
Action: Mouse scrolled (74, 434) with delta (0, 0)
Screenshot: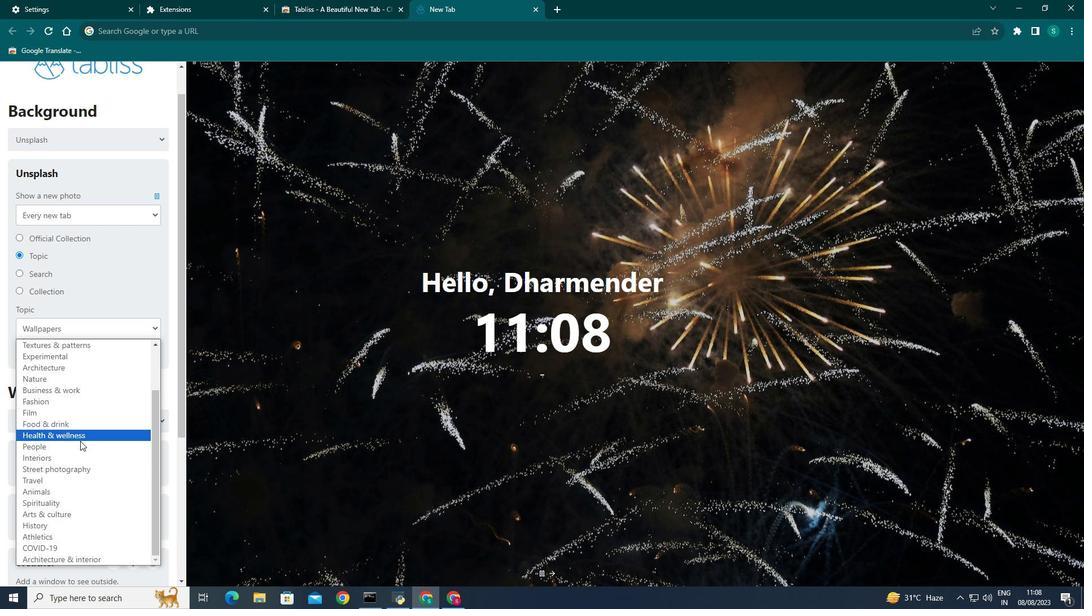 
Action: Mouse moved to (94, 470)
Screenshot: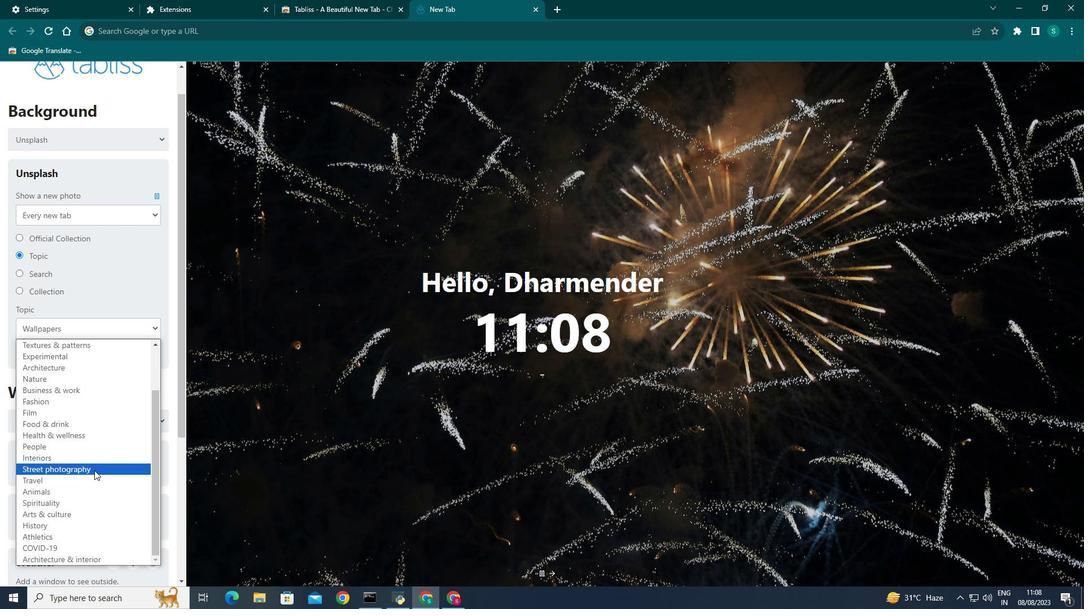 
Action: Mouse scrolled (94, 469) with delta (0, 0)
Screenshot: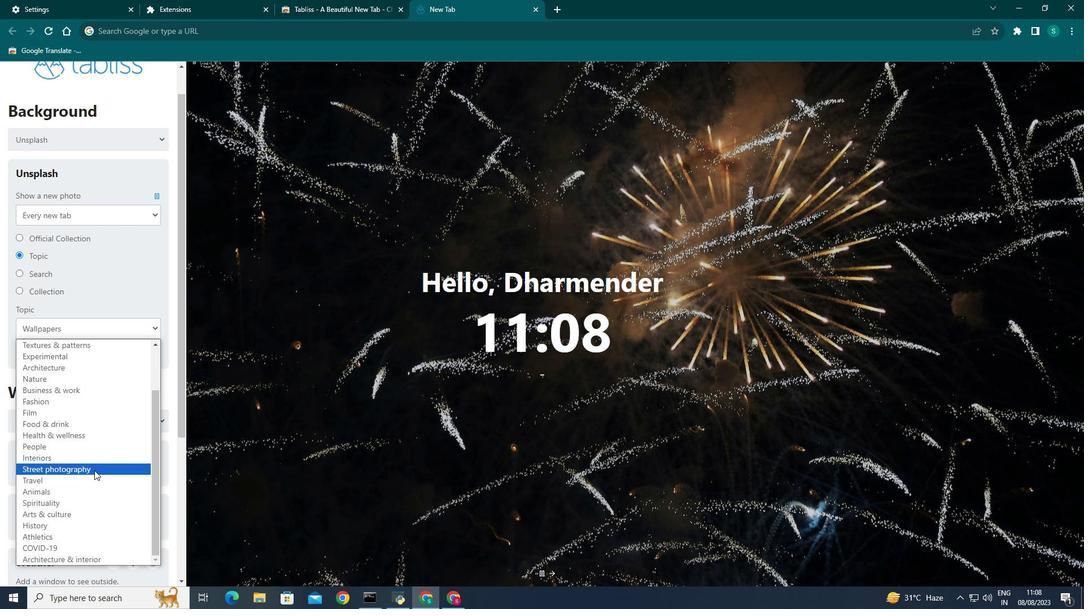 
Action: Mouse moved to (94, 470)
Screenshot: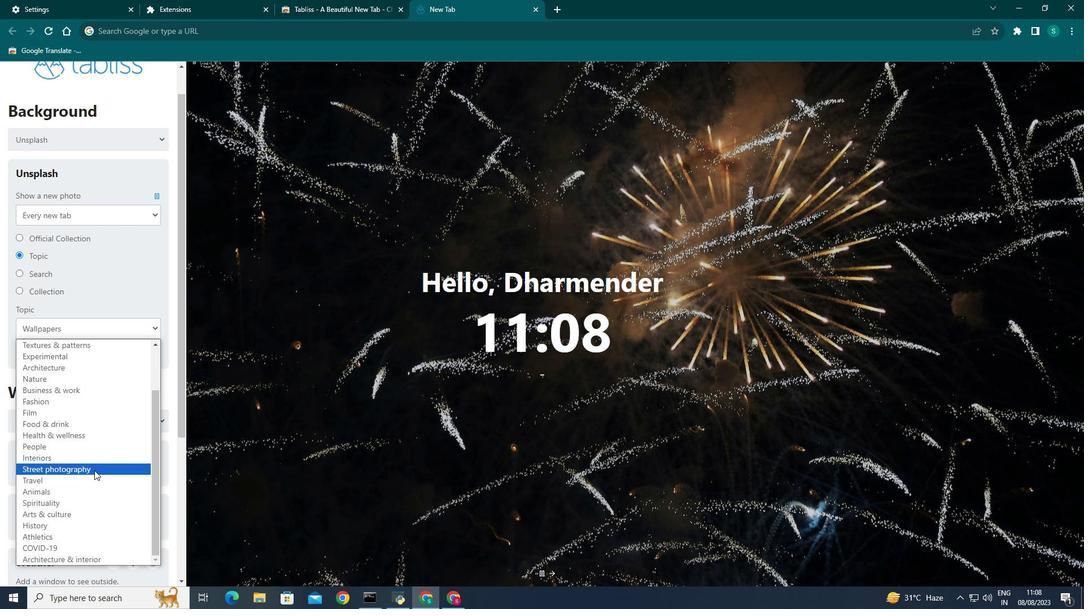 
Action: Mouse scrolled (94, 469) with delta (0, 0)
Screenshot: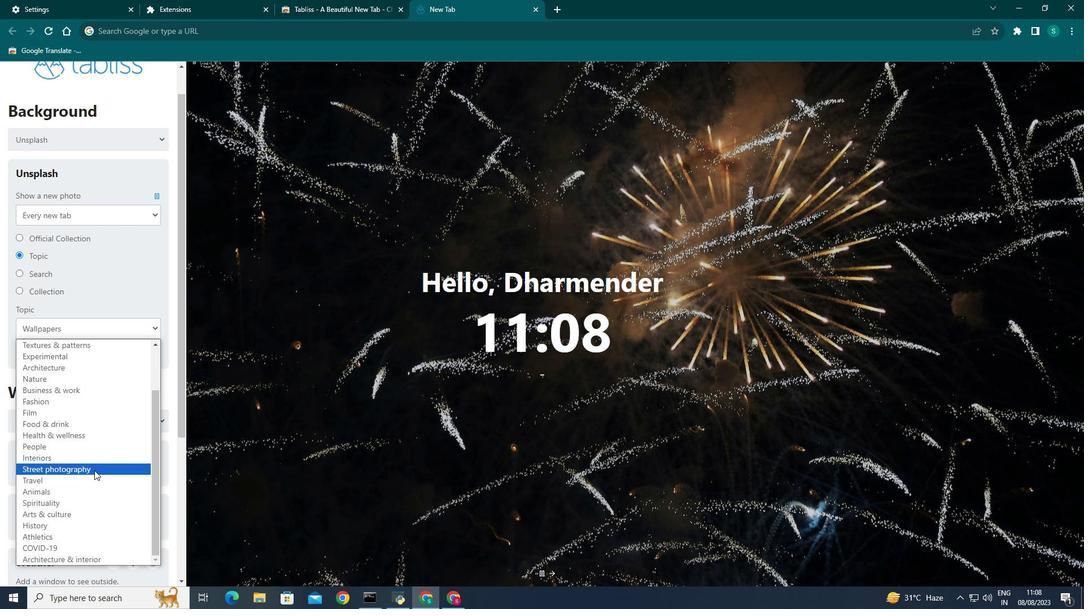 
Action: Mouse moved to (94, 470)
Screenshot: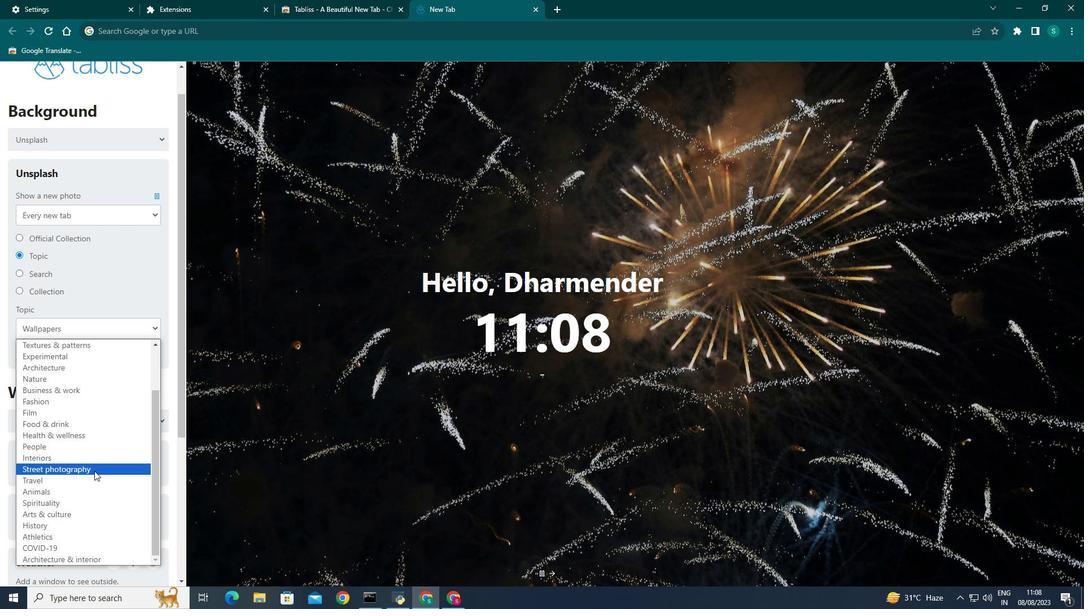 
Action: Mouse scrolled (94, 470) with delta (0, 0)
Screenshot: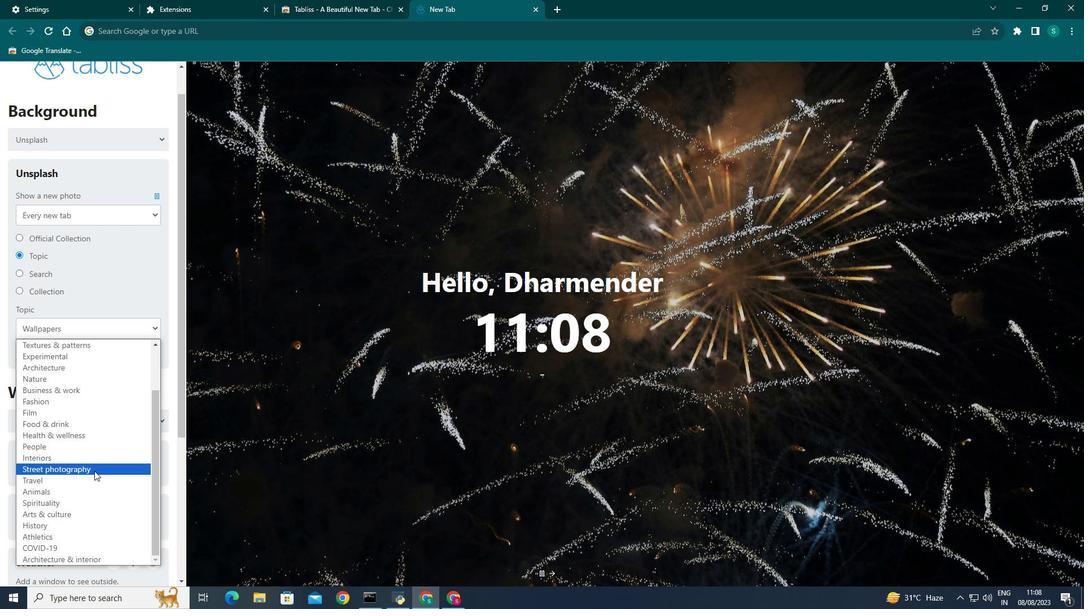 
Action: Mouse scrolled (94, 470) with delta (0, 0)
Screenshot: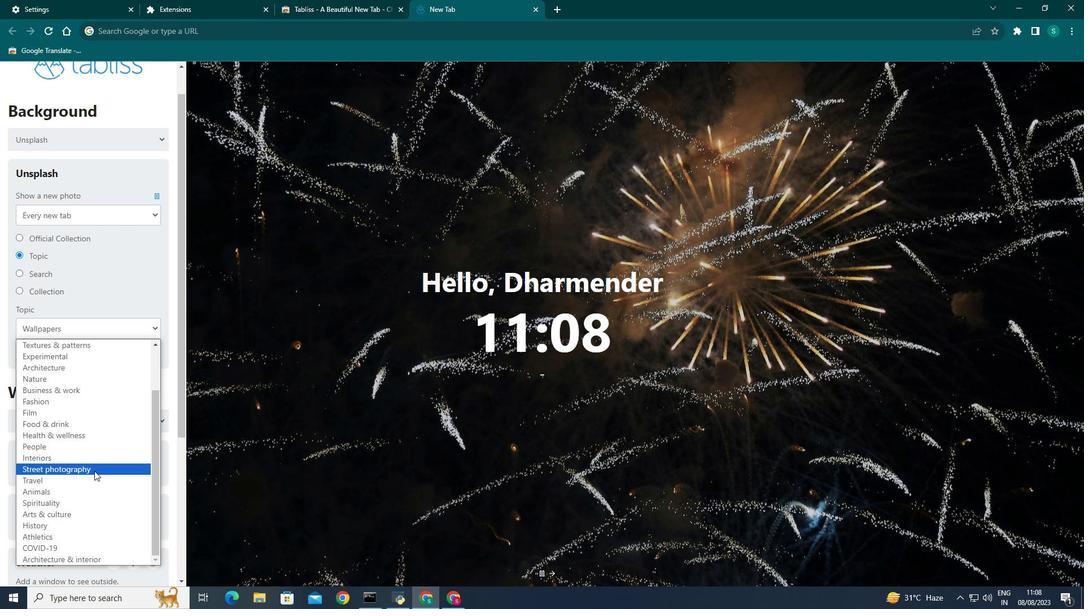 
Action: Mouse moved to (87, 497)
Screenshot: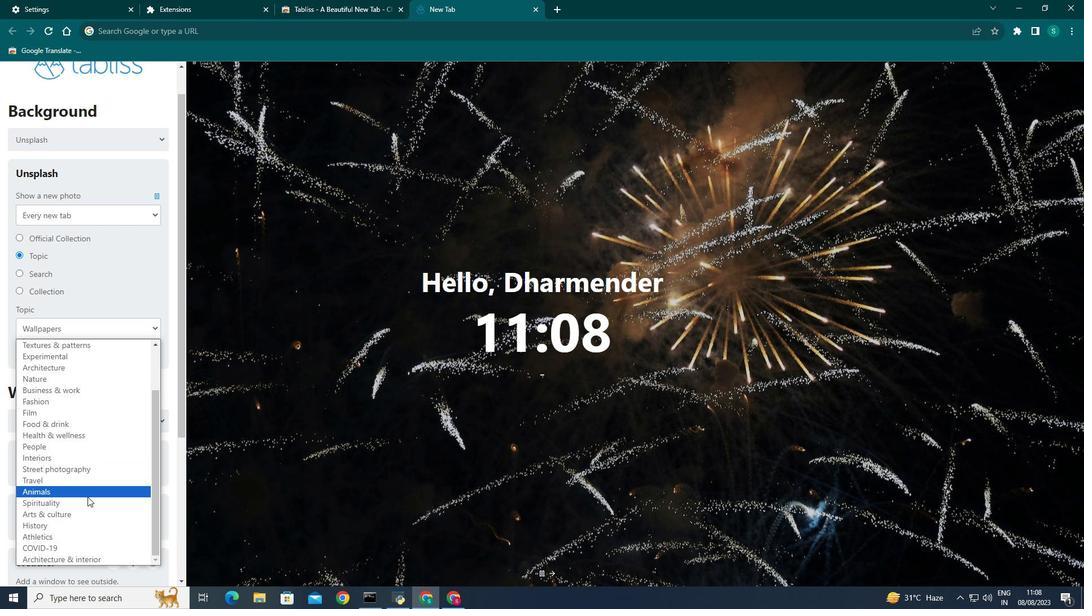 
Action: Mouse scrolled (87, 496) with delta (0, 0)
Screenshot: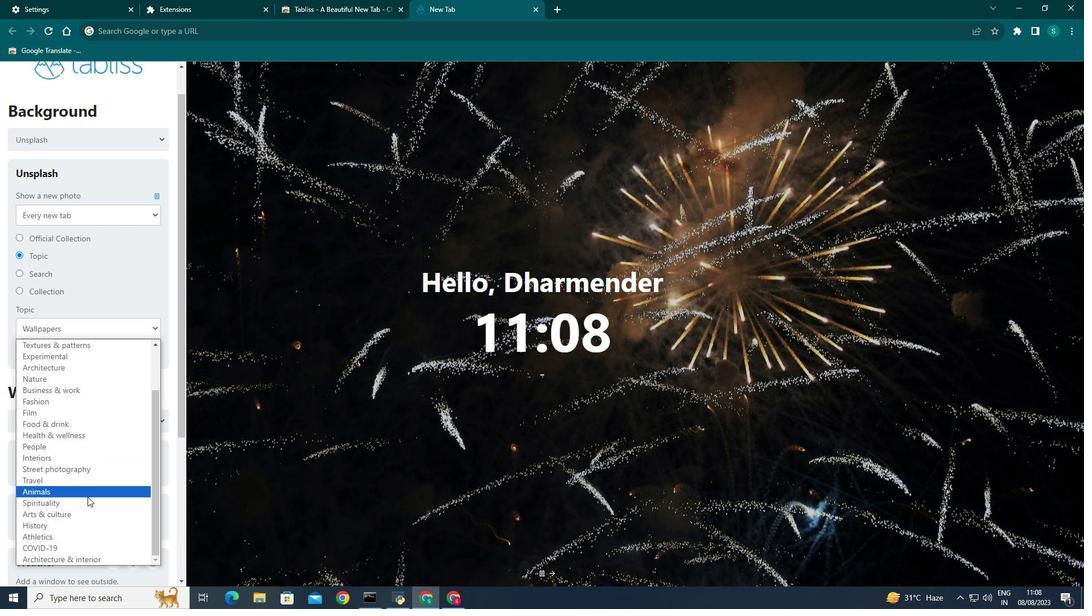 
Action: Mouse scrolled (87, 496) with delta (0, 0)
Screenshot: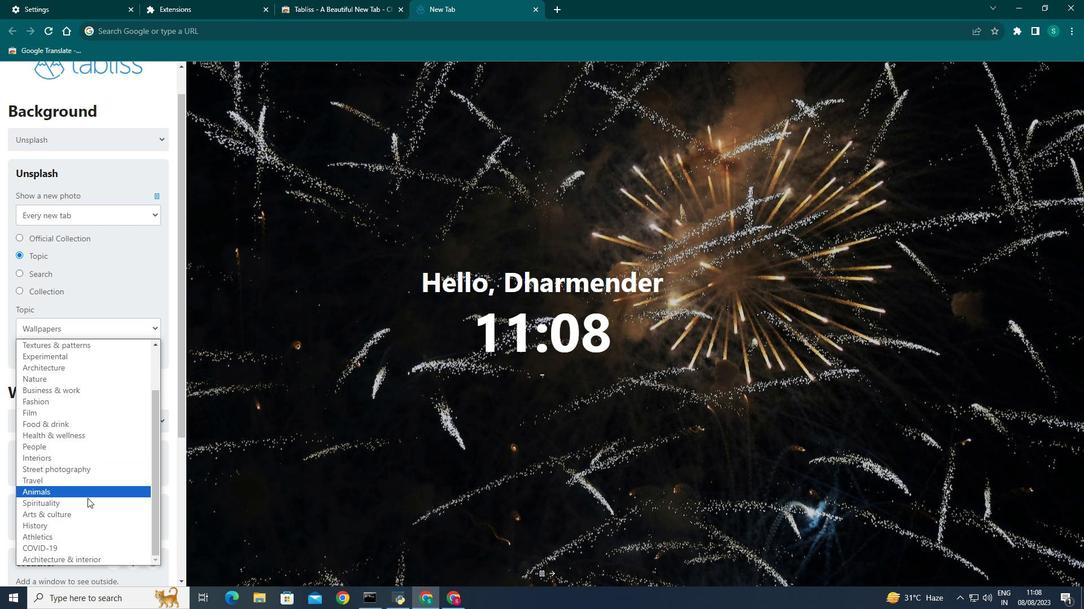 
Action: Mouse scrolled (87, 496) with delta (0, 0)
Screenshot: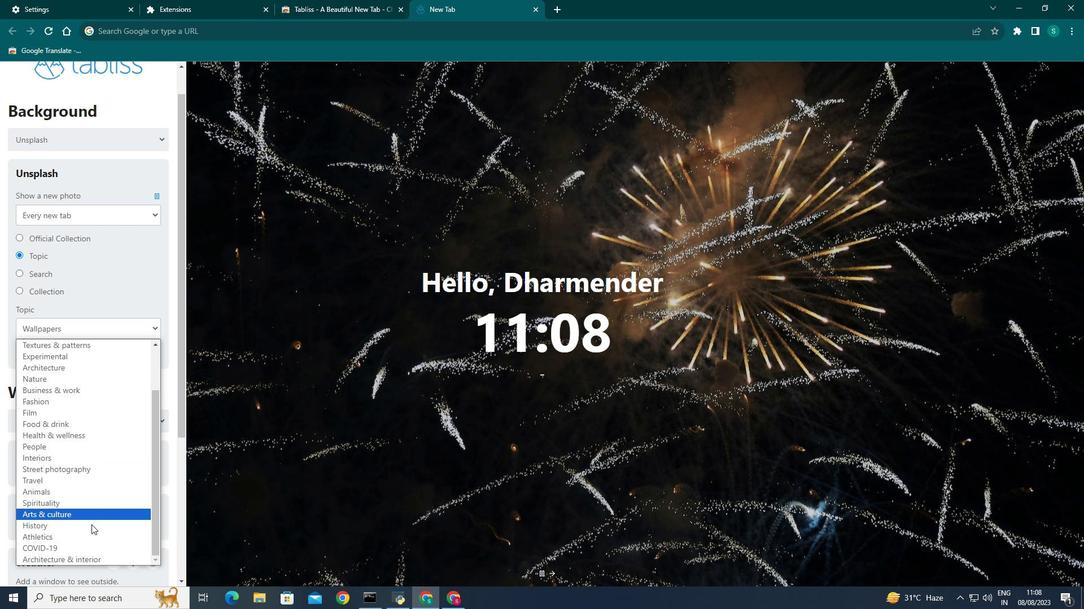 
Action: Mouse scrolled (87, 496) with delta (0, 0)
Screenshot: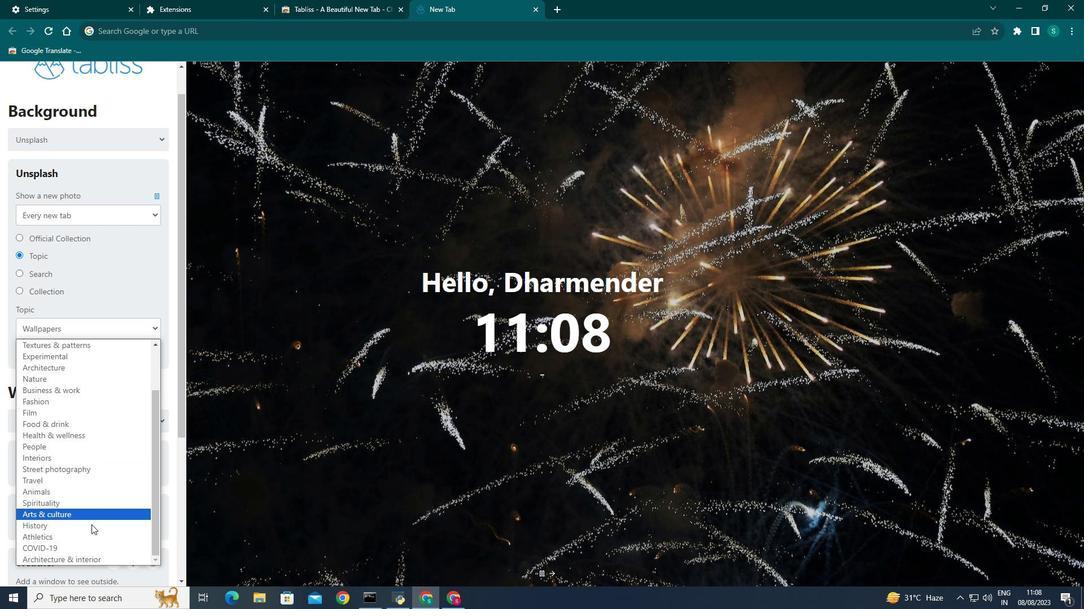 
Action: Mouse moved to (87, 497)
Screenshot: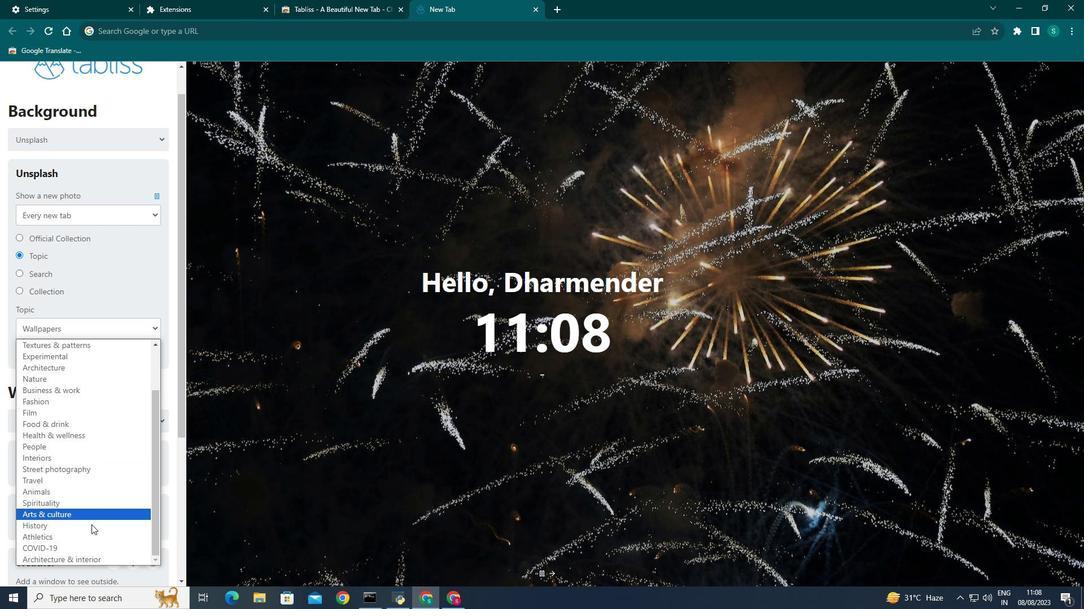 
Action: Mouse scrolled (87, 496) with delta (0, 0)
Screenshot: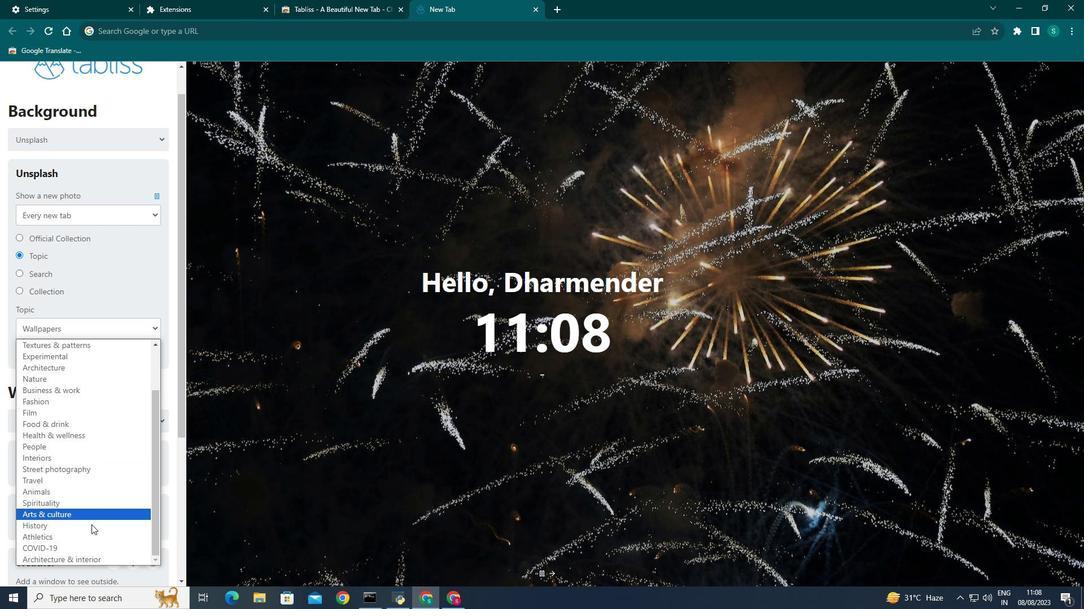 
Action: Mouse moved to (46, 526)
Screenshot: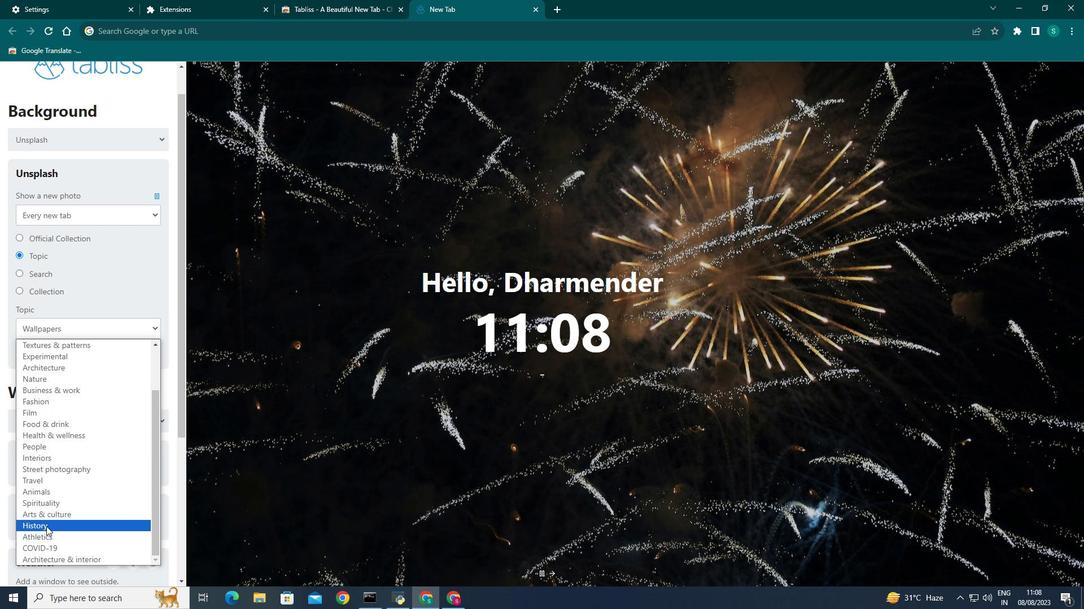 
Action: Mouse pressed left at (46, 526)
Screenshot: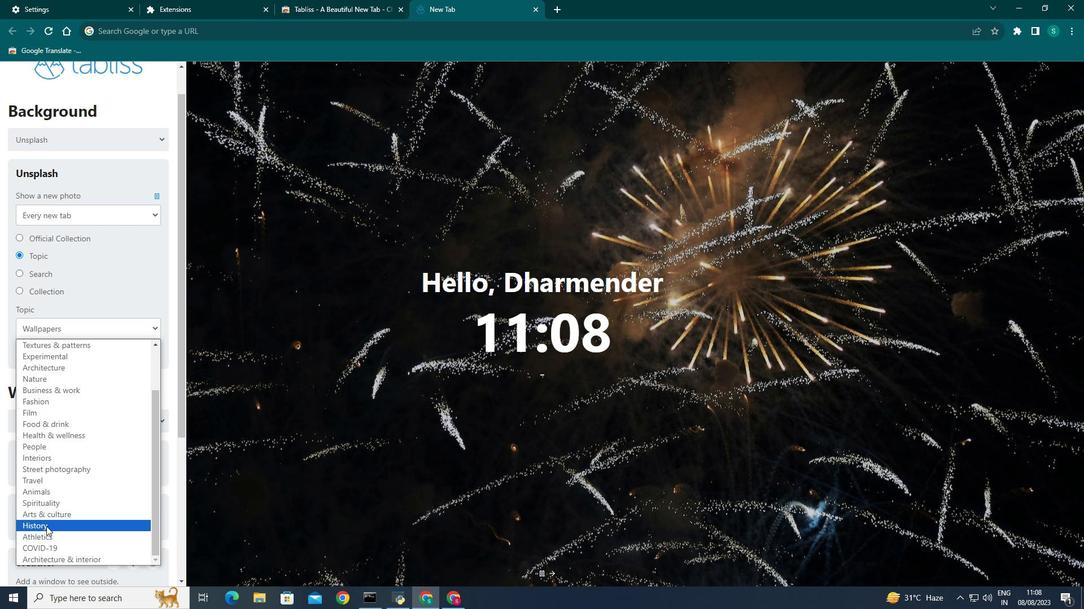 
Action: Mouse moved to (149, 328)
Screenshot: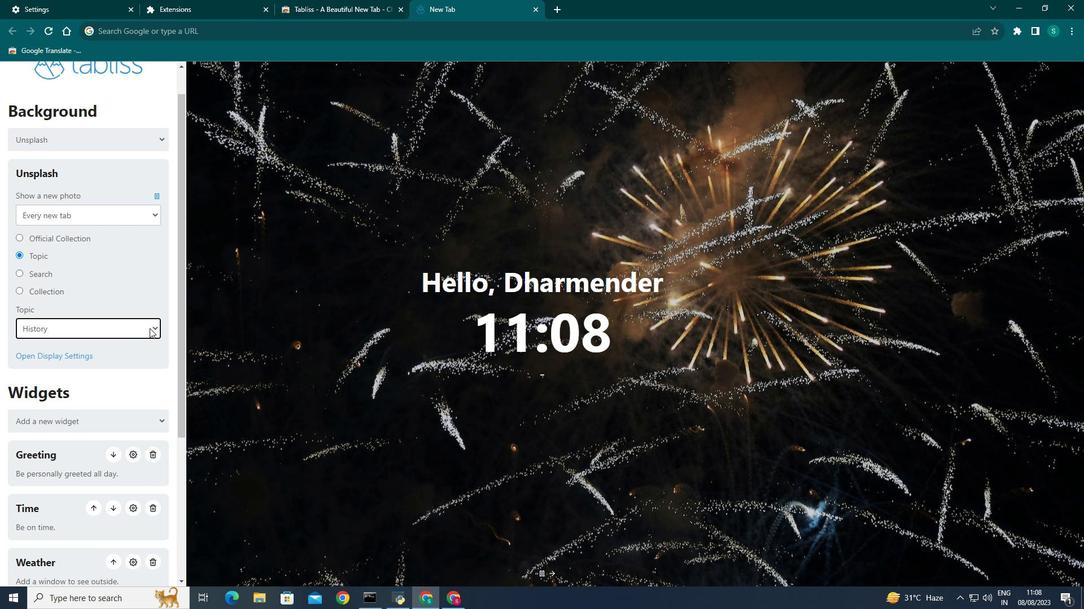 
Action: Mouse pressed left at (149, 328)
Screenshot: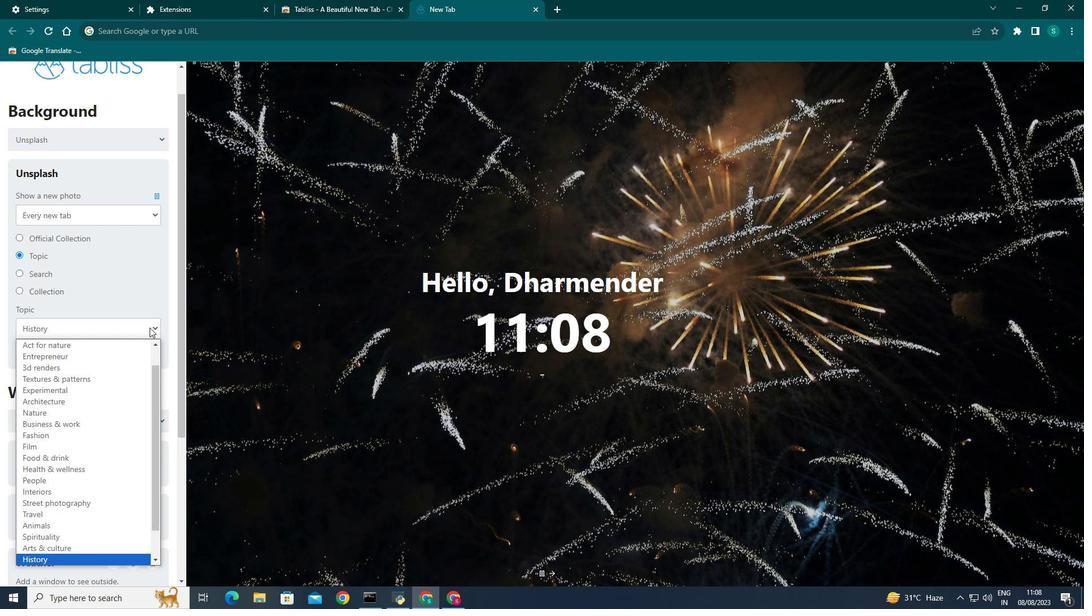 
Action: Mouse moved to (44, 544)
Screenshot: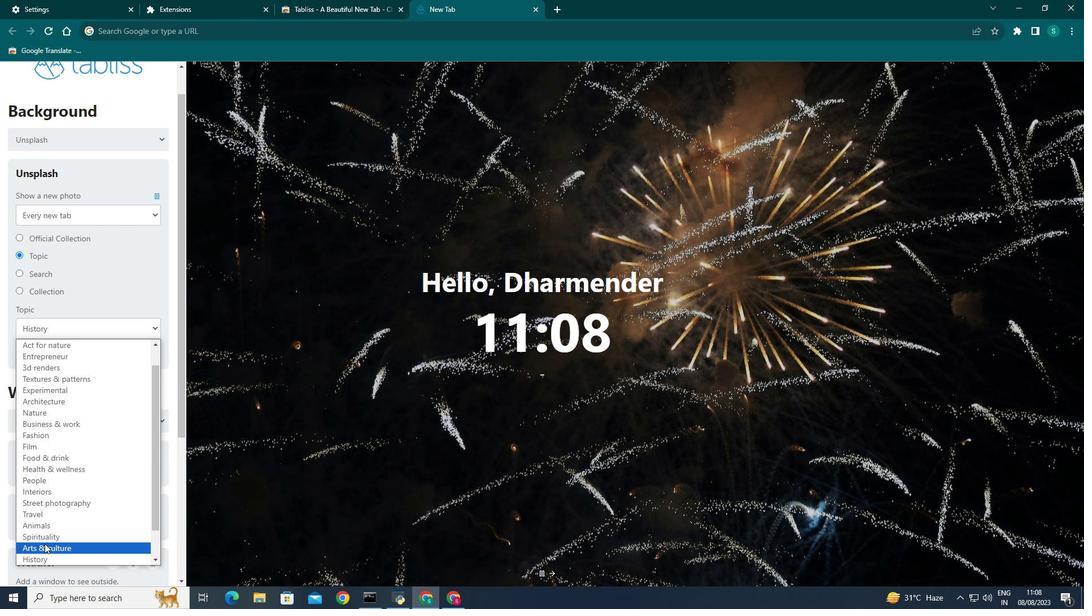 
Action: Mouse pressed left at (44, 544)
Screenshot: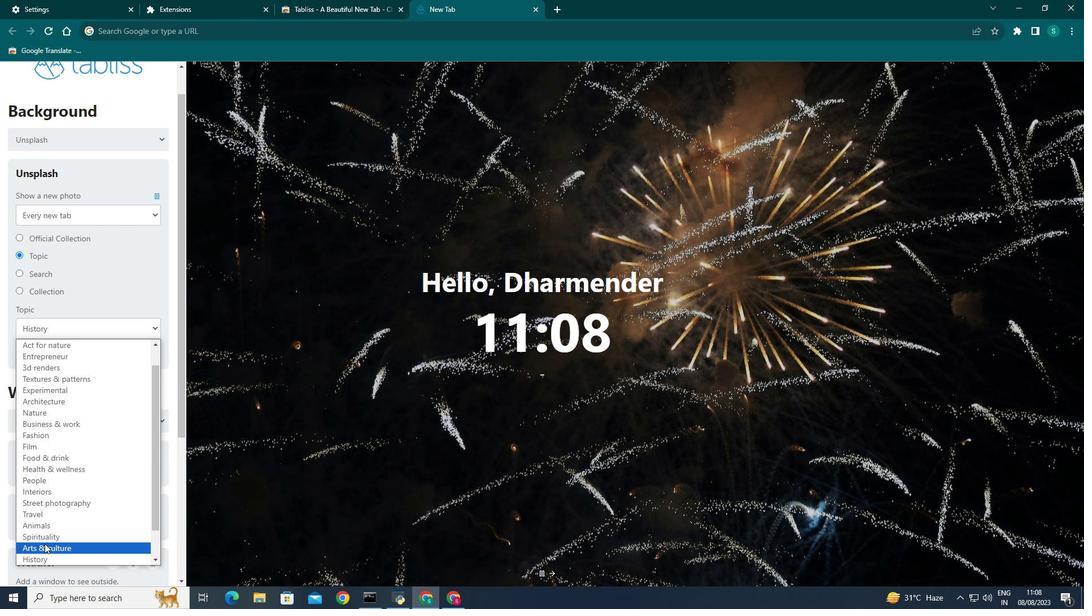
Action: Mouse moved to (128, 331)
Screenshot: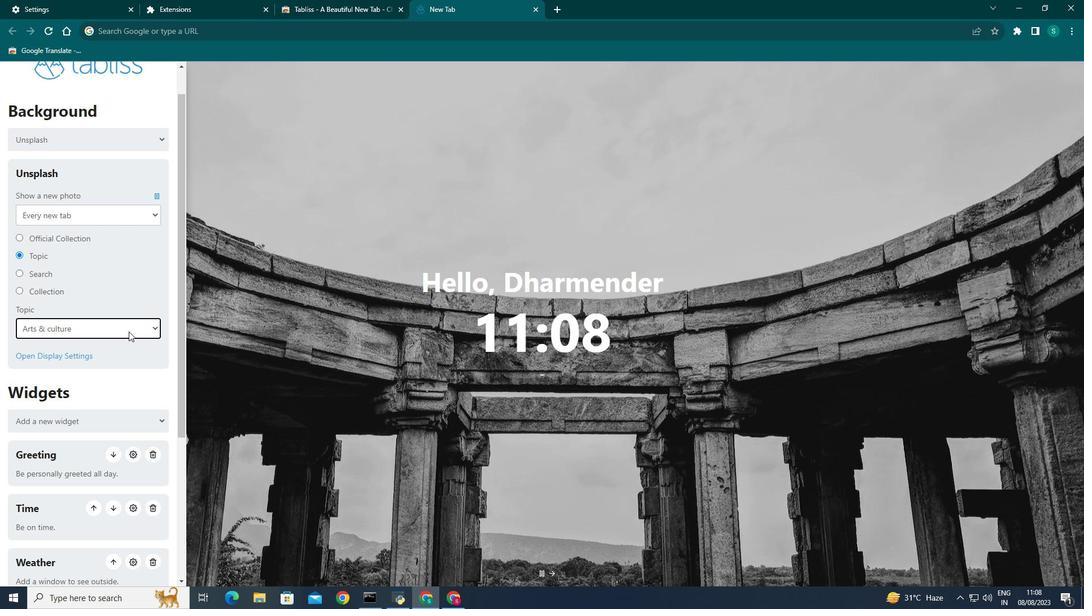 
Action: Mouse pressed left at (128, 331)
Screenshot: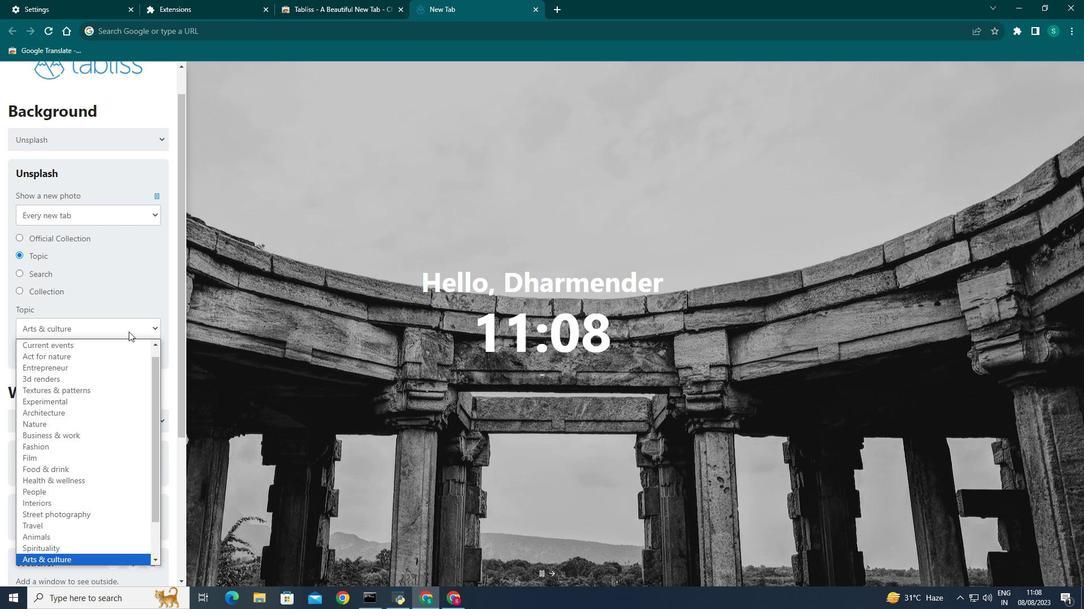 
Action: Mouse moved to (45, 537)
Screenshot: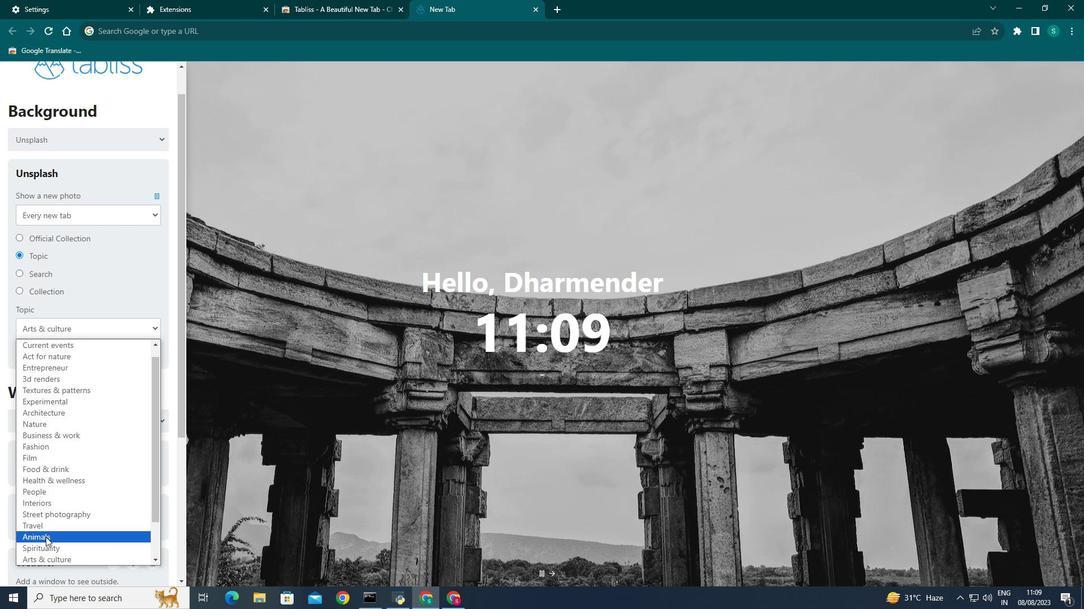 
Action: Mouse pressed left at (45, 537)
Screenshot: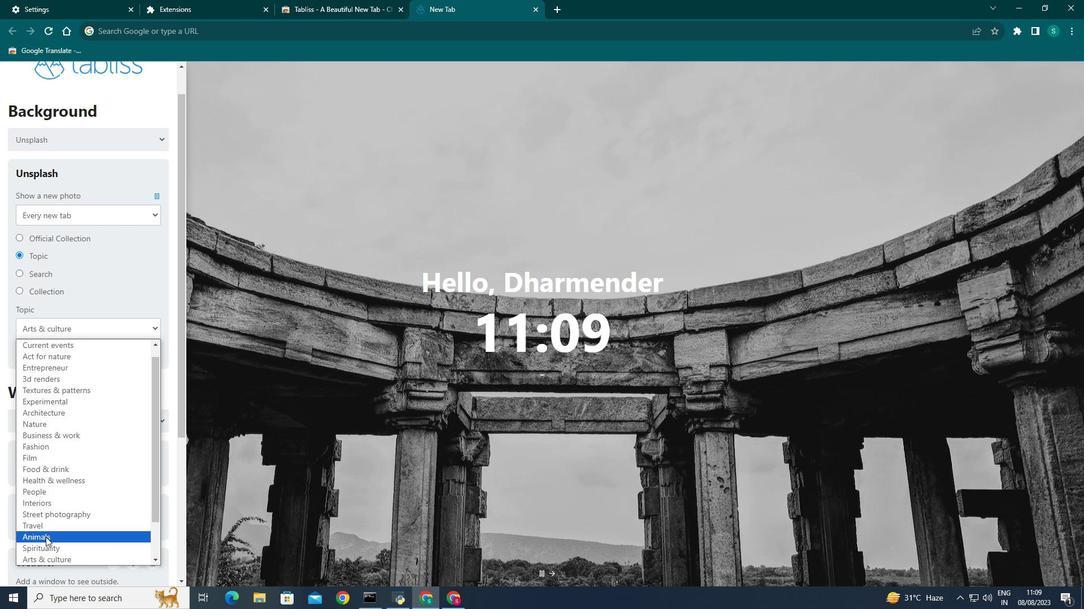 
Action: Mouse moved to (145, 328)
Screenshot: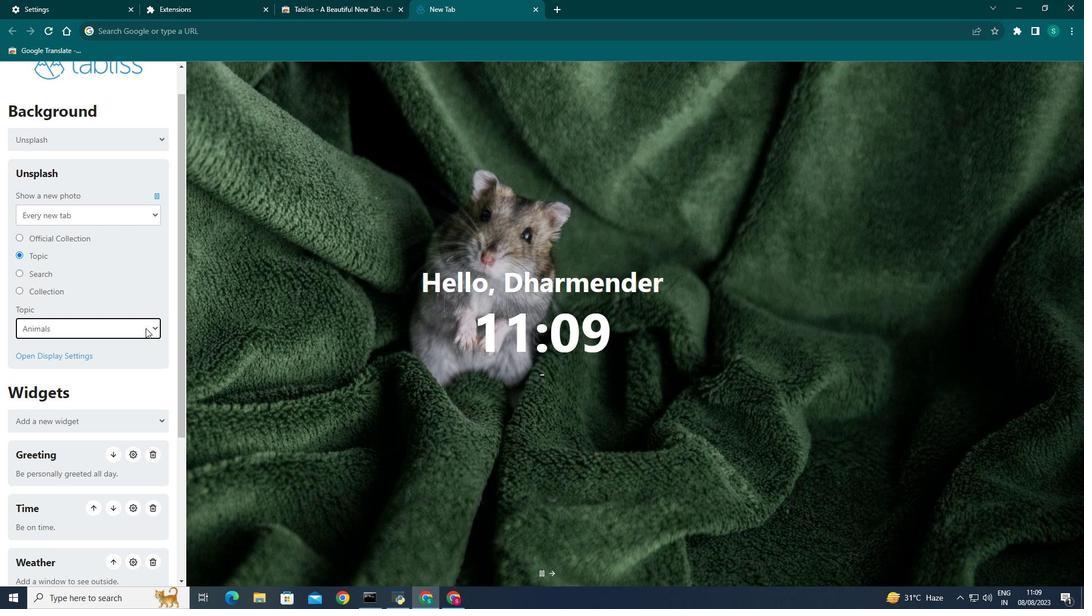 
Action: Mouse pressed left at (145, 328)
Screenshot: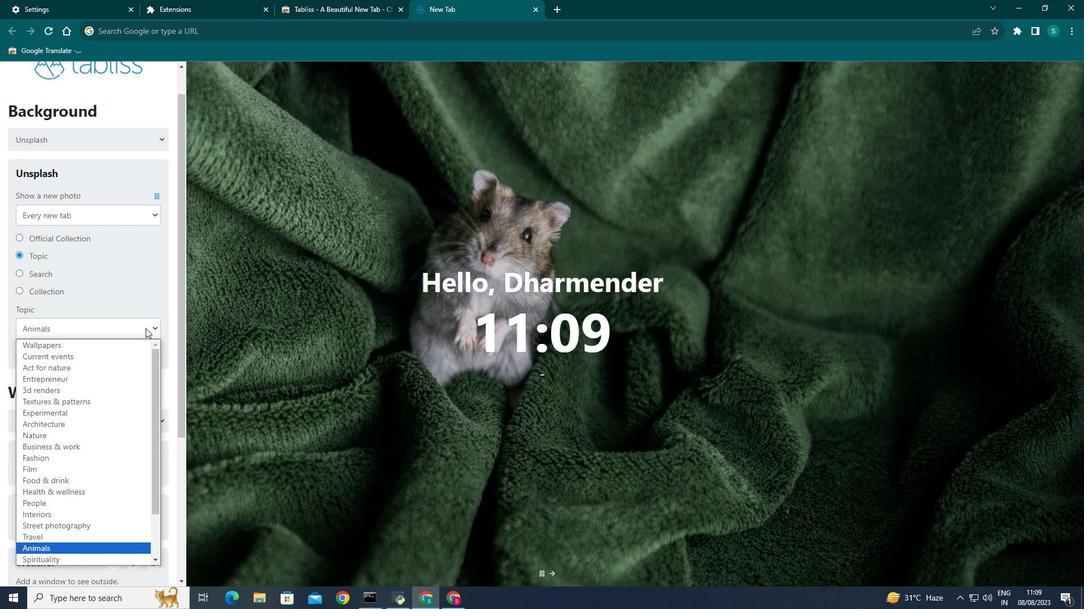
Action: Mouse moved to (45, 360)
Screenshot: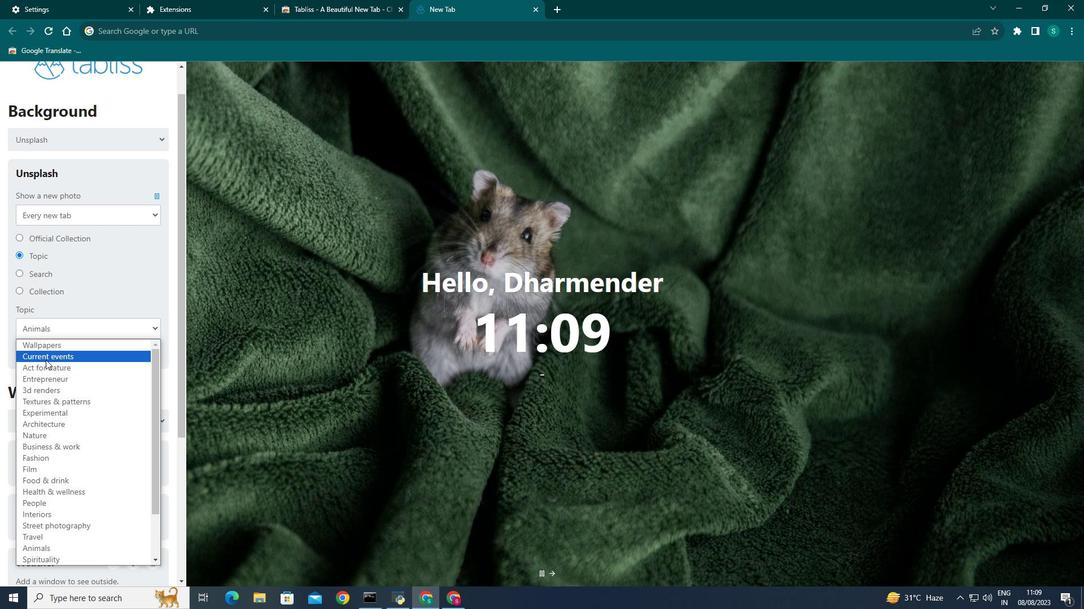 
Action: Mouse pressed left at (45, 360)
Screenshot: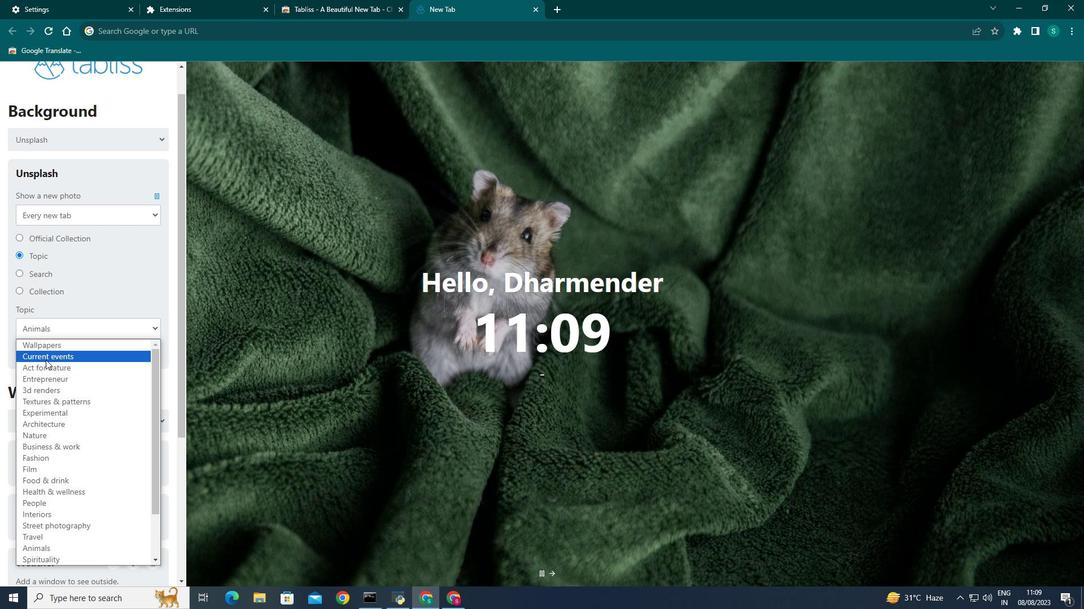 
Action: Mouse moved to (158, 325)
